 Task: Research and list exercises that can help develop an athletic physique.
Action: Mouse moved to (91, 21)
Screenshot: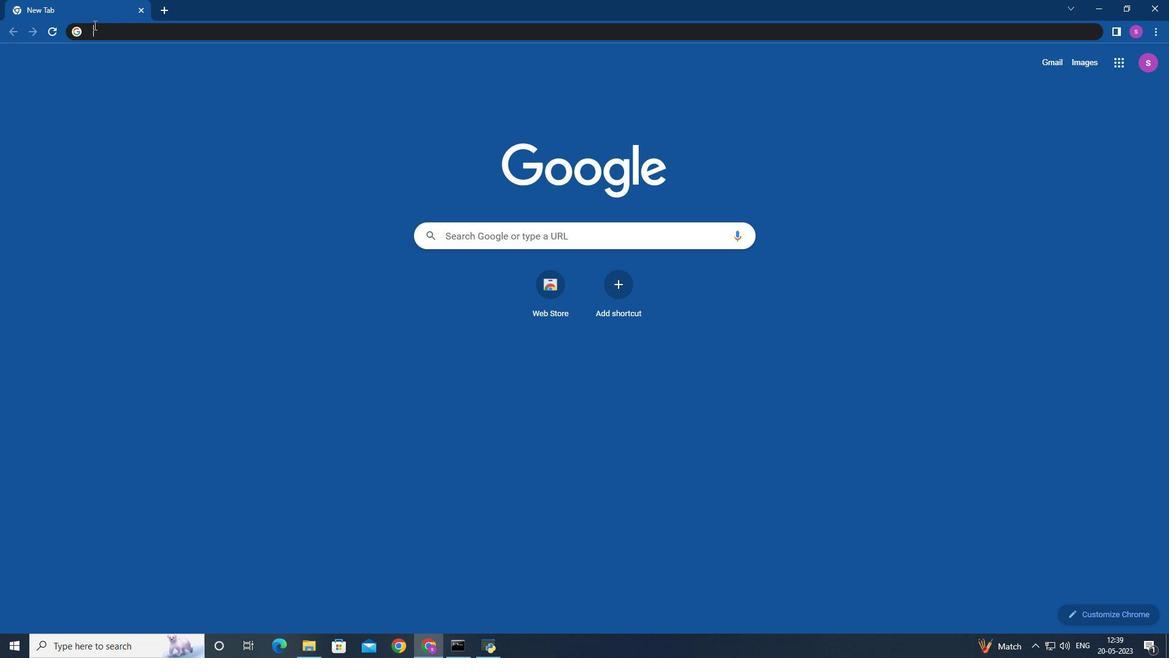 
Action: Mouse pressed left at (91, 21)
Screenshot: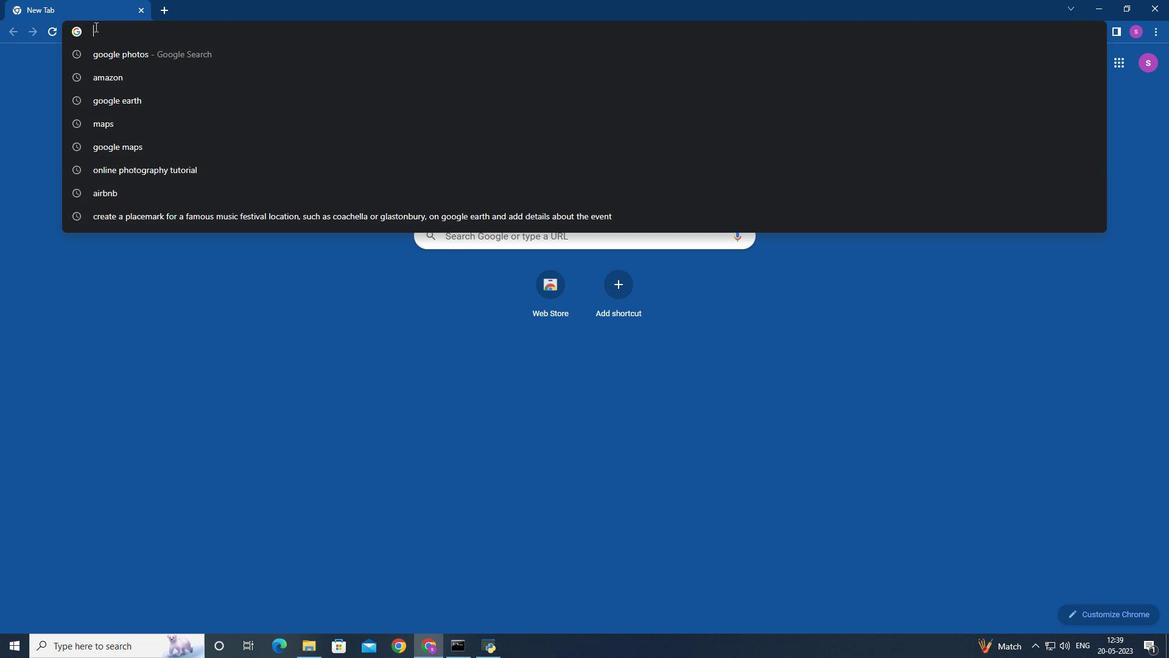 
Action: Mouse moved to (94, 27)
Screenshot: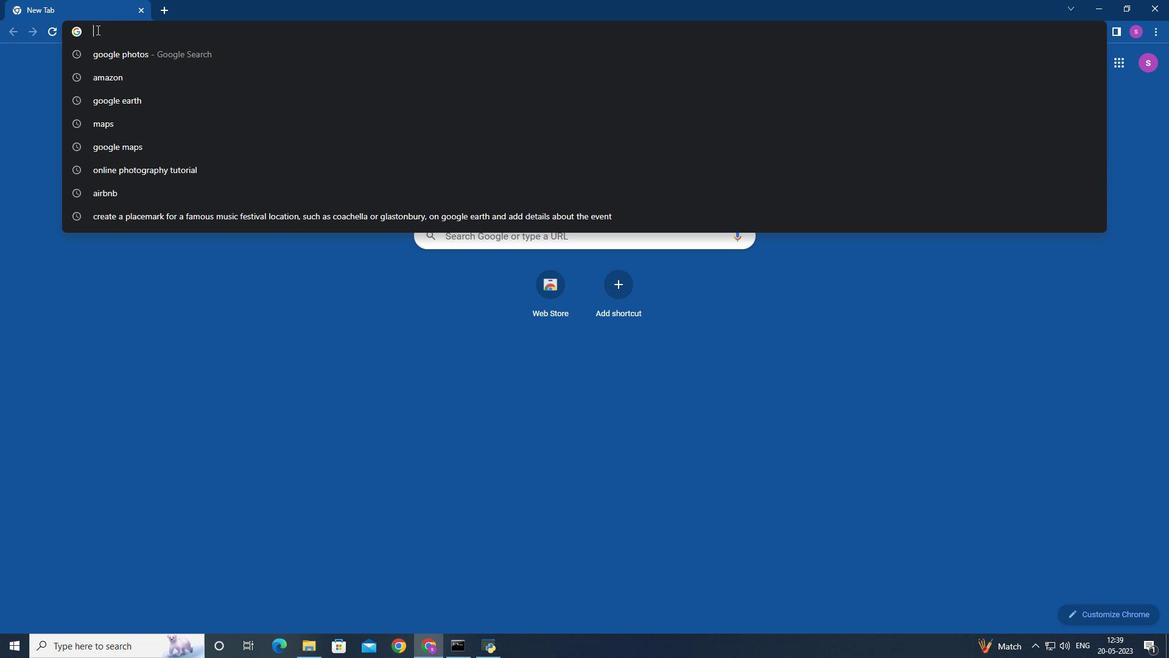 
Action: Key pressed exercises<Key.space>for<Key.space>developing<Key.space>
Screenshot: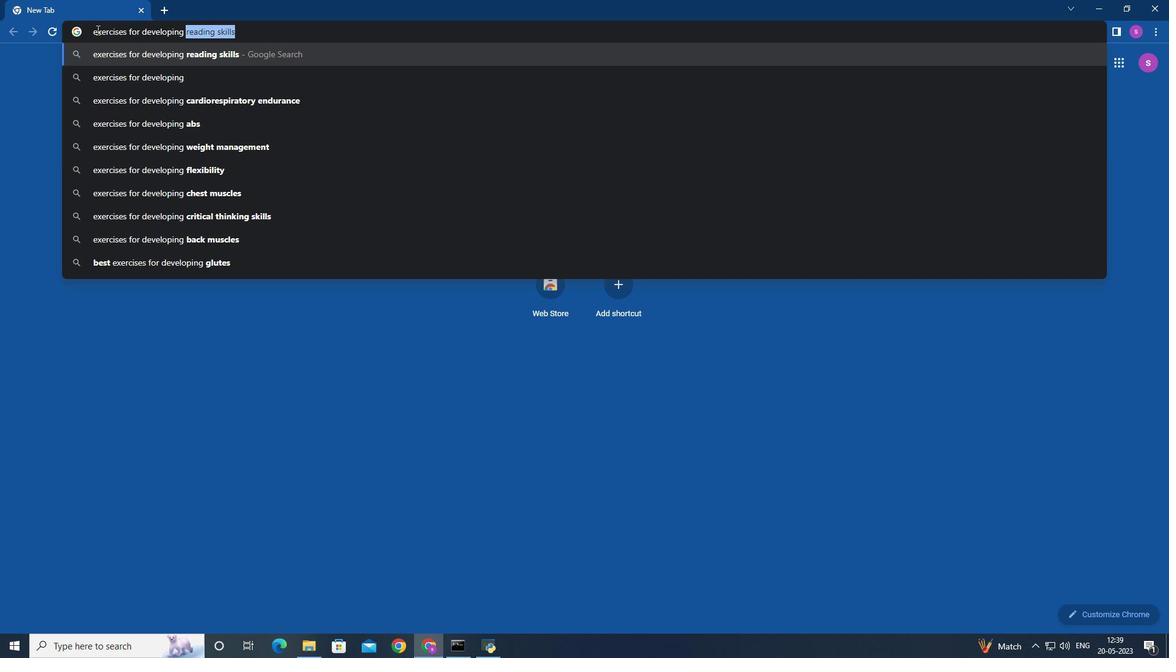 
Action: Mouse moved to (258, 26)
Screenshot: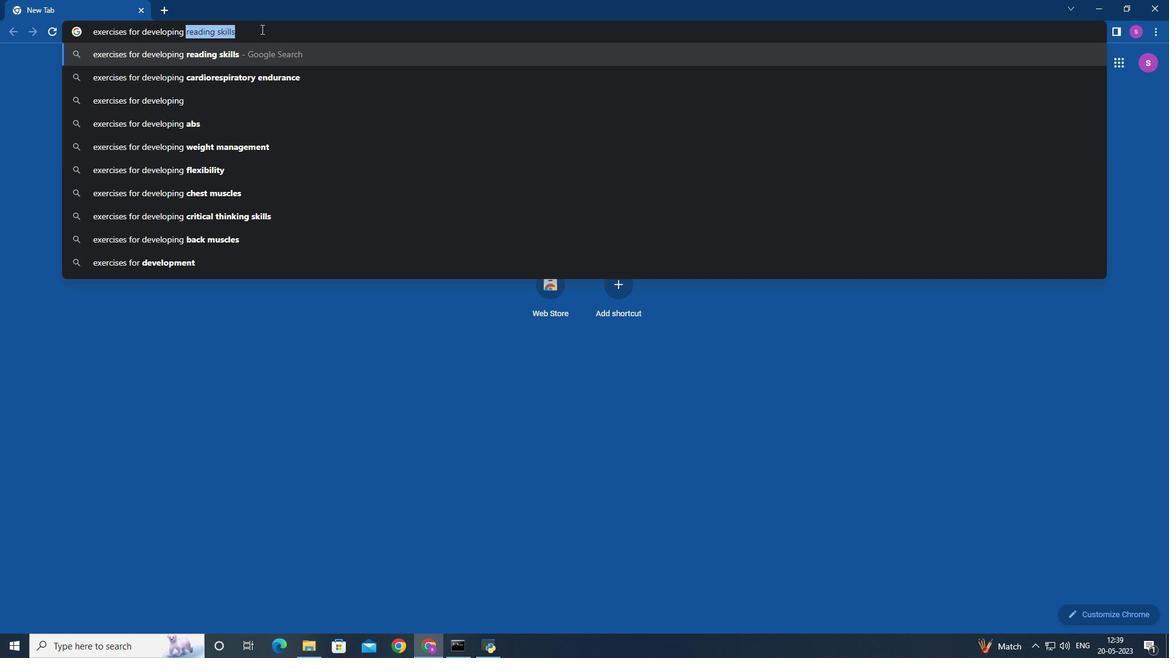 
Action: Key pressed <Key.backspace><Key.enter>
Screenshot: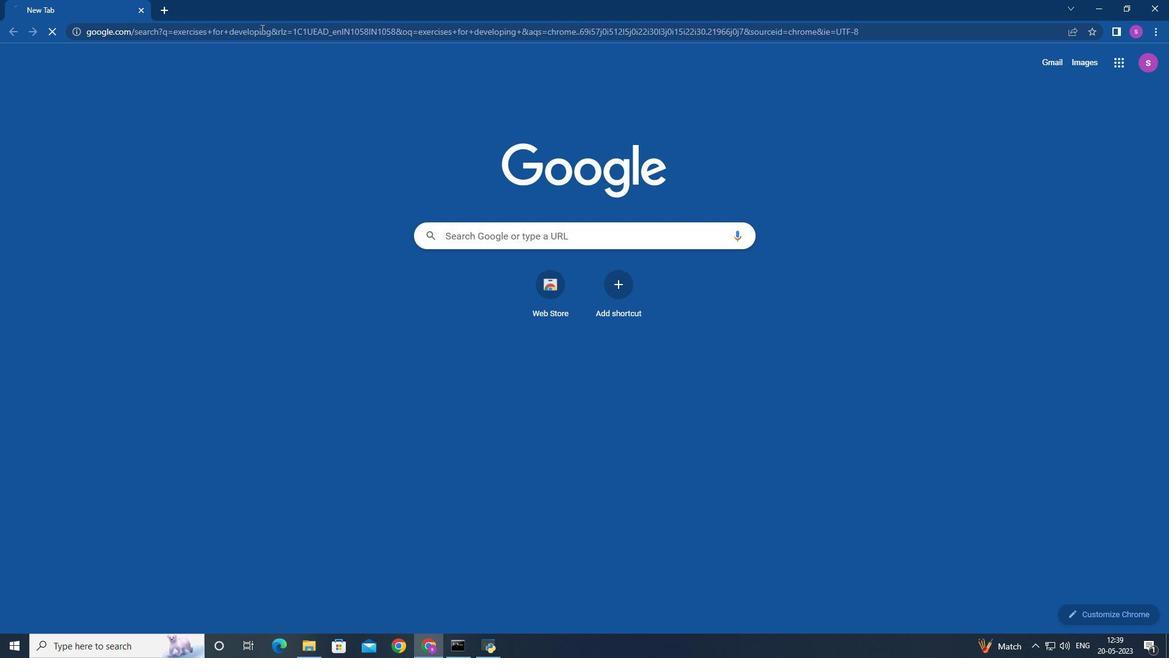 
Action: Mouse moved to (295, 190)
Screenshot: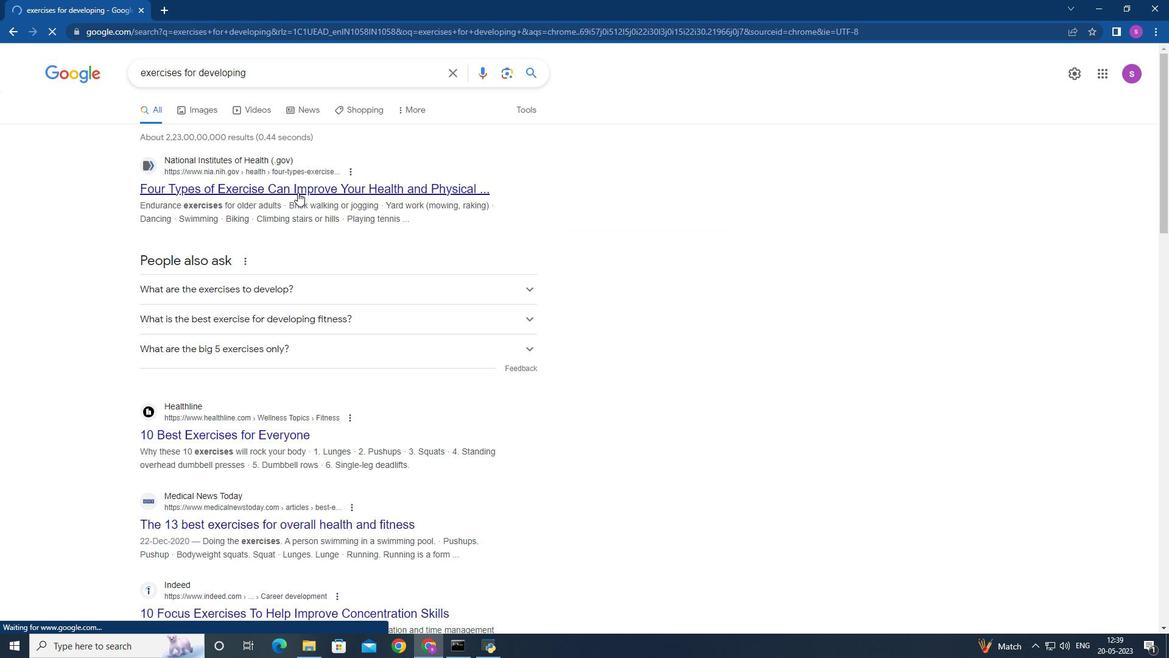 
Action: Mouse pressed left at (295, 190)
Screenshot: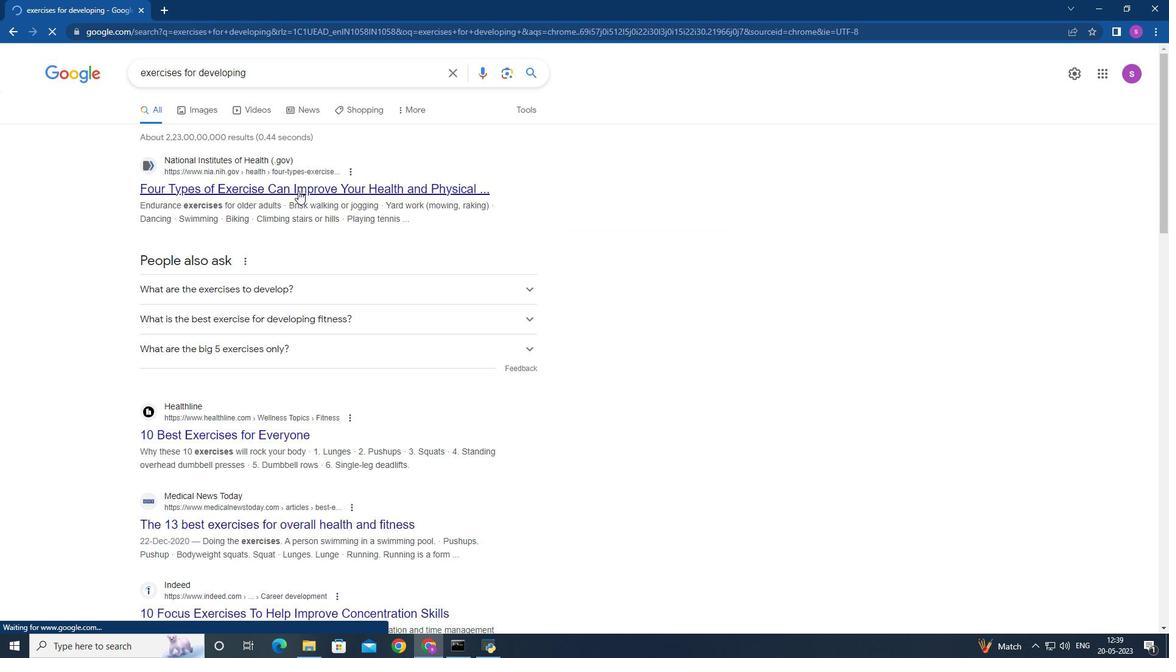 
Action: Mouse moved to (162, 190)
Screenshot: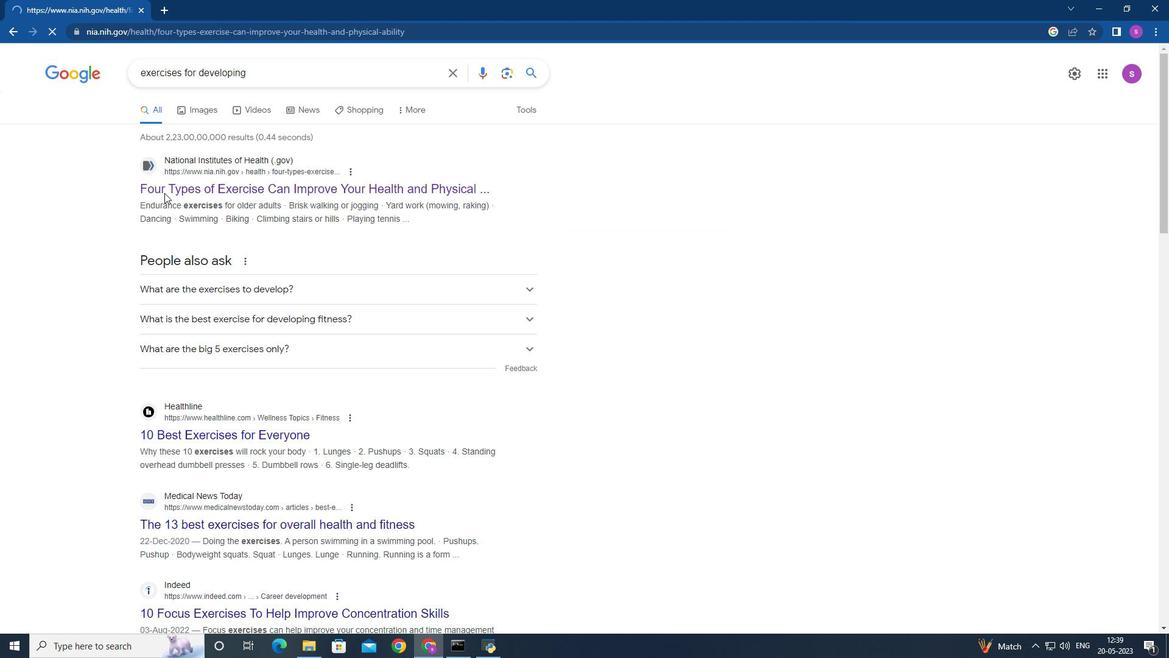 
Action: Mouse pressed left at (162, 190)
Screenshot: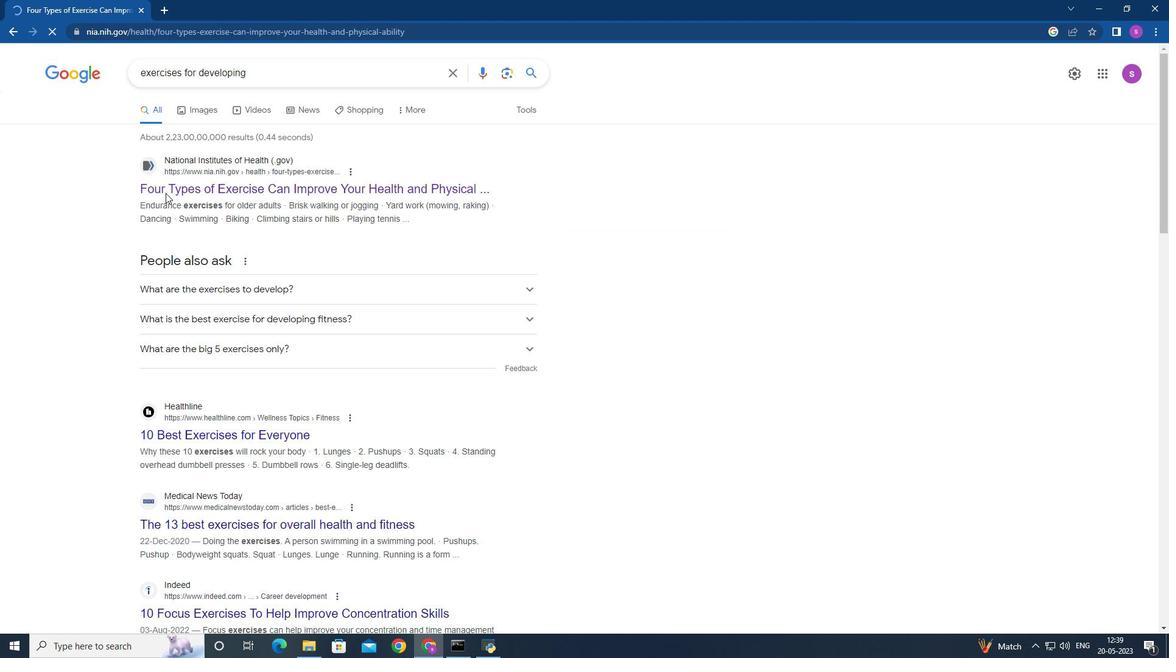 
Action: Mouse moved to (297, 307)
Screenshot: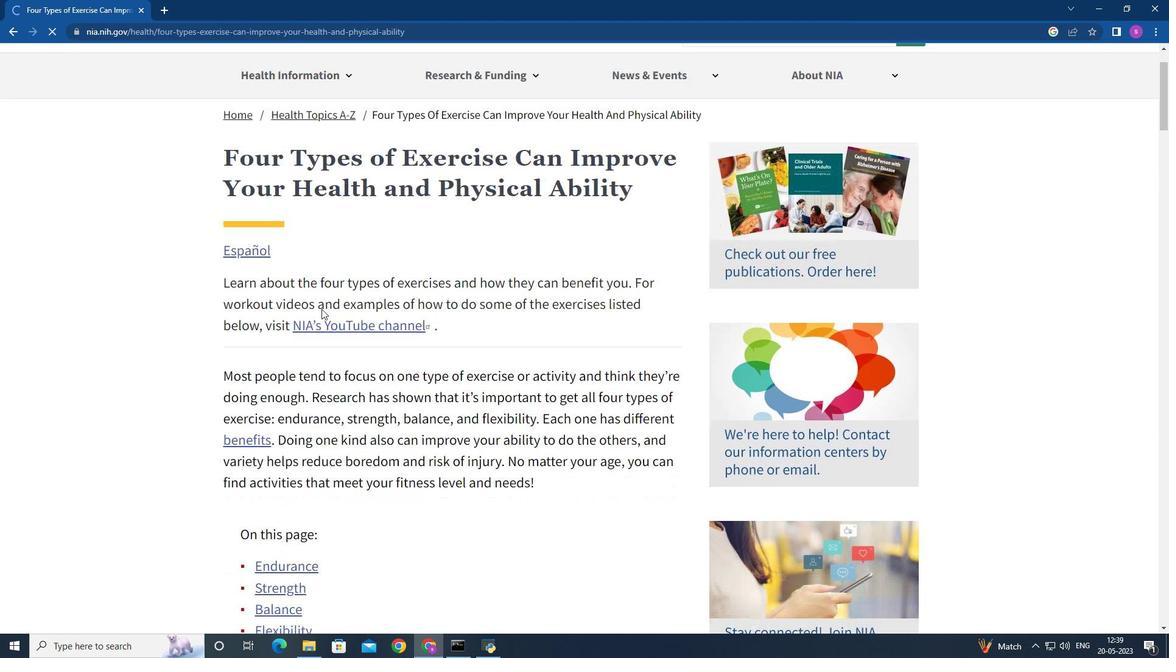 
Action: Mouse scrolled (297, 307) with delta (0, 0)
Screenshot: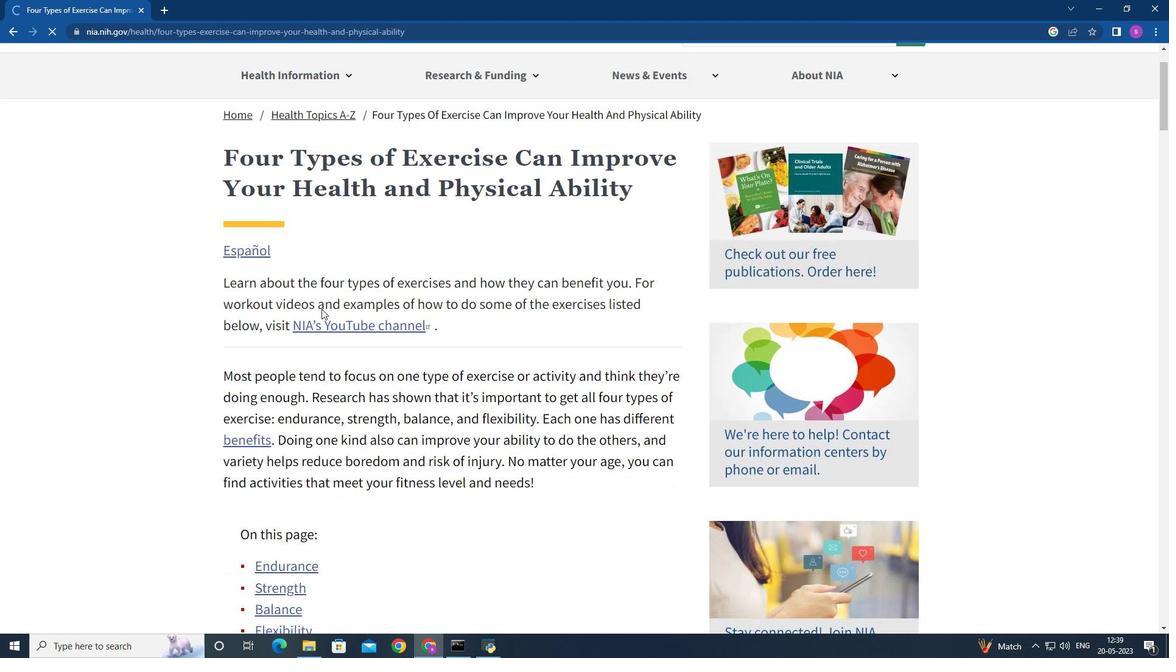 
Action: Mouse moved to (308, 310)
Screenshot: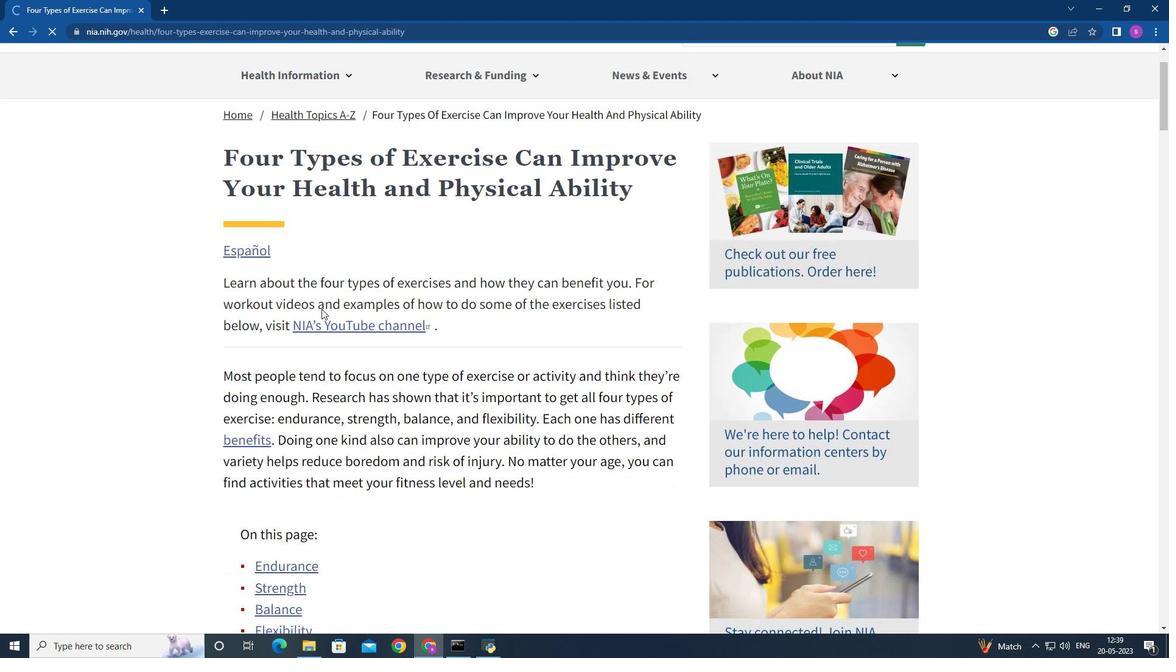 
Action: Mouse scrolled (308, 310) with delta (0, 0)
Screenshot: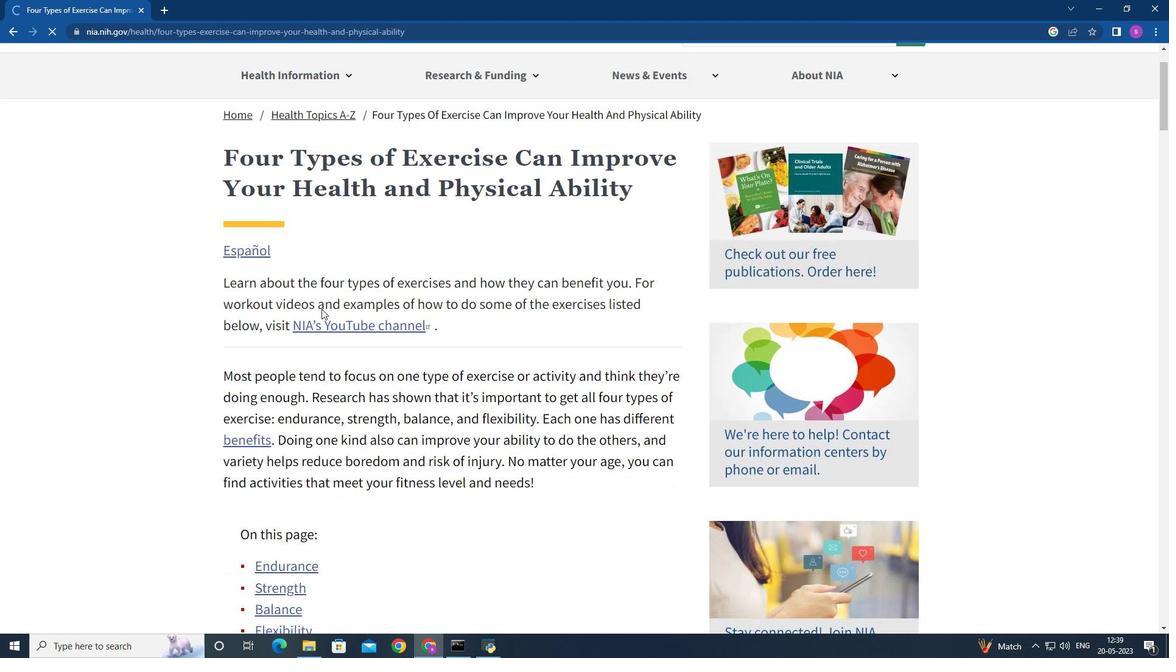 
Action: Mouse moved to (309, 310)
Screenshot: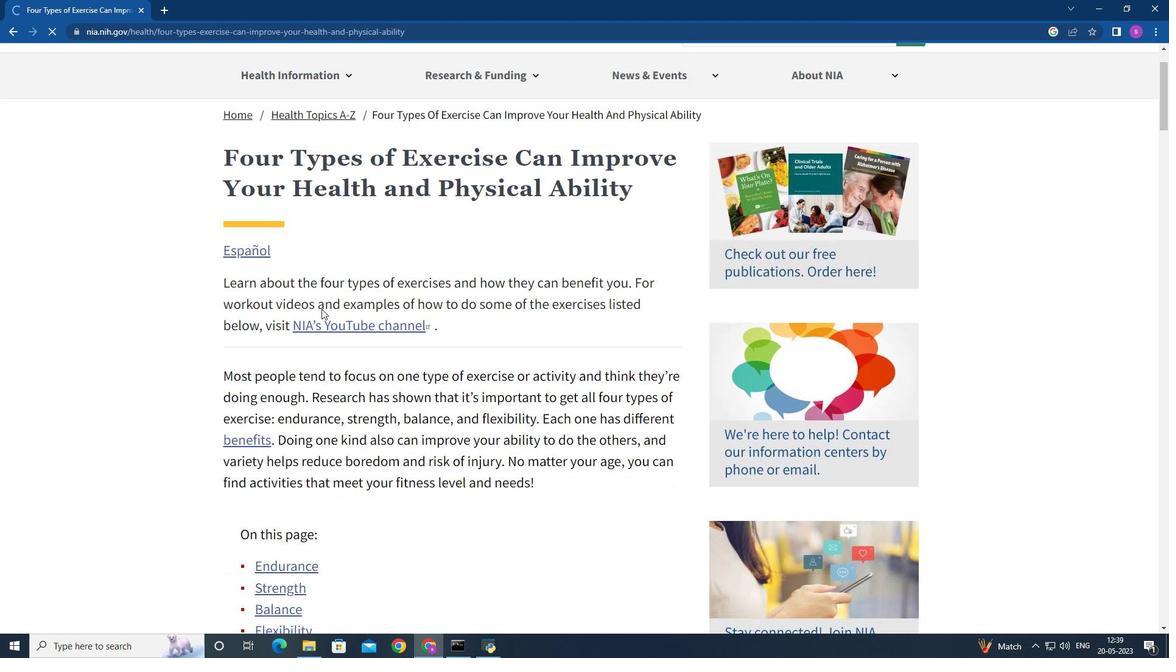 
Action: Mouse scrolled (309, 310) with delta (0, 0)
Screenshot: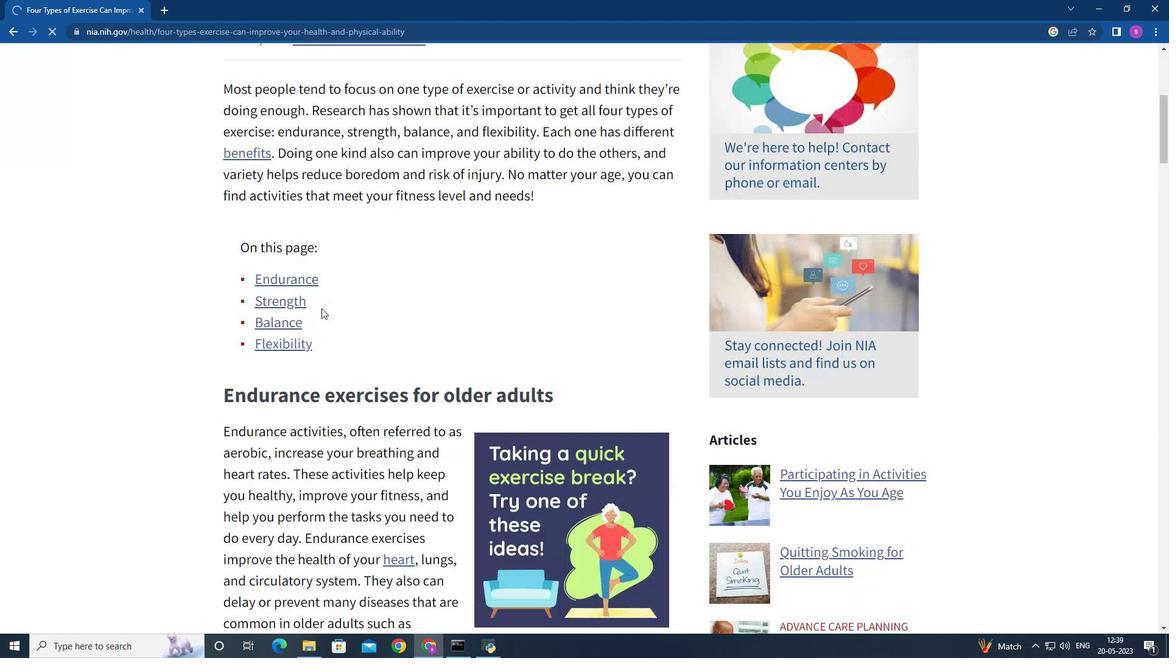 
Action: Mouse scrolled (309, 310) with delta (0, 0)
Screenshot: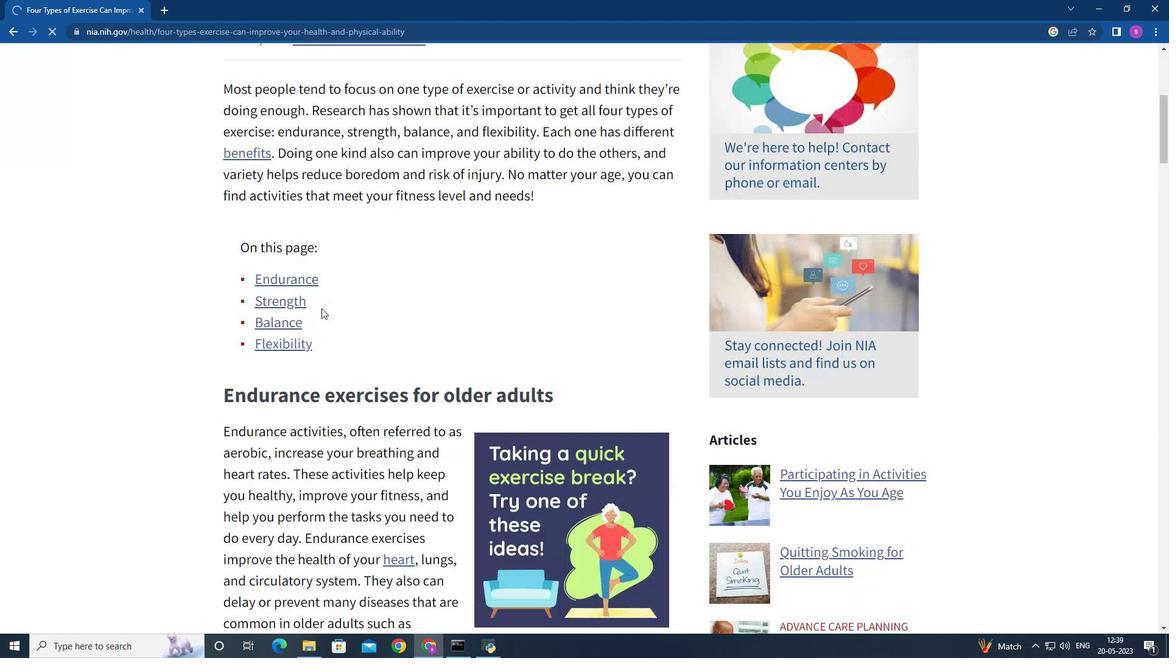 
Action: Mouse scrolled (309, 310) with delta (0, 0)
Screenshot: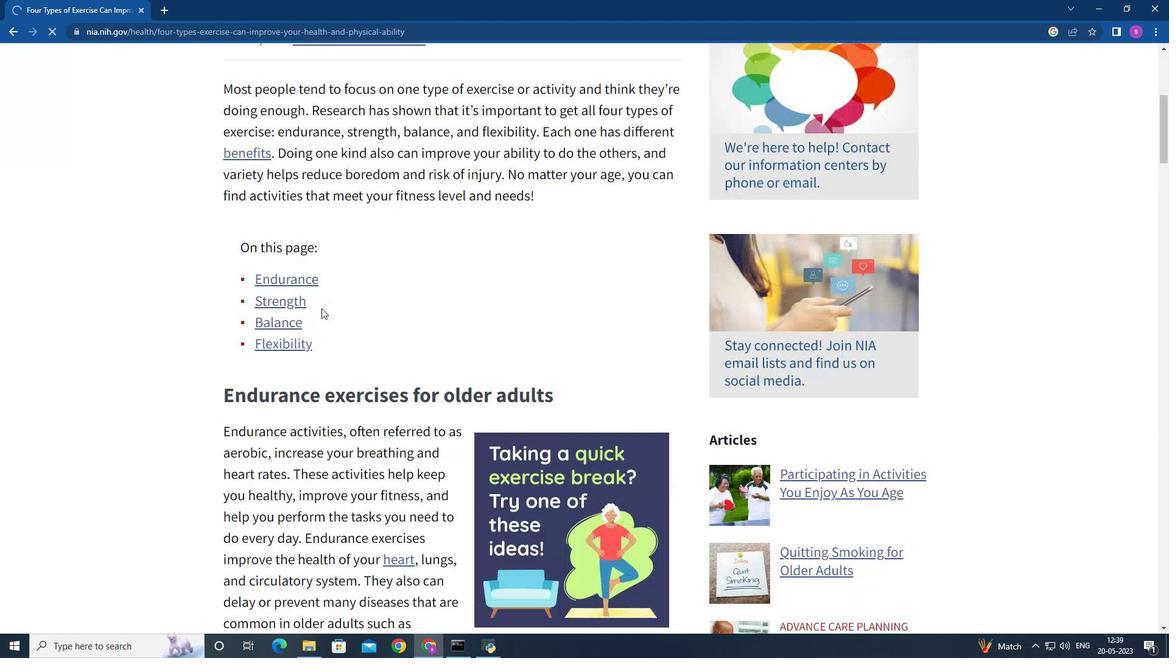 
Action: Mouse scrolled (309, 310) with delta (0, 0)
Screenshot: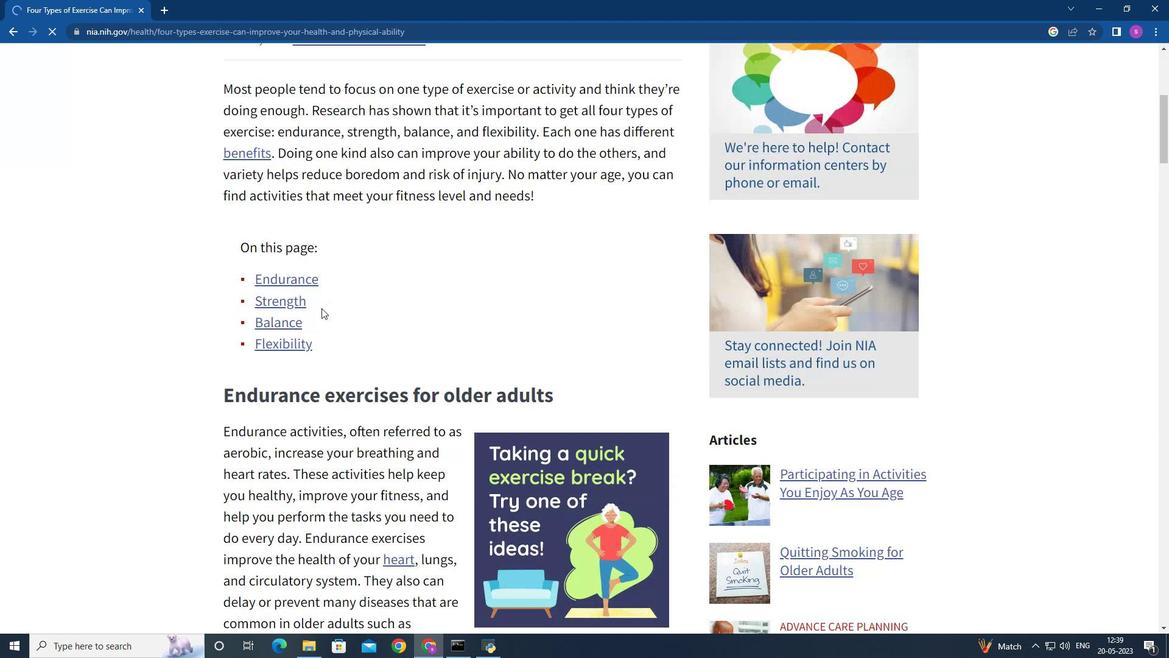 
Action: Mouse moved to (213, 368)
Screenshot: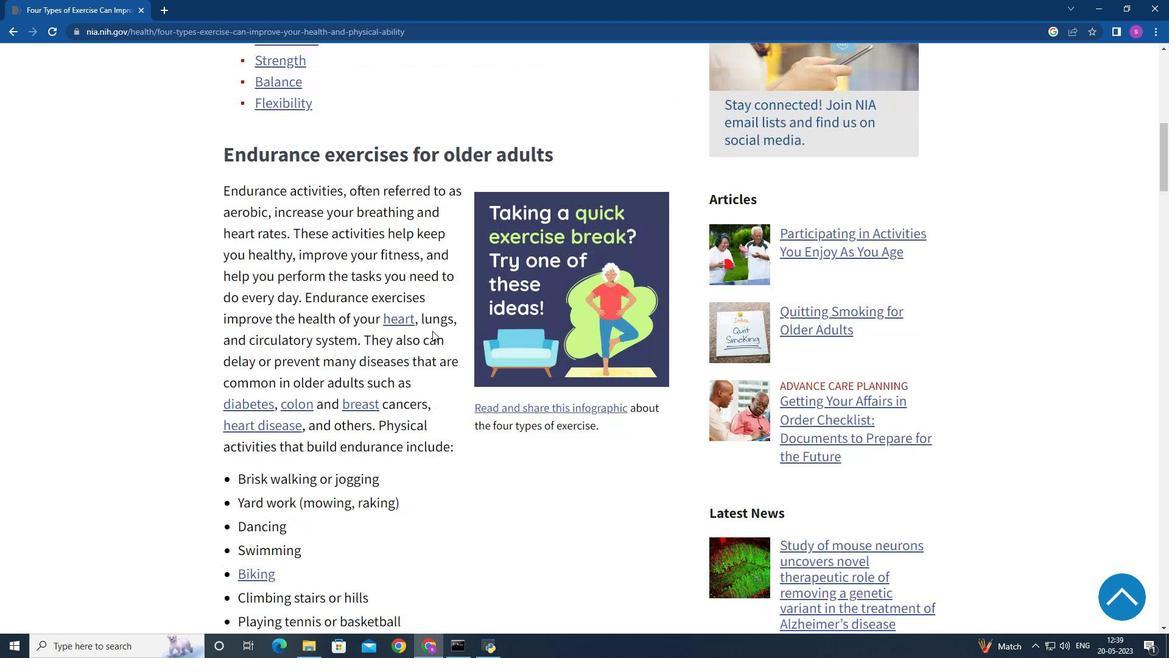 
Action: Mouse scrolled (213, 368) with delta (0, 0)
Screenshot: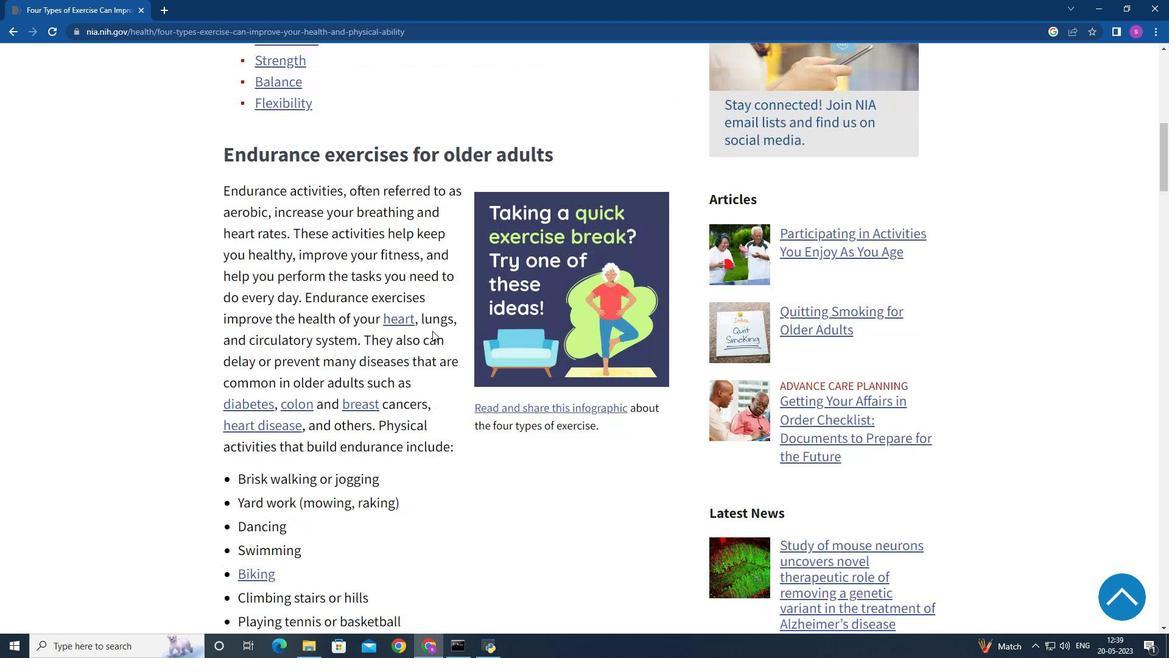 
Action: Mouse moved to (219, 368)
Screenshot: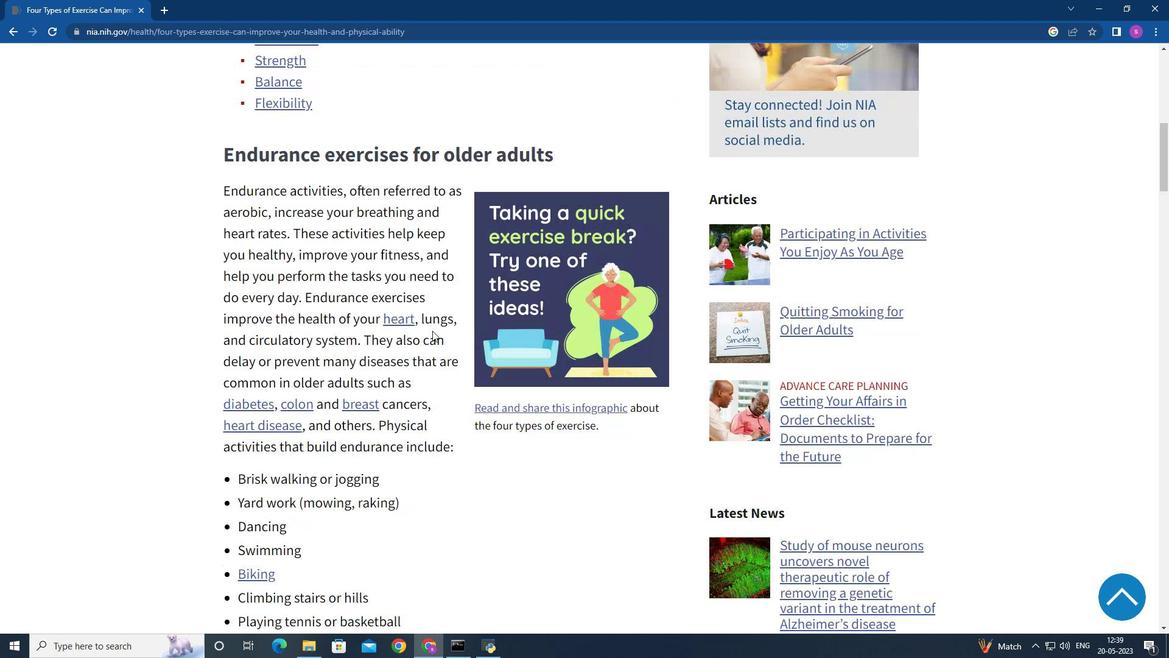 
Action: Mouse scrolled (219, 367) with delta (0, 0)
Screenshot: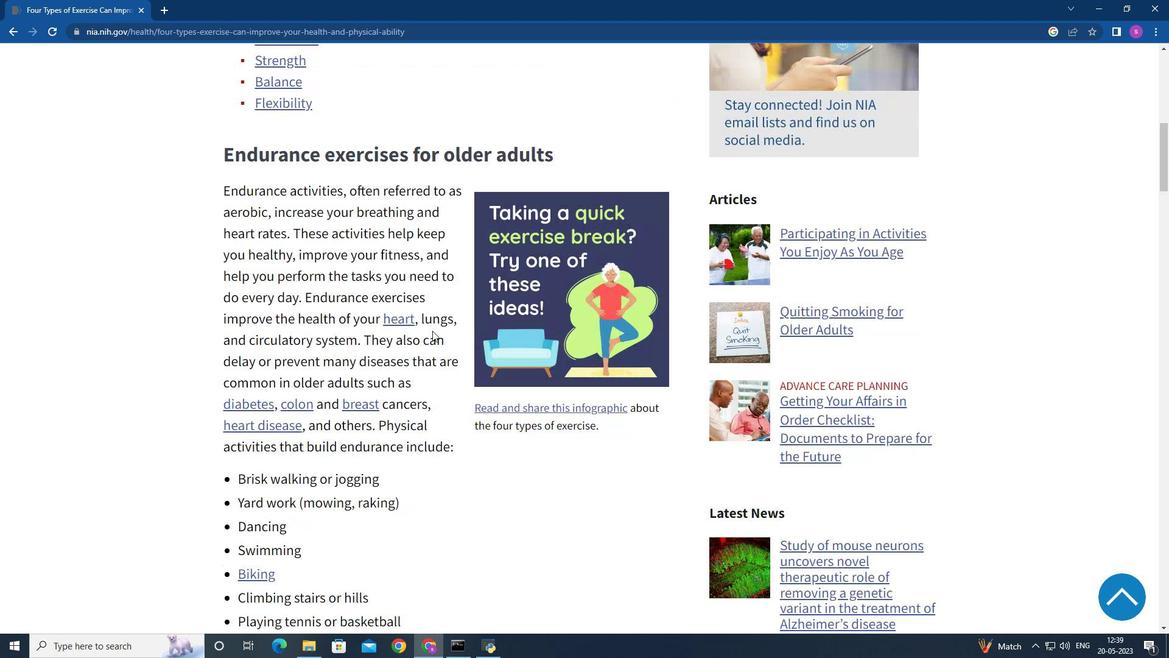 
Action: Mouse moved to (233, 367)
Screenshot: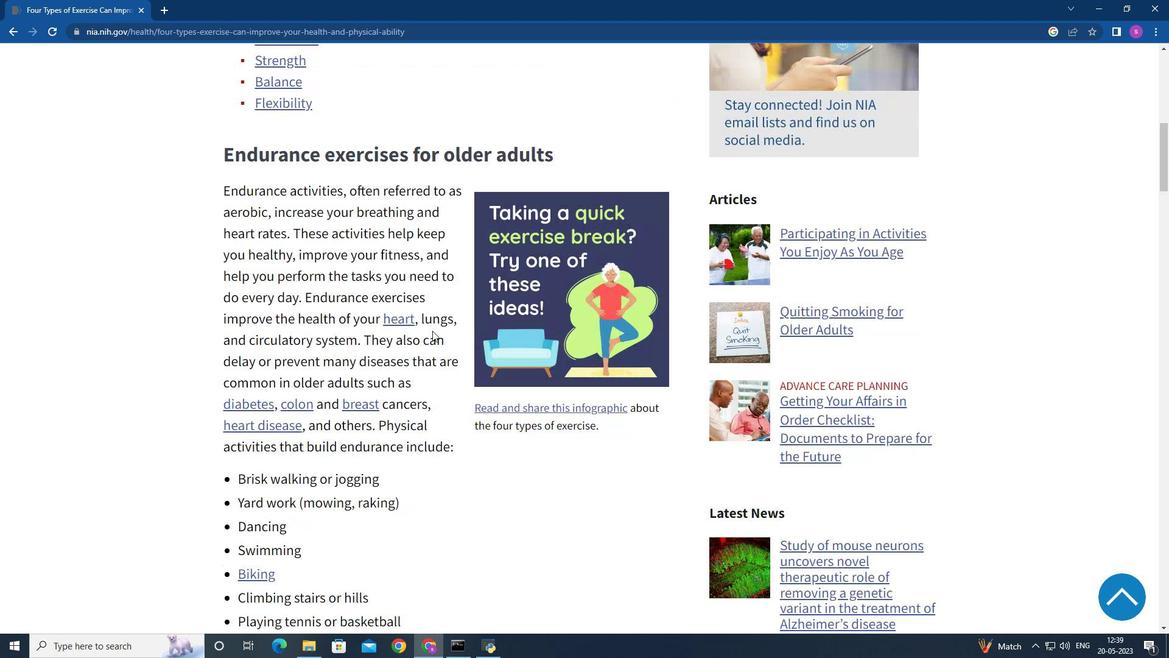 
Action: Mouse scrolled (233, 366) with delta (0, 0)
Screenshot: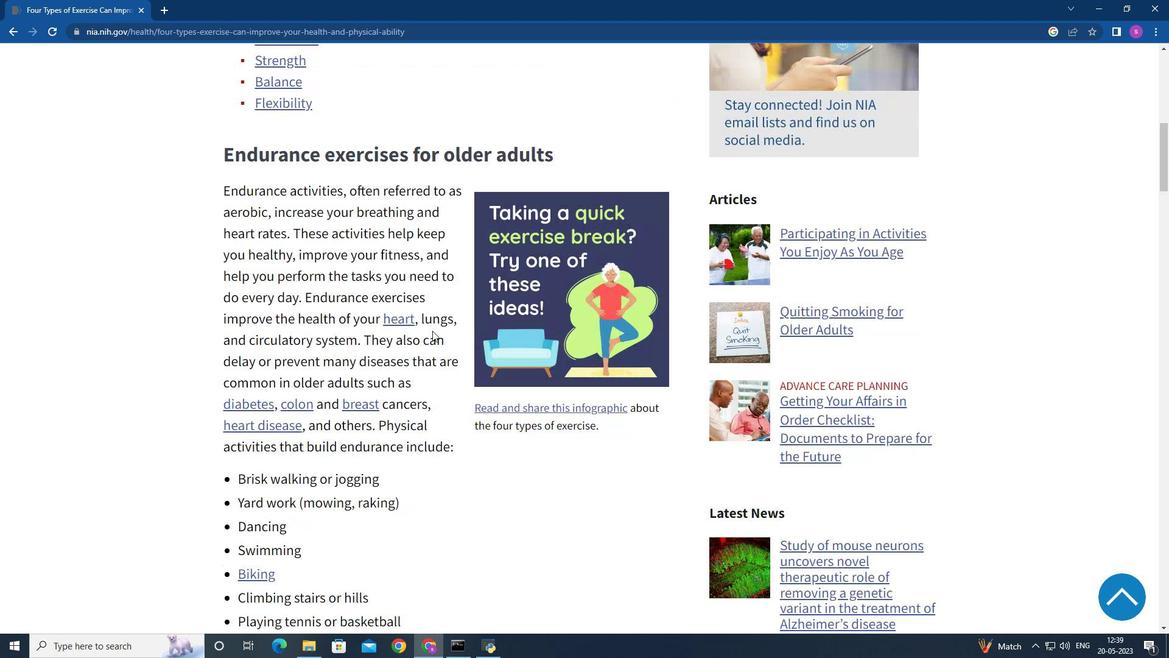 
Action: Mouse moved to (279, 363)
Screenshot: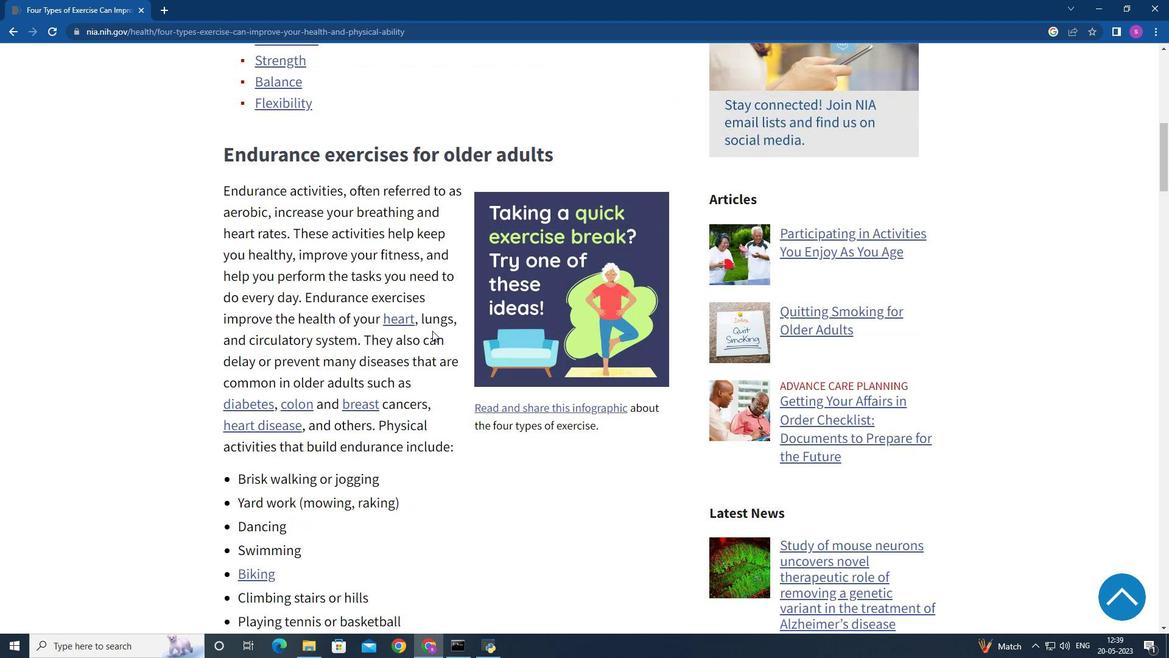 
Action: Mouse scrolled (260, 364) with delta (0, 0)
Screenshot: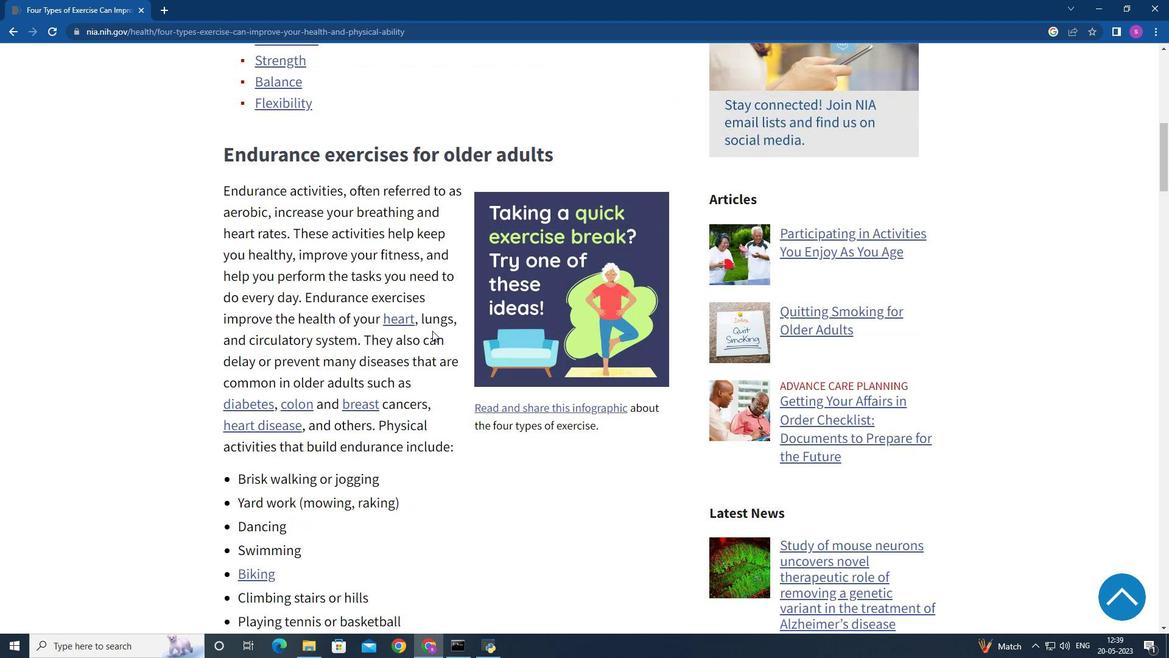 
Action: Mouse moved to (294, 362)
Screenshot: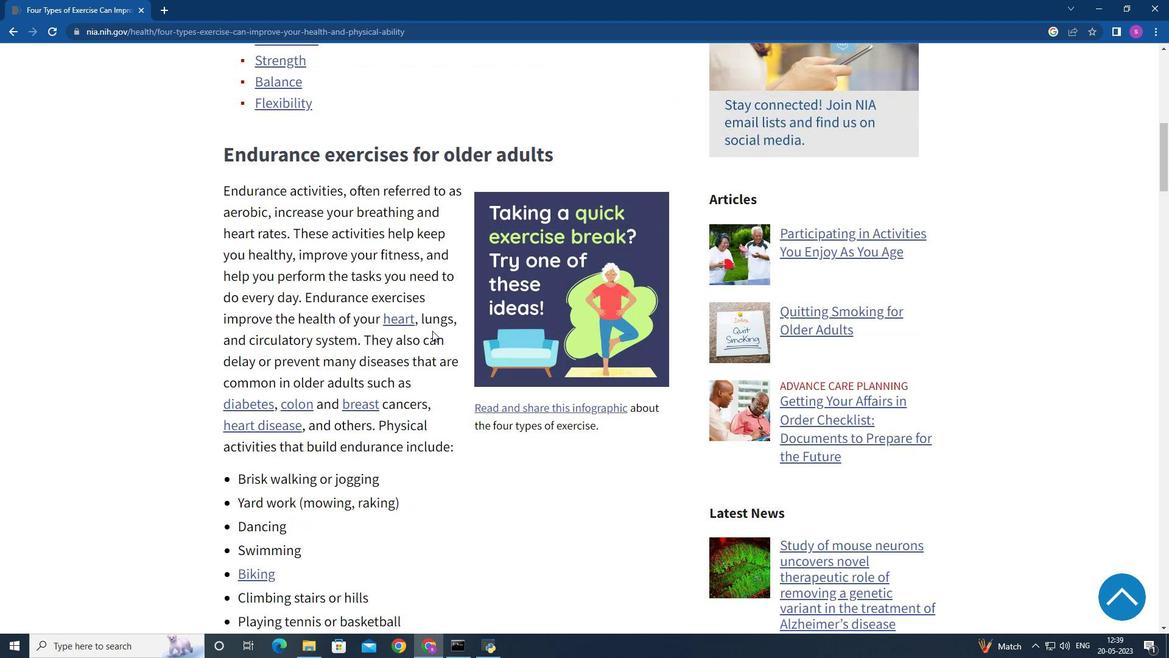 
Action: Mouse scrolled (294, 361) with delta (0, 0)
Screenshot: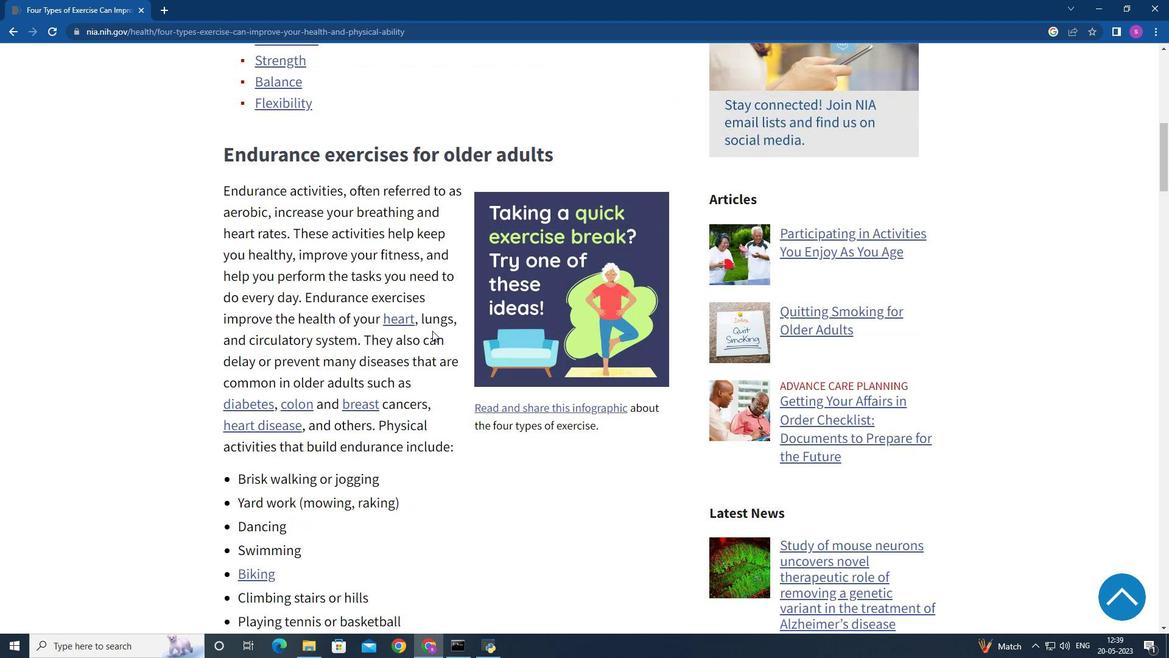 
Action: Mouse moved to (438, 325)
Screenshot: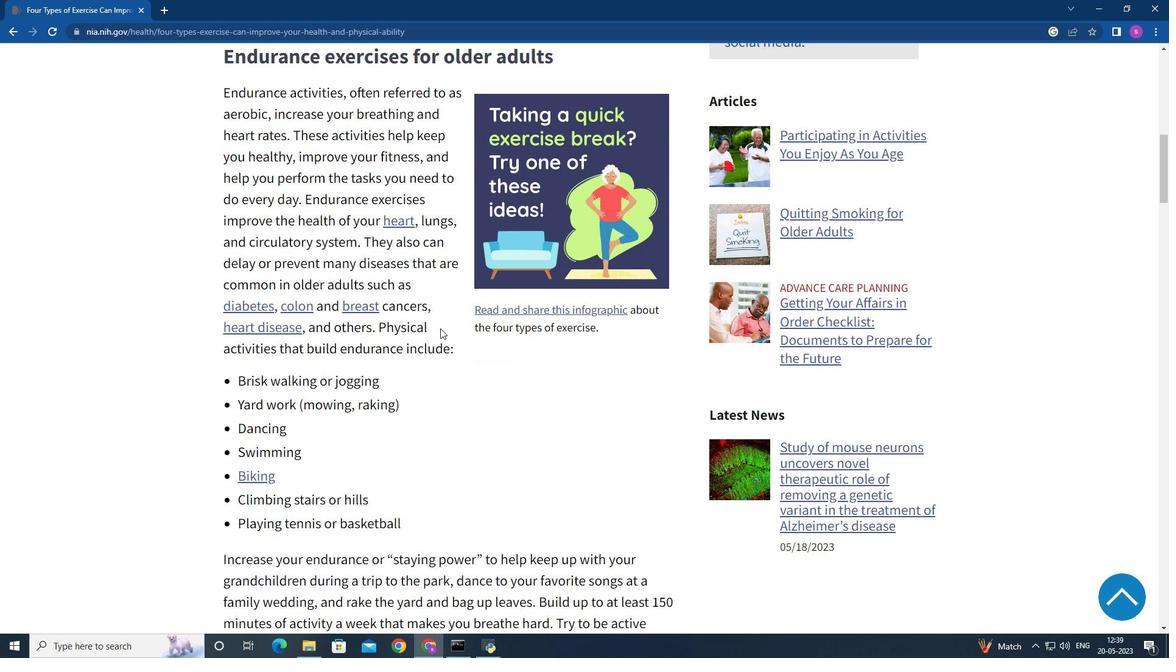 
Action: Mouse scrolled (438, 325) with delta (0, 0)
Screenshot: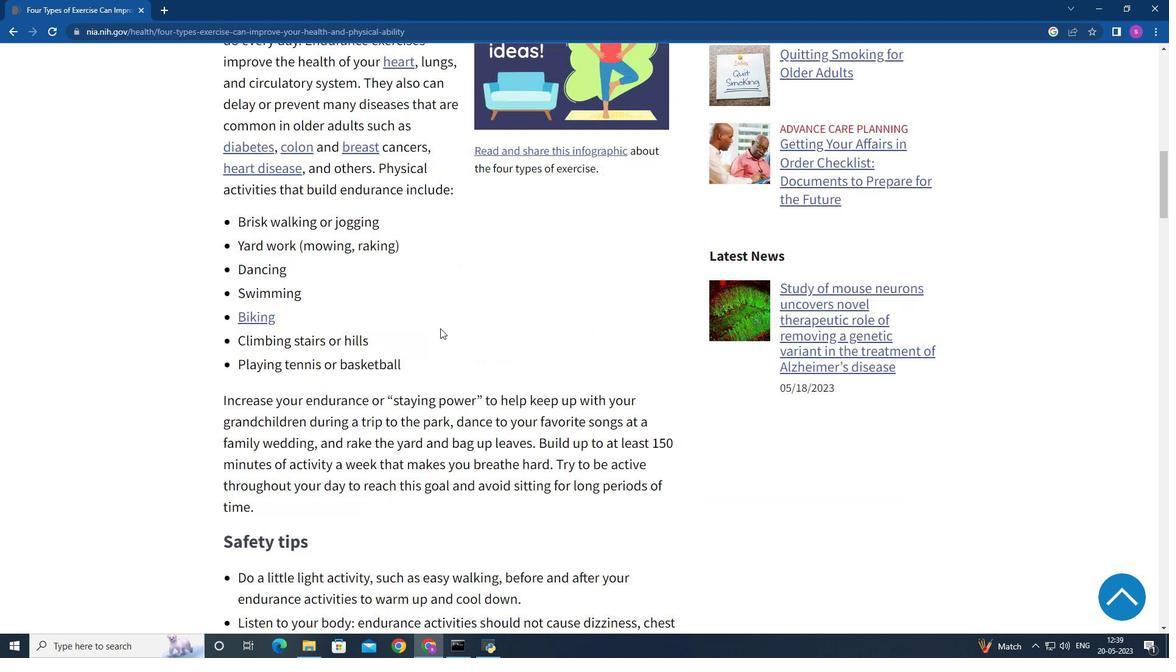 
Action: Mouse scrolled (438, 325) with delta (0, 0)
Screenshot: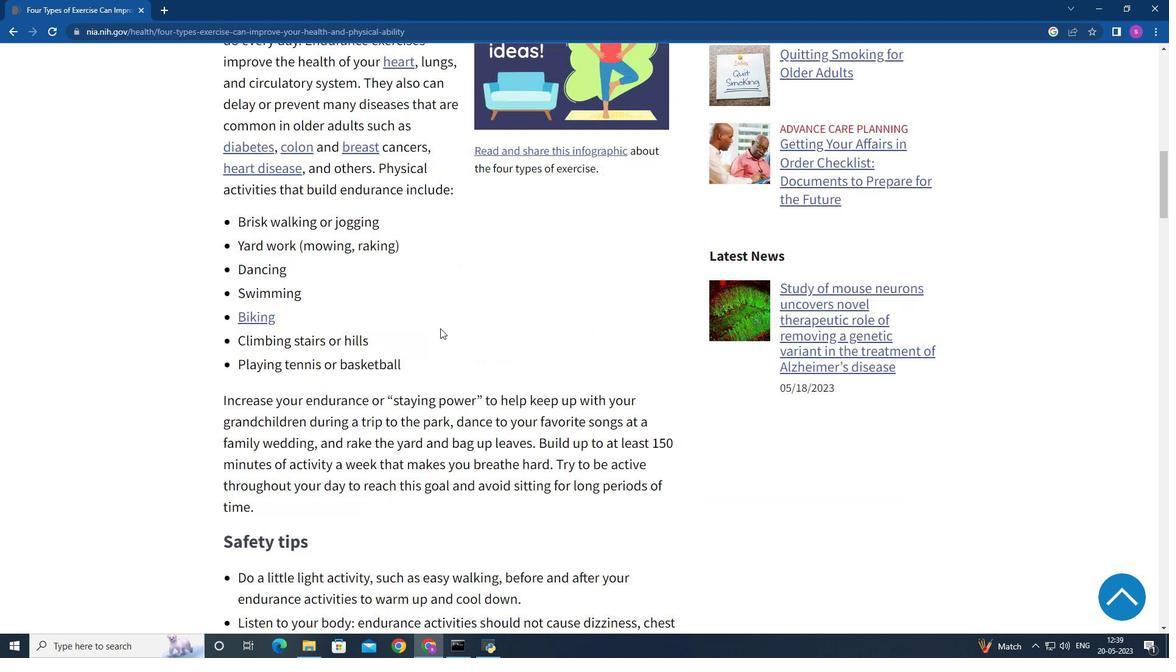 
Action: Mouse scrolled (438, 325) with delta (0, 0)
Screenshot: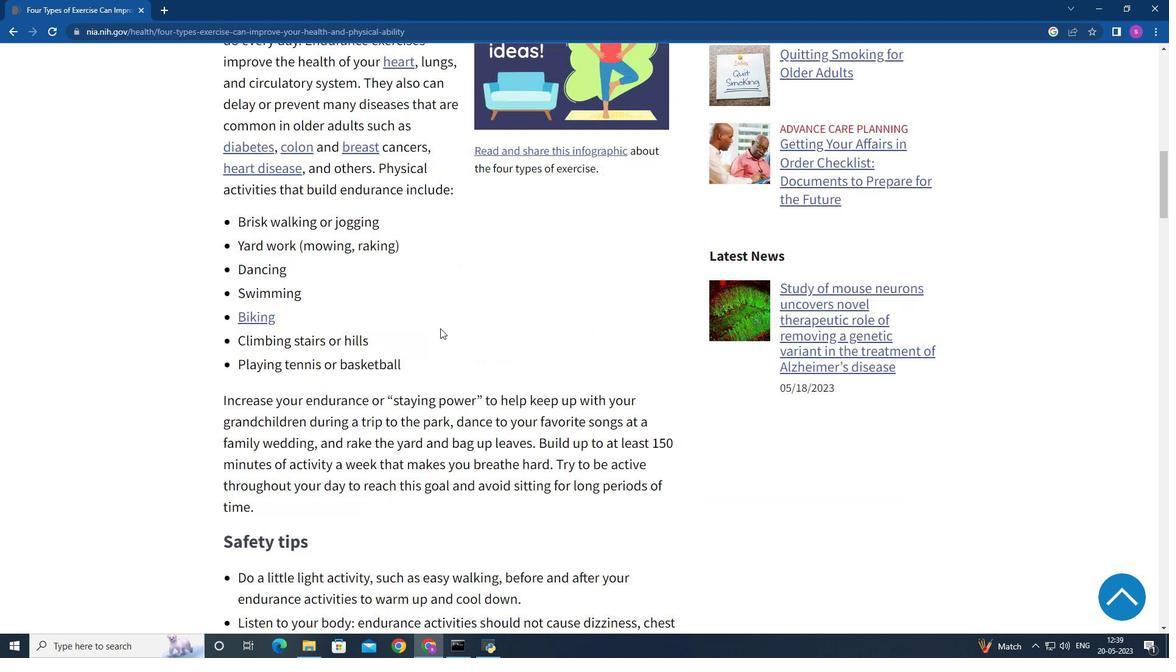 
Action: Mouse scrolled (438, 325) with delta (0, 0)
Screenshot: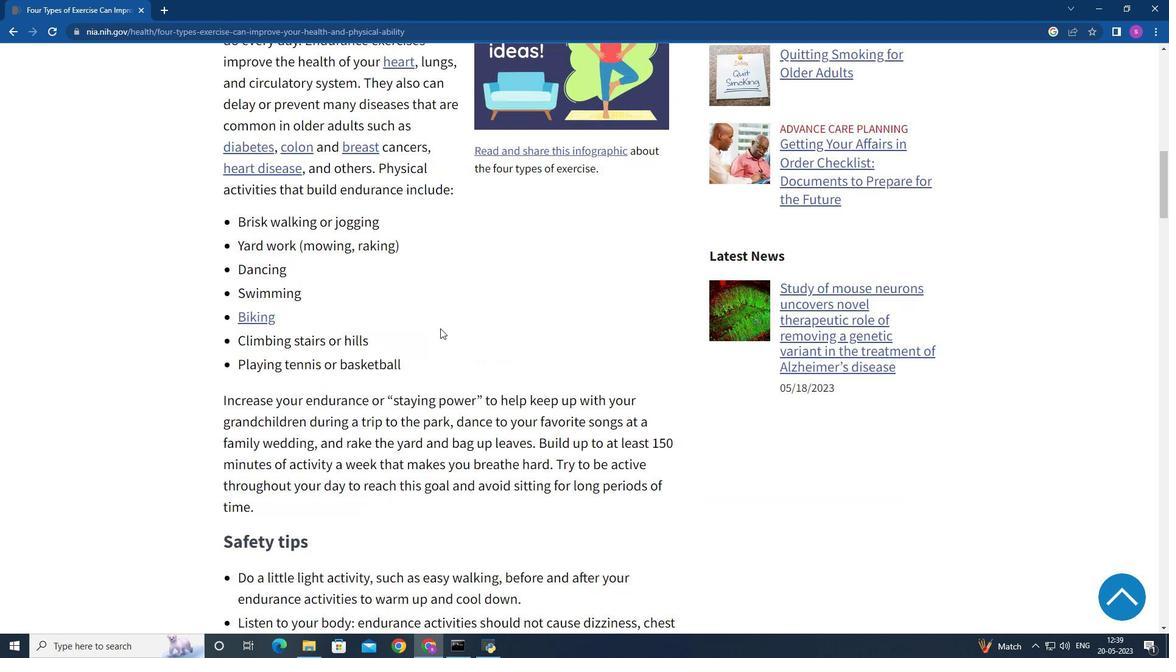 
Action: Mouse moved to (438, 324)
Screenshot: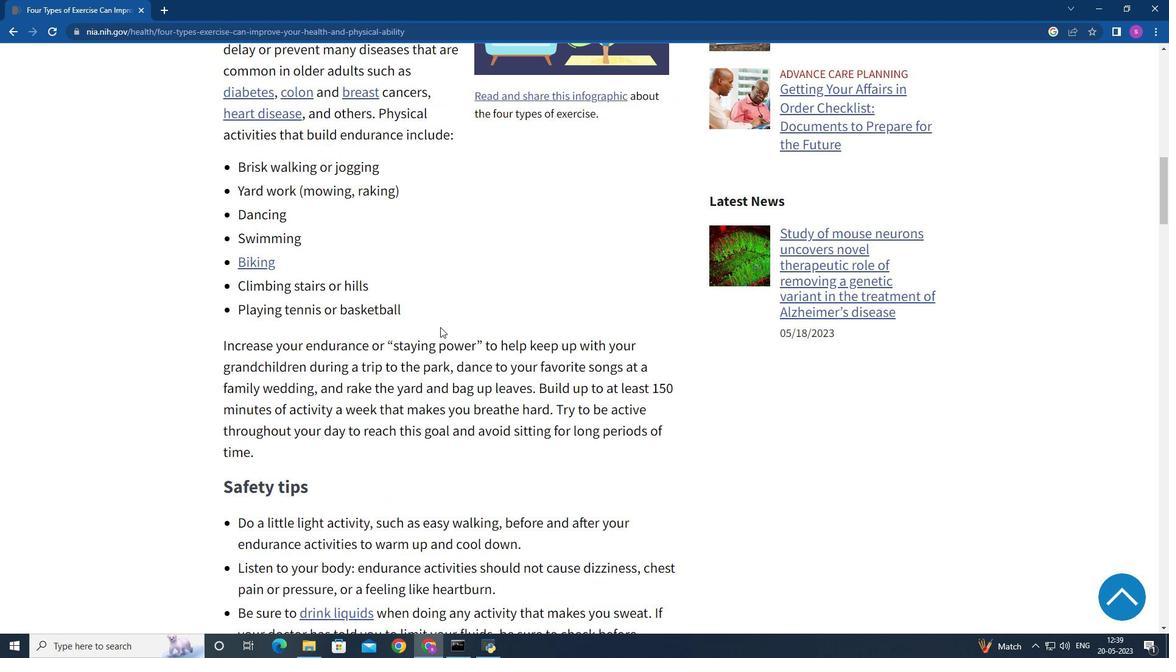 
Action: Mouse scrolled (438, 324) with delta (0, 0)
Screenshot: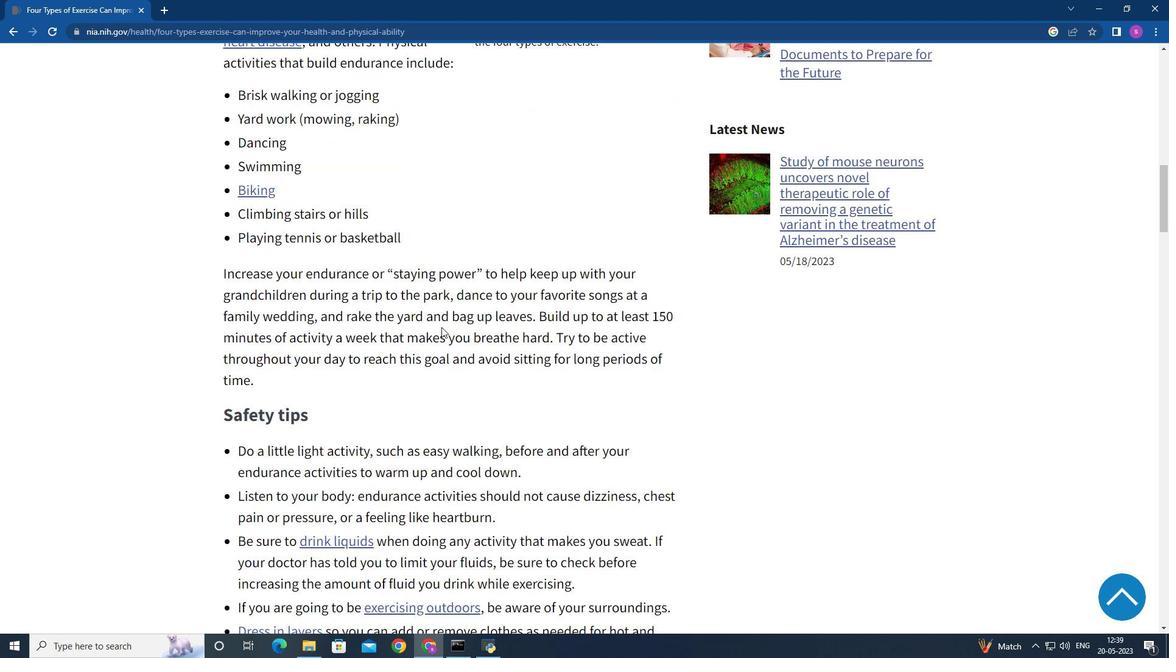 
Action: Mouse scrolled (438, 324) with delta (0, 0)
Screenshot: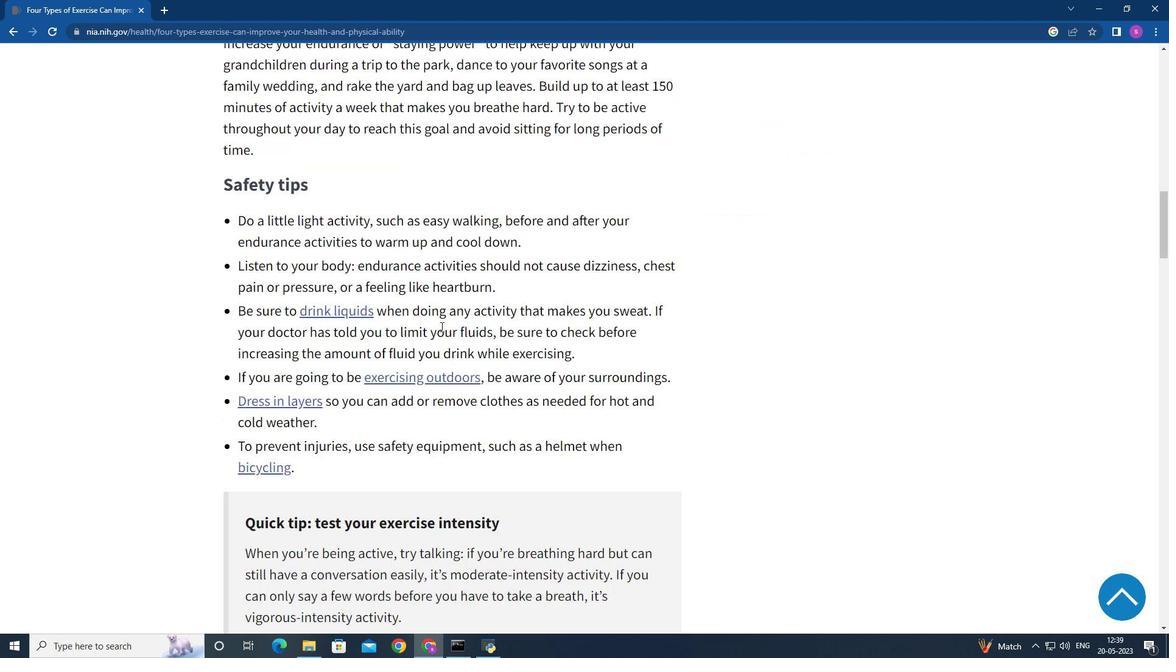 
Action: Mouse scrolled (438, 324) with delta (0, 0)
Screenshot: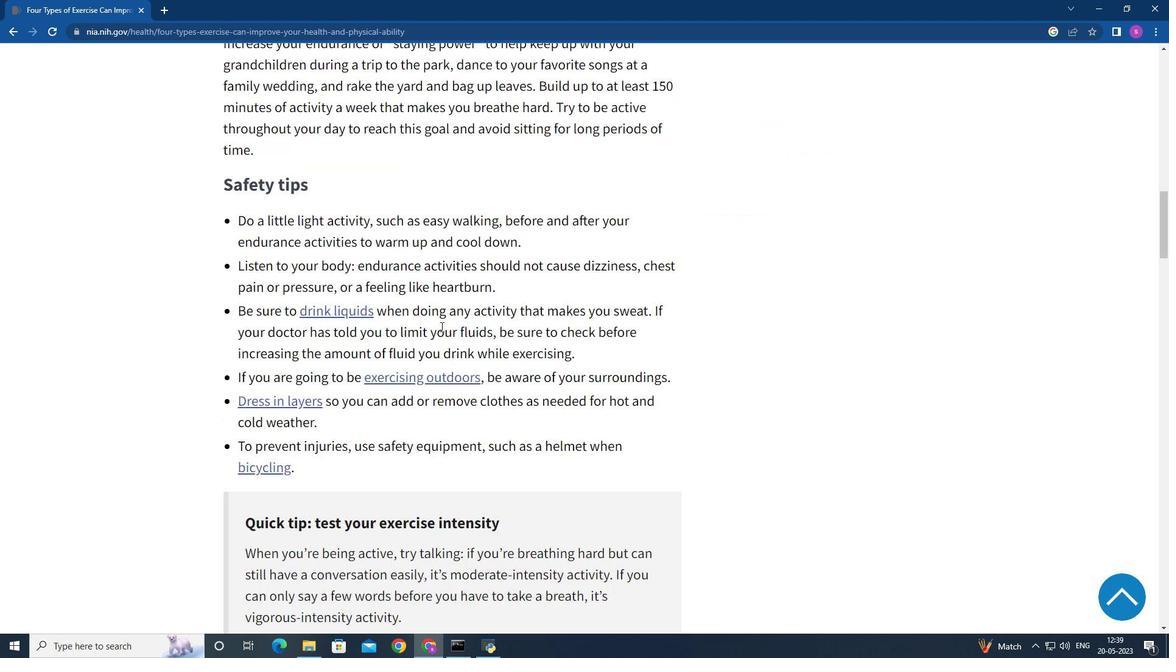 
Action: Mouse moved to (438, 324)
Screenshot: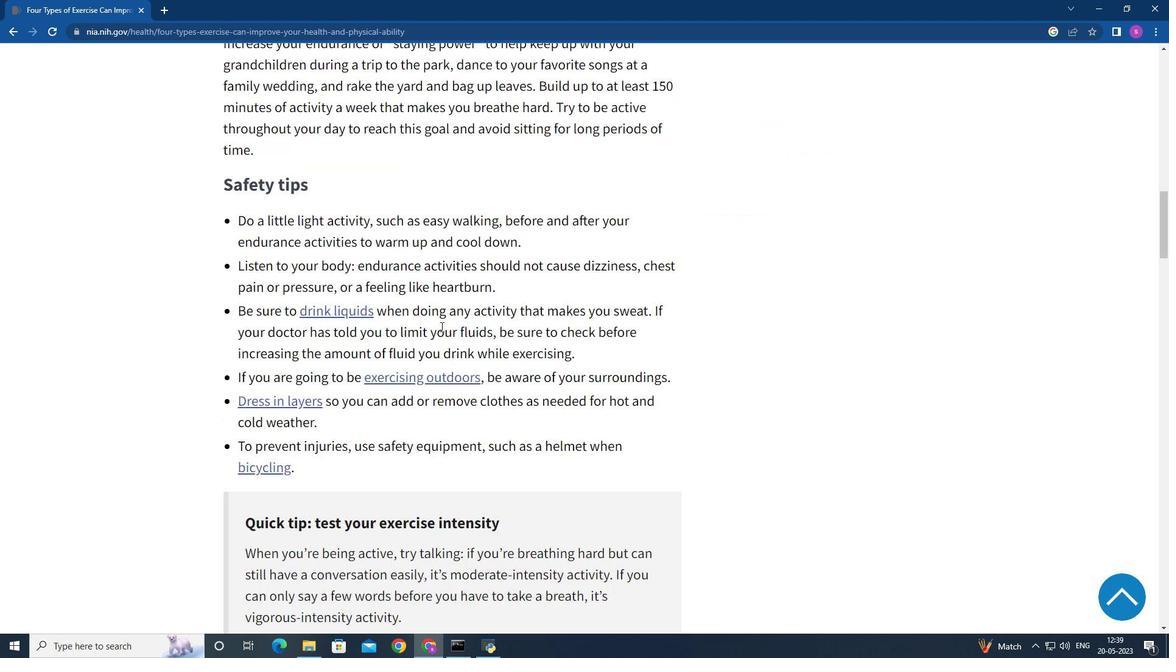 
Action: Mouse scrolled (438, 324) with delta (0, 0)
Screenshot: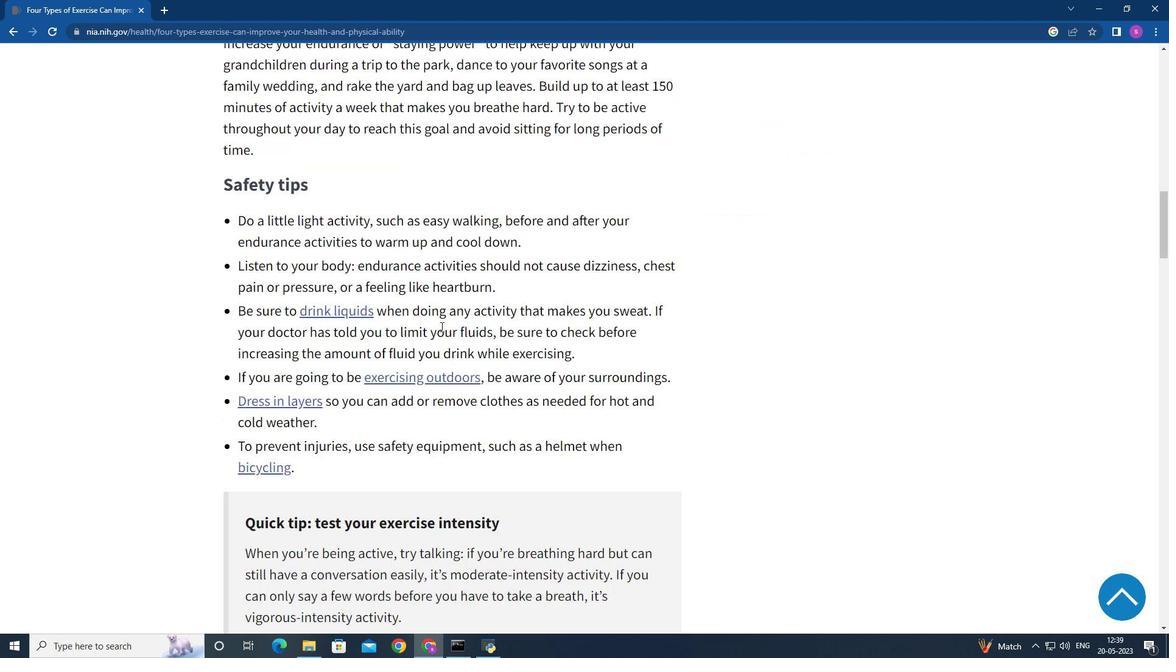 
Action: Mouse moved to (438, 324)
Screenshot: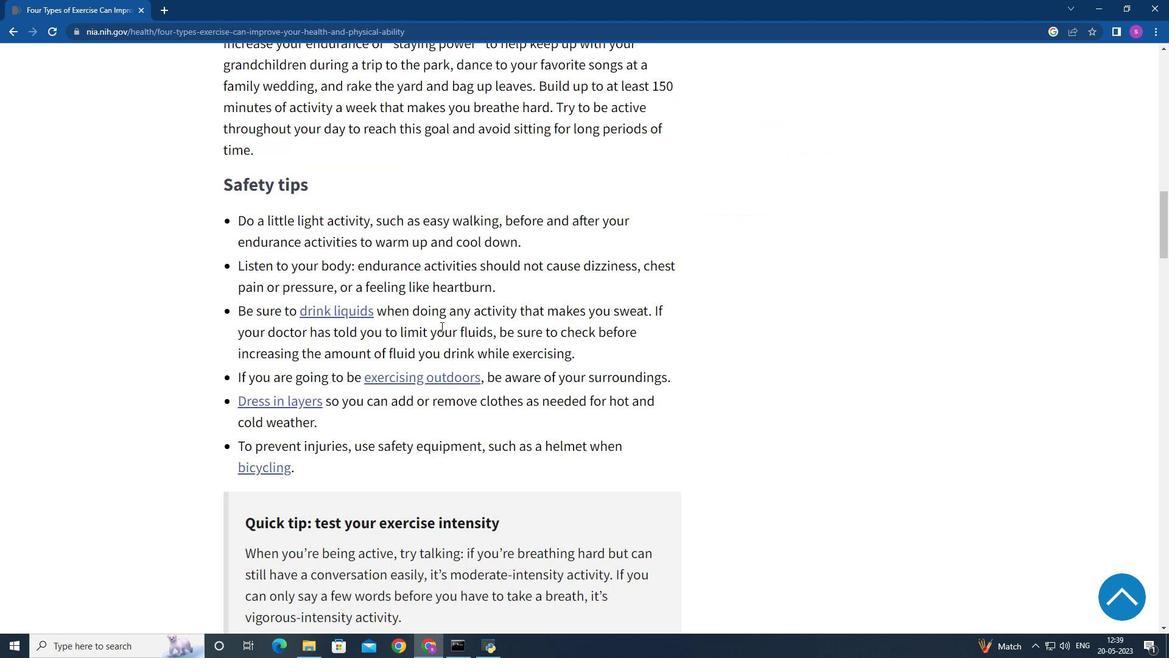 
Action: Mouse scrolled (438, 324) with delta (0, 0)
Screenshot: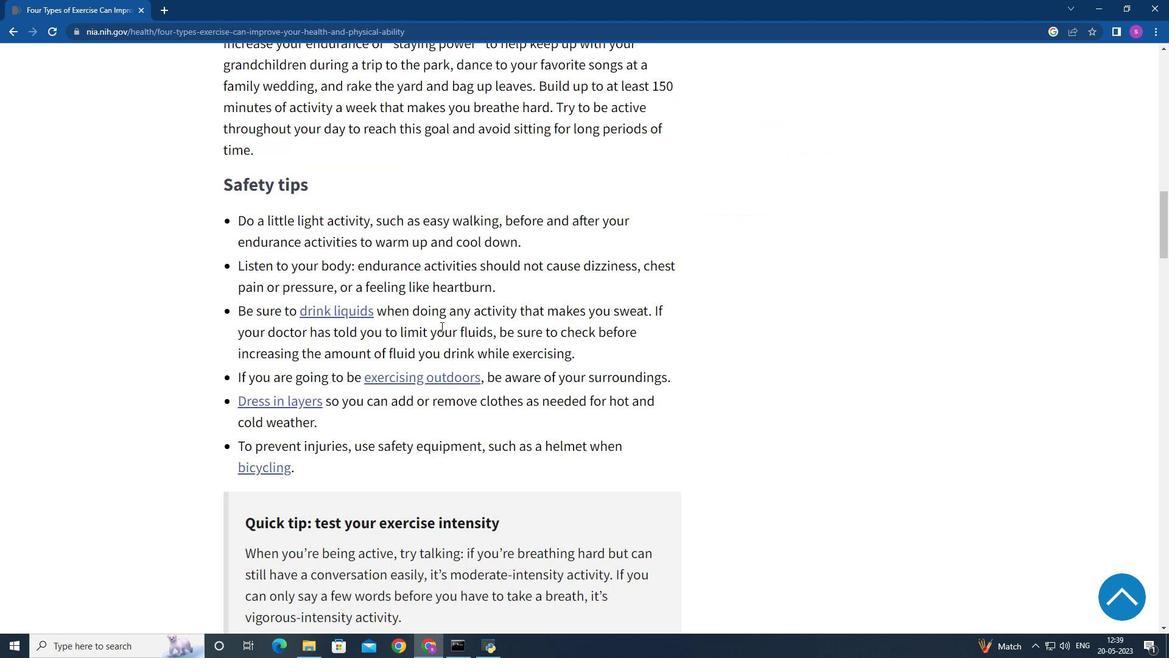 
Action: Mouse moved to (438, 324)
Screenshot: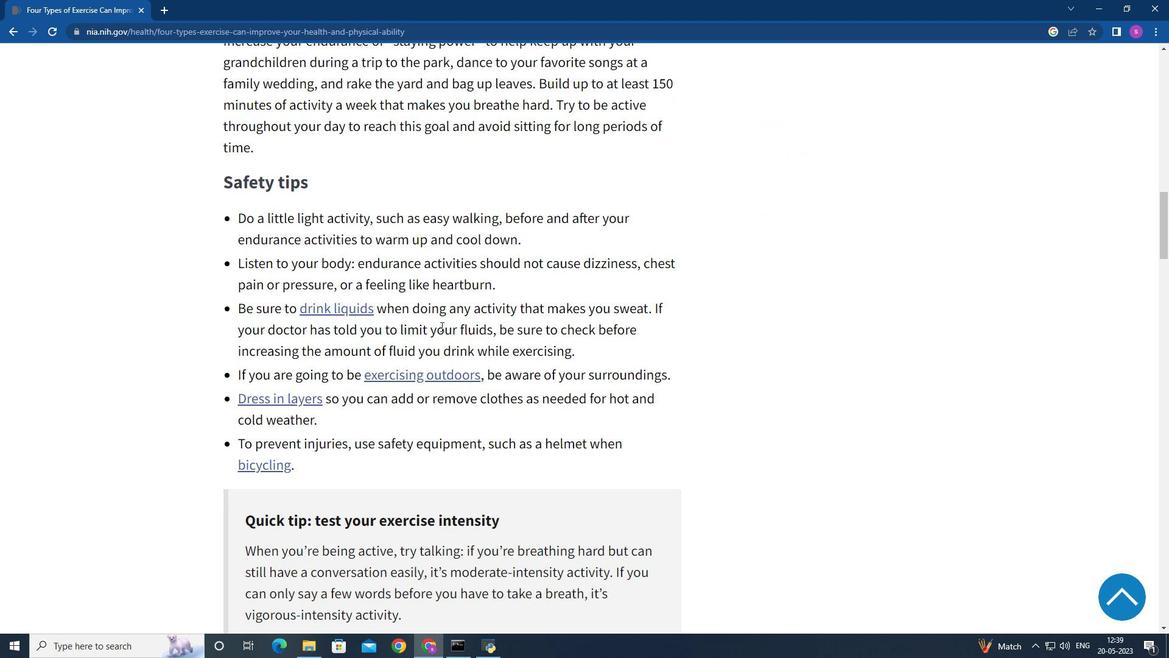 
Action: Mouse scrolled (438, 323) with delta (0, 0)
Screenshot: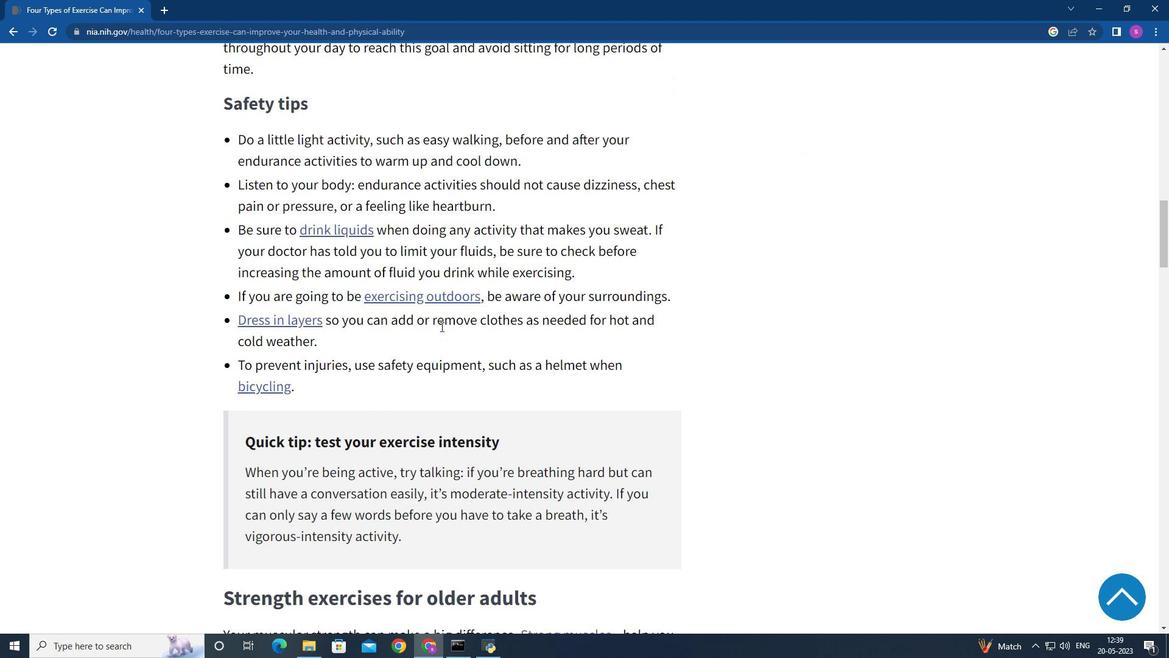 
Action: Mouse scrolled (438, 323) with delta (0, 0)
Screenshot: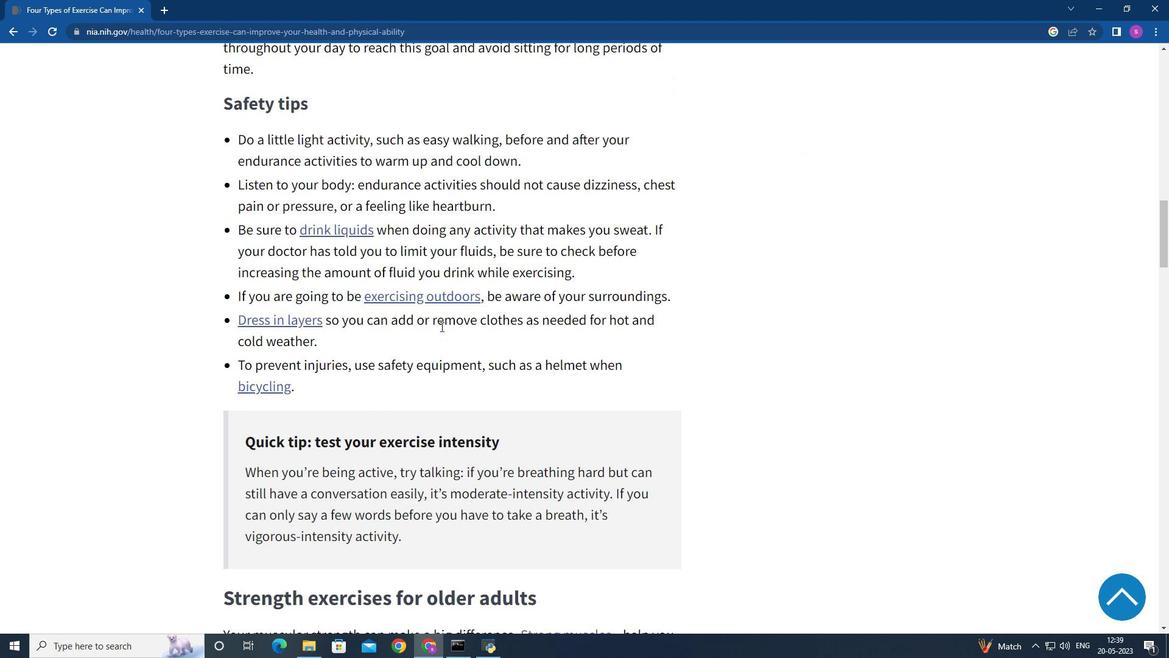 
Action: Mouse scrolled (438, 323) with delta (0, 0)
Screenshot: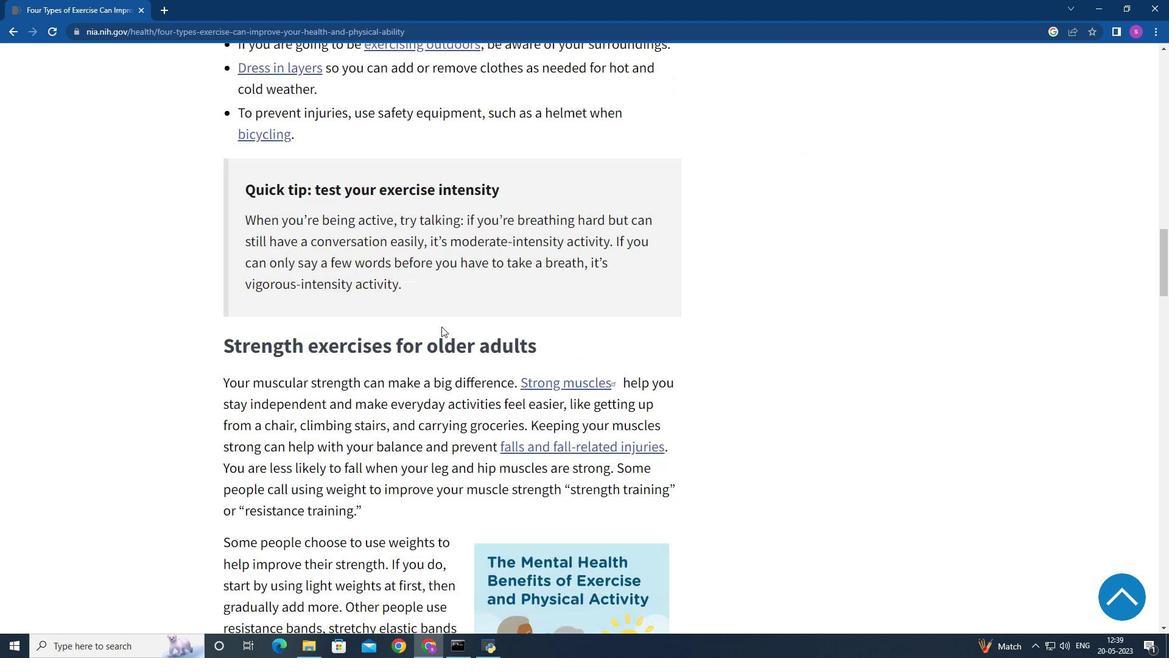 
Action: Mouse scrolled (438, 323) with delta (0, 0)
Screenshot: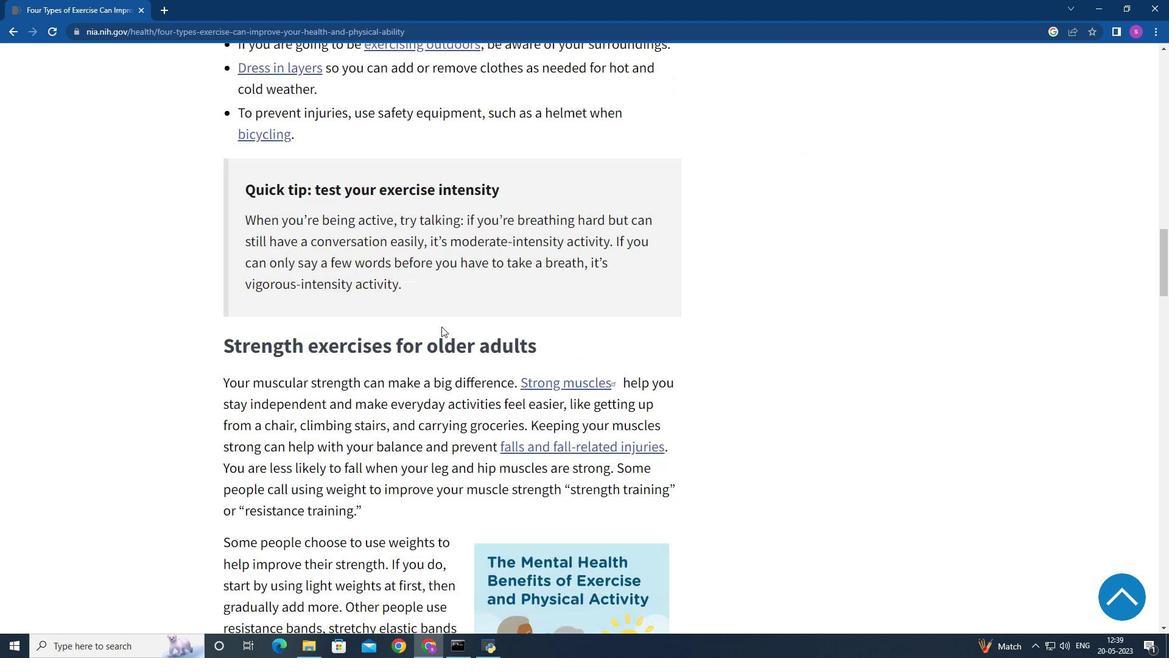 
Action: Mouse scrolled (438, 323) with delta (0, 0)
Screenshot: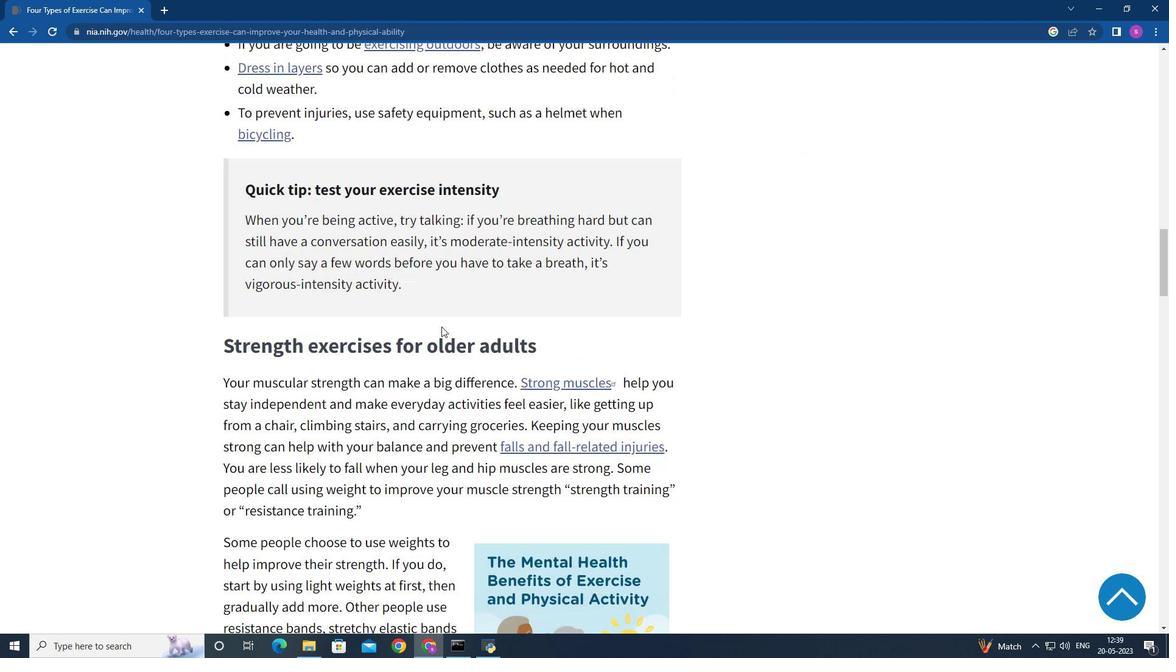 
Action: Mouse scrolled (438, 323) with delta (0, 0)
Screenshot: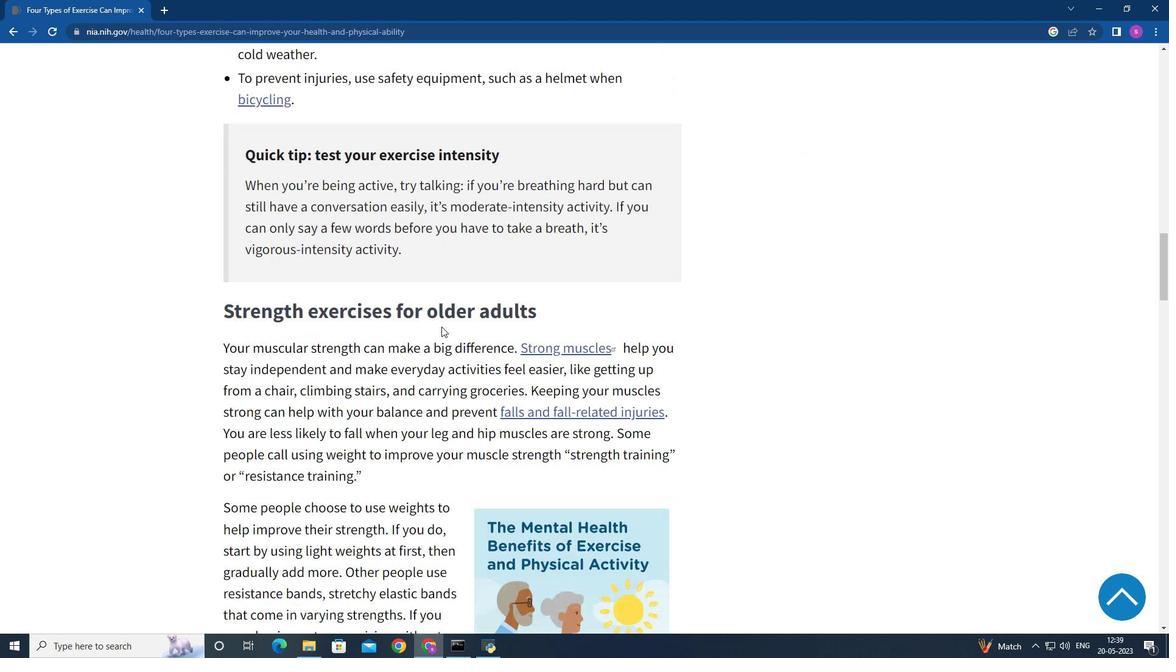 
Action: Mouse moved to (439, 324)
Screenshot: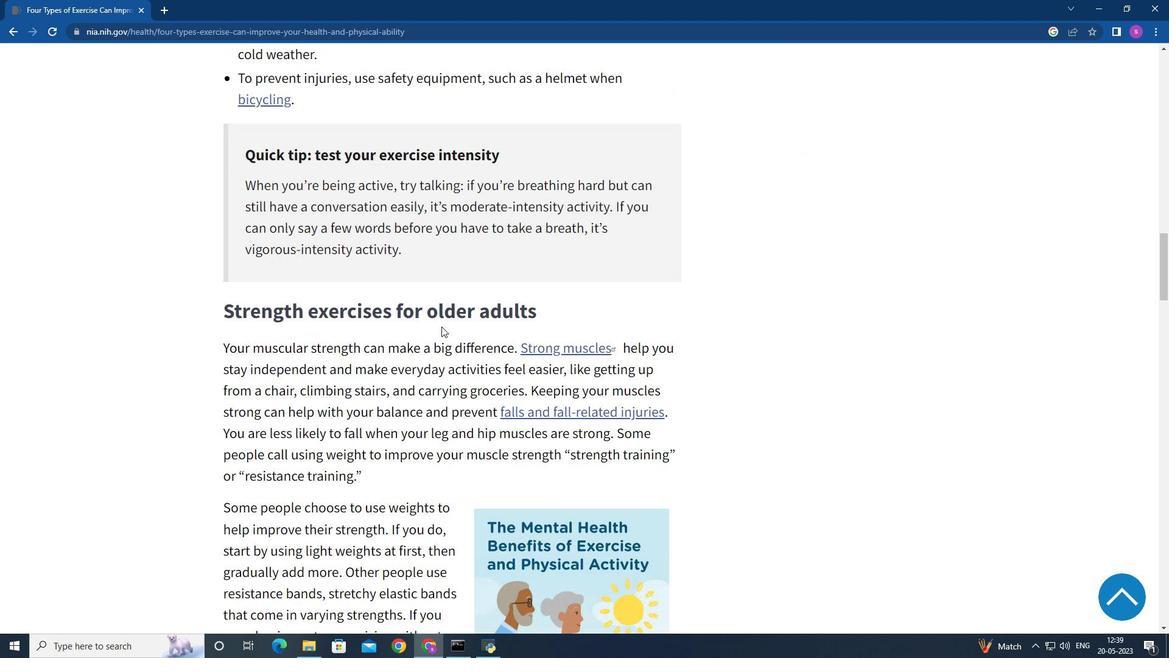 
Action: Mouse scrolled (439, 323) with delta (0, 0)
Screenshot: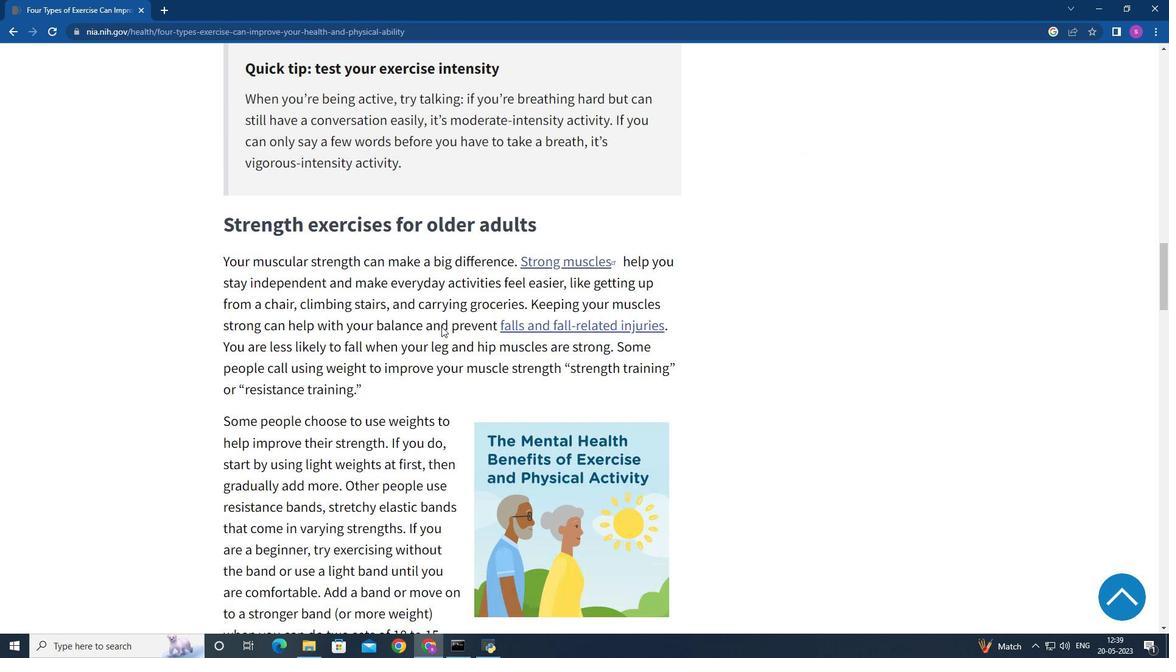
Action: Mouse scrolled (439, 323) with delta (0, 0)
Screenshot: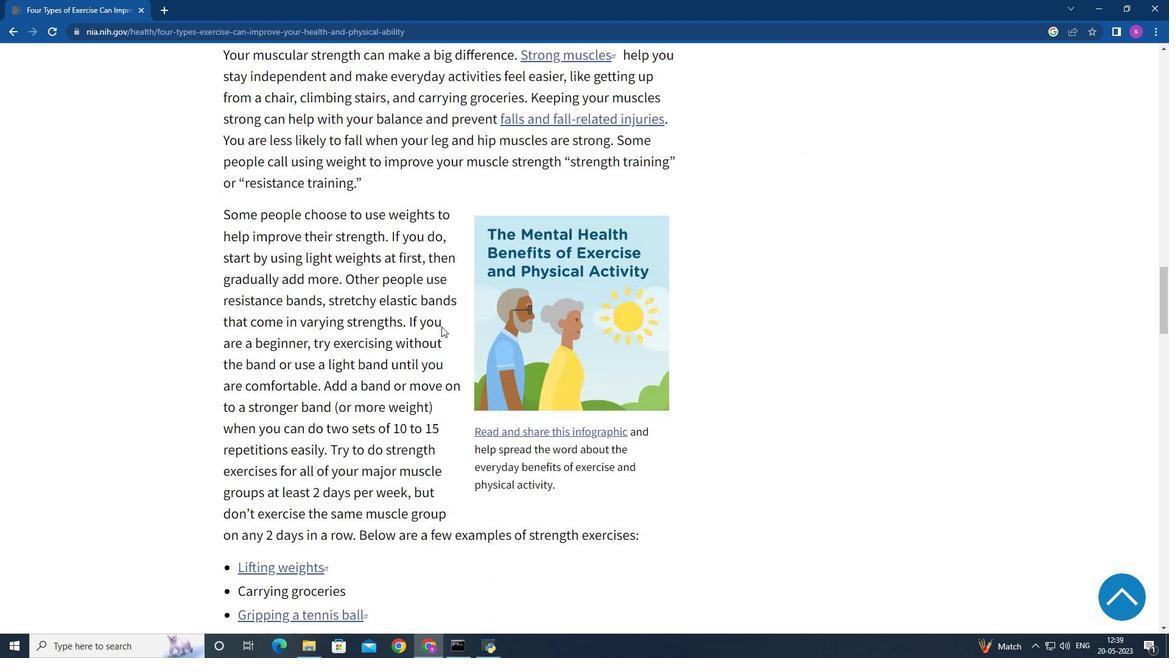 
Action: Mouse scrolled (439, 323) with delta (0, 0)
Screenshot: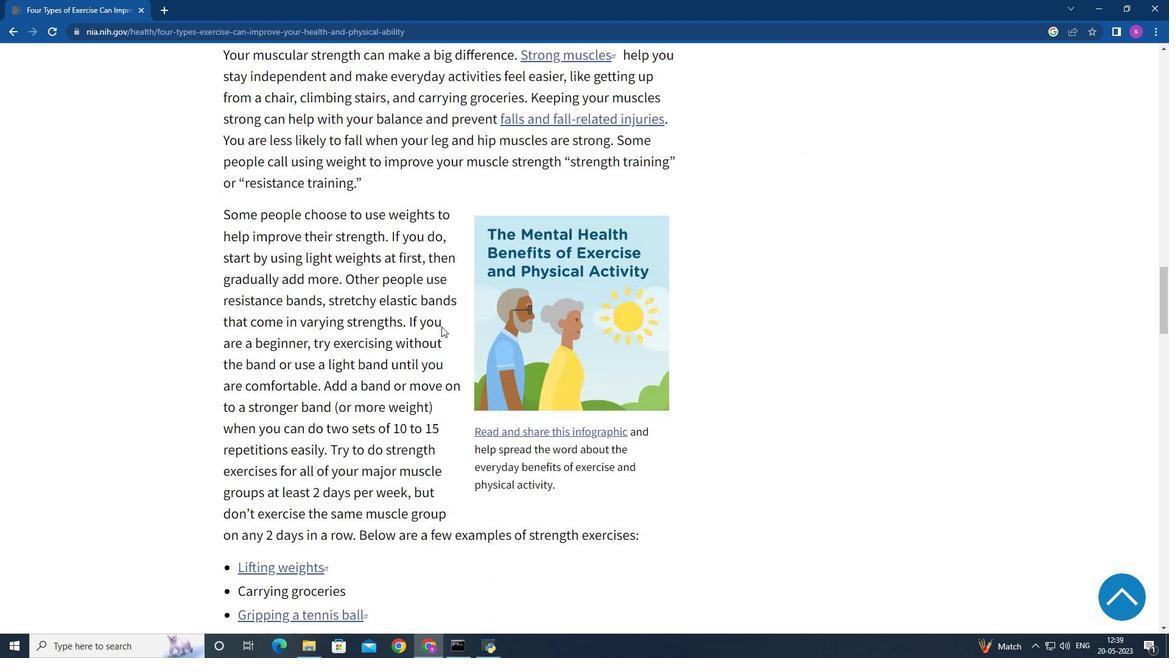 
Action: Mouse scrolled (439, 323) with delta (0, 0)
Screenshot: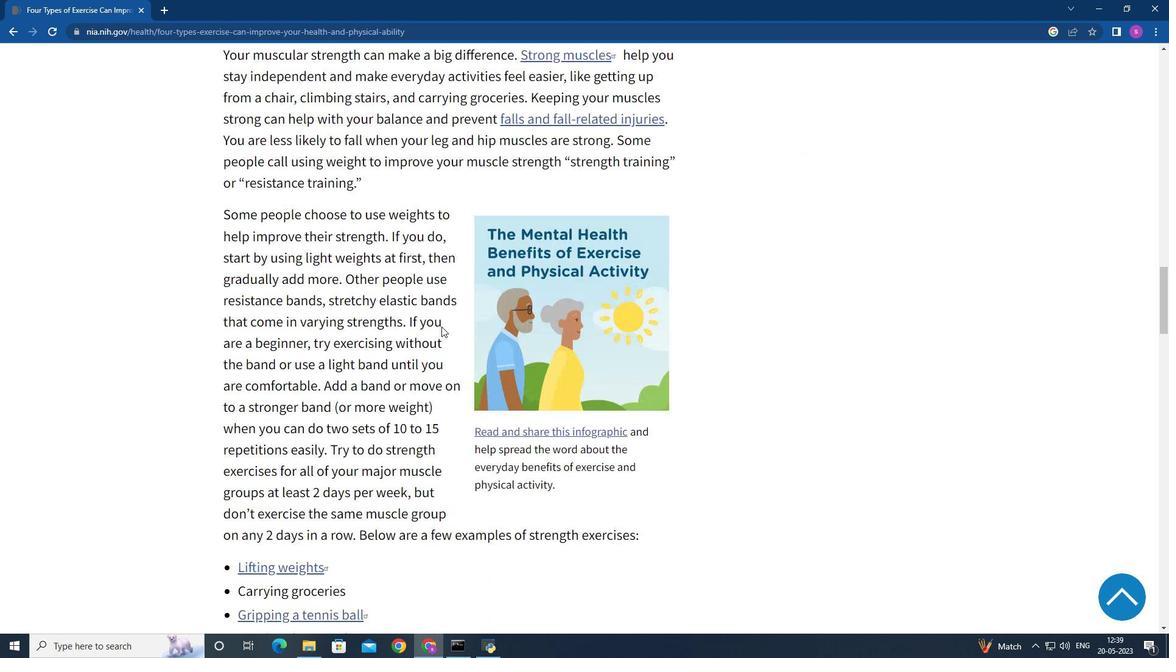 
Action: Mouse scrolled (439, 323) with delta (0, 0)
Screenshot: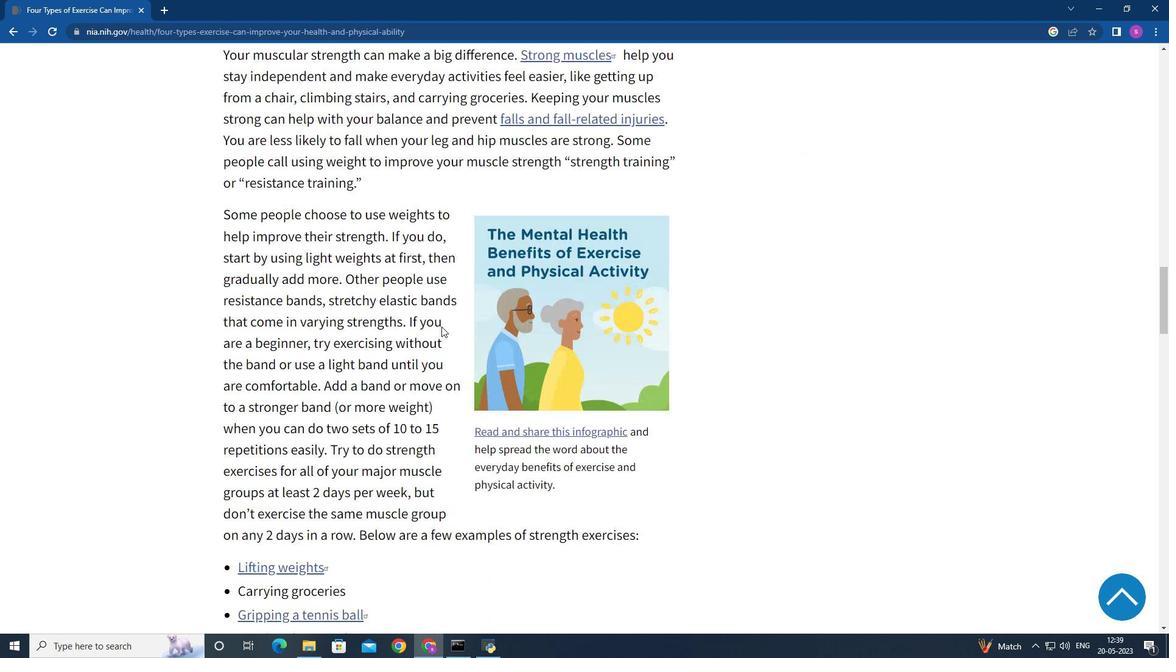 
Action: Mouse moved to (439, 325)
Screenshot: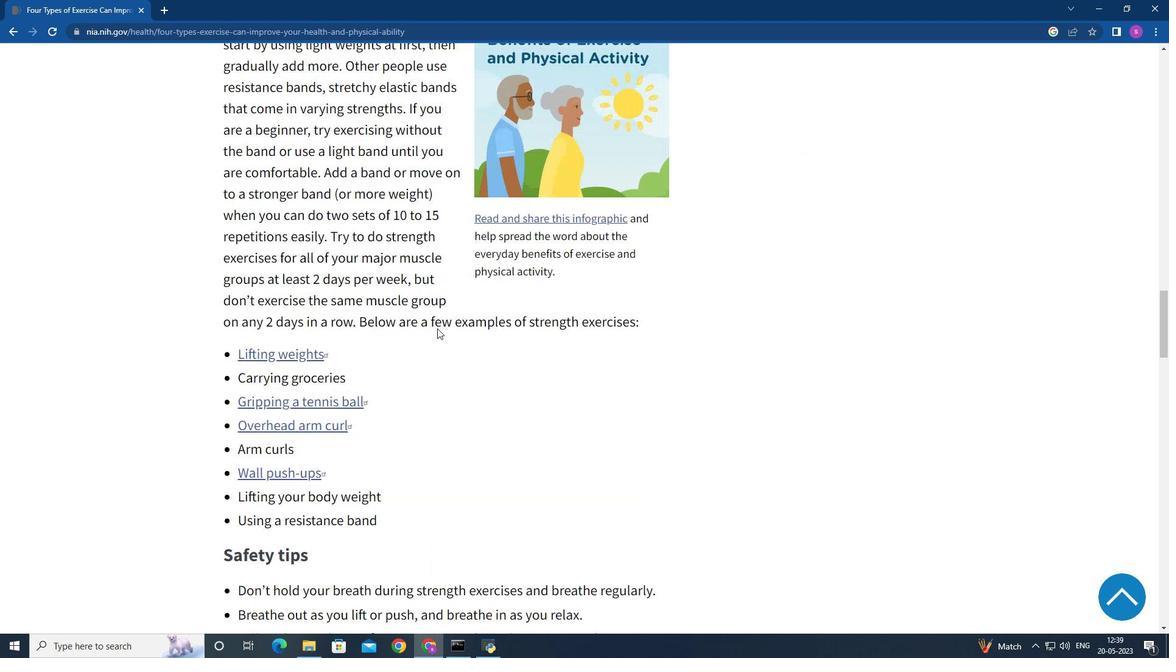 
Action: Mouse scrolled (439, 325) with delta (0, 0)
Screenshot: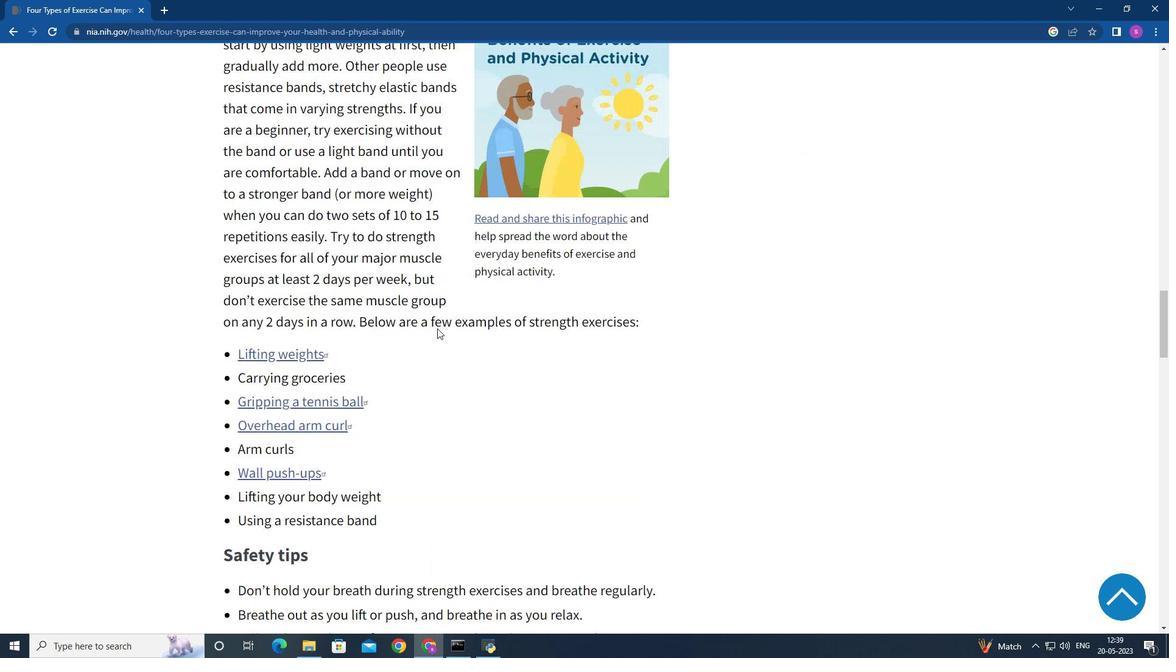 
Action: Mouse moved to (438, 327)
Screenshot: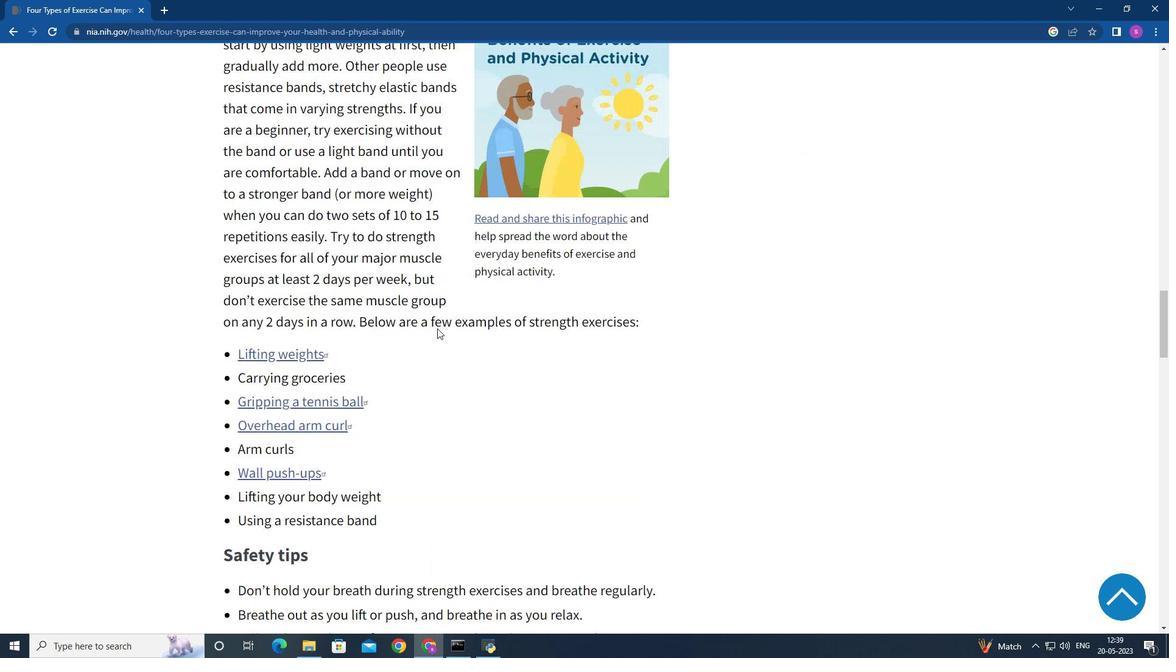
Action: Mouse scrolled (438, 326) with delta (0, 0)
Screenshot: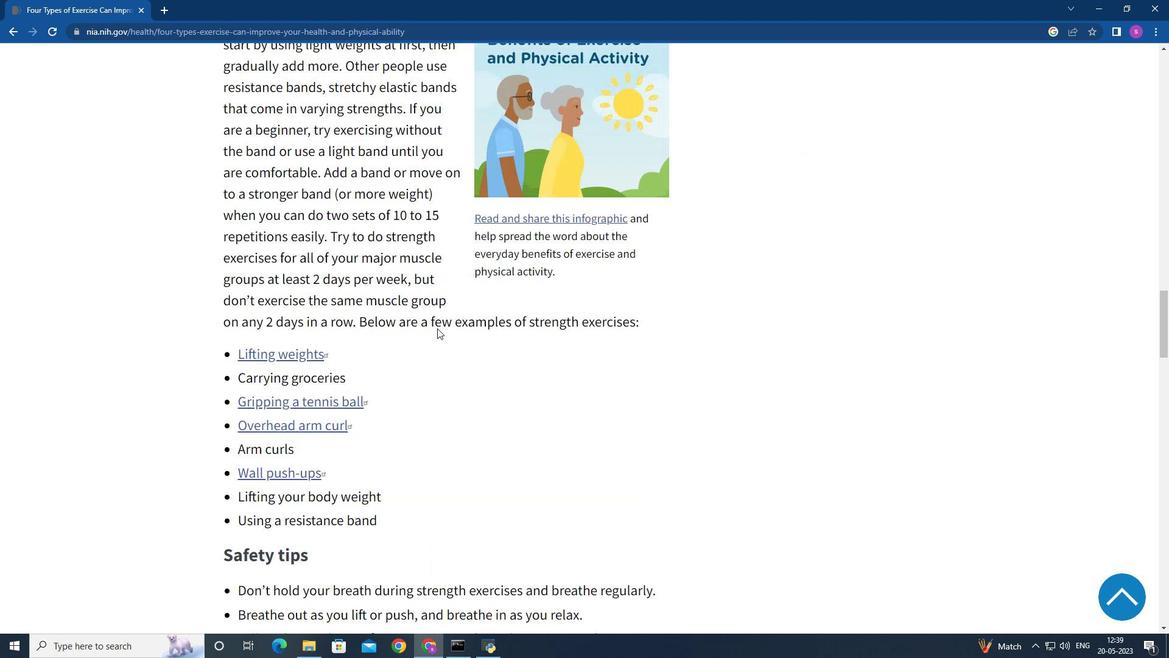 
Action: Mouse moved to (438, 327)
Screenshot: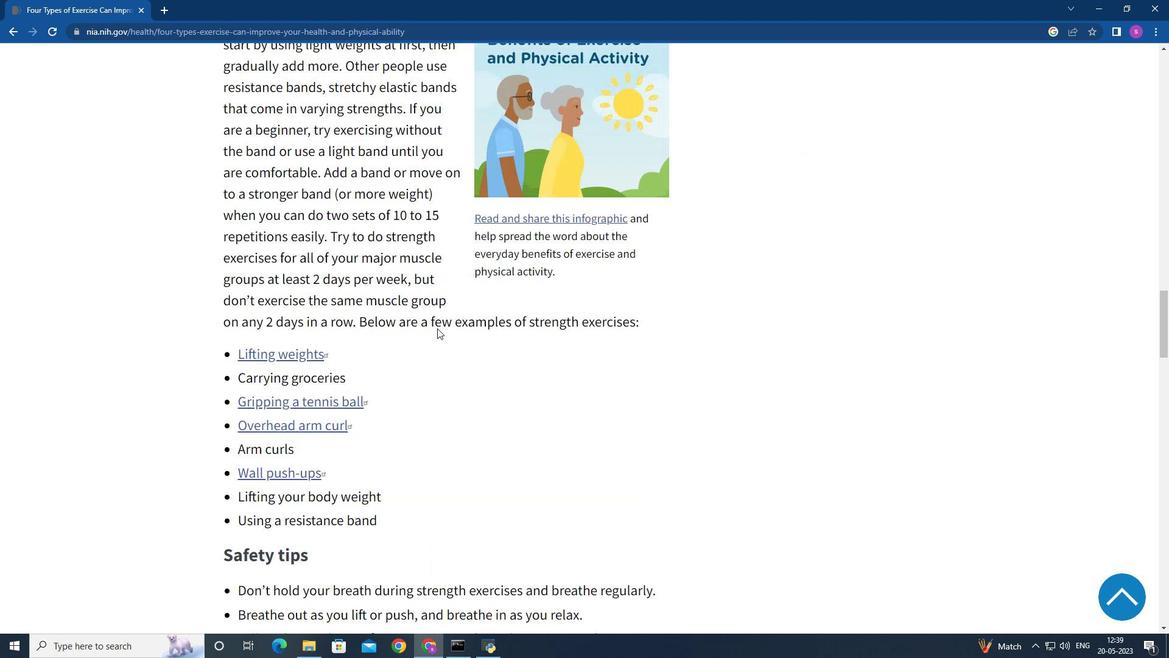 
Action: Mouse scrolled (438, 327) with delta (0, 0)
Screenshot: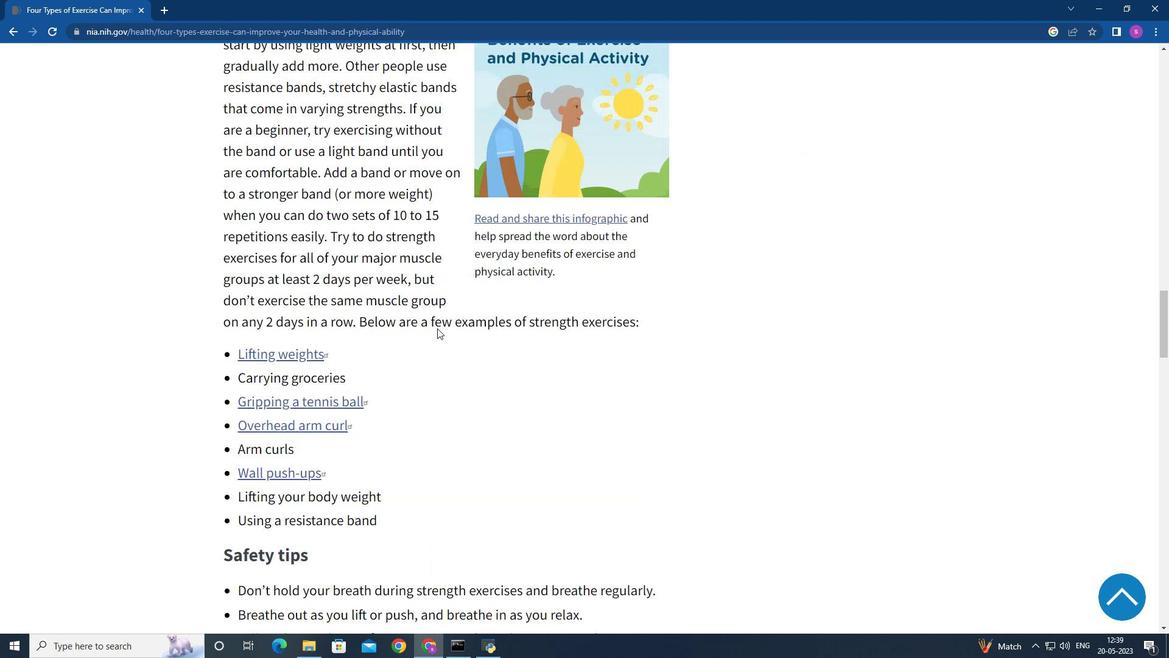 
Action: Mouse moved to (438, 327)
Screenshot: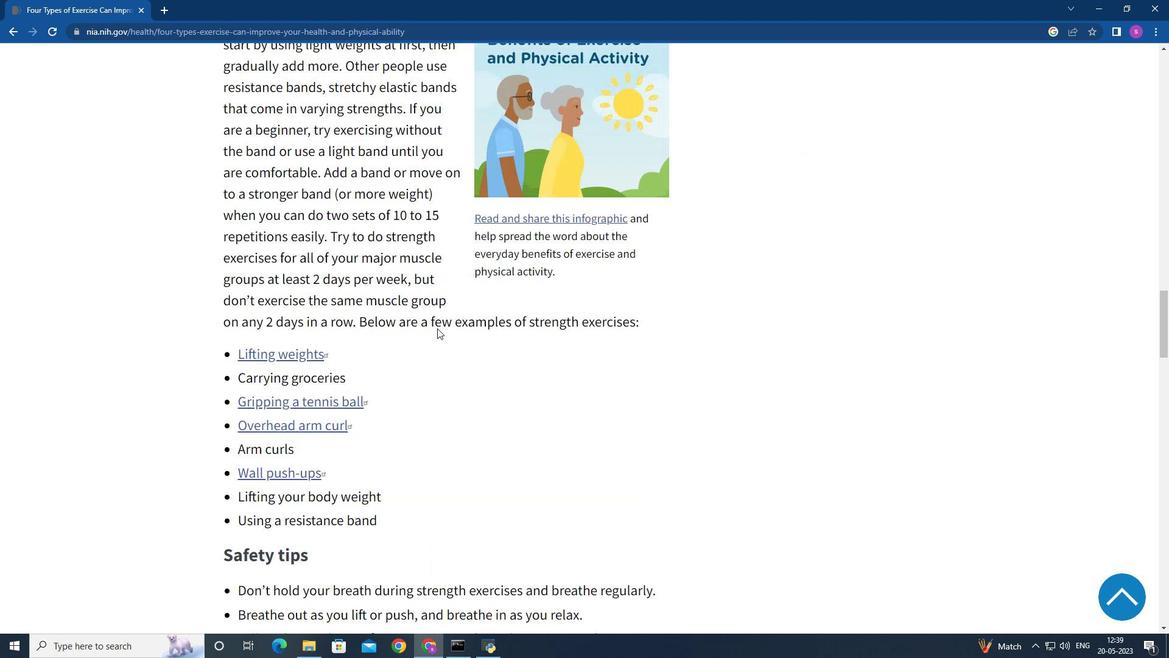 
Action: Mouse scrolled (438, 327) with delta (0, 0)
Screenshot: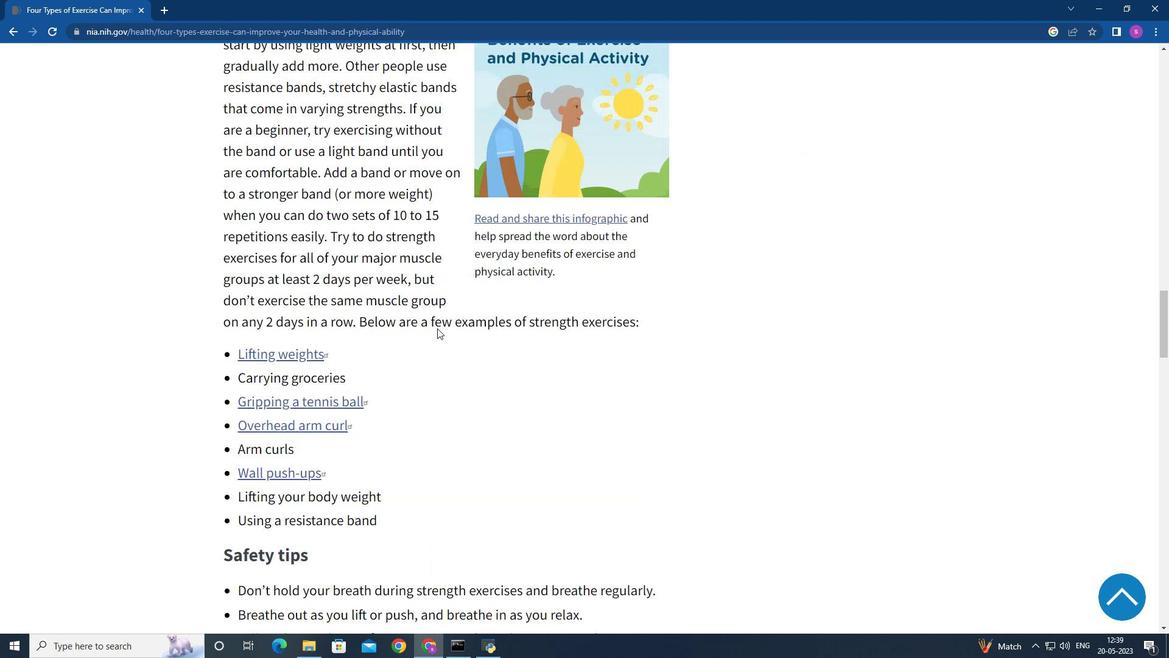 
Action: Mouse scrolled (438, 327) with delta (0, 0)
Screenshot: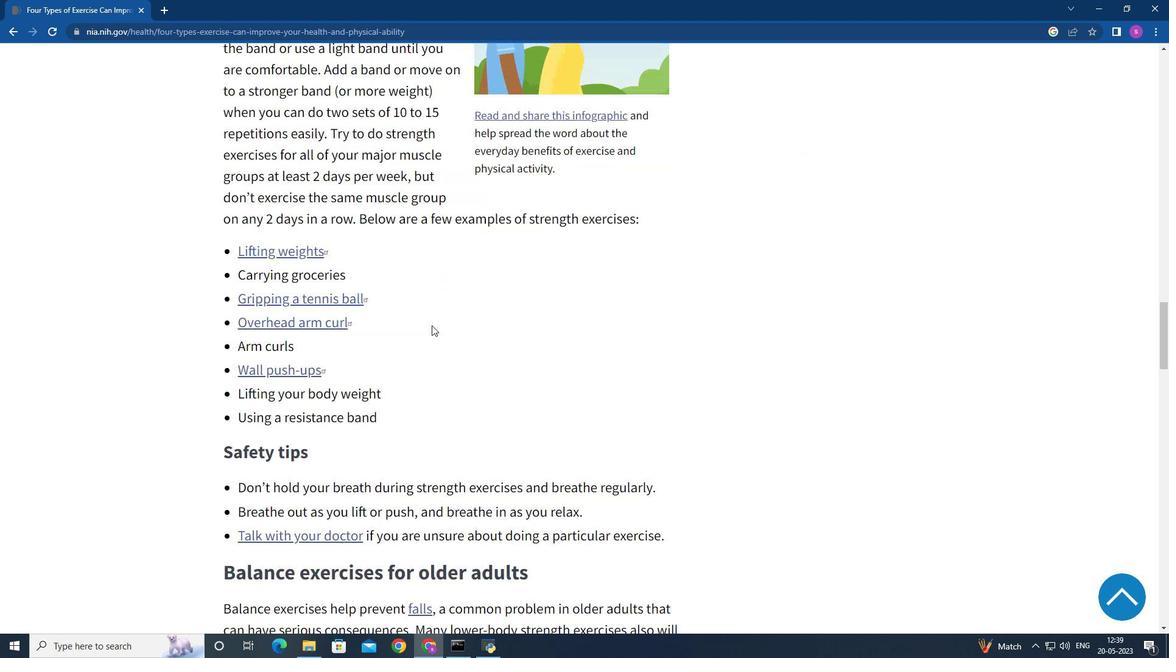 
Action: Mouse moved to (424, 334)
Screenshot: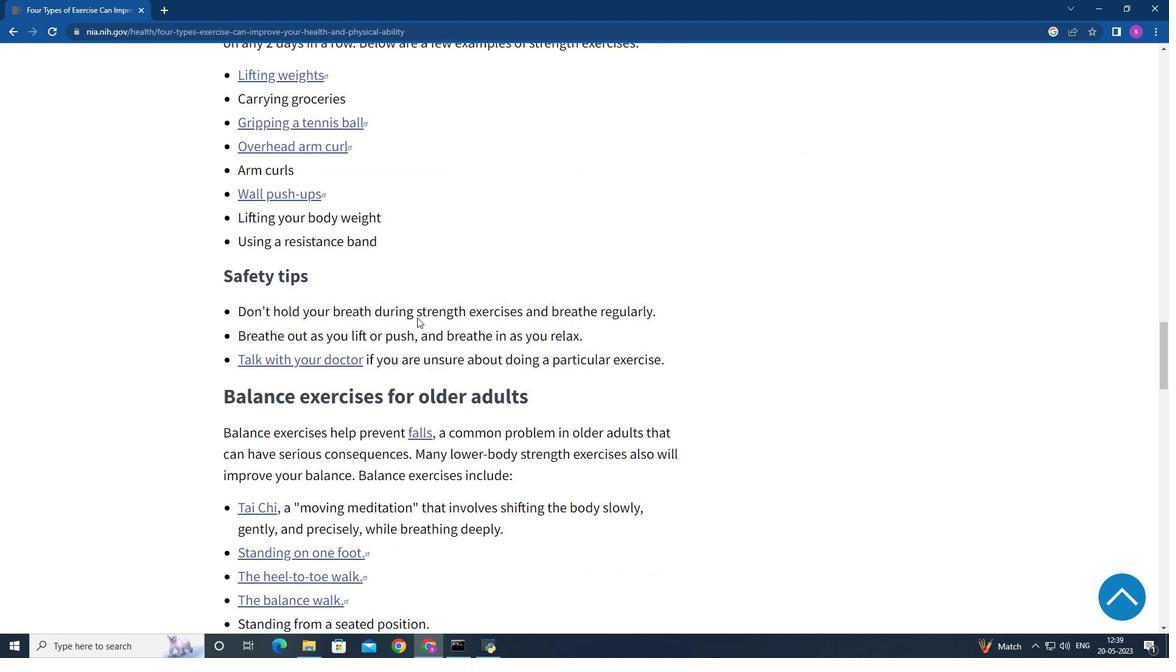 
Action: Mouse scrolled (424, 333) with delta (0, 0)
Screenshot: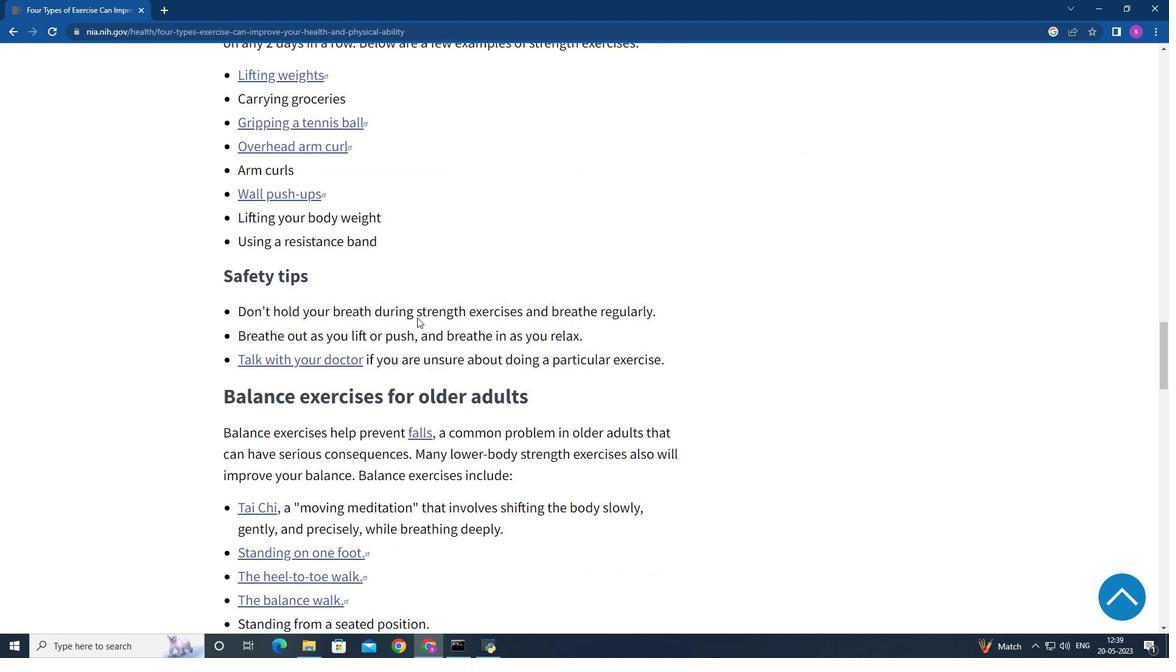 
Action: Mouse moved to (424, 334)
Screenshot: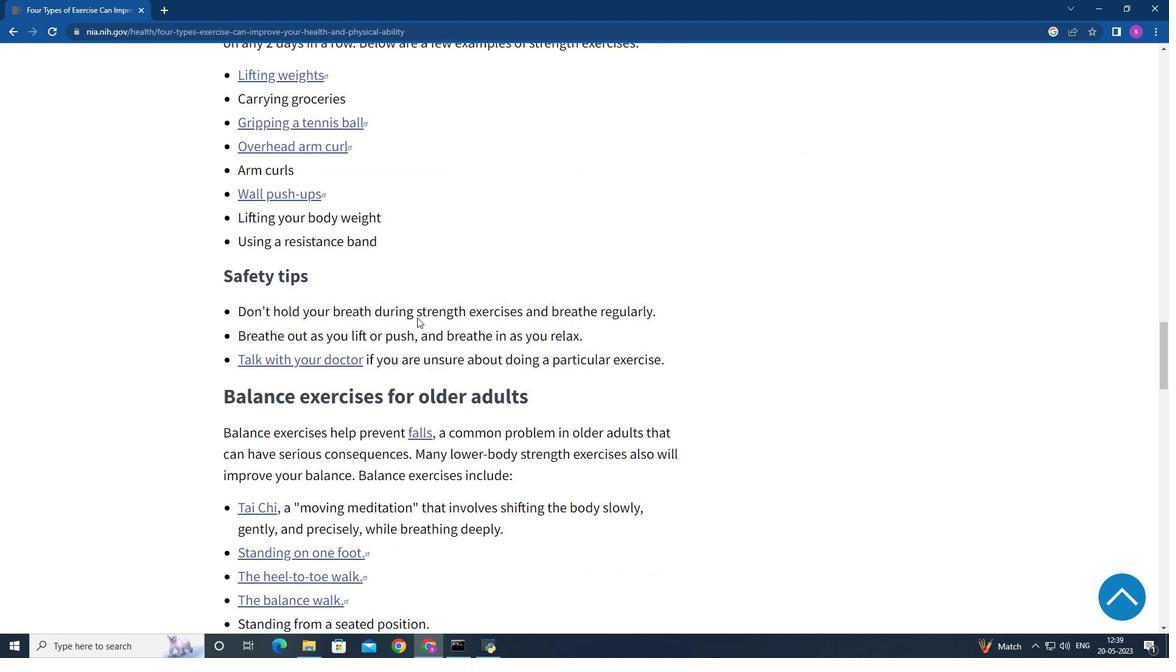 
Action: Mouse scrolled (424, 333) with delta (0, 0)
Screenshot: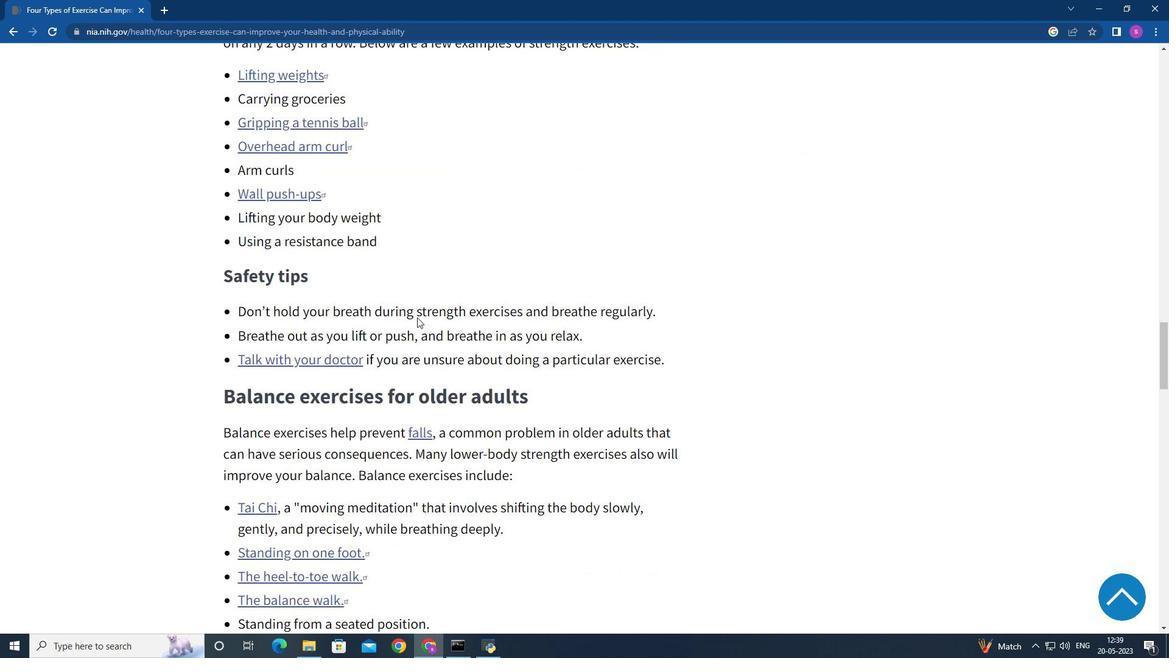 
Action: Mouse moved to (424, 332)
Screenshot: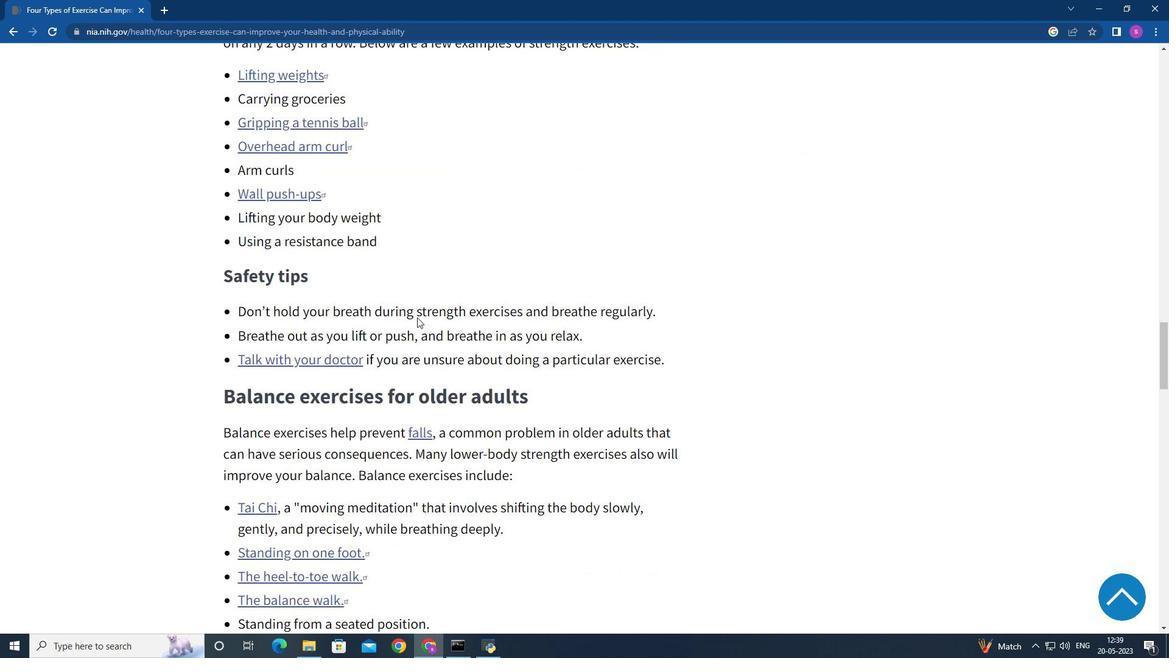 
Action: Mouse scrolled (424, 333) with delta (0, 0)
Screenshot: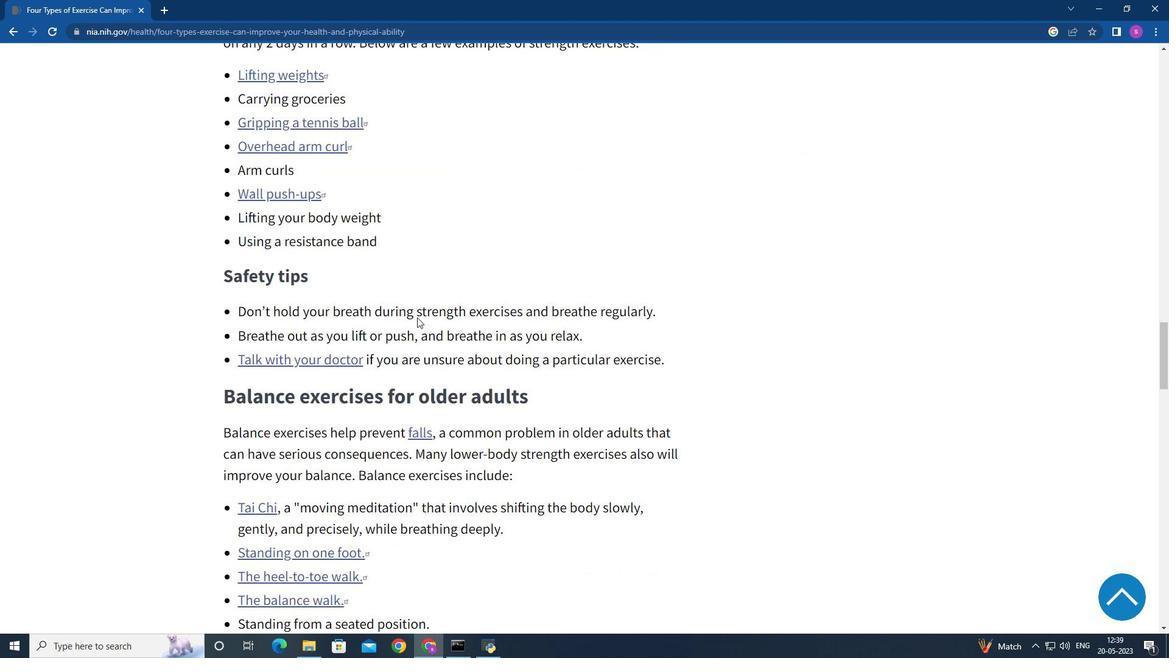 
Action: Mouse moved to (422, 327)
Screenshot: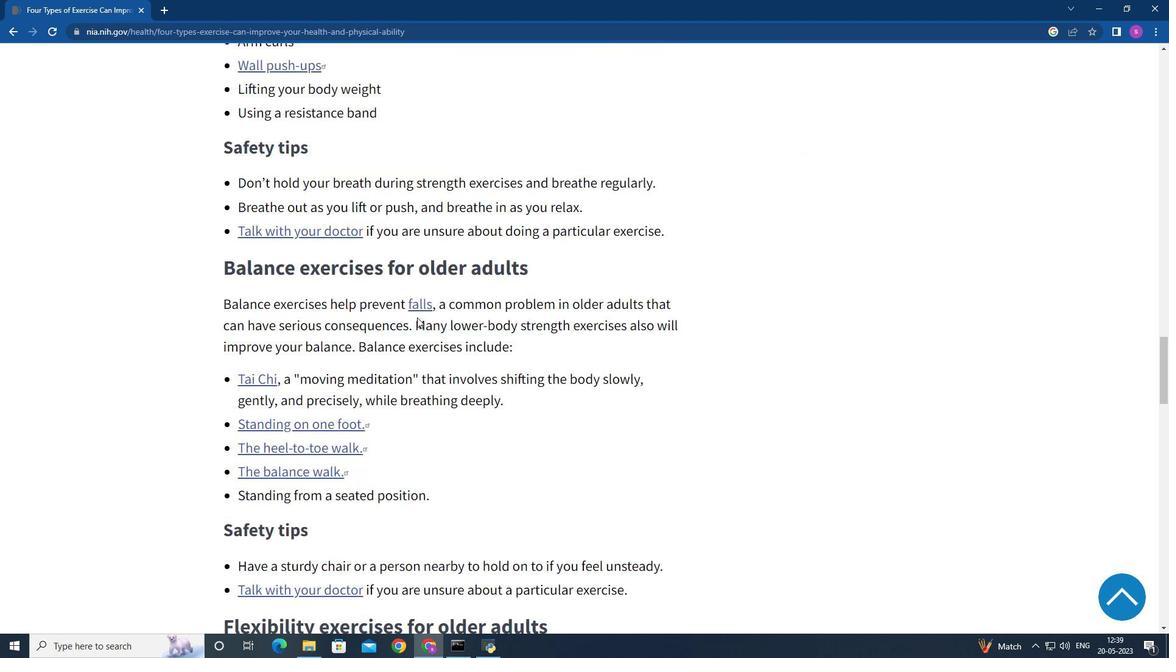 
Action: Mouse scrolled (423, 330) with delta (0, 0)
Screenshot: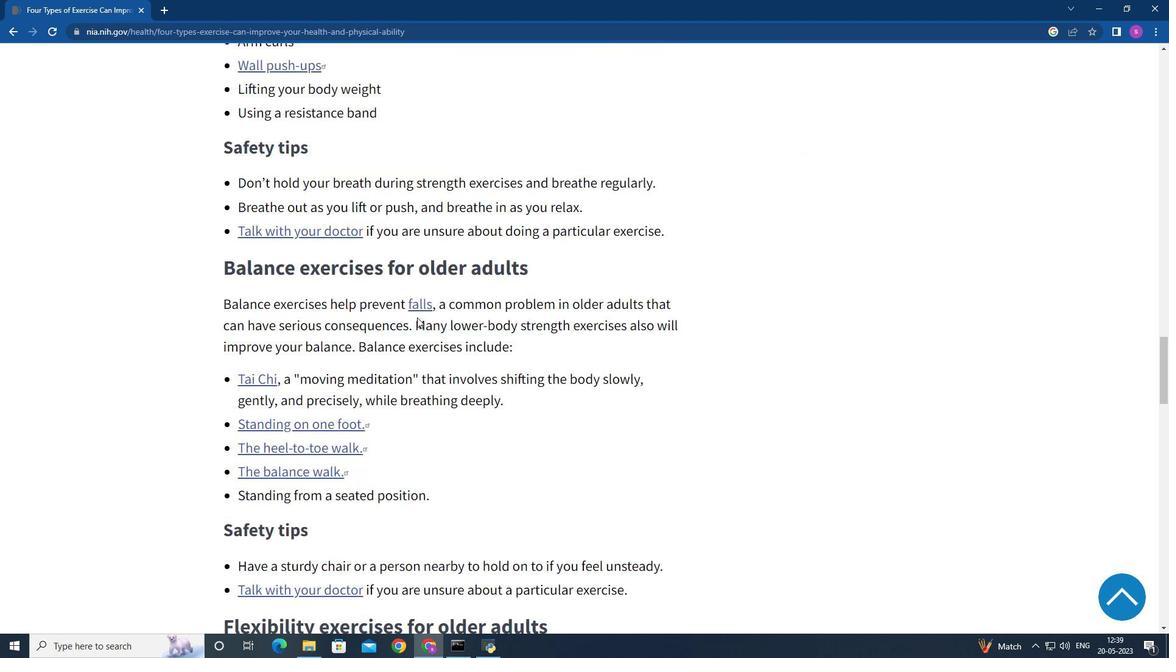
Action: Mouse moved to (419, 322)
Screenshot: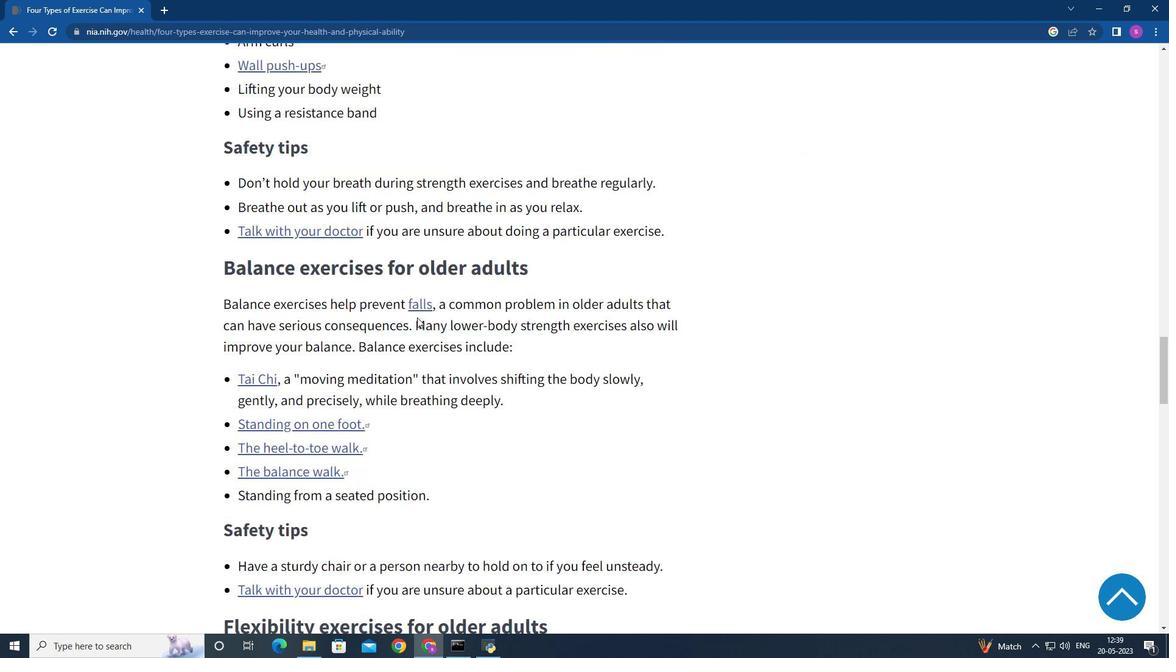 
Action: Mouse scrolled (419, 322) with delta (0, 0)
Screenshot: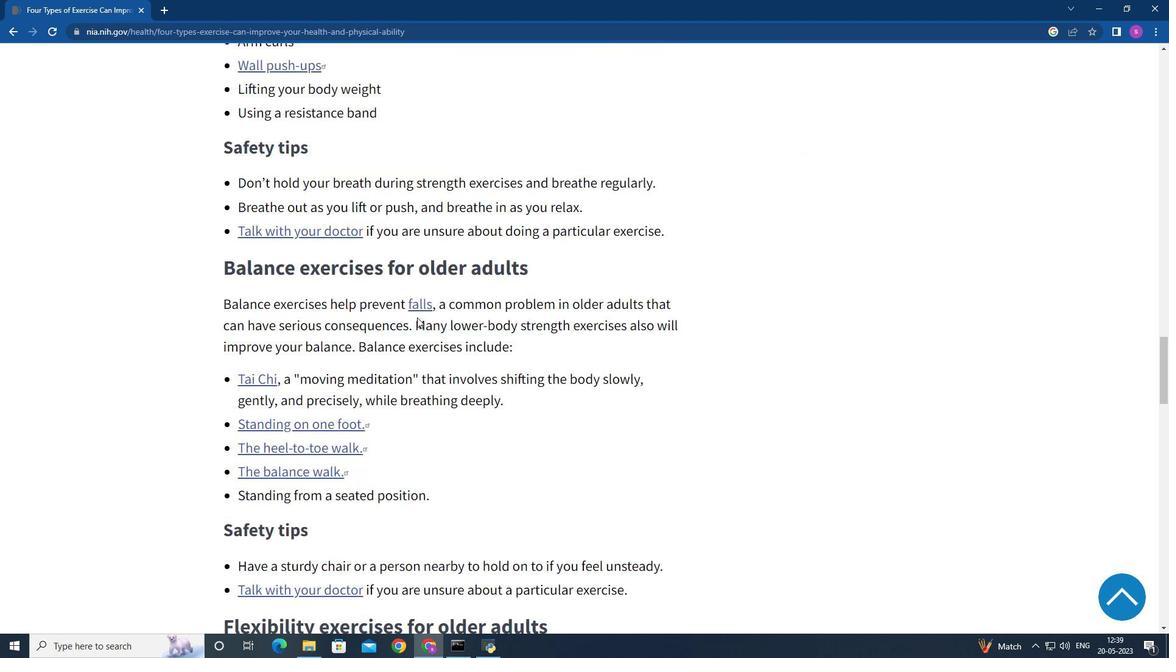 
Action: Mouse moved to (414, 315)
Screenshot: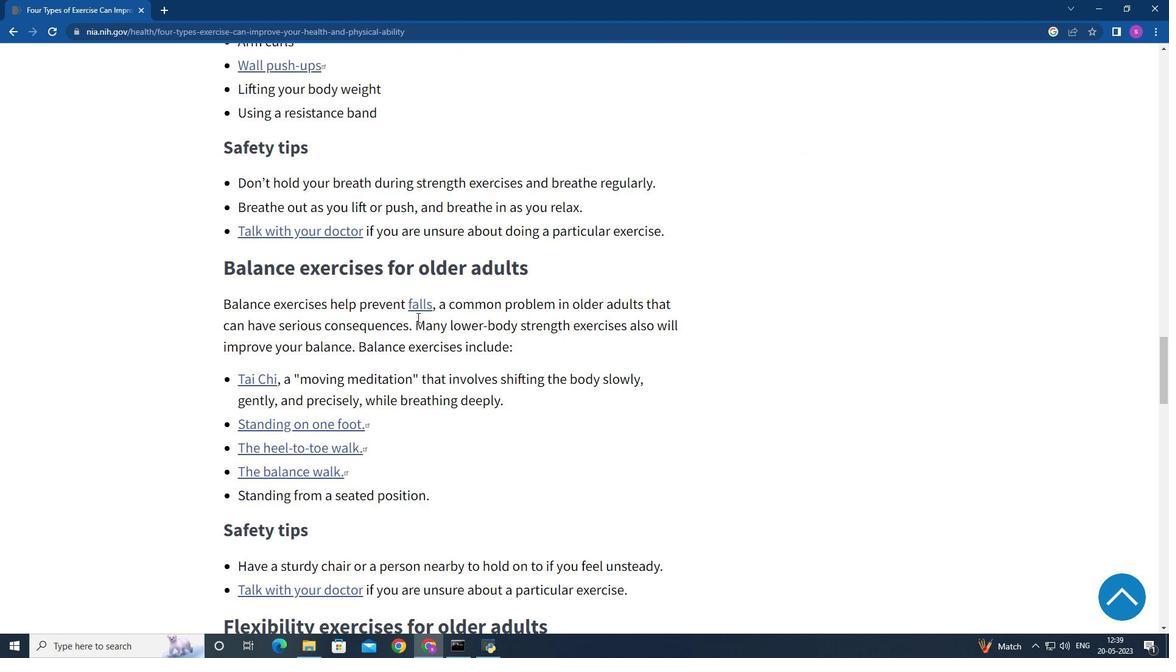 
Action: Mouse scrolled (414, 314) with delta (0, 0)
Screenshot: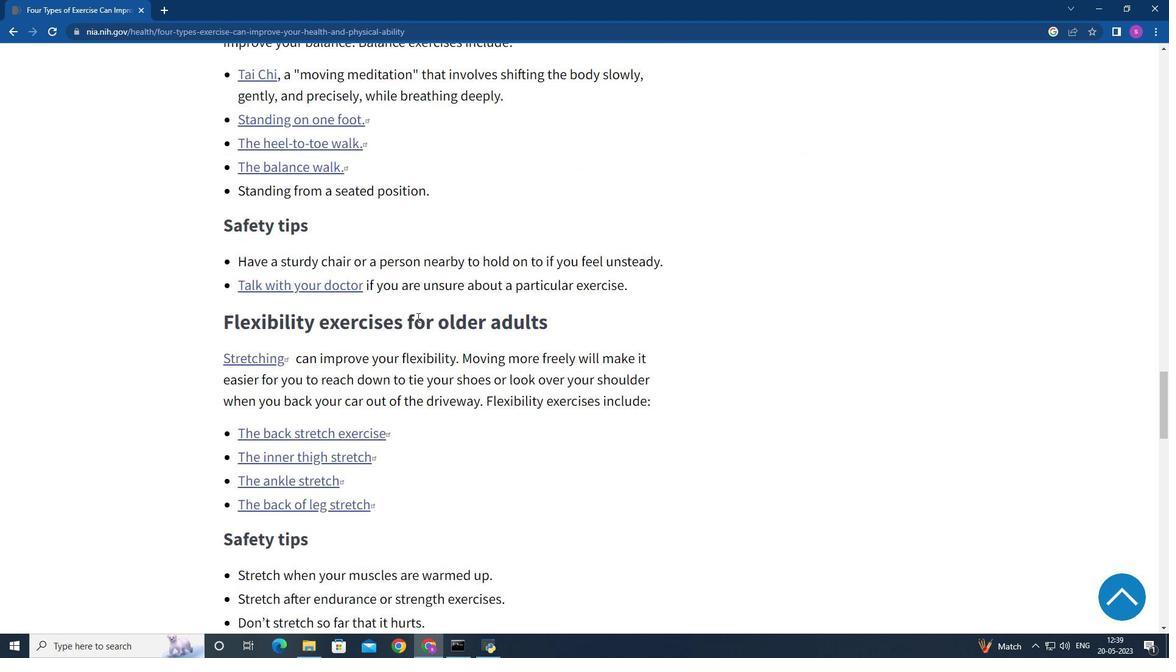 
Action: Mouse scrolled (414, 314) with delta (0, 0)
Screenshot: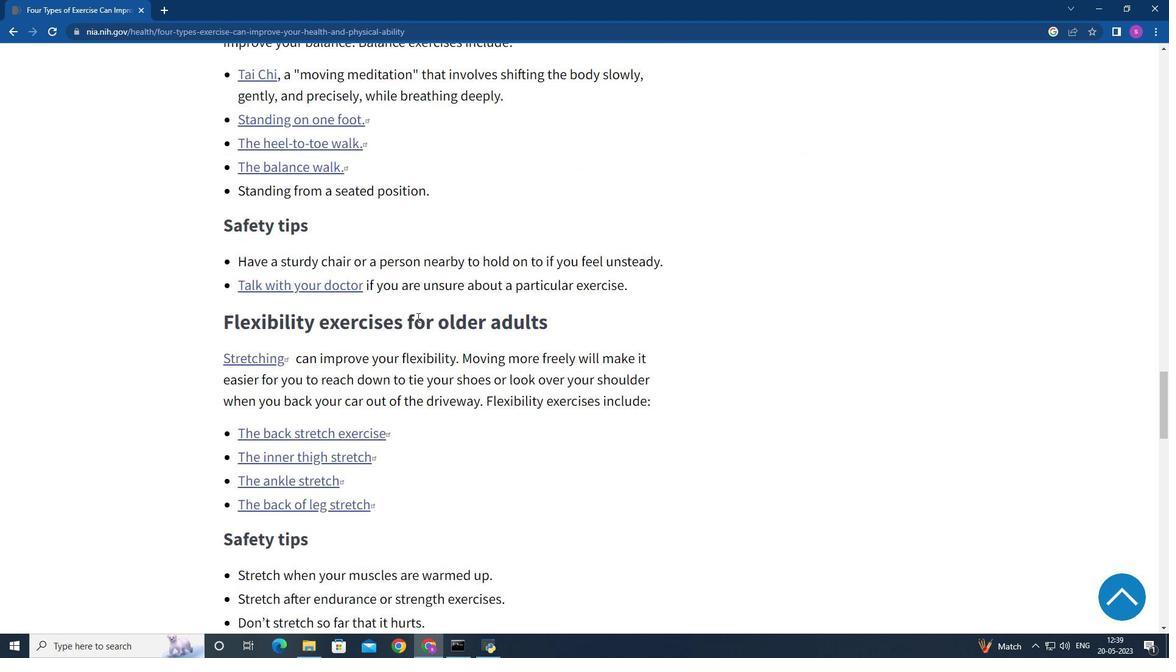 
Action: Mouse scrolled (414, 314) with delta (0, 0)
Screenshot: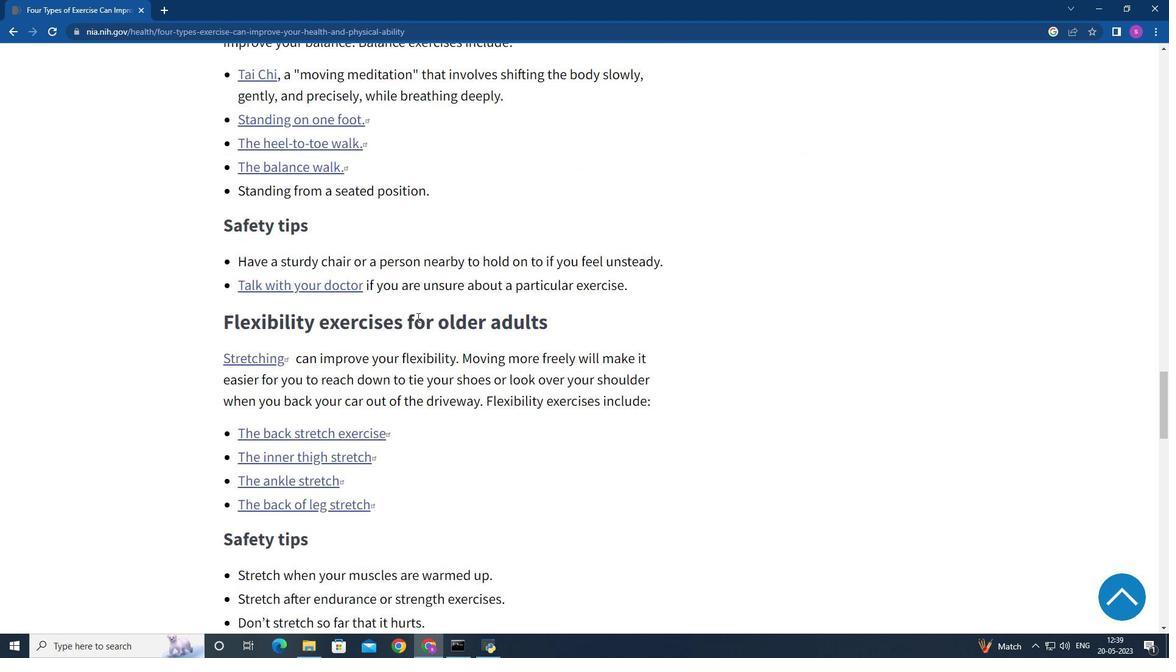 
Action: Mouse scrolled (414, 314) with delta (0, 0)
Screenshot: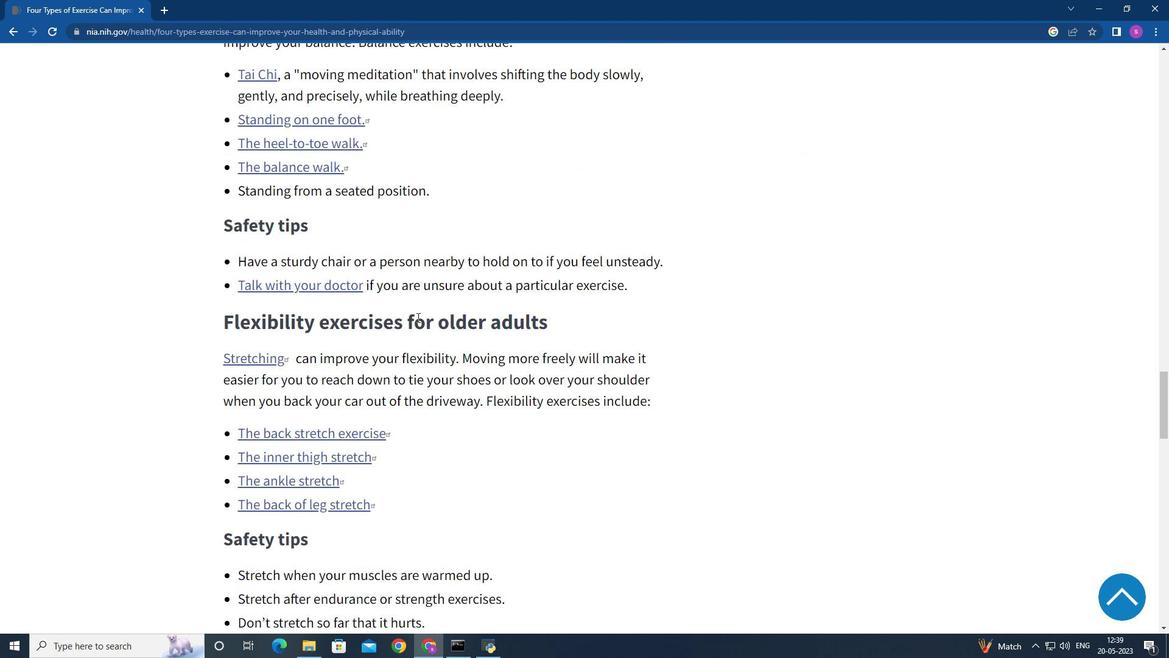 
Action: Mouse scrolled (414, 314) with delta (0, 0)
Screenshot: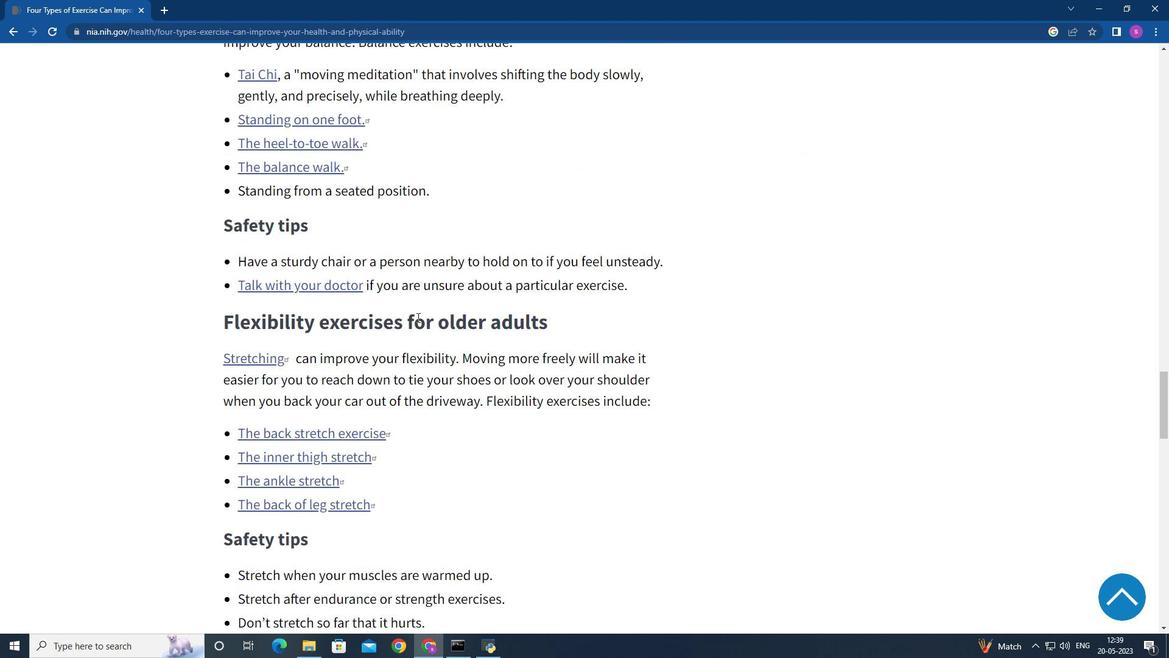 
Action: Mouse moved to (417, 317)
Screenshot: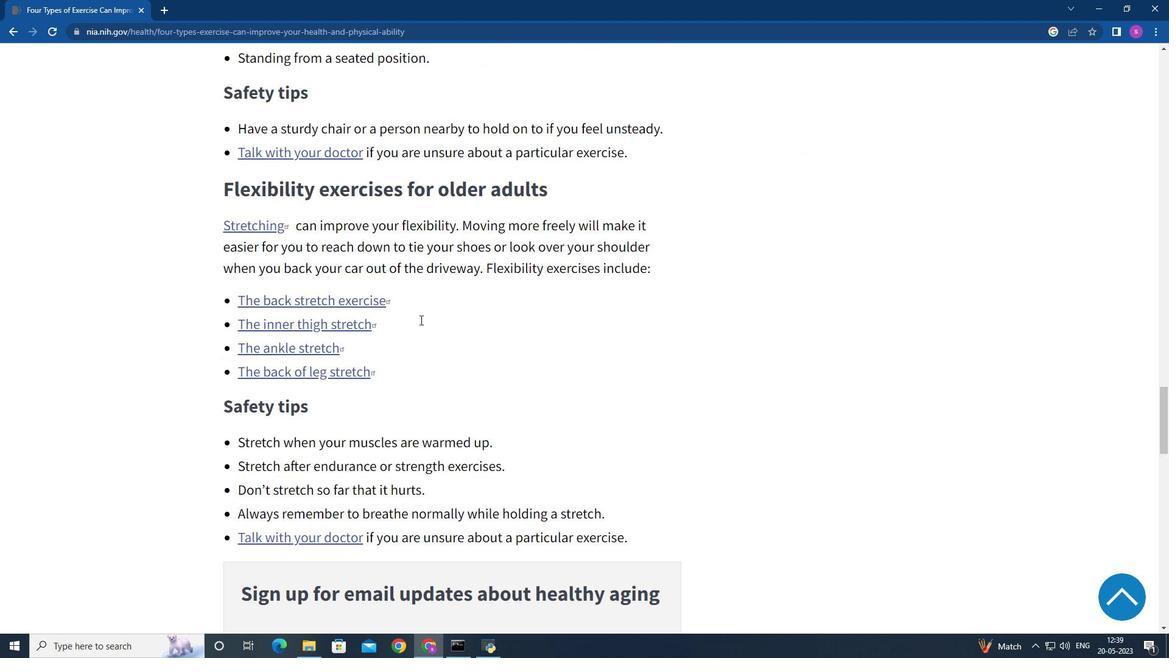 
Action: Mouse scrolled (417, 316) with delta (0, 0)
Screenshot: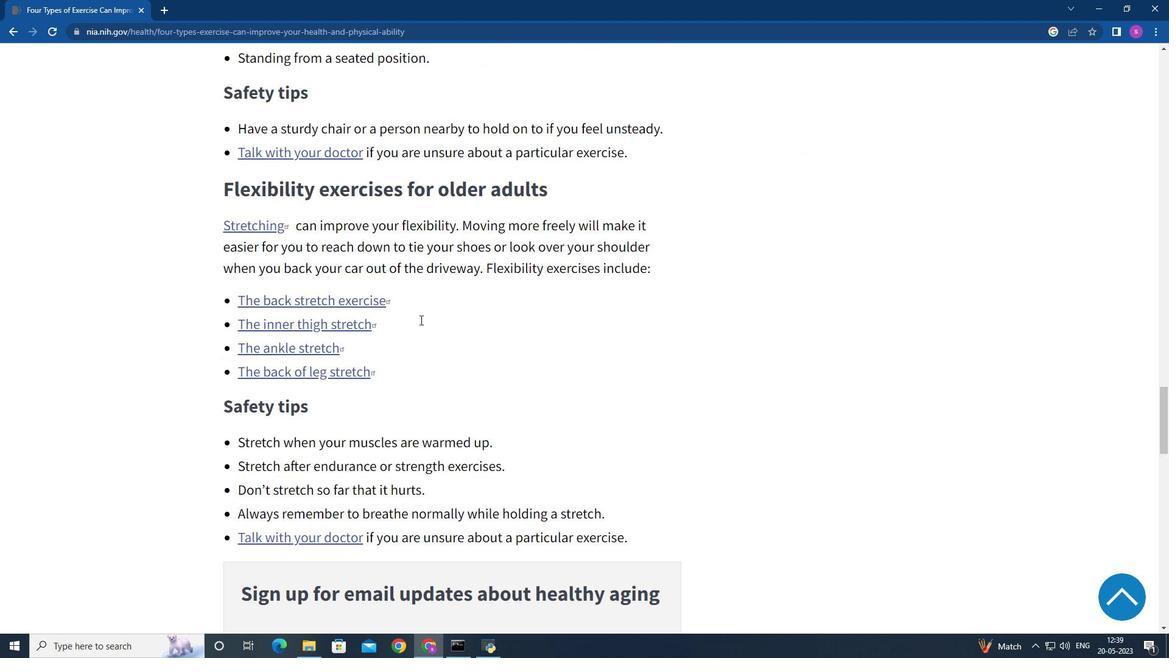 
Action: Mouse moved to (417, 317)
Screenshot: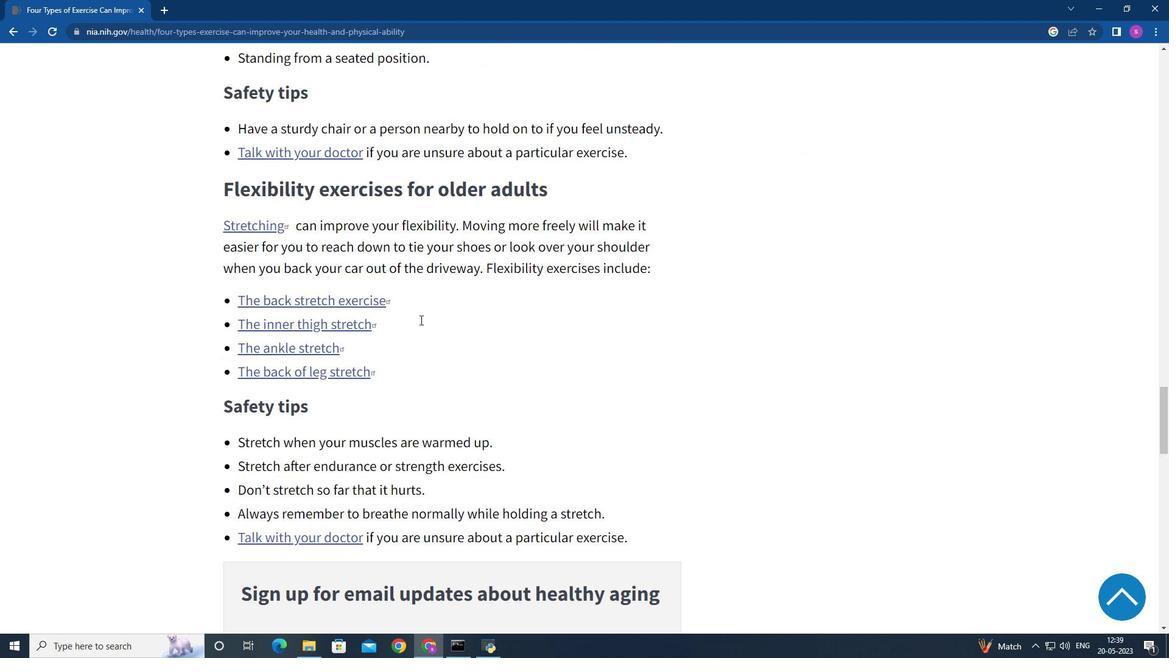 
Action: Mouse scrolled (417, 316) with delta (0, 0)
Screenshot: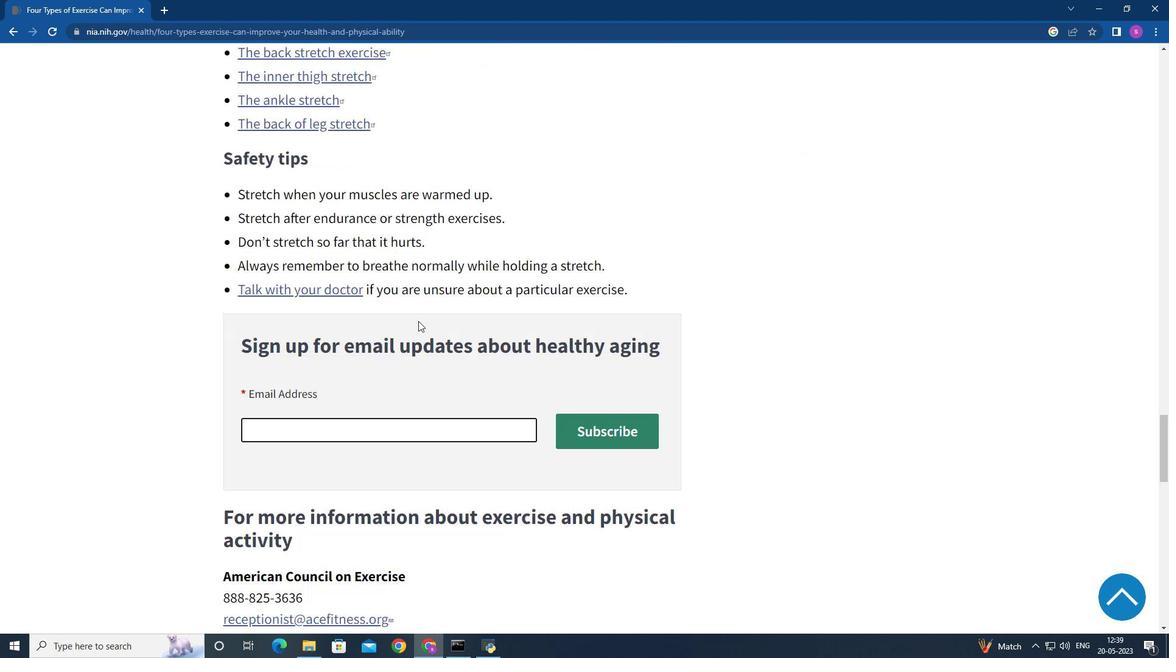 
Action: Mouse scrolled (417, 316) with delta (0, 0)
Screenshot: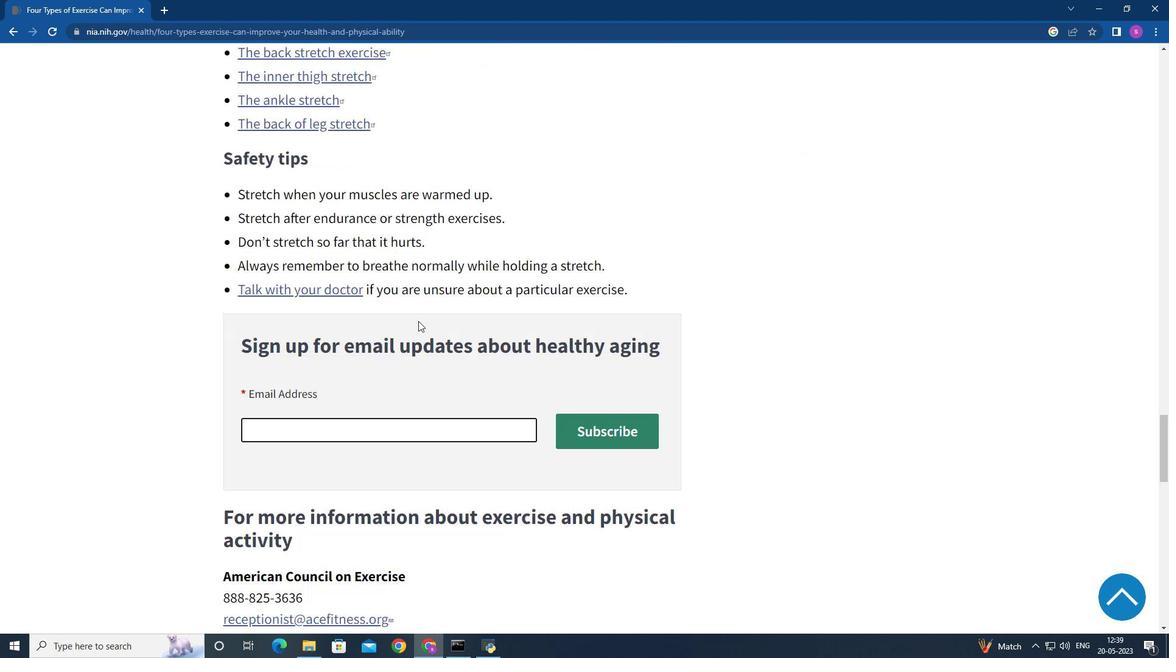 
Action: Mouse scrolled (417, 316) with delta (0, 0)
Screenshot: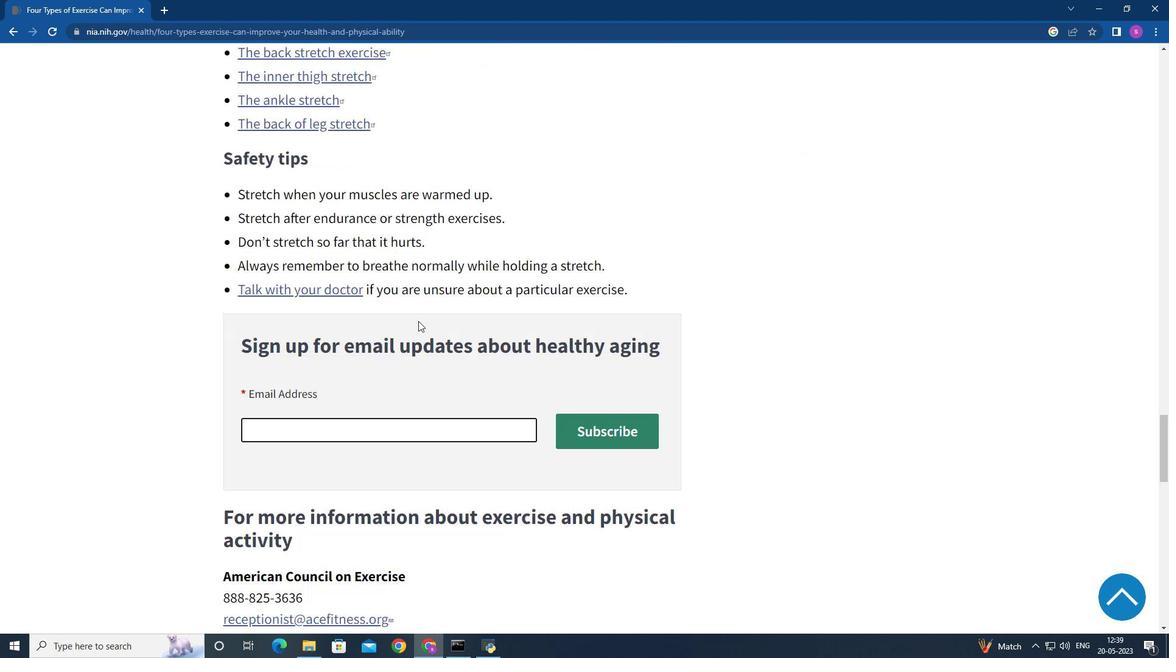 
Action: Mouse scrolled (417, 316) with delta (0, 0)
Screenshot: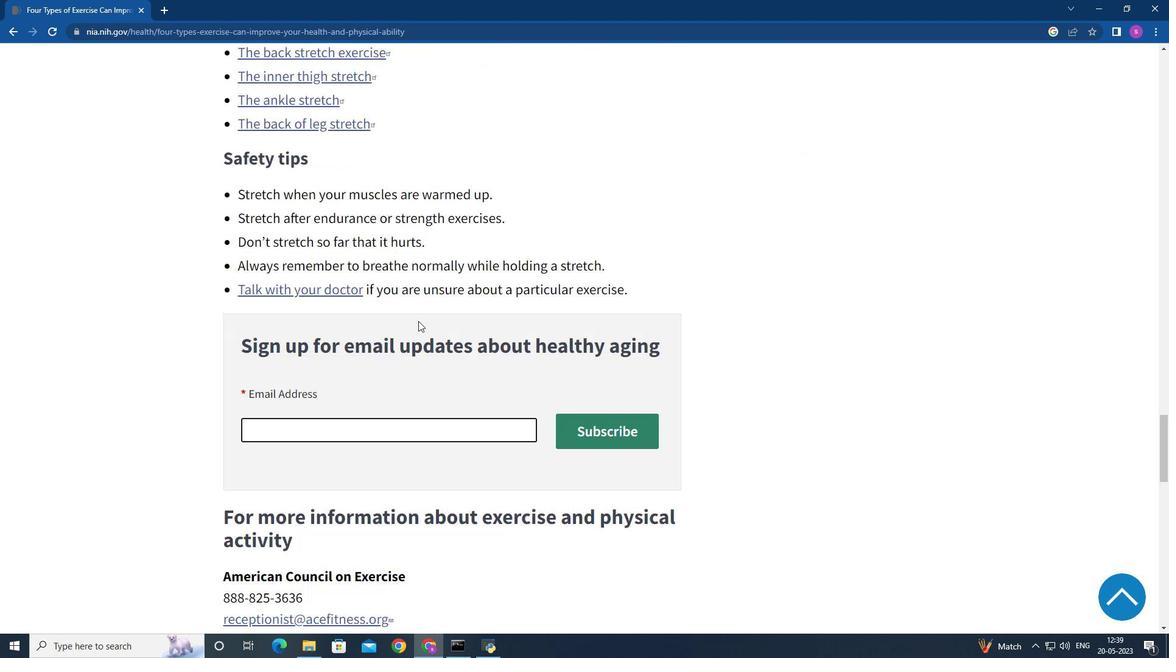 
Action: Mouse scrolled (417, 316) with delta (0, 0)
Screenshot: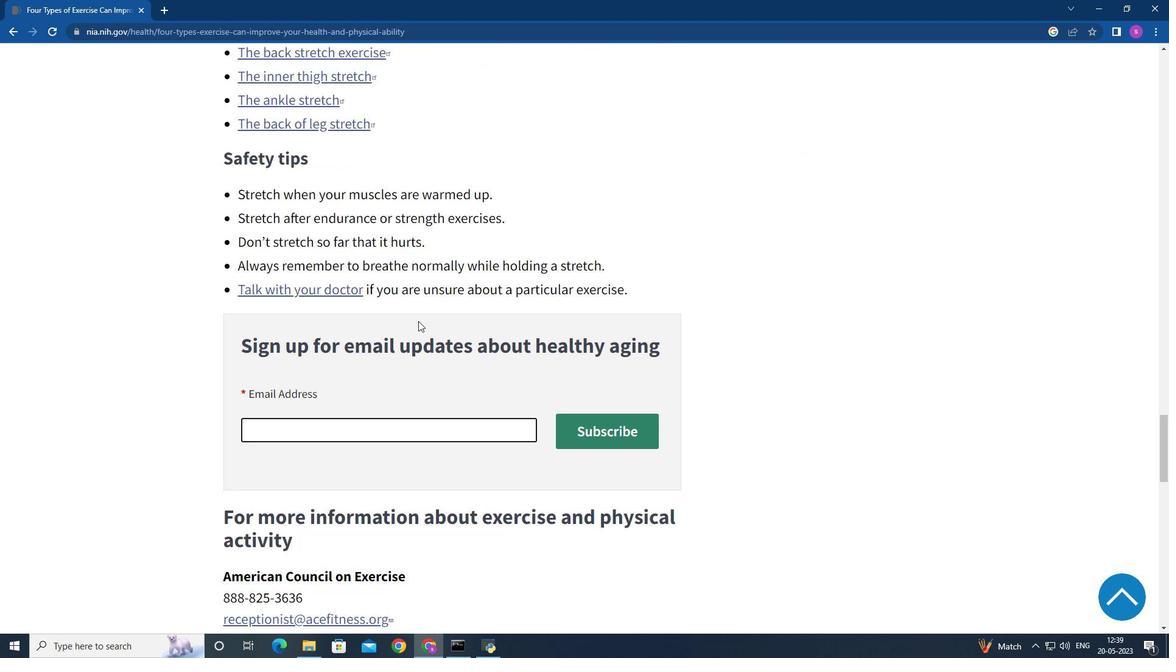 
Action: Mouse scrolled (417, 316) with delta (0, 0)
Screenshot: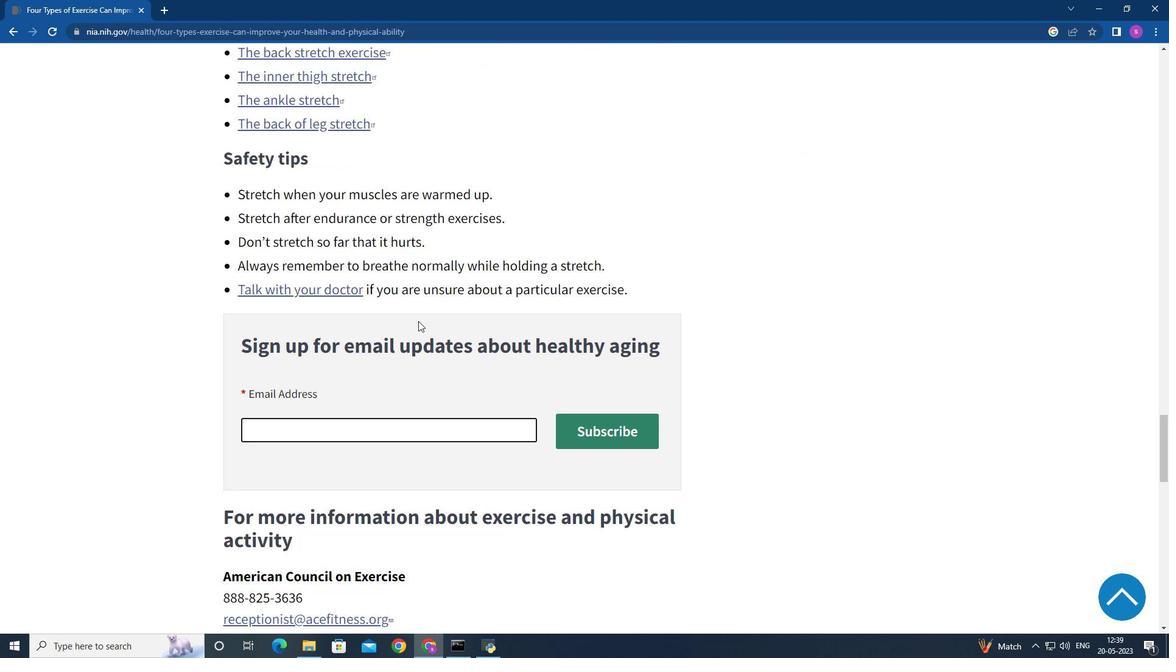 
Action: Mouse moved to (428, 283)
Screenshot: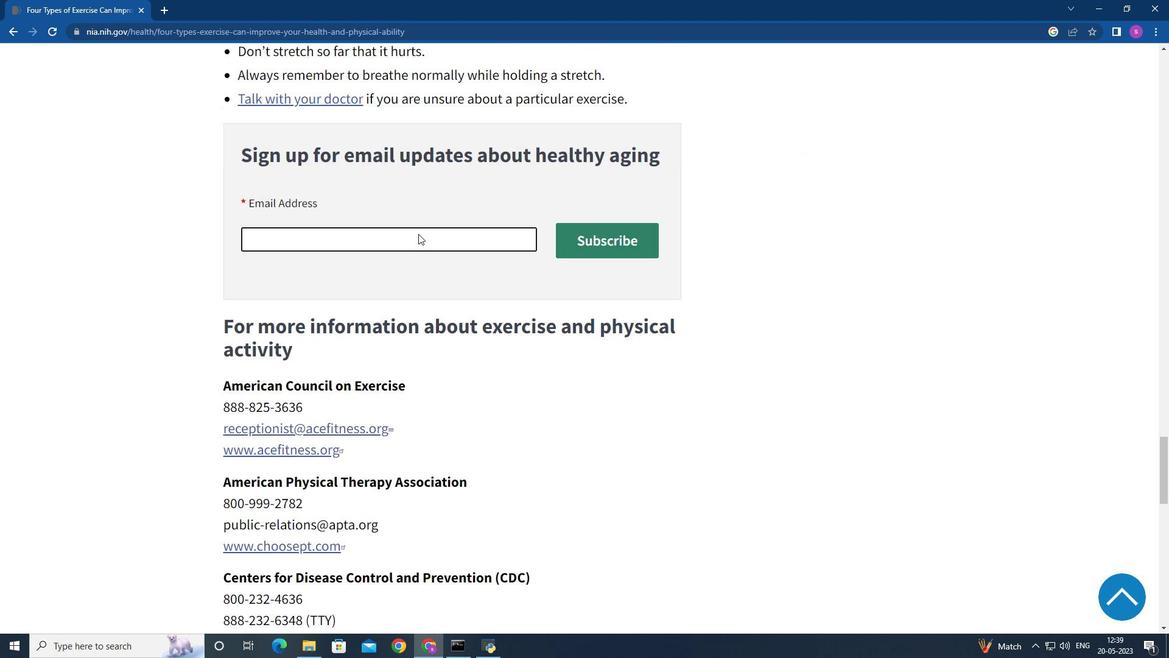 
Action: Mouse scrolled (428, 282) with delta (0, 0)
Screenshot: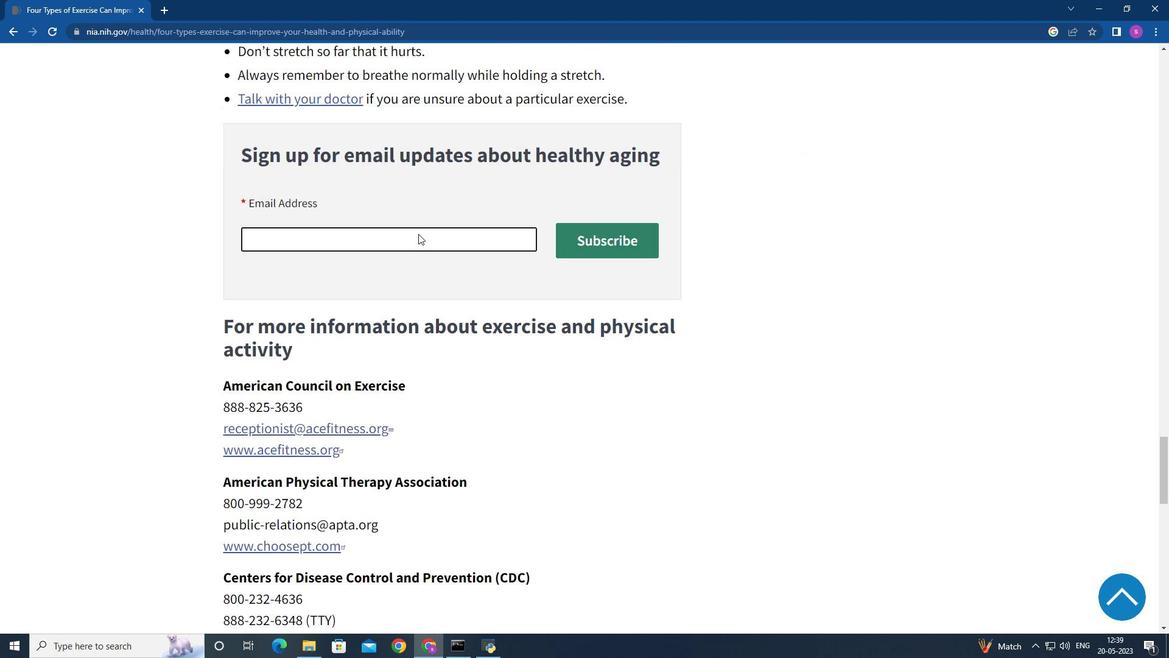 
Action: Mouse moved to (428, 283)
Screenshot: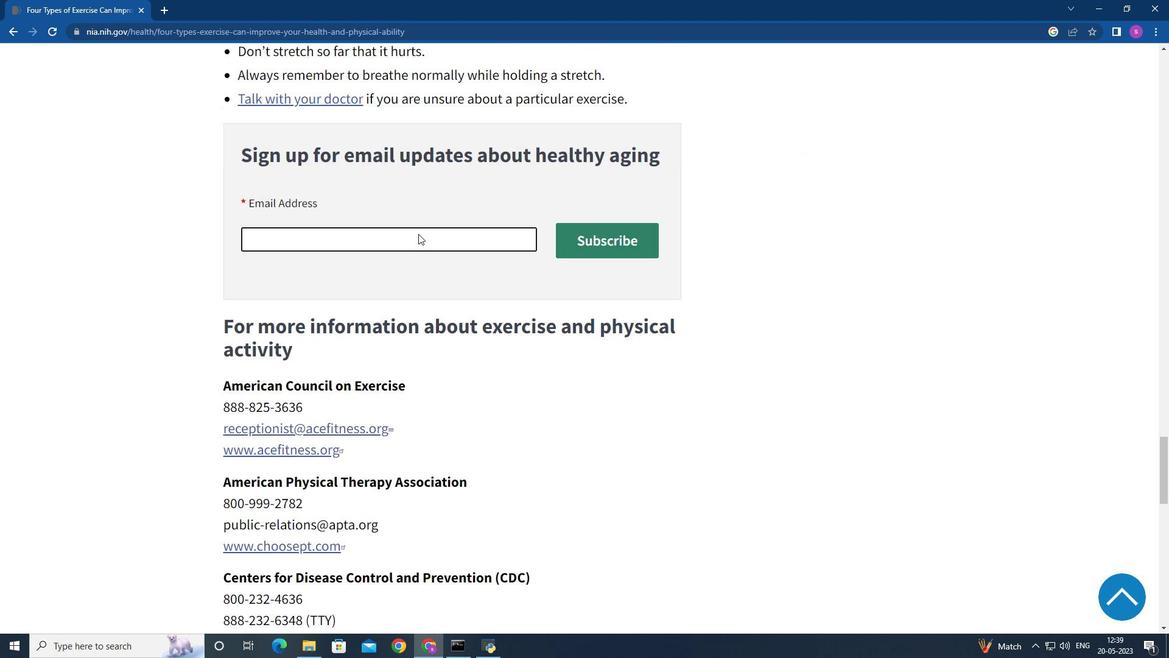 
Action: Mouse scrolled (428, 283) with delta (0, 0)
Screenshot: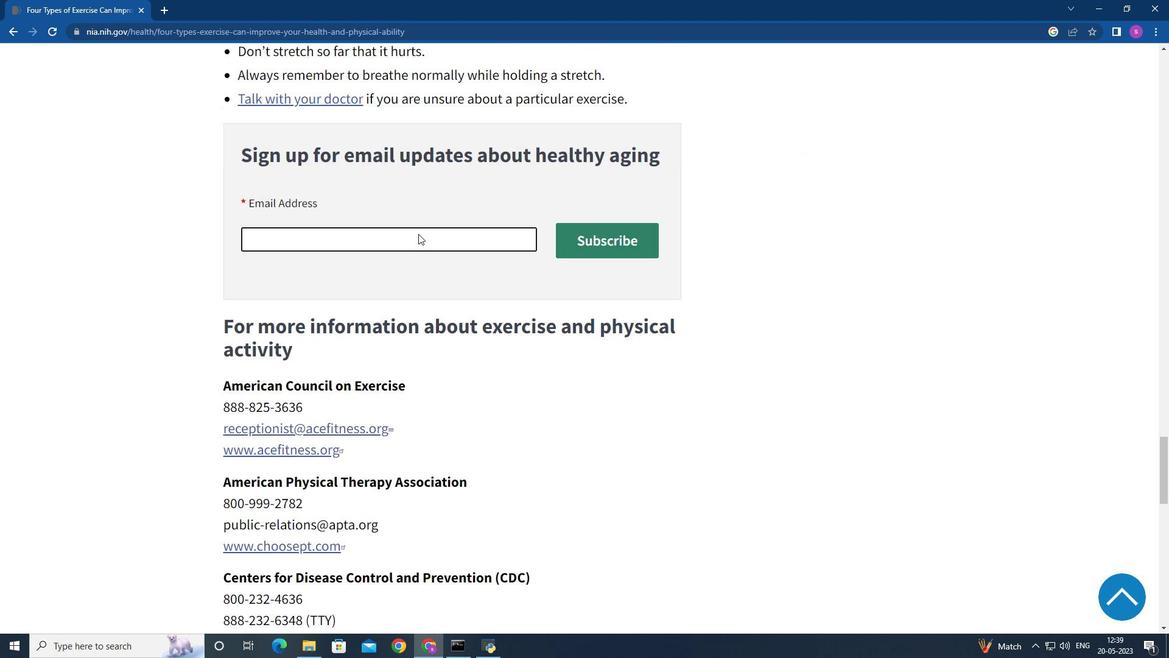 
Action: Mouse scrolled (428, 283) with delta (0, 0)
Screenshot: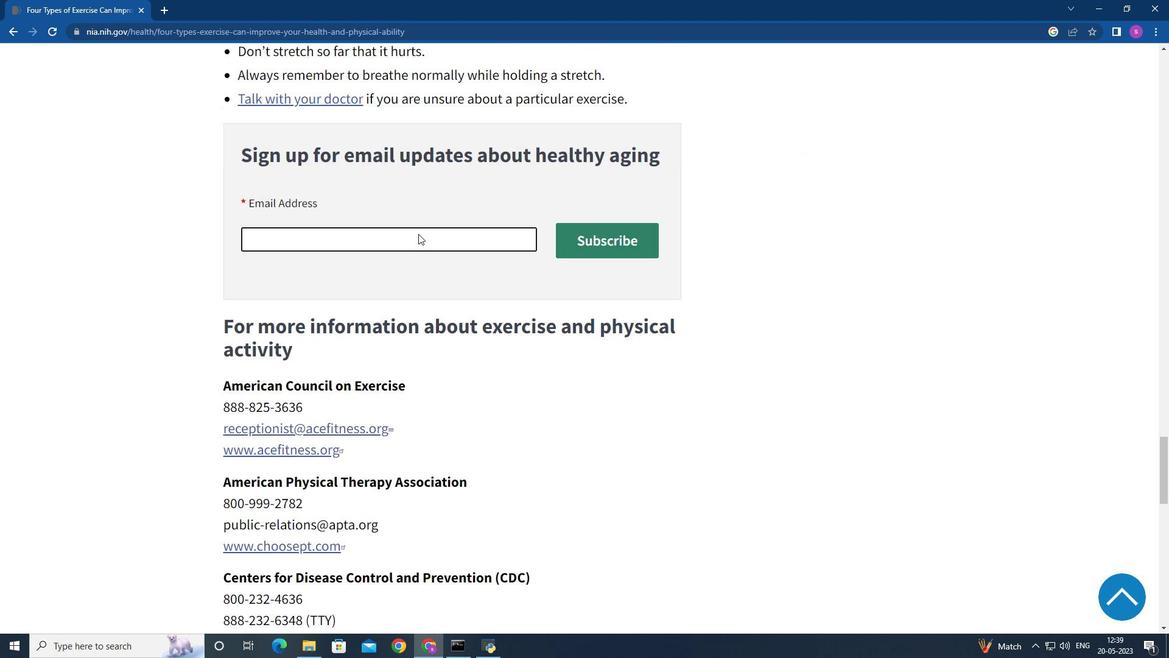 
Action: Mouse moved to (428, 282)
Screenshot: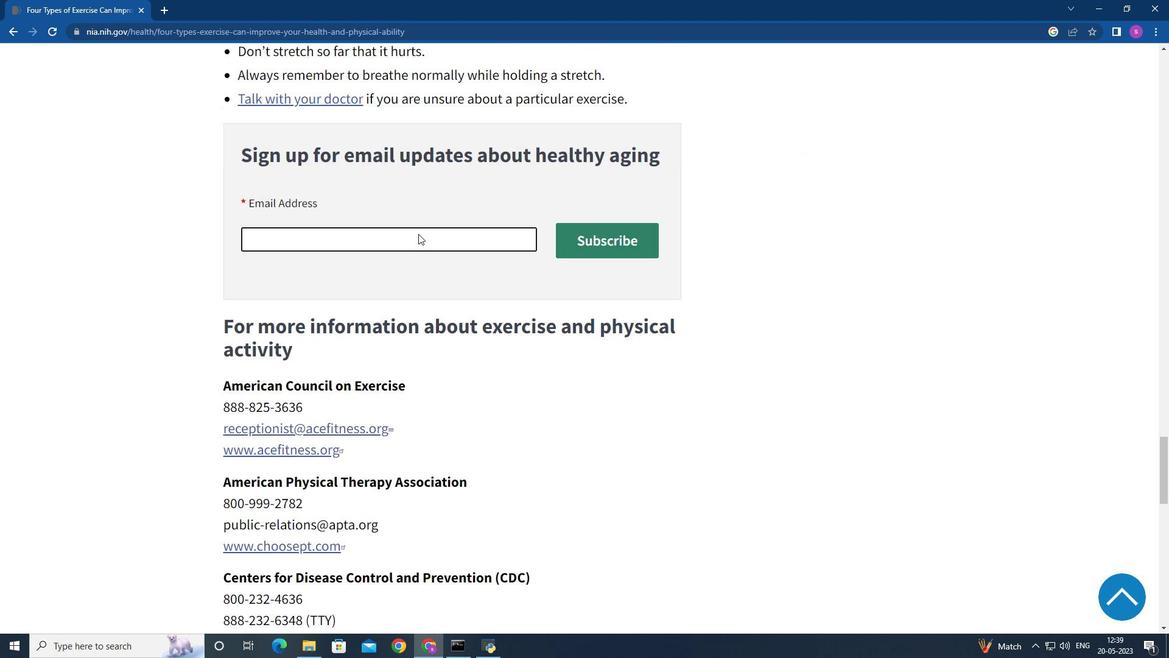 
Action: Mouse scrolled (428, 282) with delta (0, 0)
Screenshot: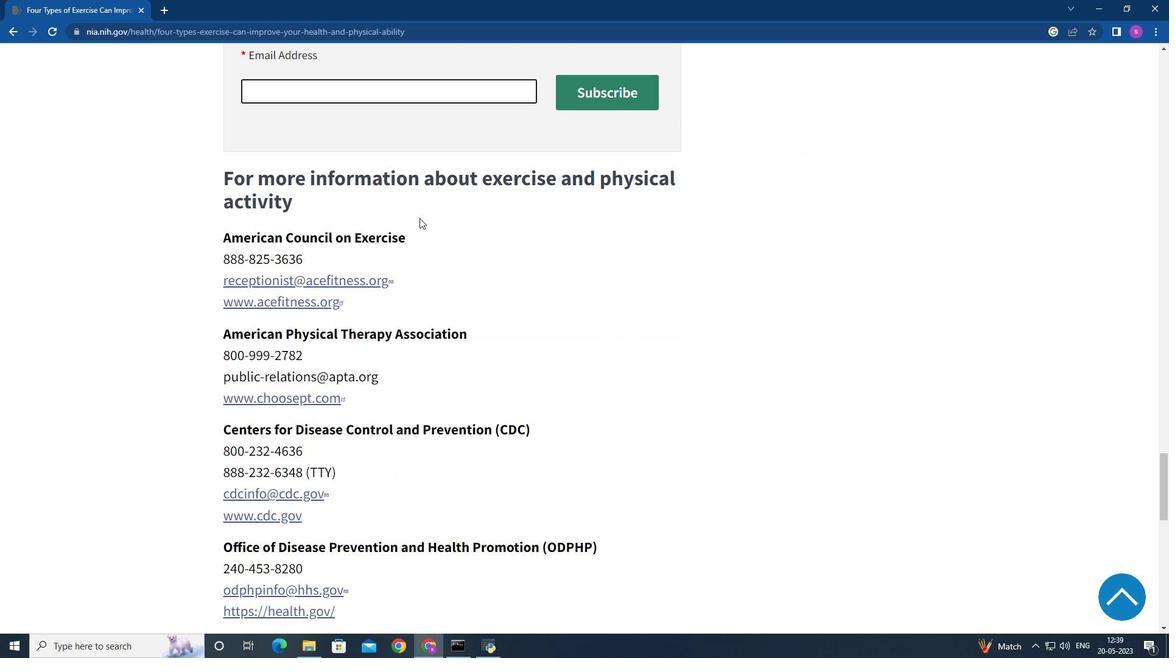 
Action: Mouse moved to (427, 274)
Screenshot: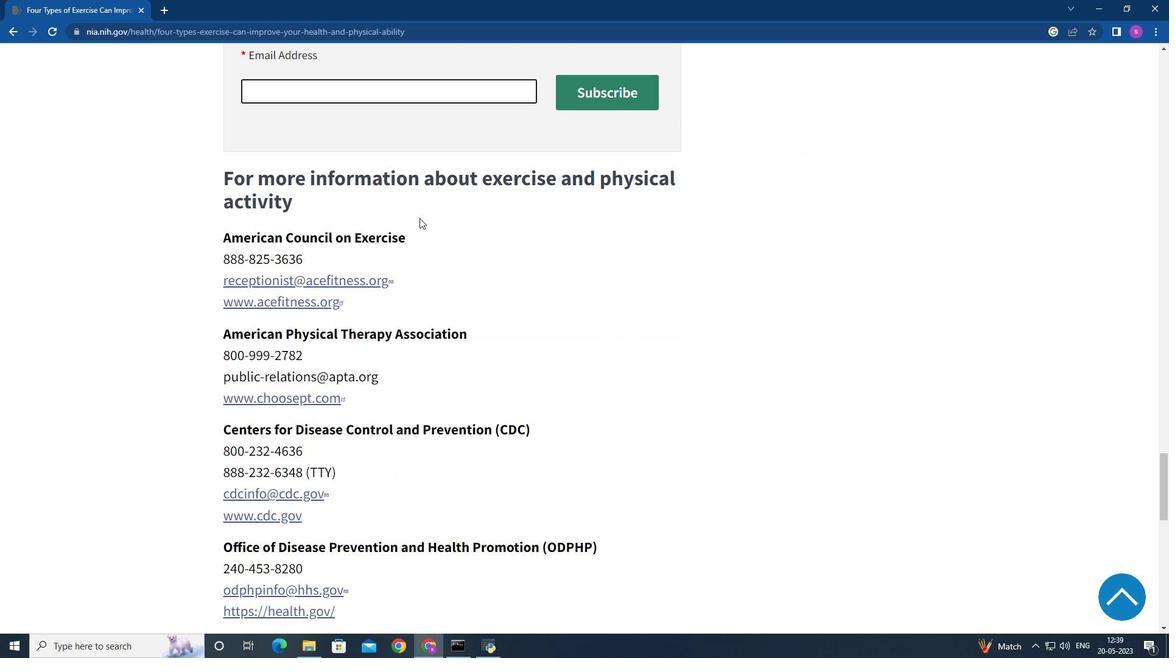 
Action: Mouse scrolled (427, 277) with delta (0, 0)
Screenshot: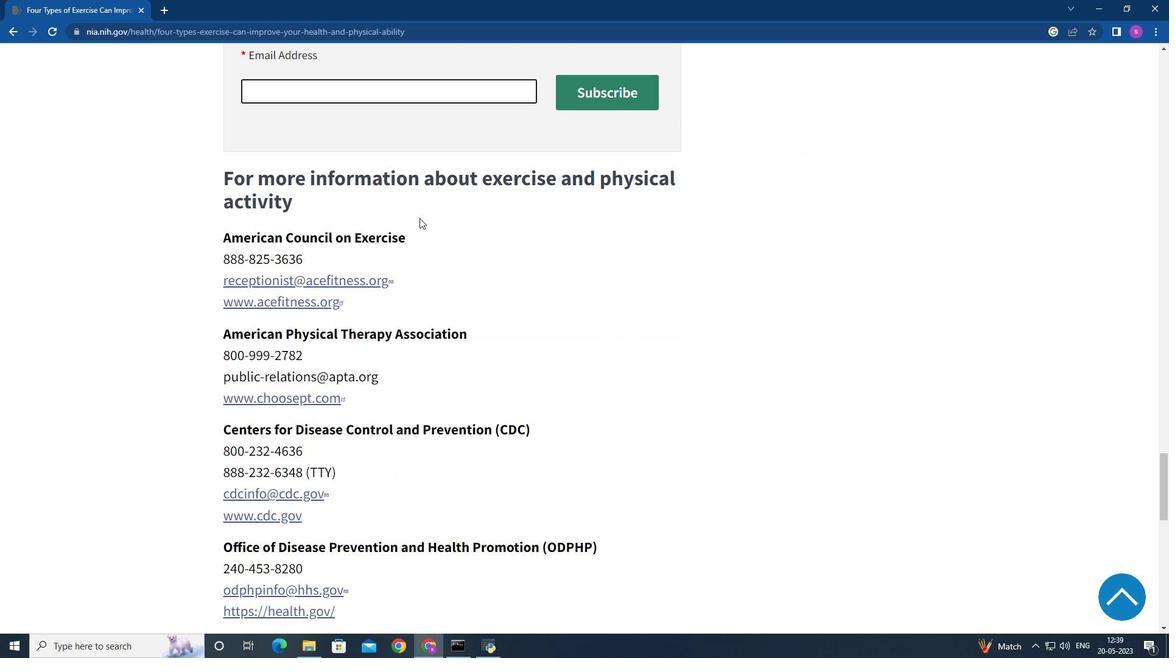 
Action: Mouse moved to (411, 212)
Screenshot: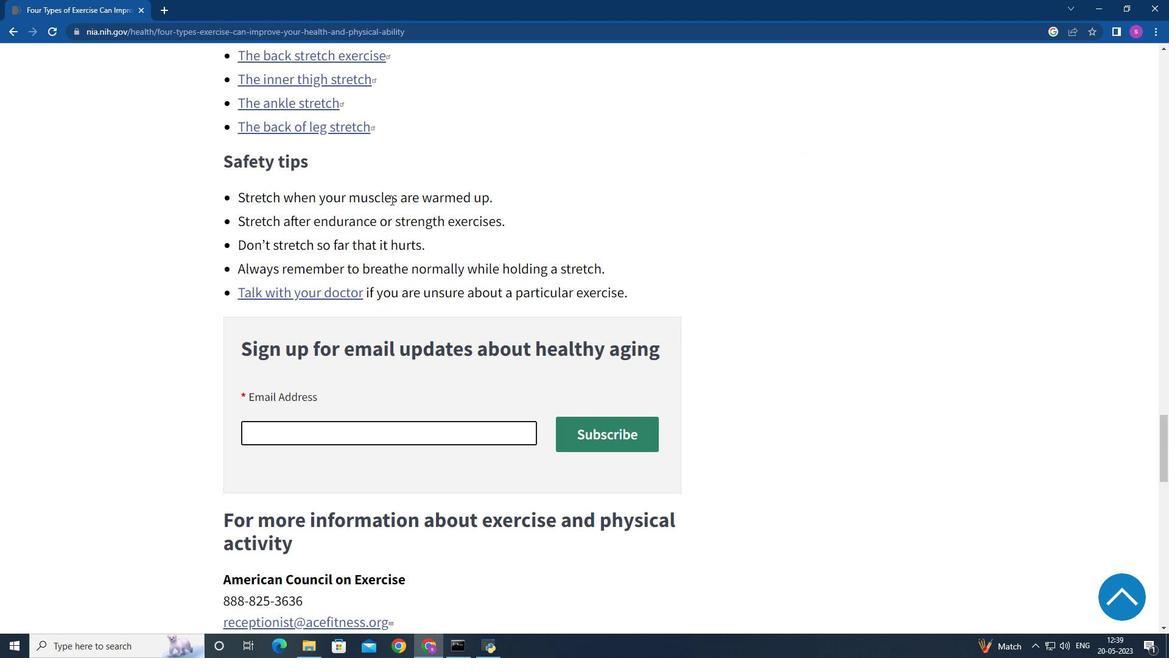 
Action: Mouse scrolled (411, 212) with delta (0, 0)
Screenshot: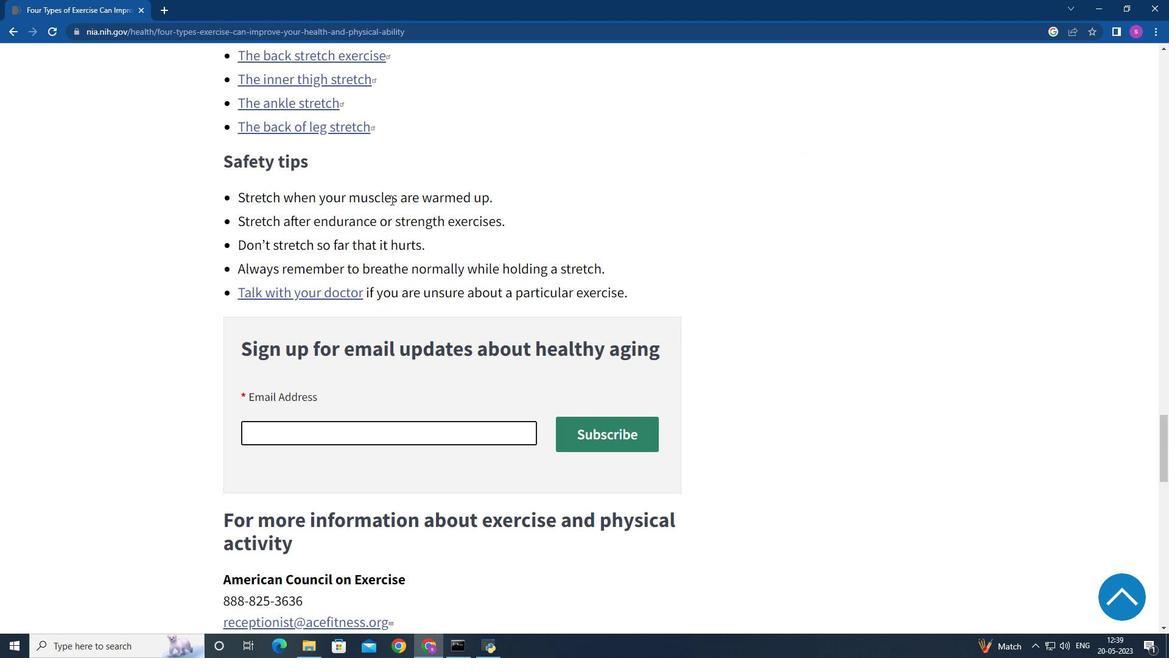 
Action: Mouse moved to (411, 212)
Screenshot: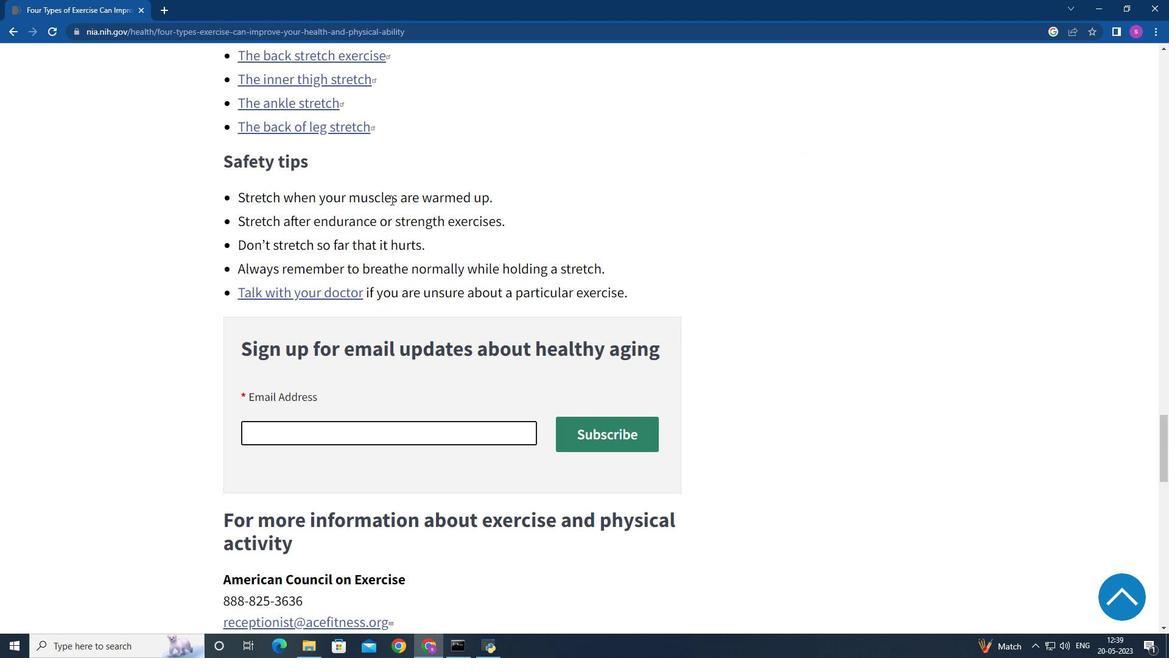 
Action: Mouse scrolled (411, 213) with delta (0, 1)
Screenshot: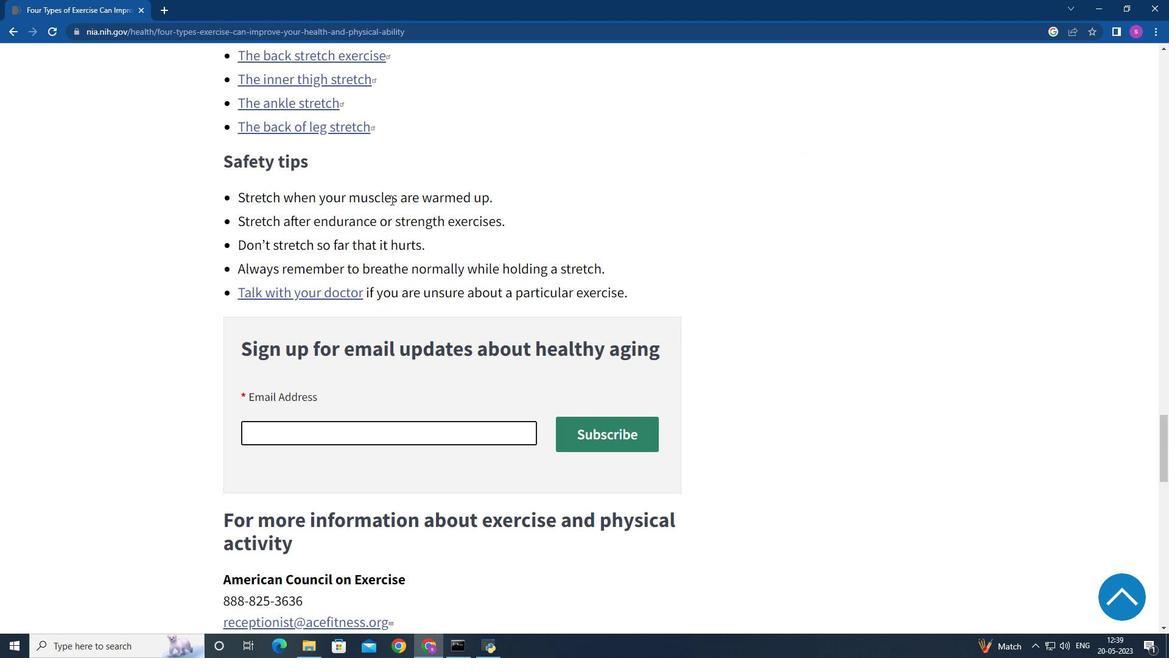 
Action: Mouse scrolled (411, 212) with delta (0, 0)
Screenshot: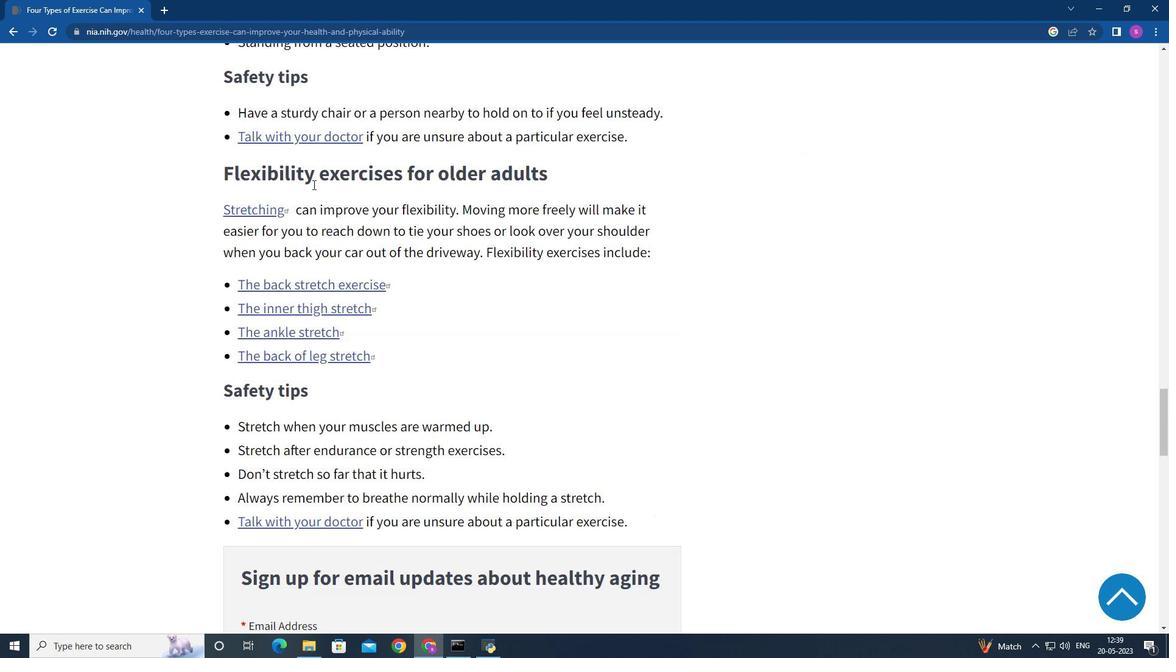 
Action: Mouse scrolled (411, 213) with delta (0, 1)
Screenshot: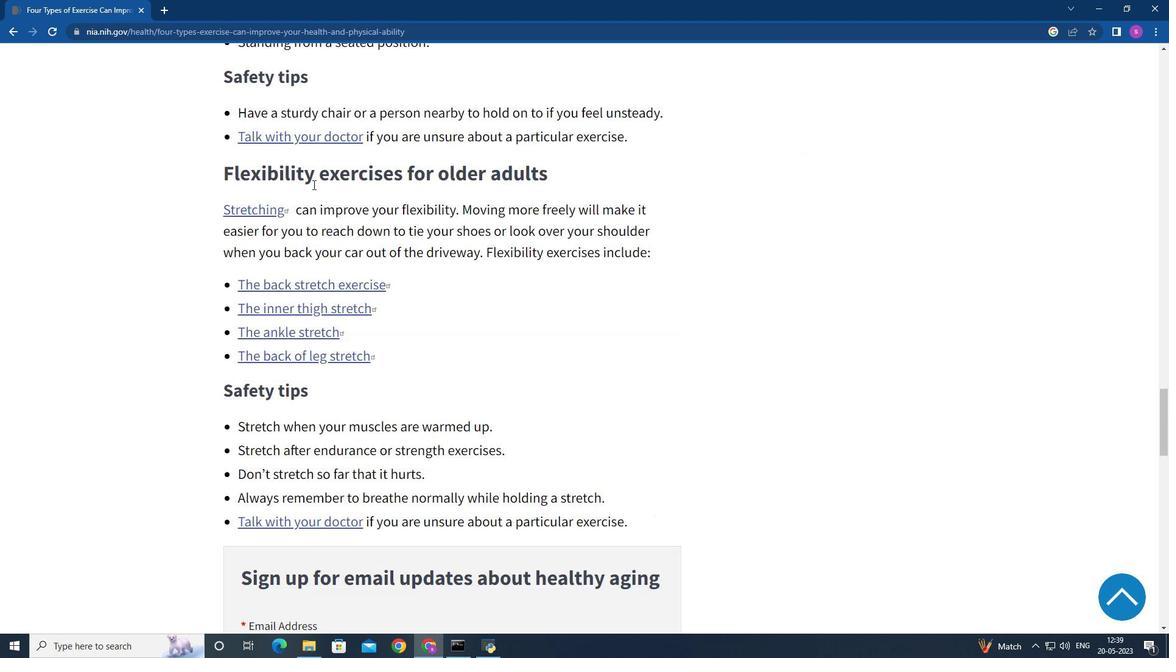 
Action: Mouse scrolled (411, 212) with delta (0, 0)
Screenshot: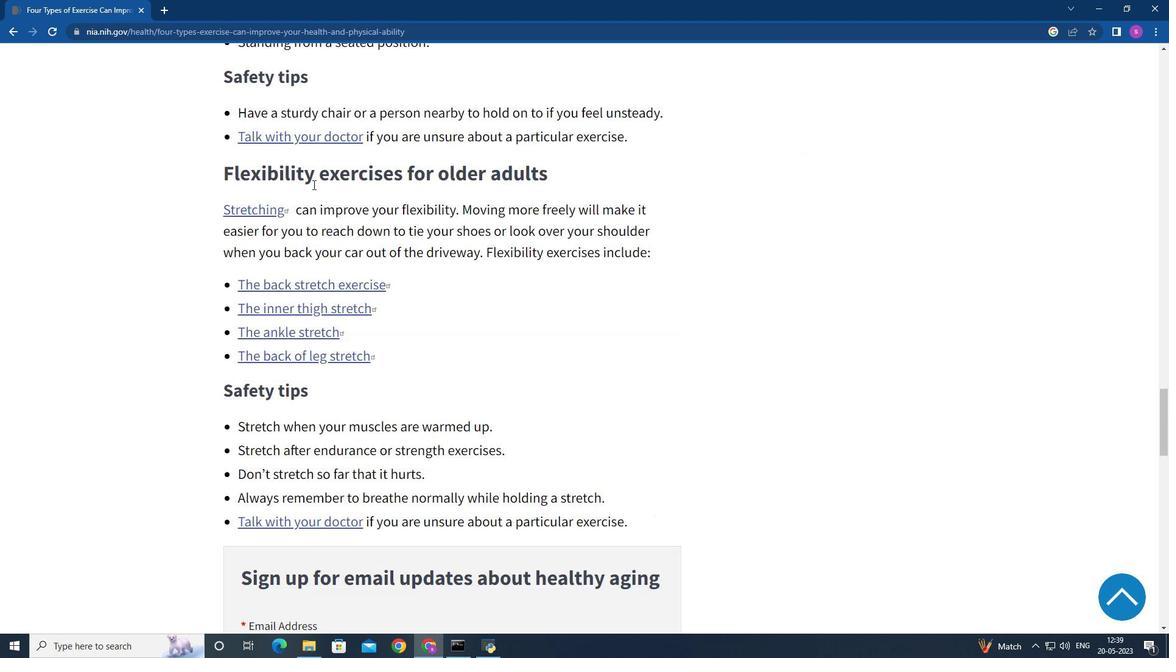 
Action: Mouse scrolled (411, 212) with delta (0, 0)
Screenshot: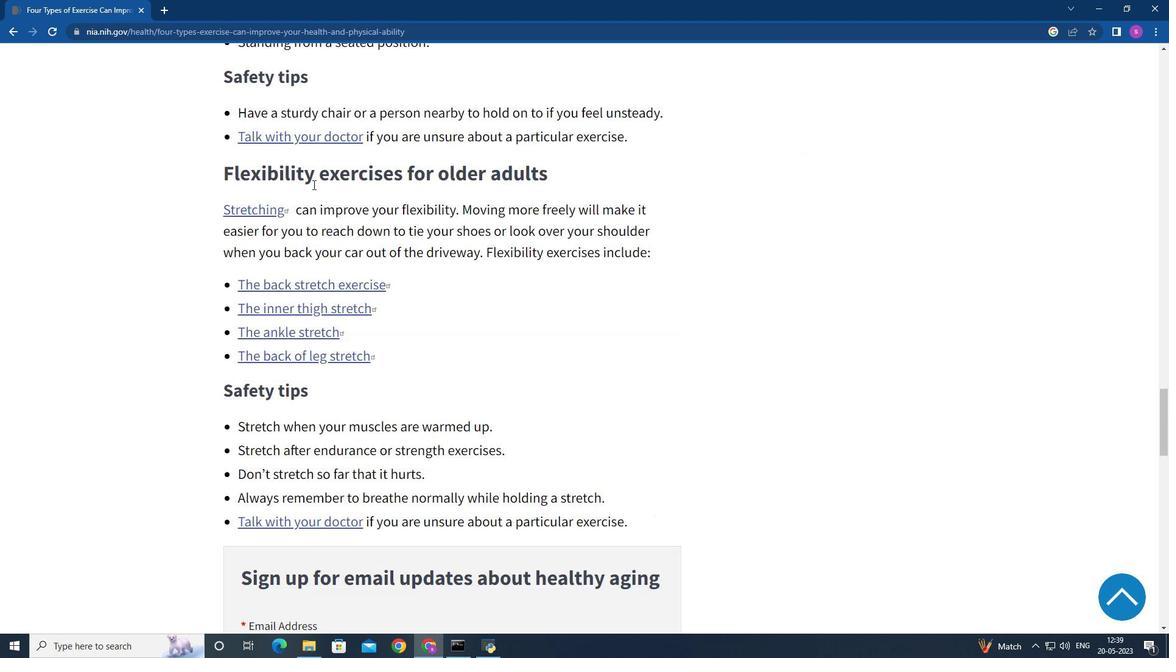
Action: Mouse scrolled (411, 212) with delta (0, 0)
Screenshot: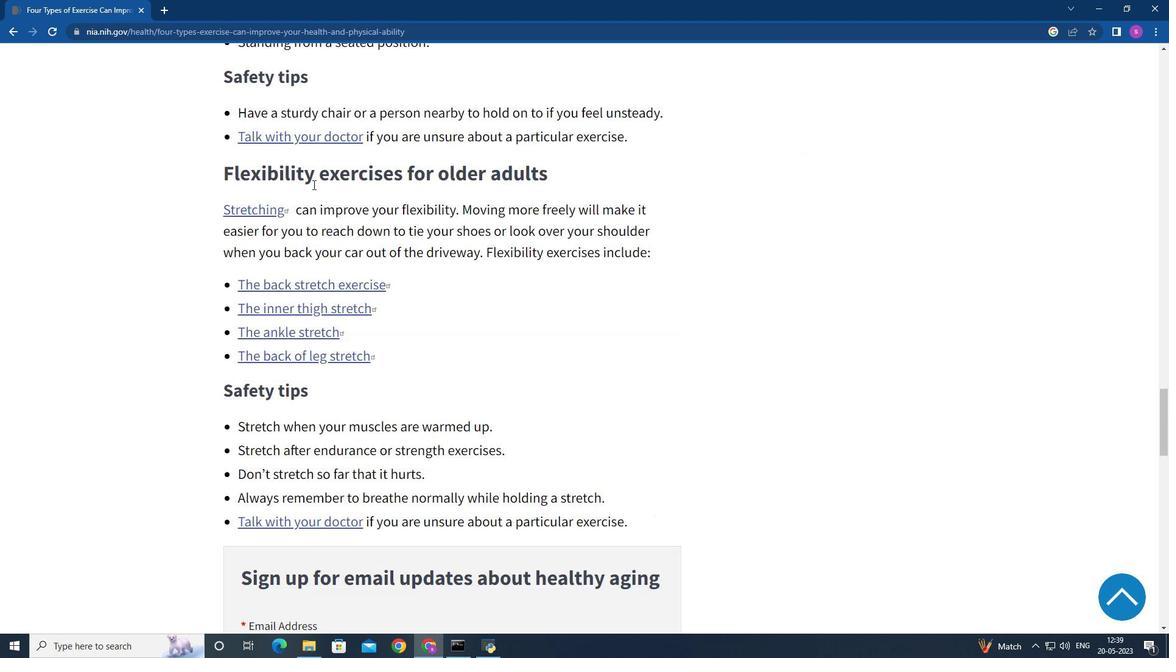
Action: Mouse moved to (407, 206)
Screenshot: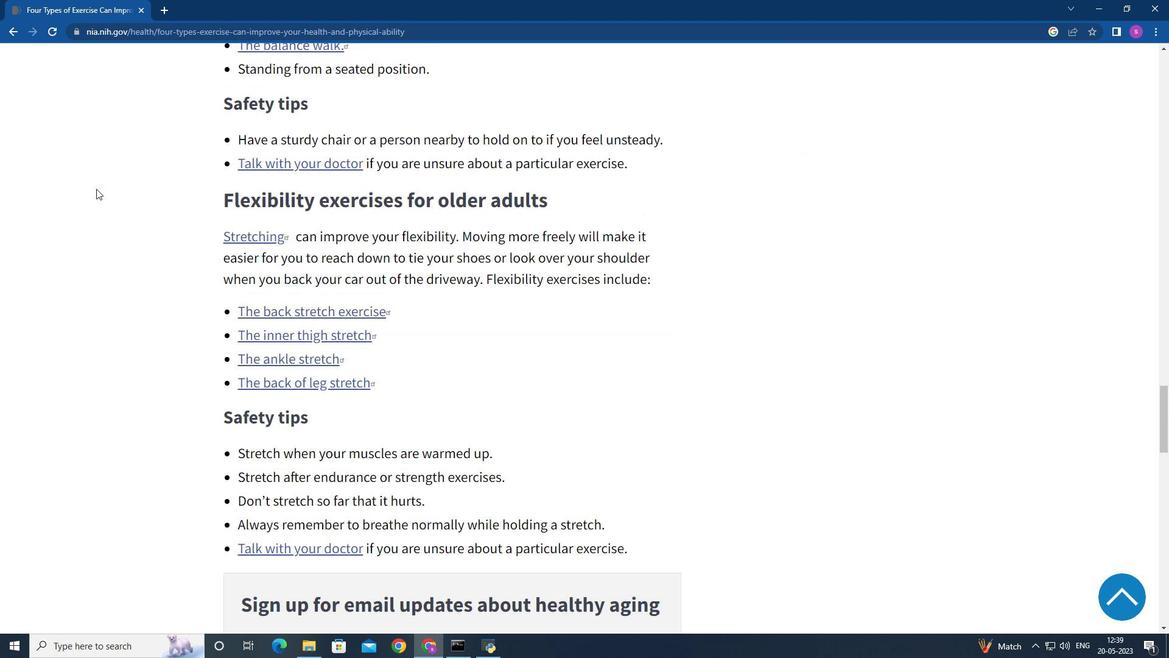 
Action: Mouse scrolled (407, 207) with delta (0, 0)
Screenshot: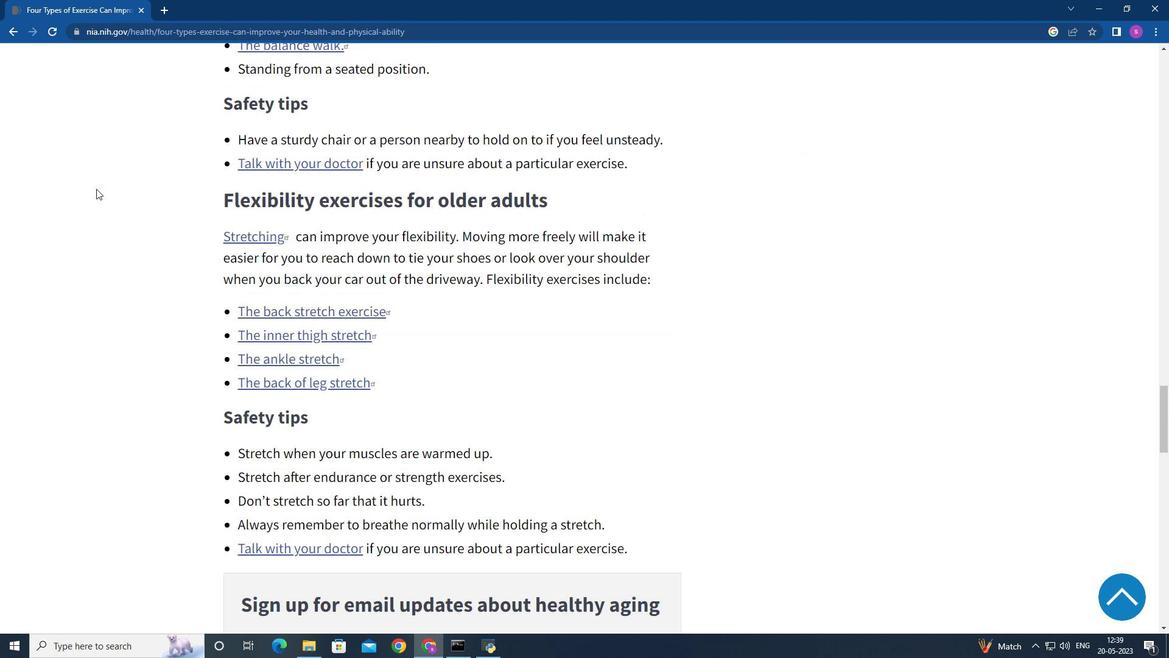 
Action: Mouse moved to (6, 25)
Screenshot: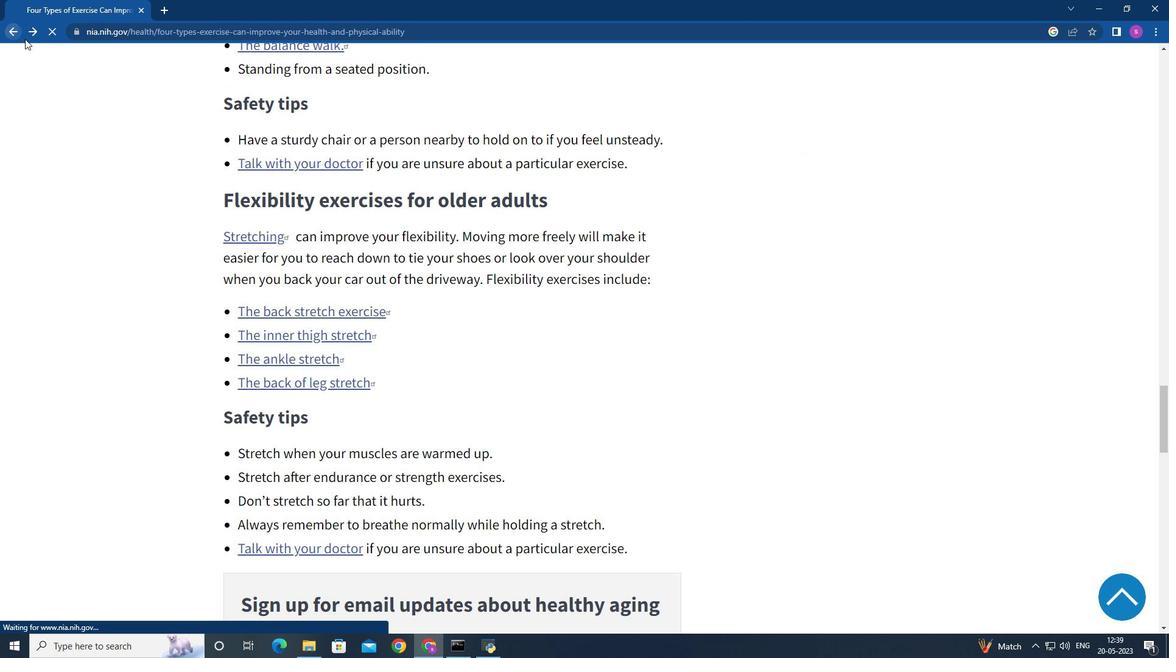 
Action: Mouse pressed left at (6, 25)
Screenshot: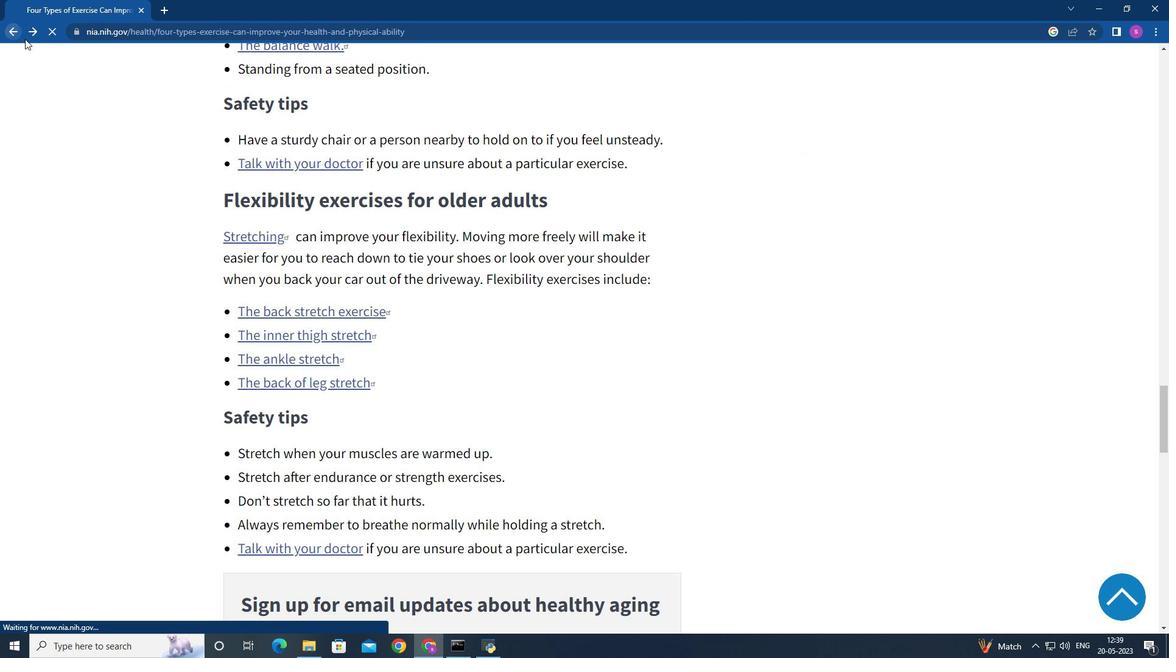 
Action: Mouse moved to (184, 513)
Screenshot: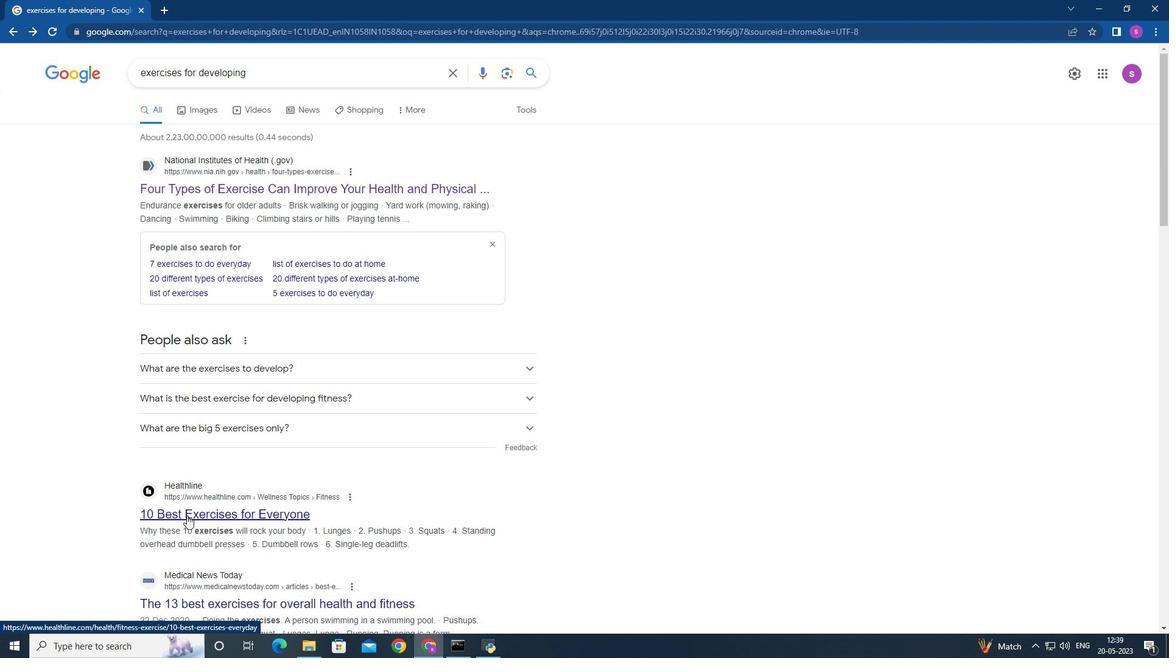 
Action: Mouse pressed left at (184, 513)
Screenshot: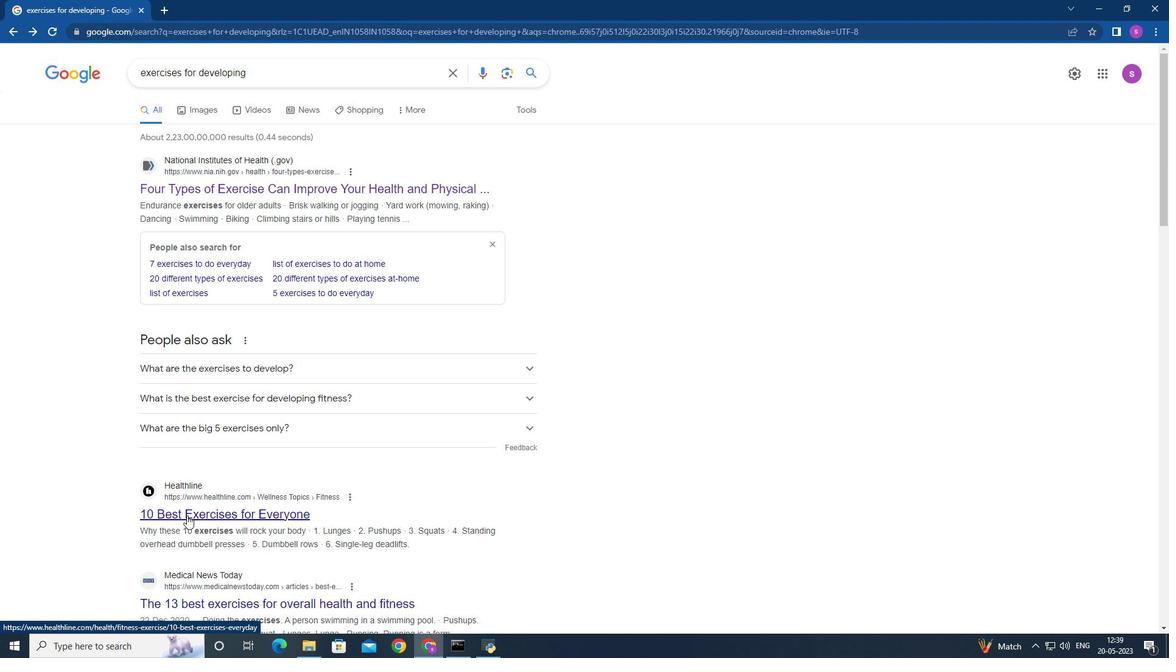 
Action: Mouse moved to (310, 264)
Screenshot: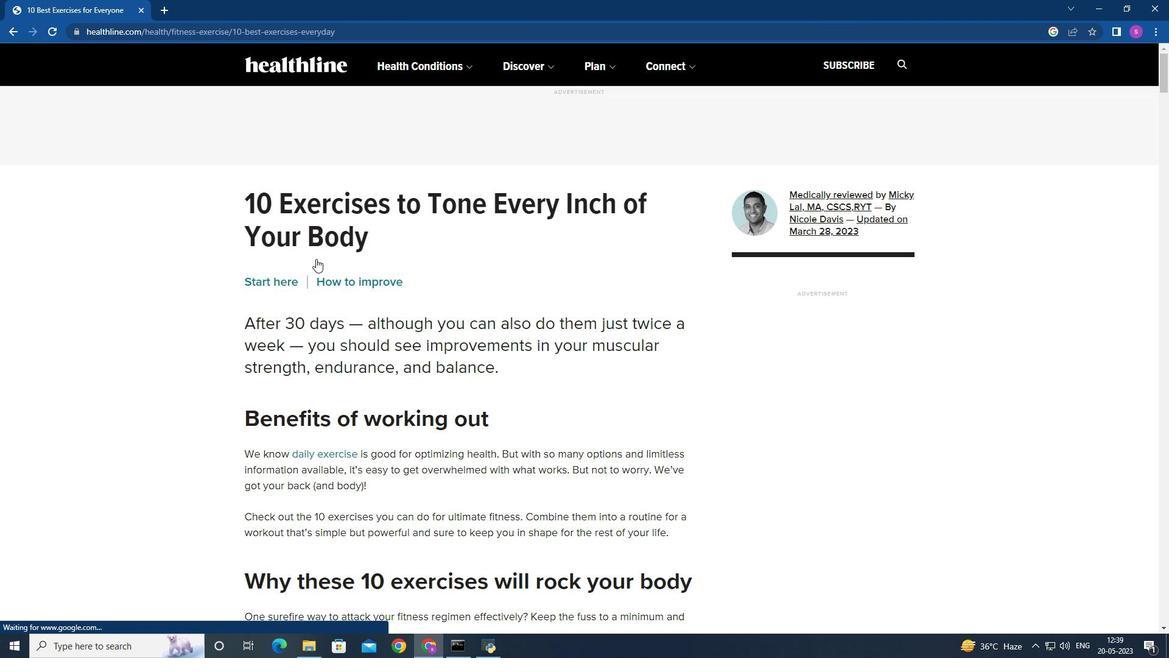 
Action: Mouse scrolled (310, 263) with delta (0, 0)
Screenshot: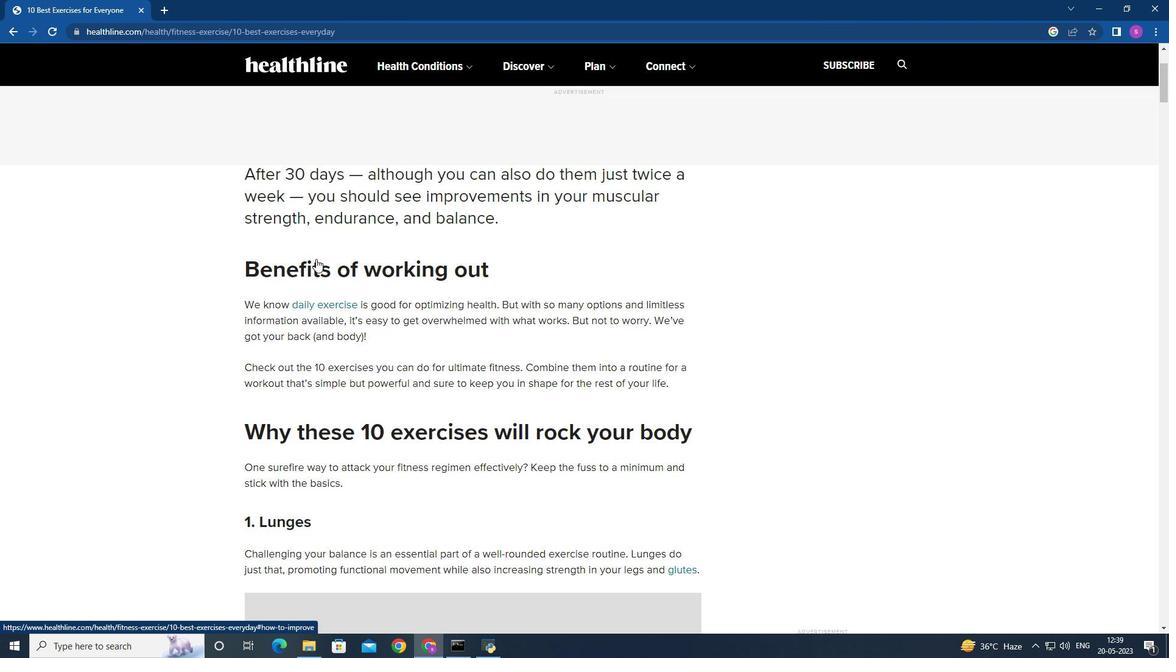 
Action: Mouse moved to (311, 263)
Screenshot: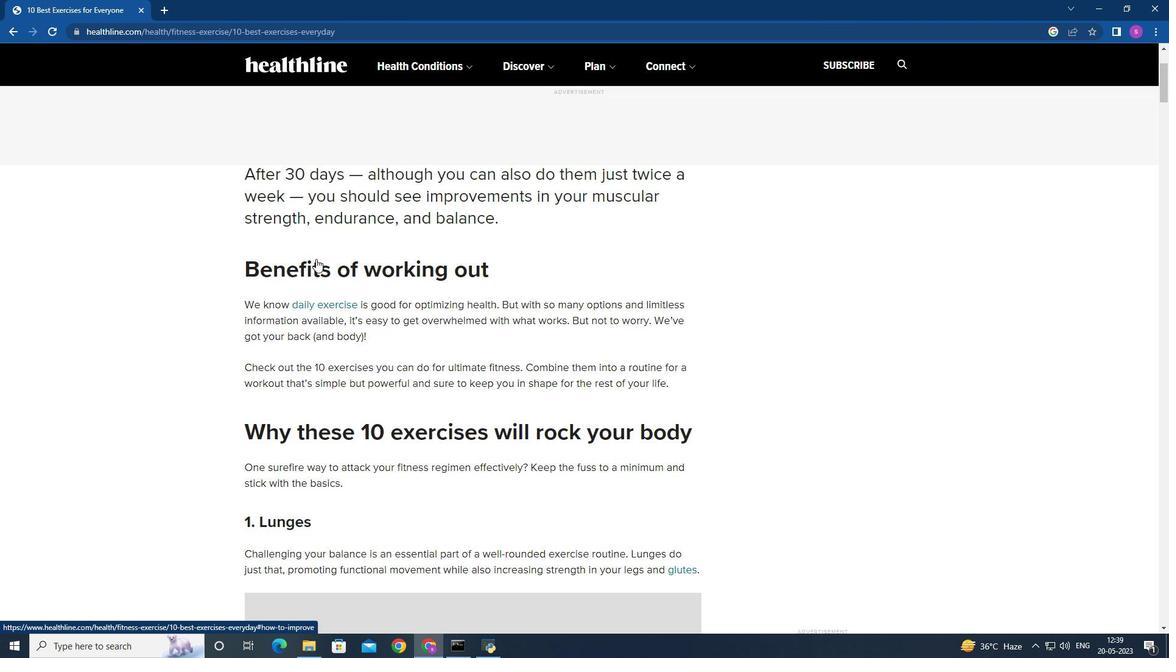 
Action: Mouse scrolled (311, 262) with delta (0, 0)
Screenshot: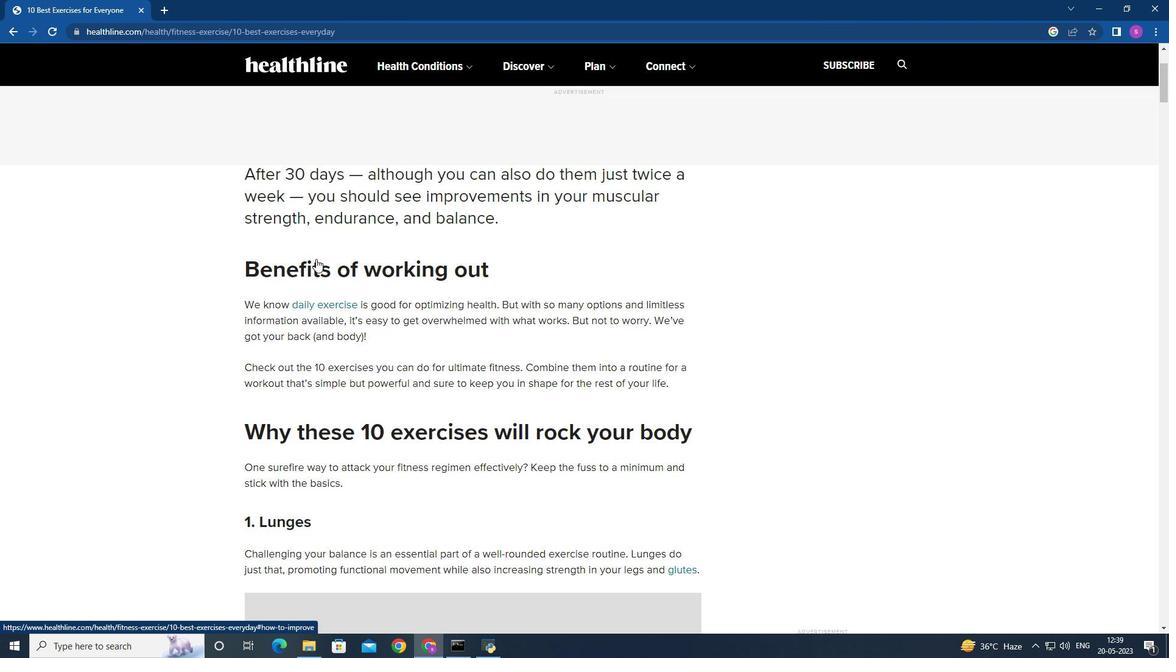 
Action: Mouse moved to (312, 258)
Screenshot: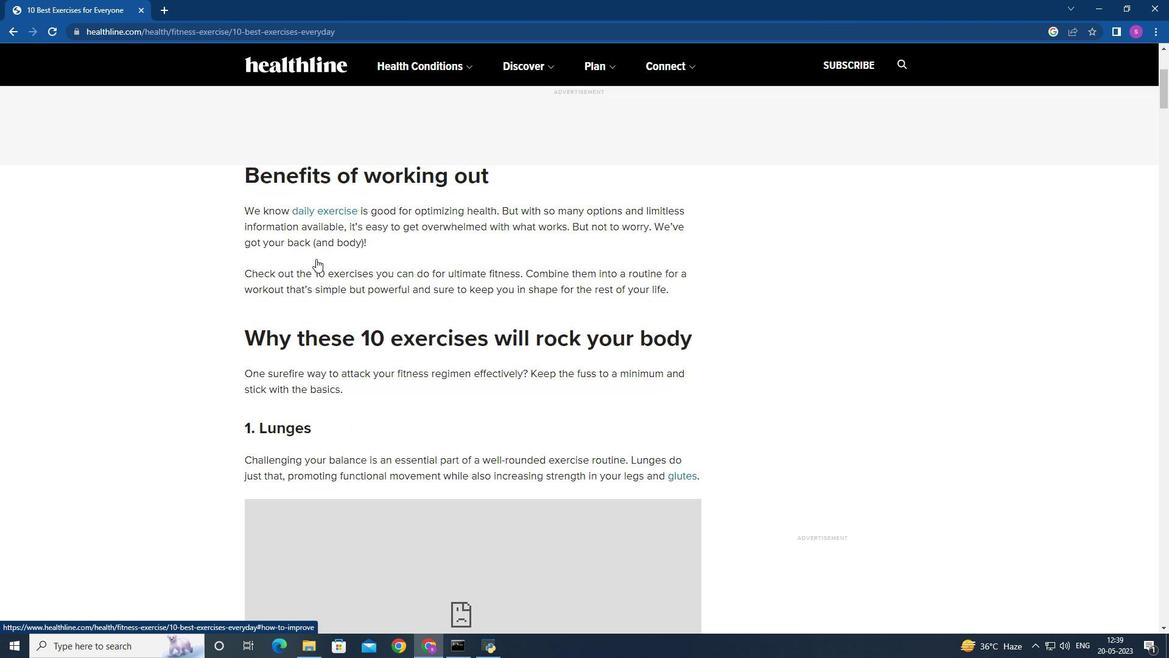
Action: Mouse scrolled (311, 260) with delta (0, 0)
Screenshot: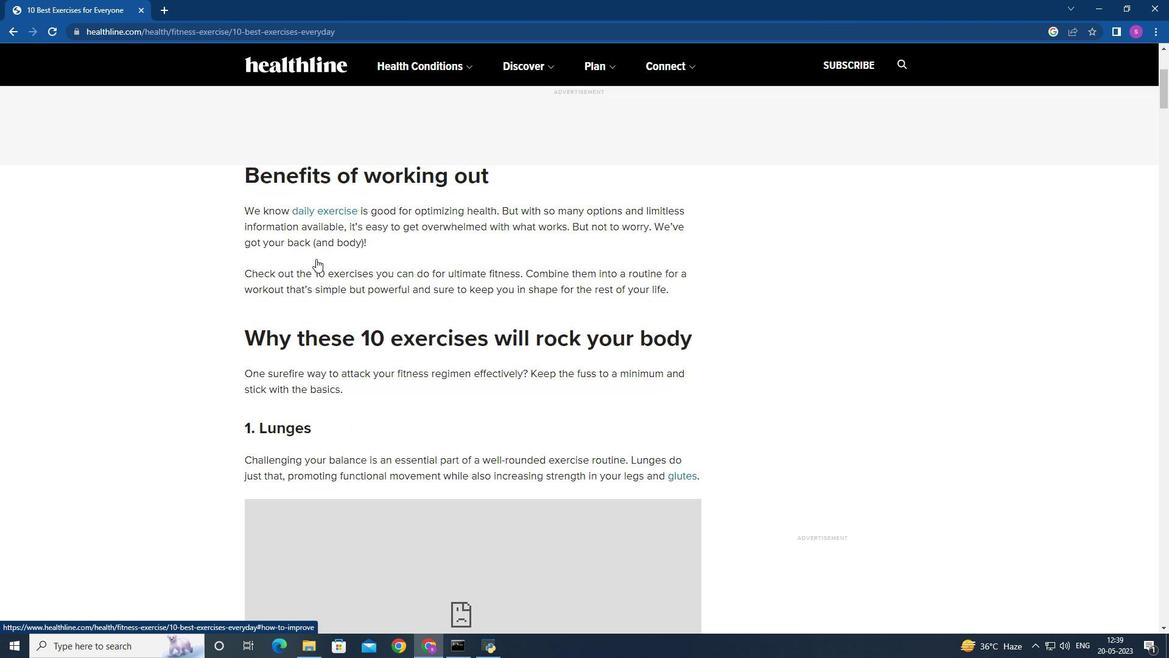 
Action: Mouse moved to (313, 256)
Screenshot: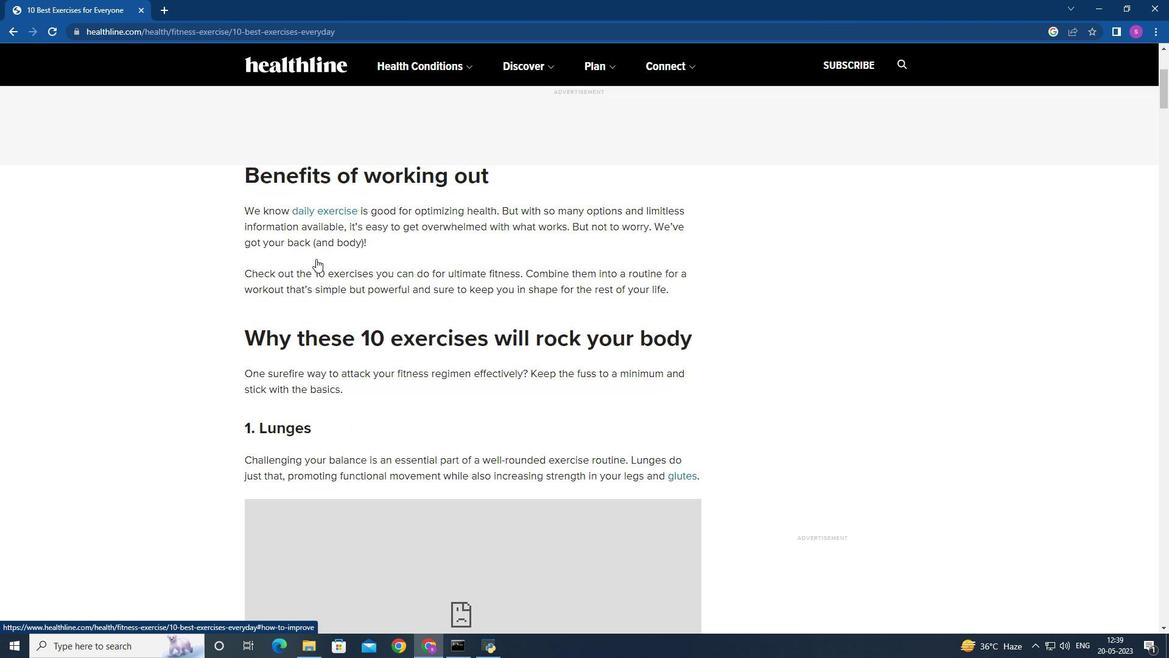 
Action: Mouse scrolled (313, 256) with delta (0, 0)
Screenshot: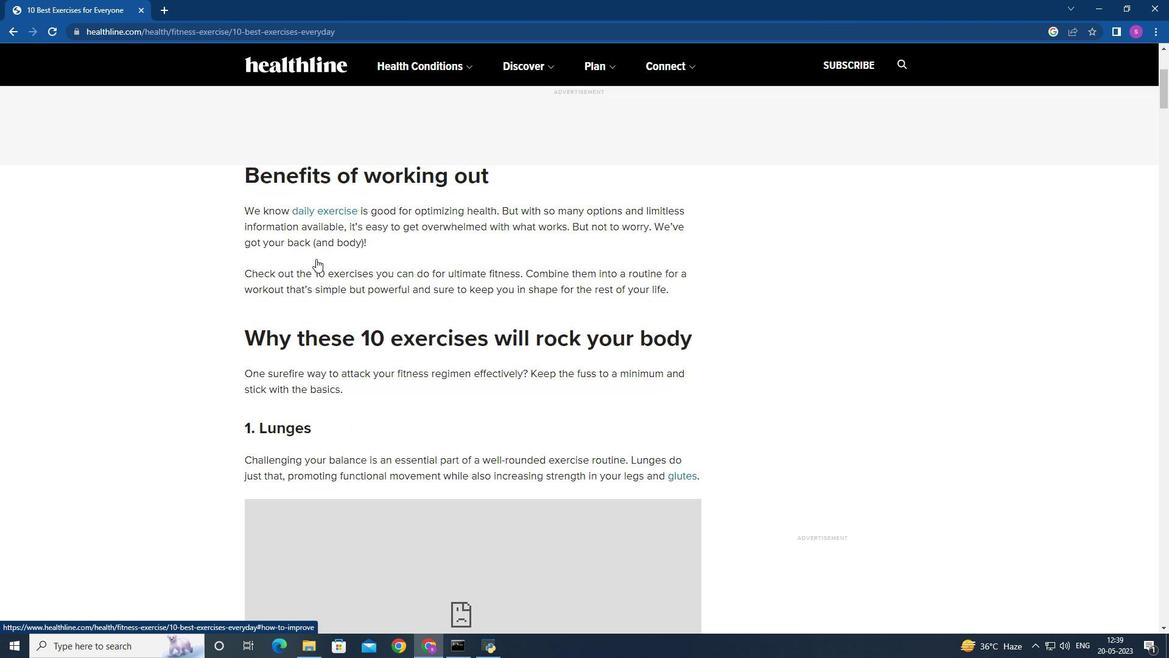 
Action: Mouse moved to (299, 251)
Screenshot: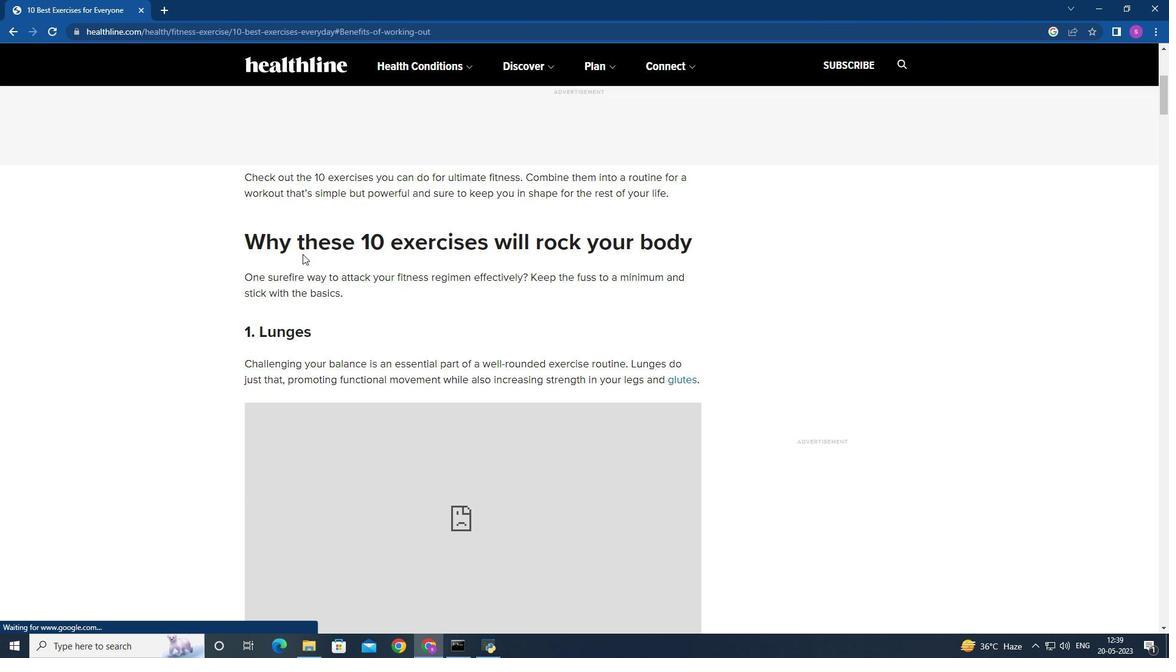 
Action: Mouse scrolled (299, 251) with delta (0, 0)
Screenshot: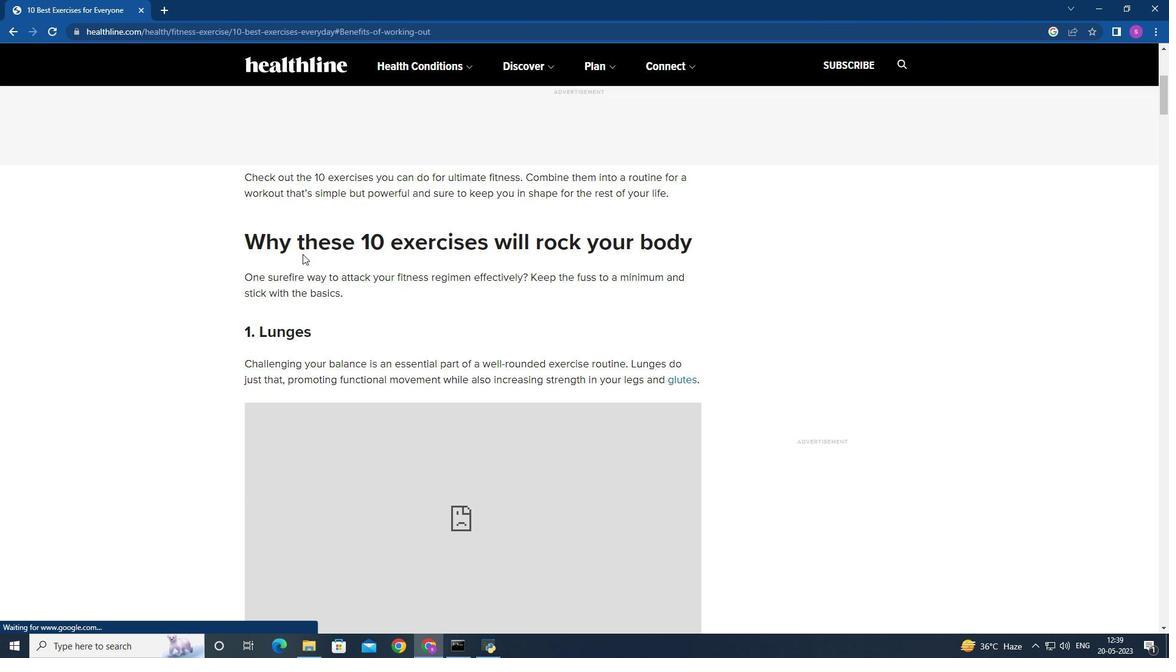 
Action: Mouse scrolled (299, 251) with delta (0, 0)
Screenshot: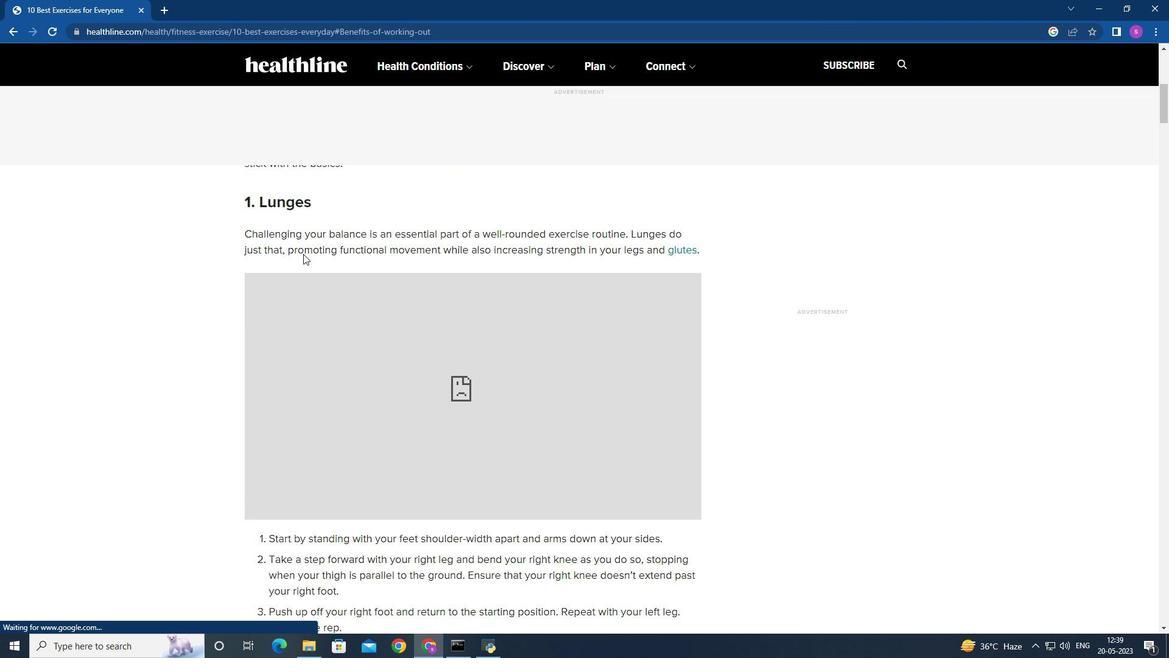 
Action: Mouse scrolled (299, 251) with delta (0, 0)
Screenshot: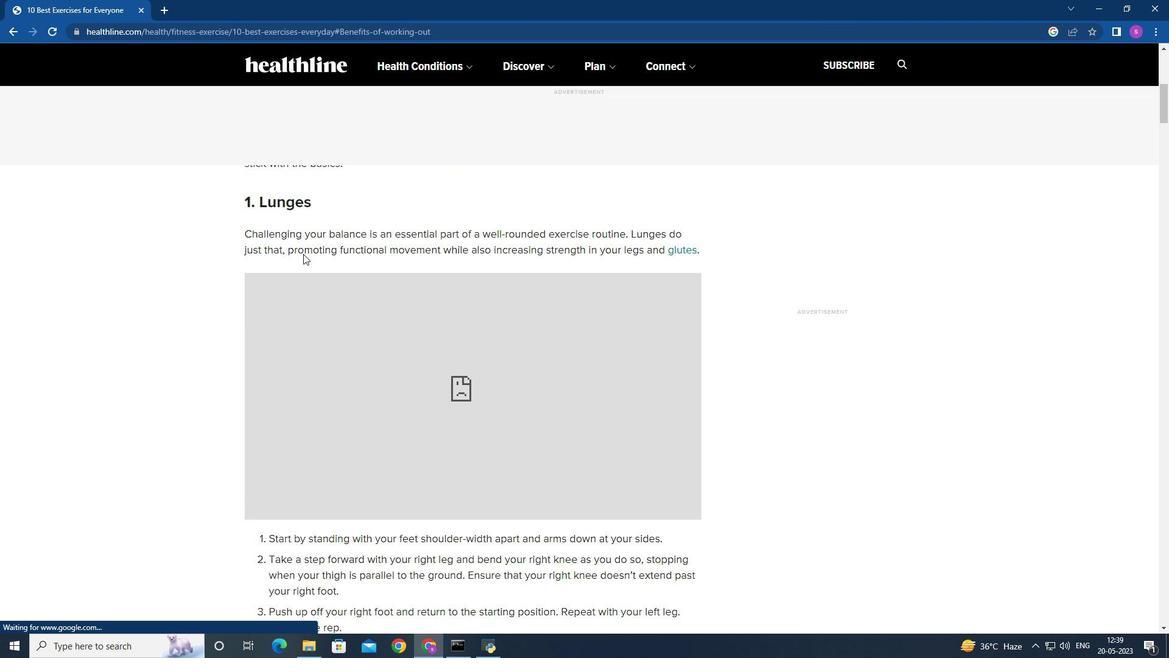
Action: Mouse scrolled (299, 251) with delta (0, 0)
Screenshot: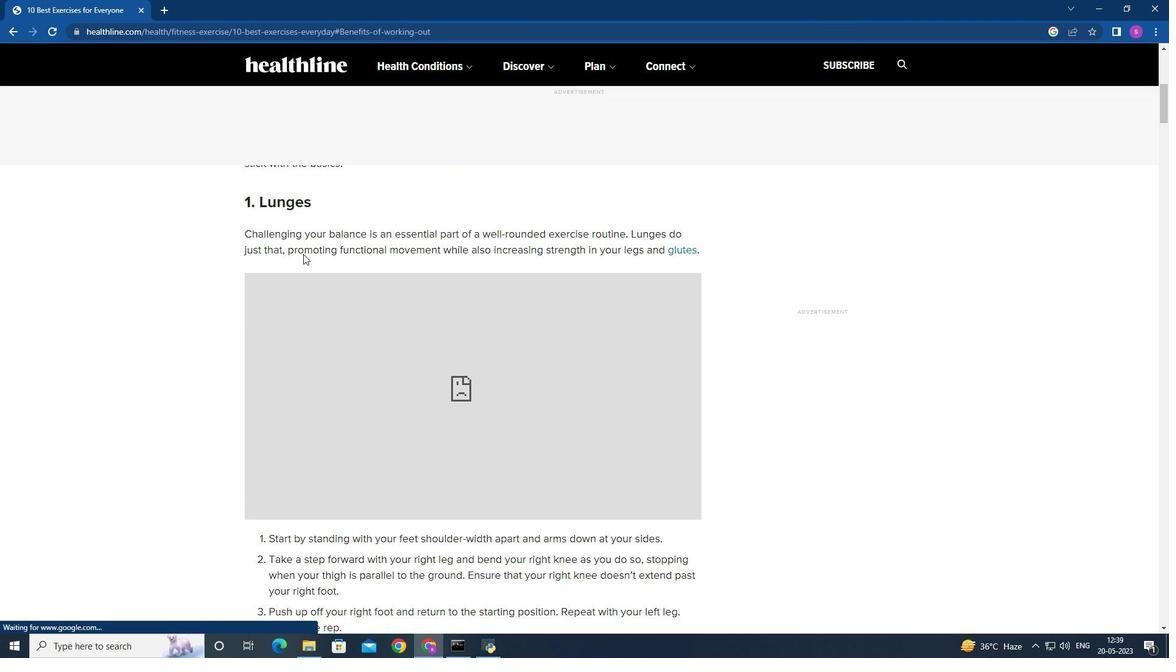 
Action: Mouse moved to (455, 458)
Screenshot: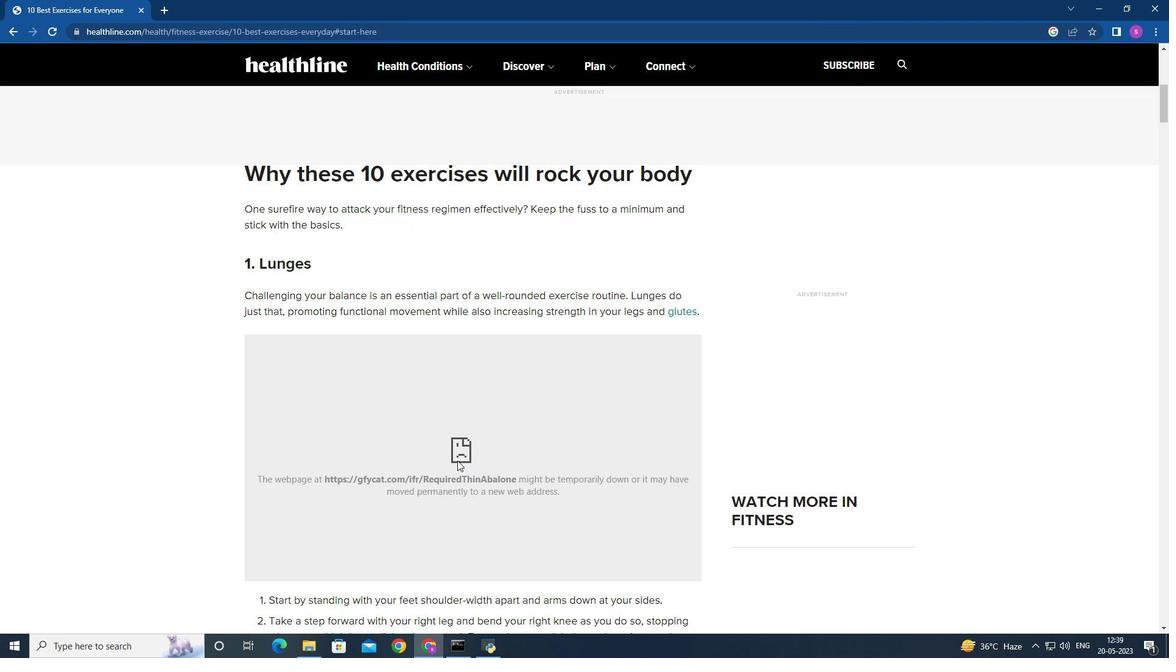 
Action: Mouse pressed left at (455, 458)
Screenshot: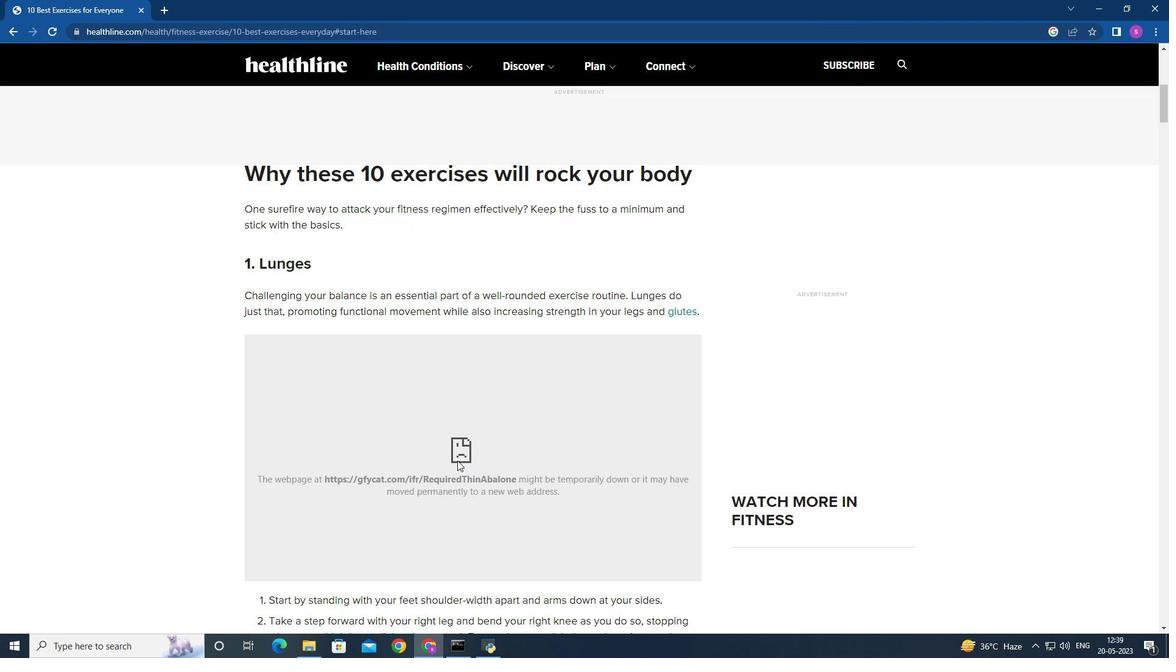 
Action: Mouse moved to (424, 371)
Screenshot: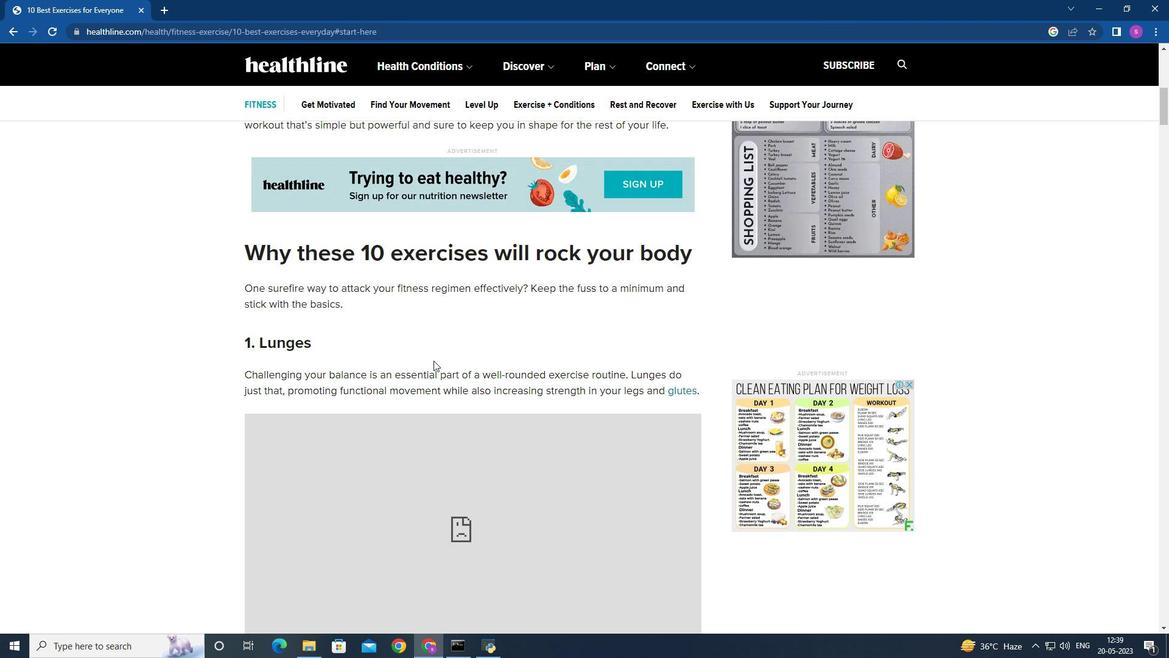 
Action: Mouse scrolled (424, 371) with delta (0, 0)
Screenshot: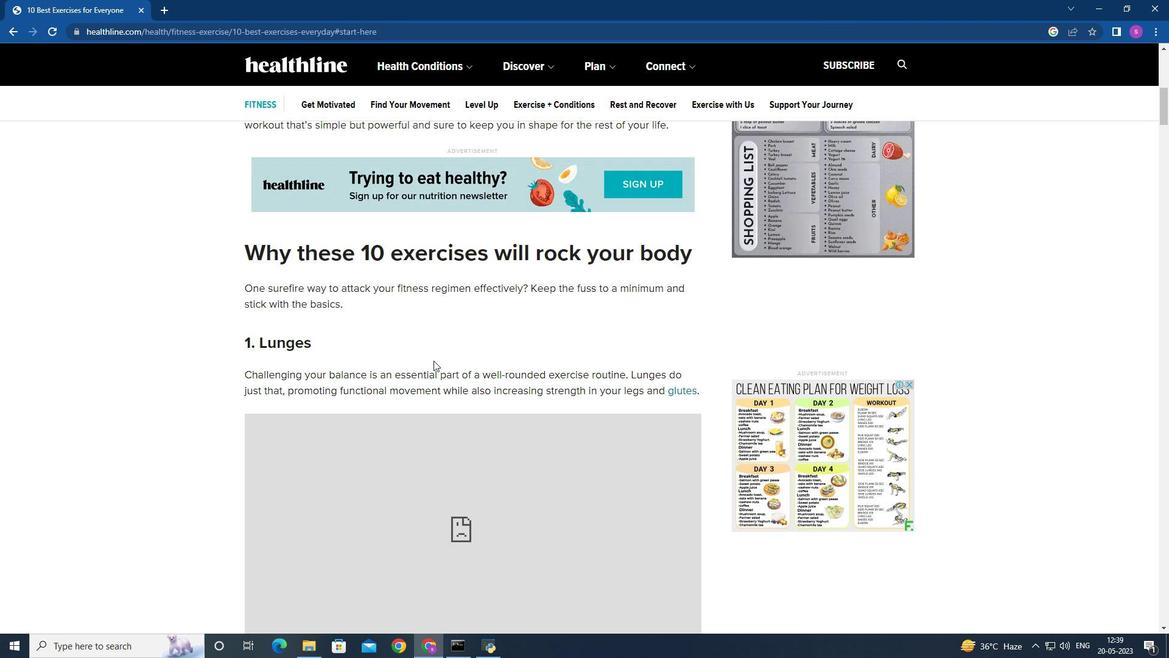 
Action: Mouse moved to (425, 371)
Screenshot: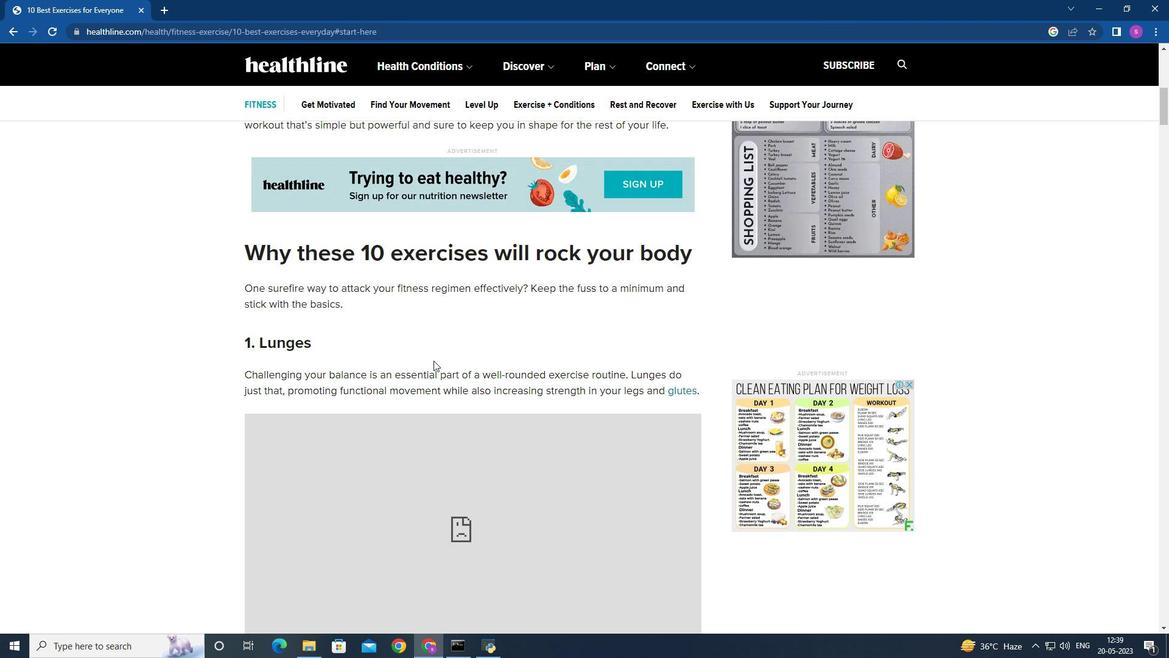 
Action: Mouse scrolled (425, 370) with delta (0, 0)
Screenshot: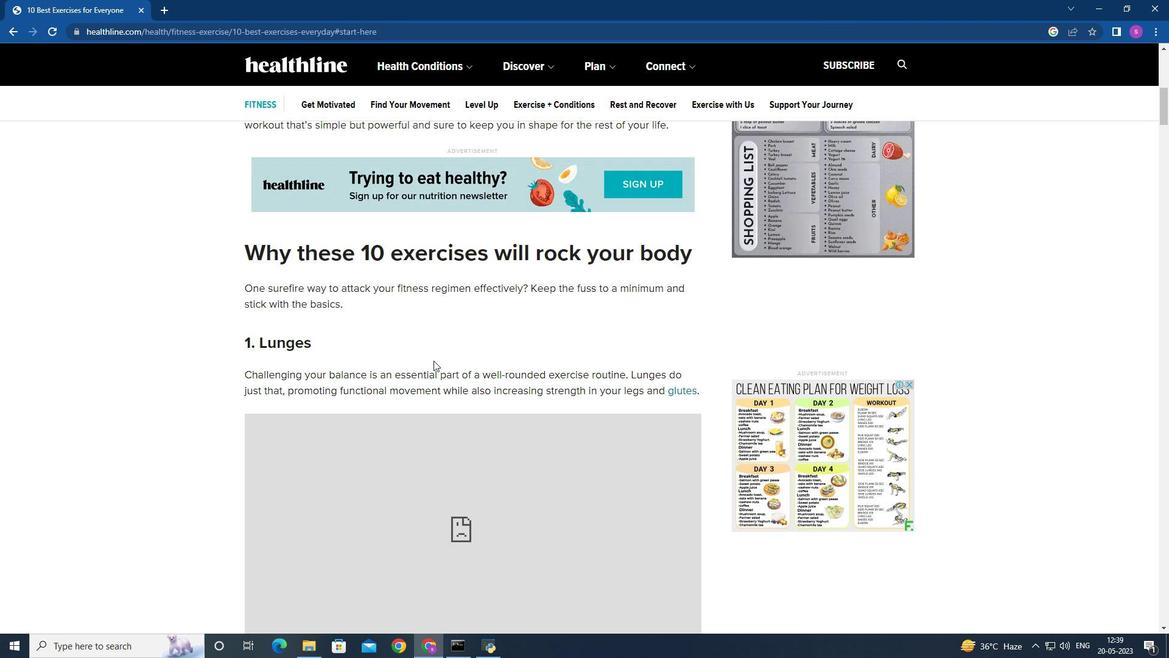 
Action: Mouse moved to (425, 370)
Screenshot: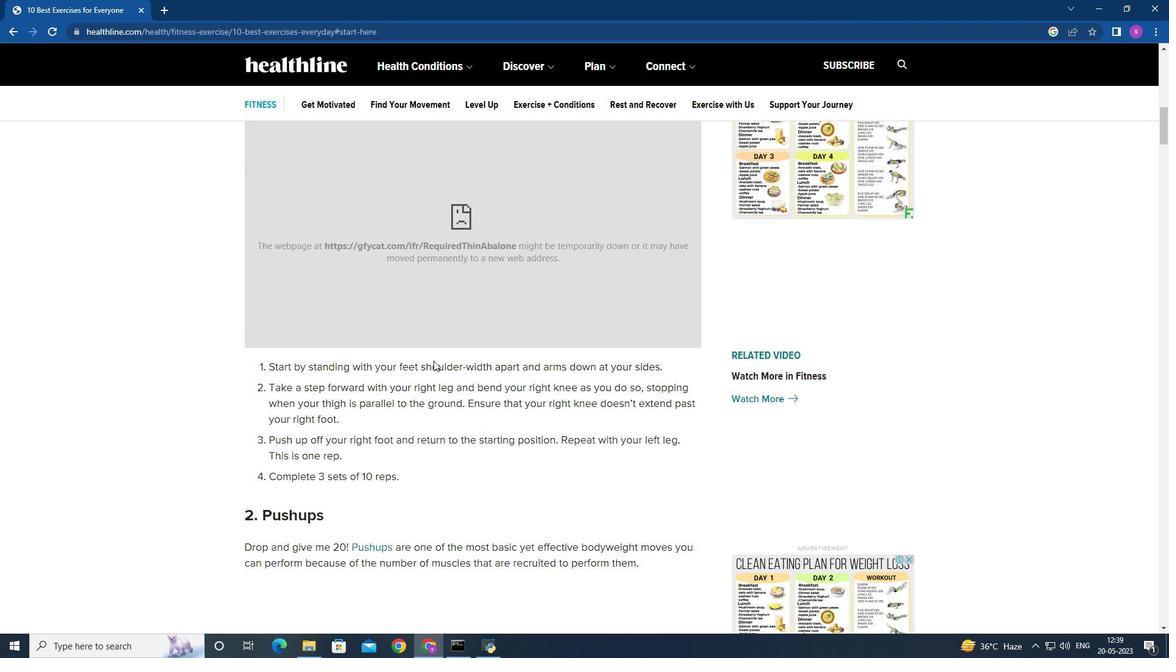
Action: Mouse scrolled (425, 369) with delta (0, 0)
Screenshot: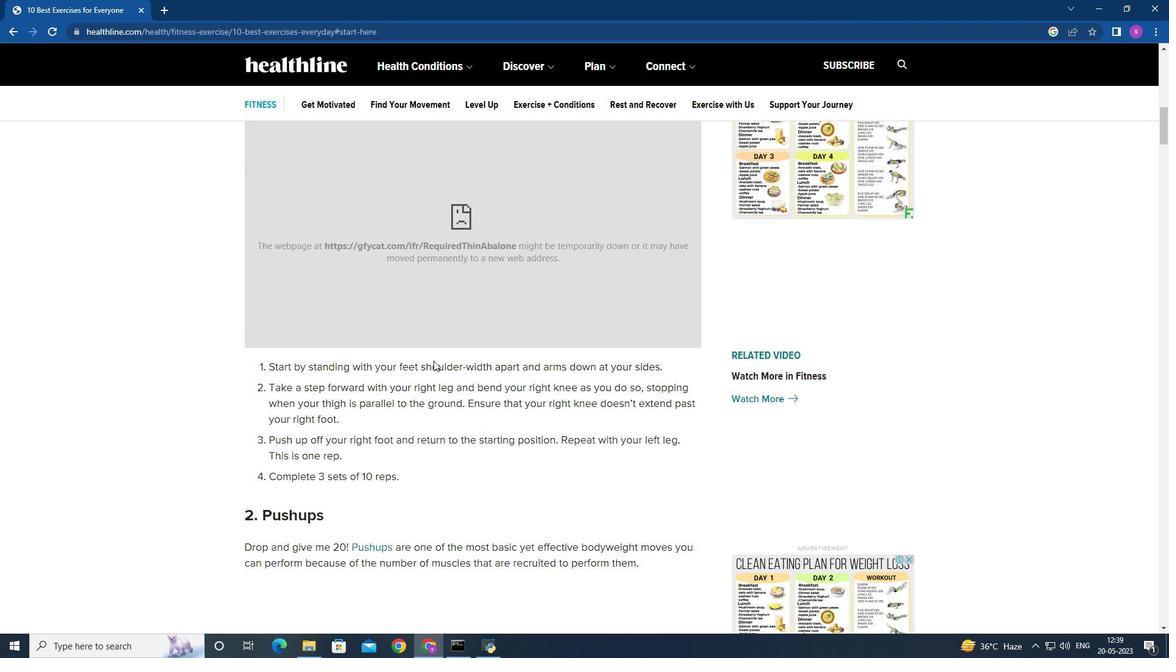 
Action: Mouse moved to (425, 369)
Screenshot: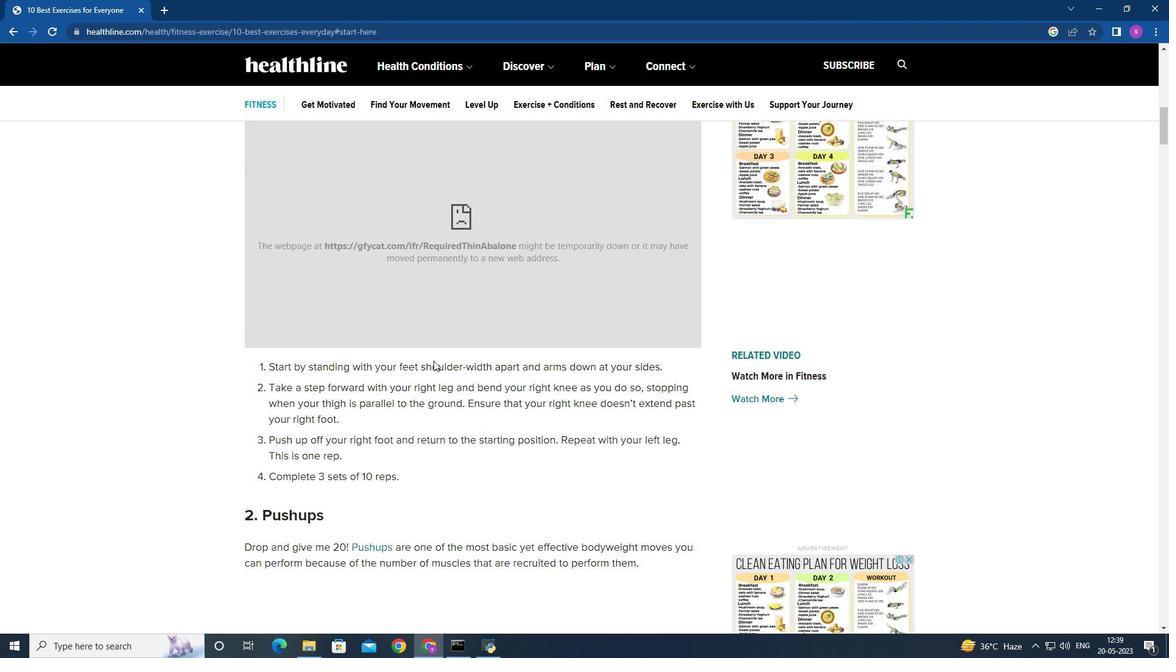 
Action: Mouse scrolled (425, 369) with delta (0, 0)
Screenshot: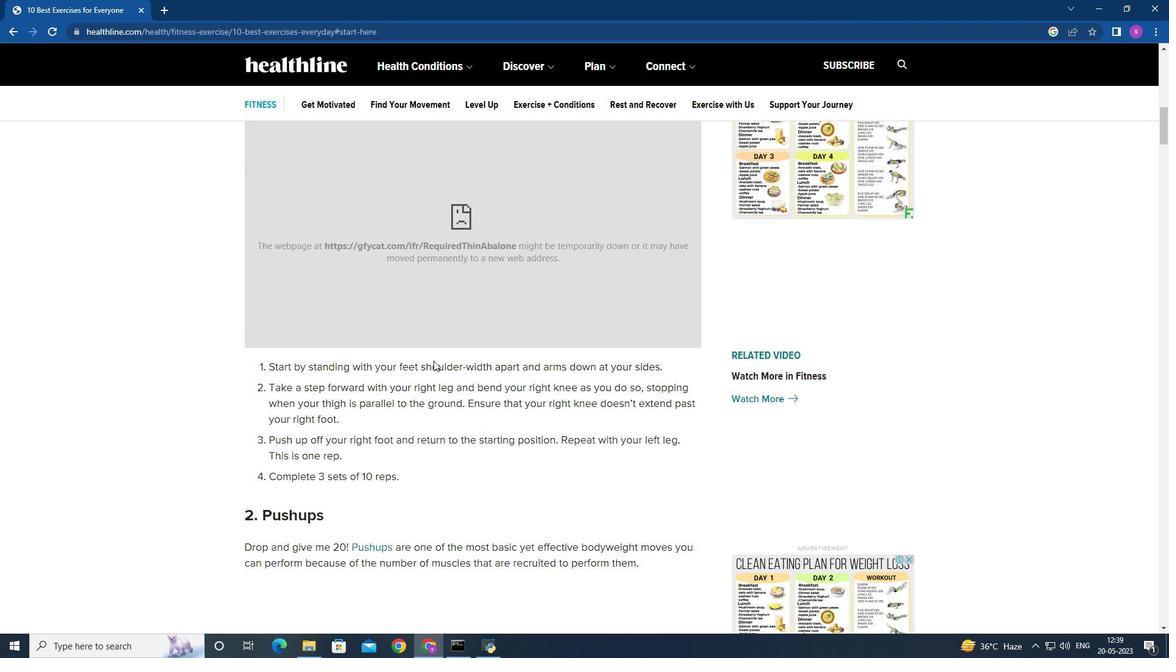 
Action: Mouse moved to (427, 368)
Screenshot: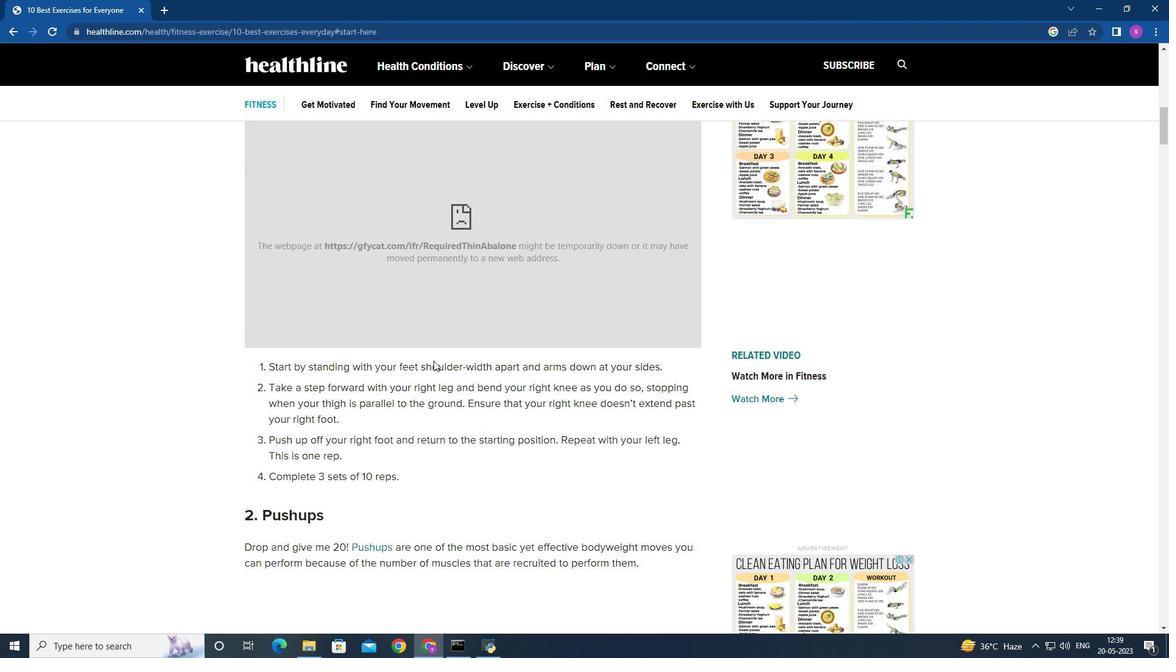
Action: Mouse scrolled (427, 367) with delta (0, 0)
Screenshot: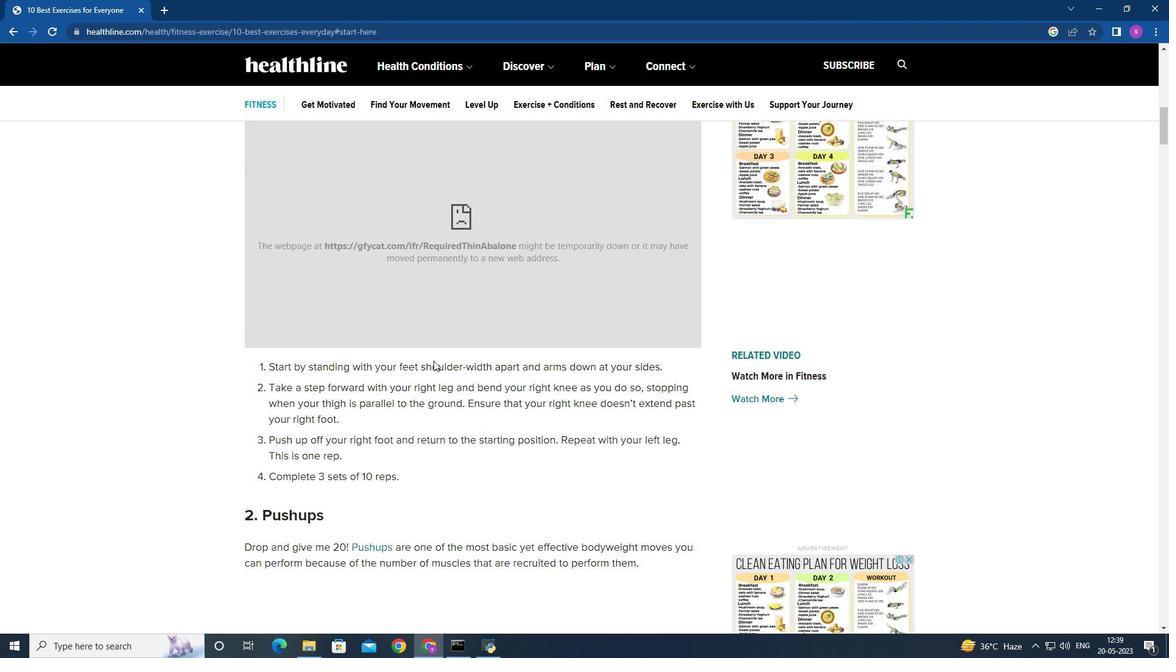
Action: Mouse moved to (429, 361)
Screenshot: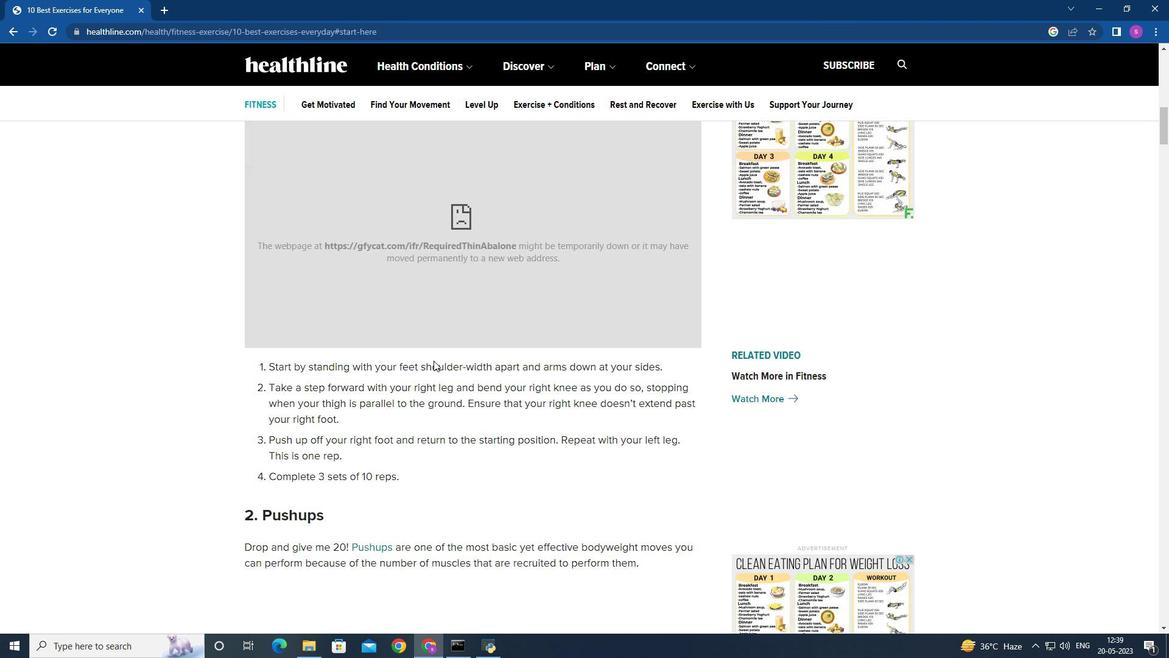 
Action: Mouse scrolled (429, 361) with delta (0, 0)
Screenshot: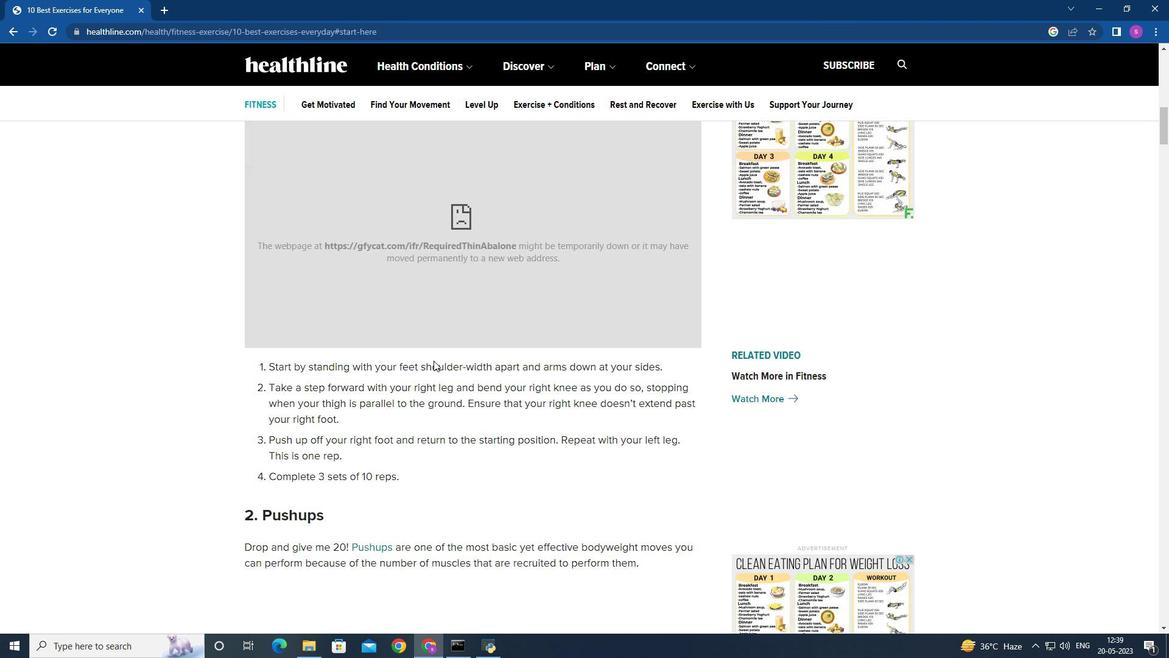 
Action: Mouse moved to (567, 311)
Screenshot: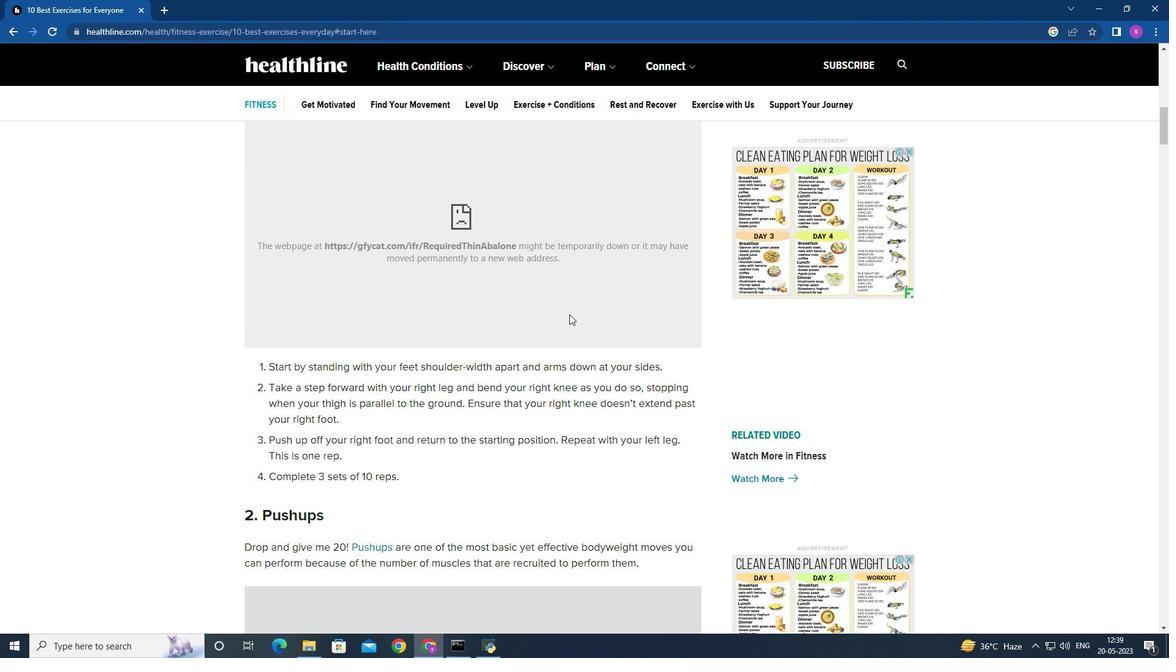 
Action: Mouse scrolled (567, 311) with delta (0, 0)
Screenshot: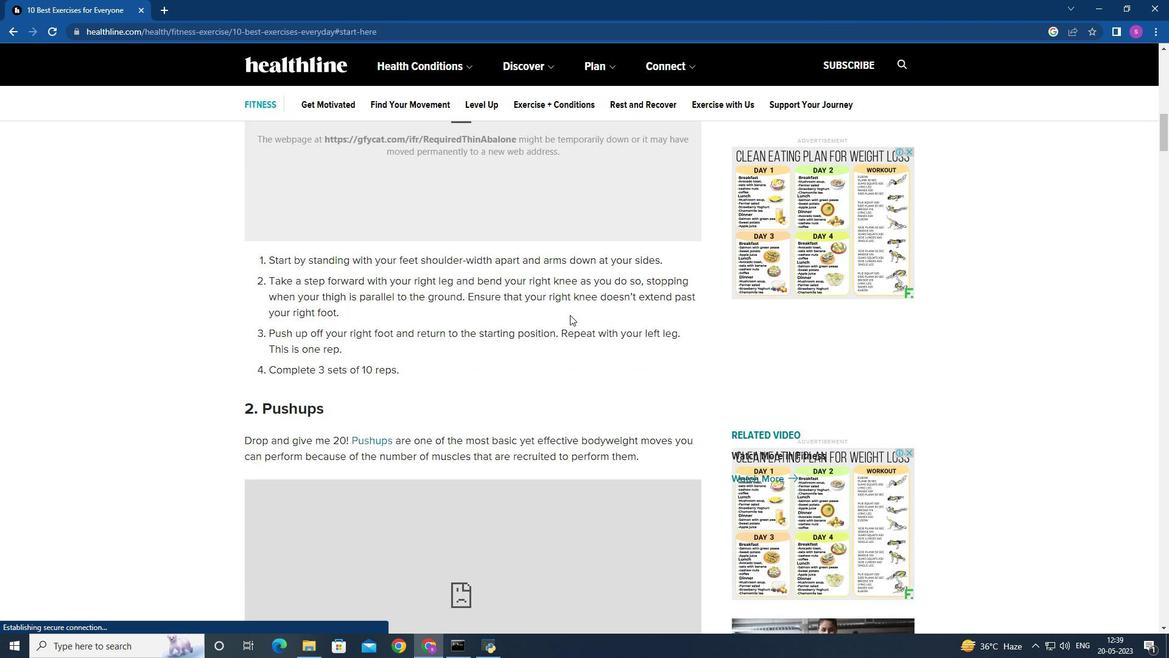 
Action: Mouse scrolled (567, 311) with delta (0, 0)
Screenshot: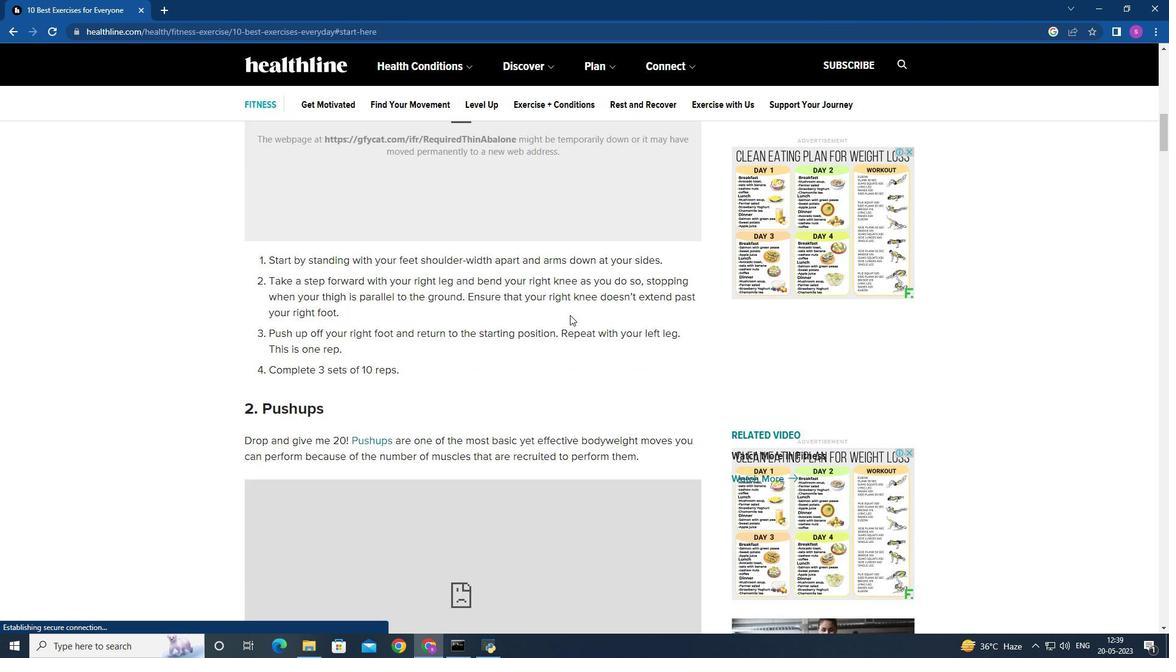 
Action: Mouse scrolled (567, 311) with delta (0, 0)
Screenshot: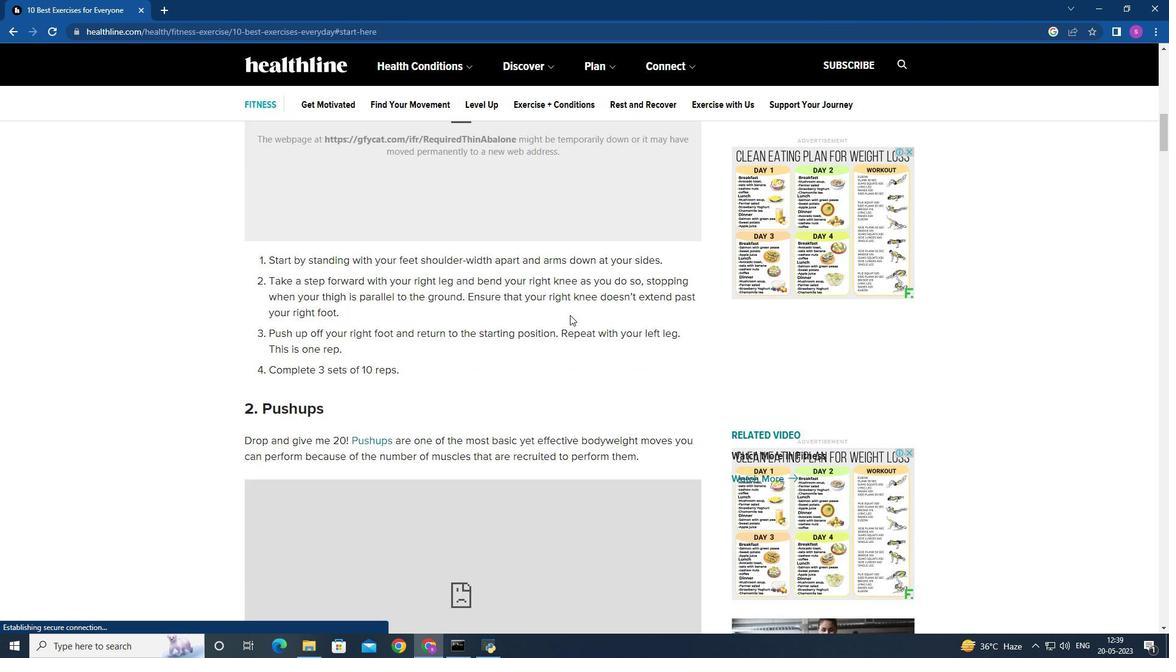 
Action: Mouse scrolled (567, 311) with delta (0, 0)
Screenshot: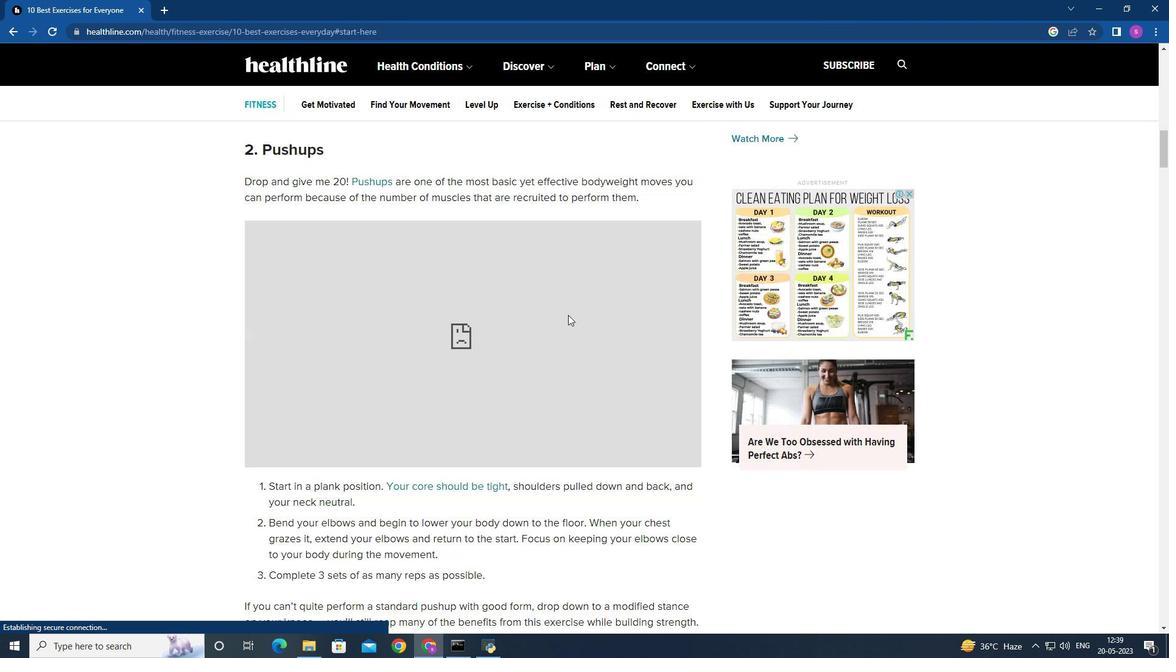 
Action: Mouse moved to (567, 311)
Screenshot: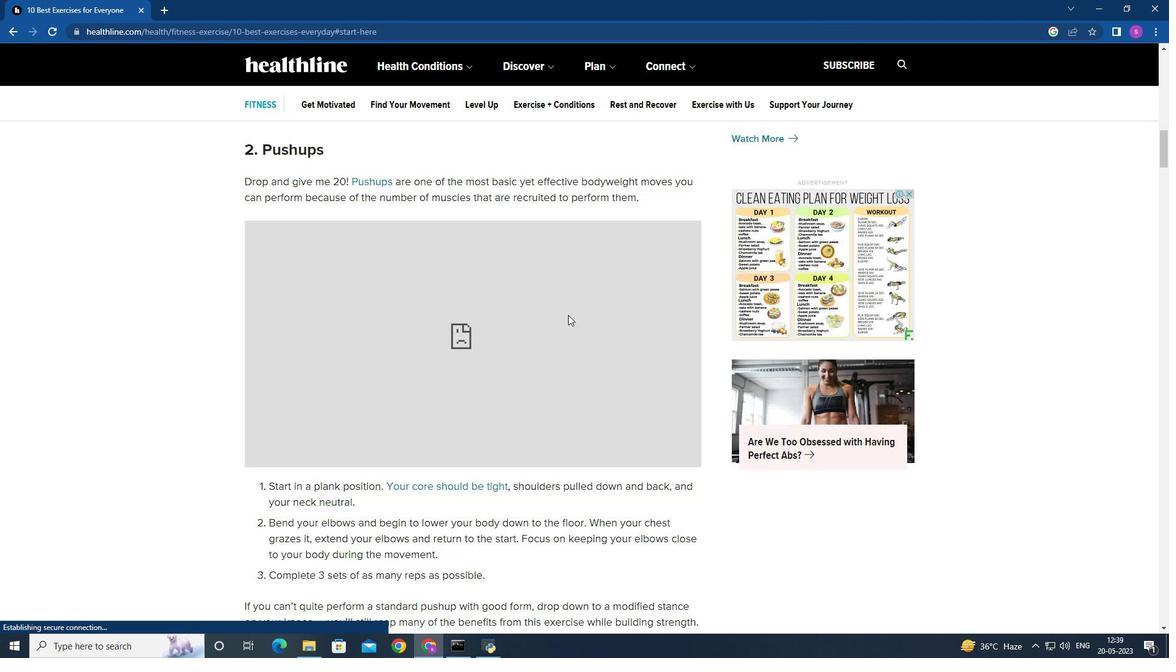 
Action: Mouse scrolled (567, 311) with delta (0, 0)
Screenshot: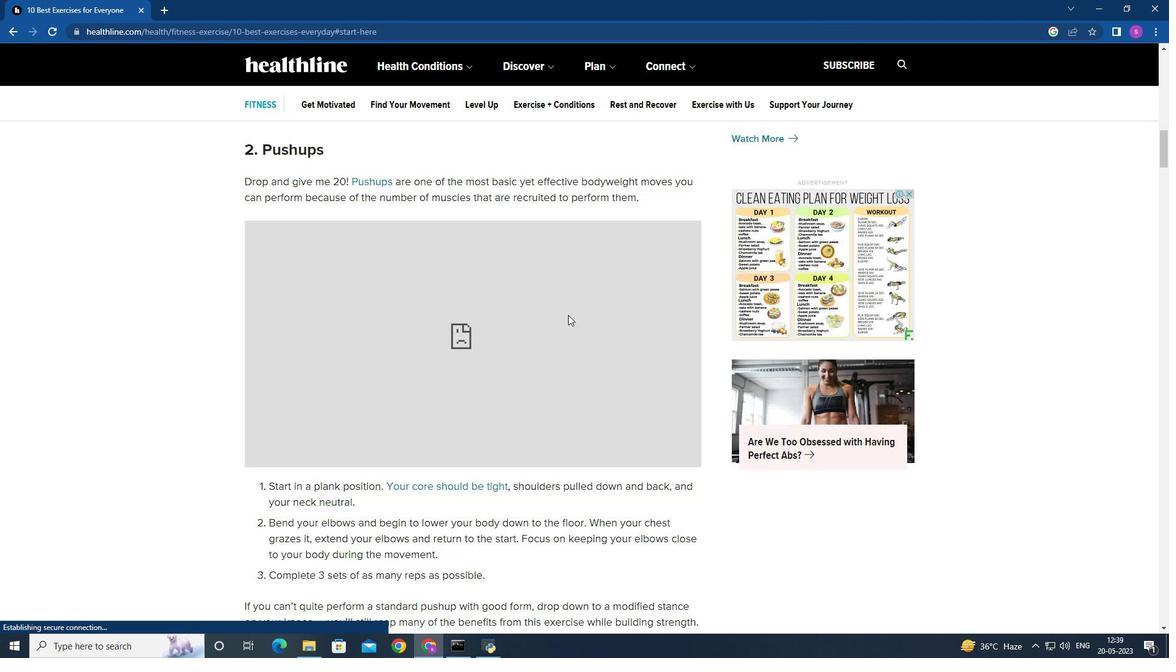 
Action: Mouse scrolled (567, 311) with delta (0, 0)
Screenshot: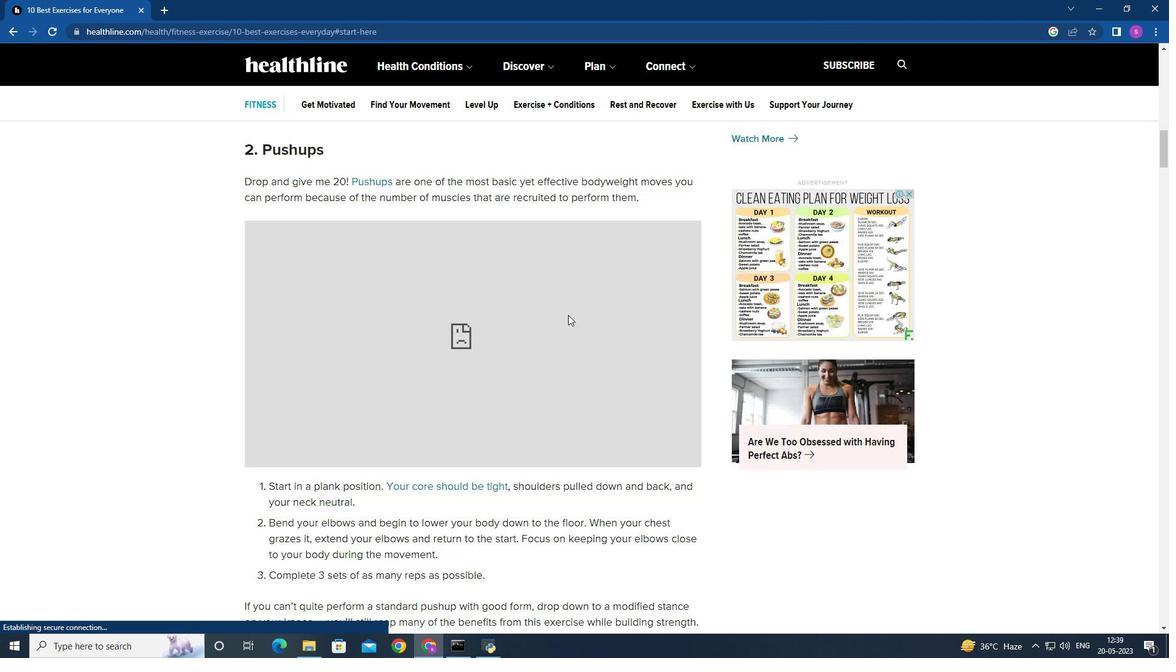 
Action: Mouse moved to (474, 302)
Screenshot: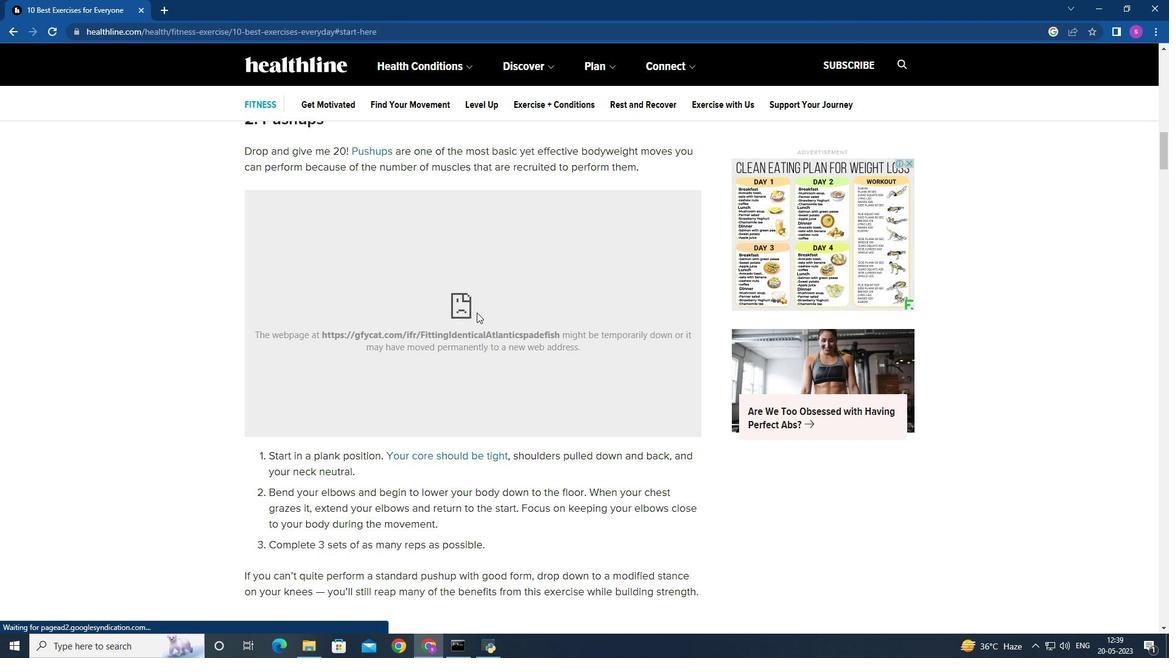 
Action: Mouse scrolled (474, 302) with delta (0, 0)
Screenshot: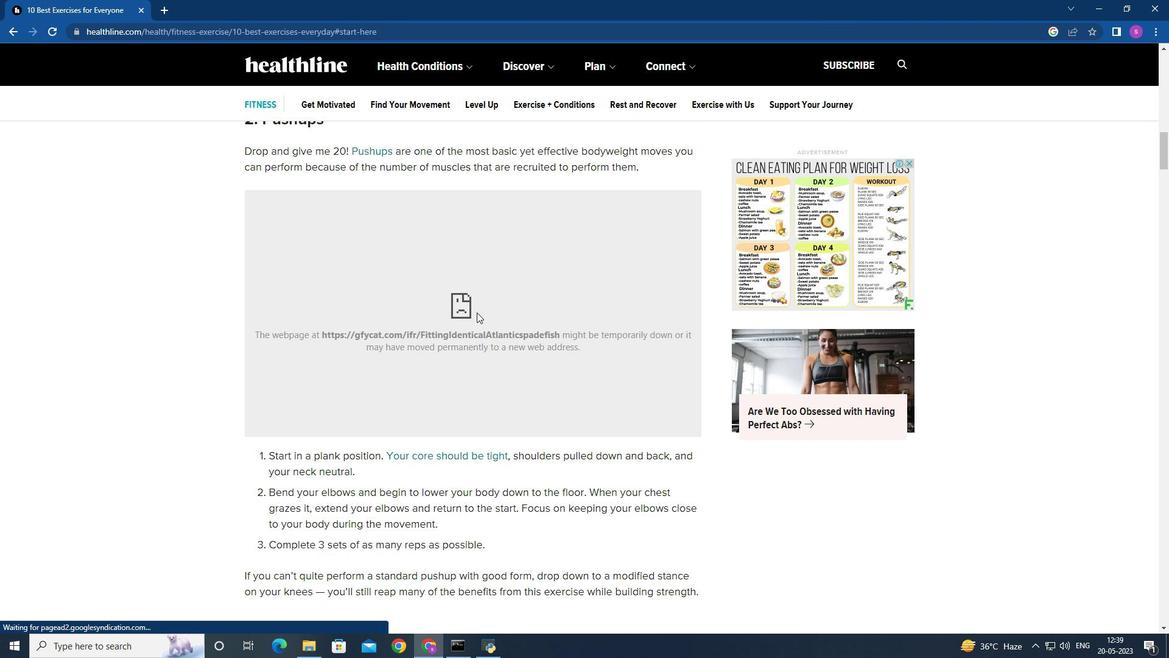 
Action: Mouse moved to (469, 268)
Screenshot: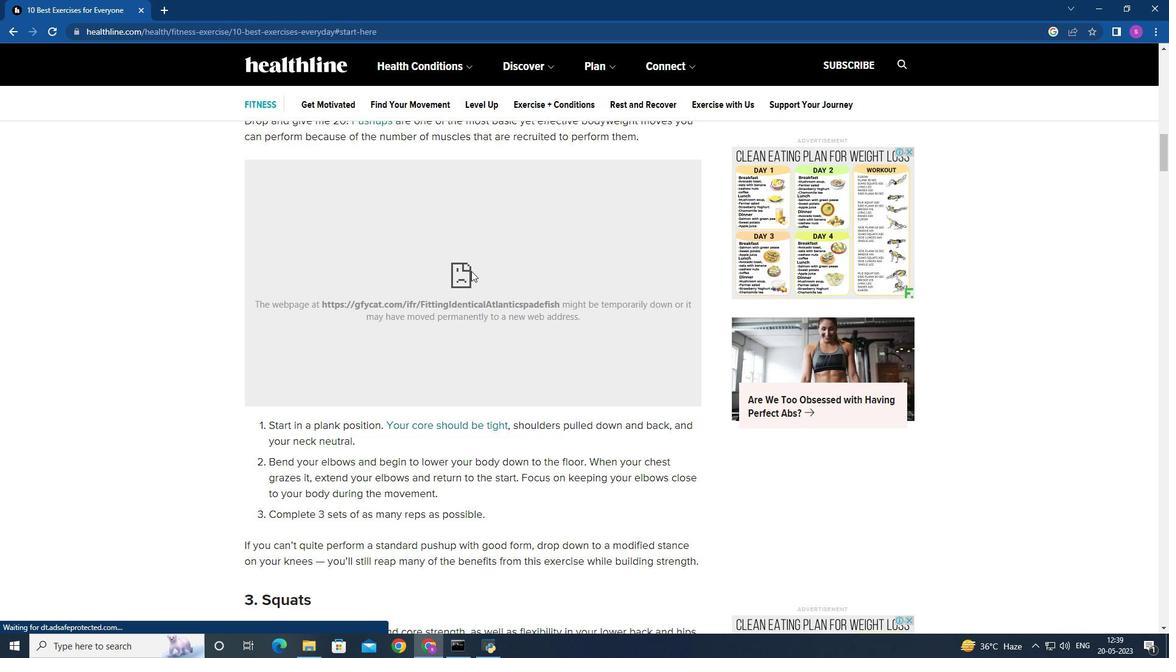 
Action: Mouse pressed left at (469, 268)
Screenshot: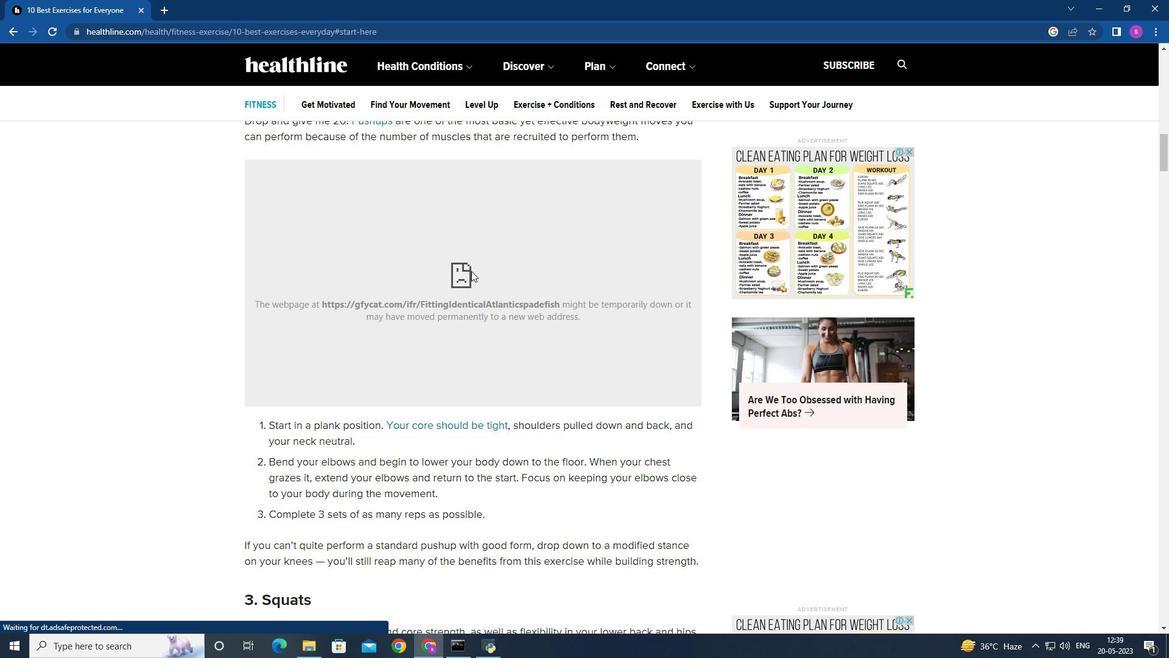 
Action: Mouse scrolled (469, 268) with delta (0, 0)
Screenshot: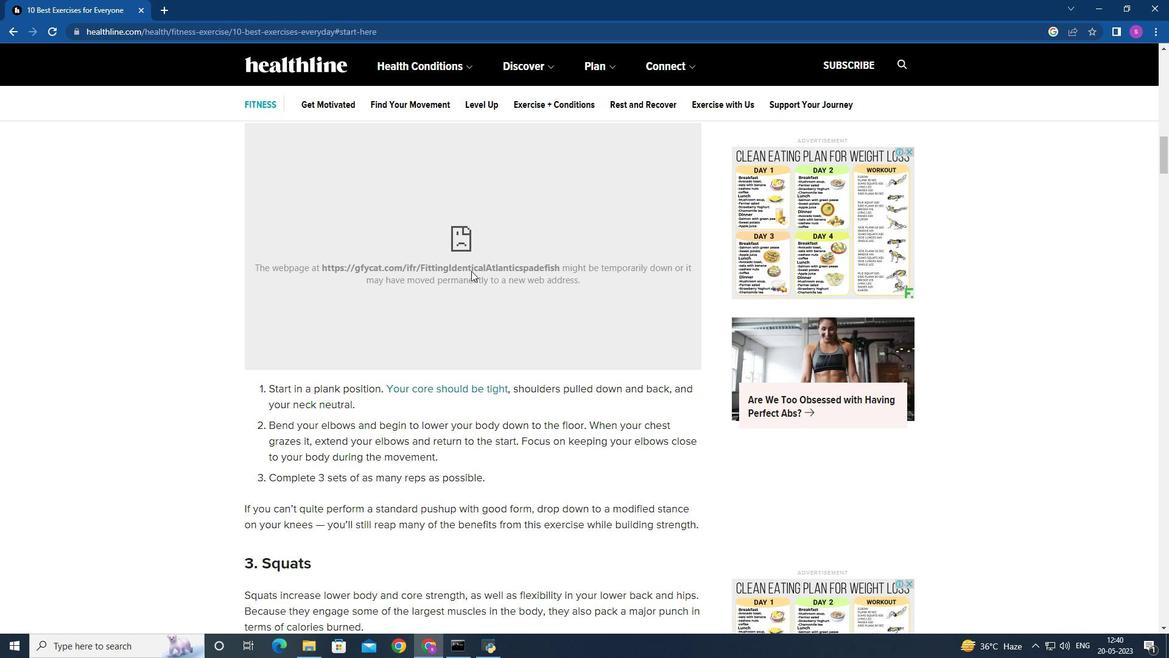 
Action: Mouse scrolled (469, 268) with delta (0, 0)
Screenshot: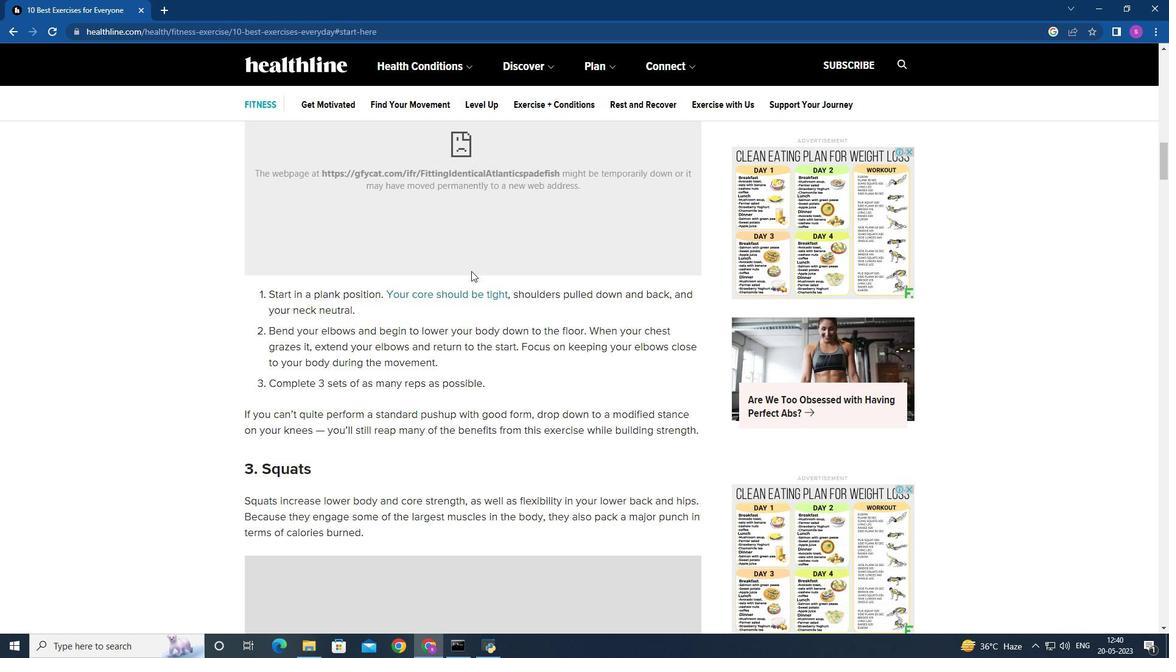 
Action: Mouse scrolled (469, 268) with delta (0, 0)
Screenshot: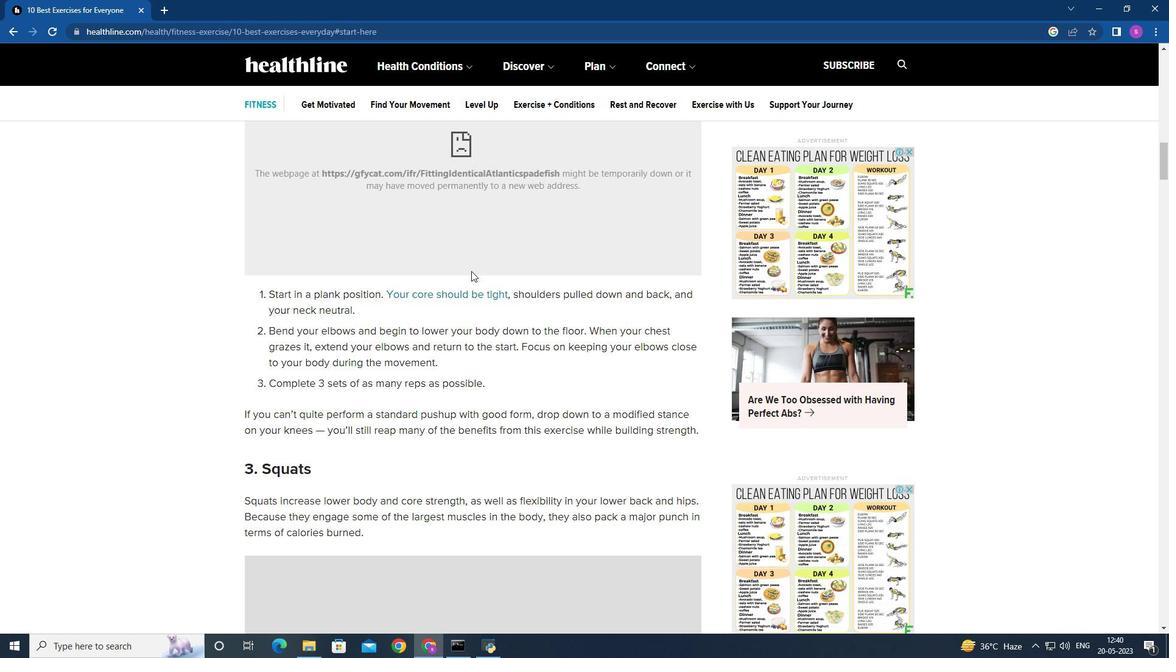 
Action: Mouse scrolled (469, 268) with delta (0, 0)
Screenshot: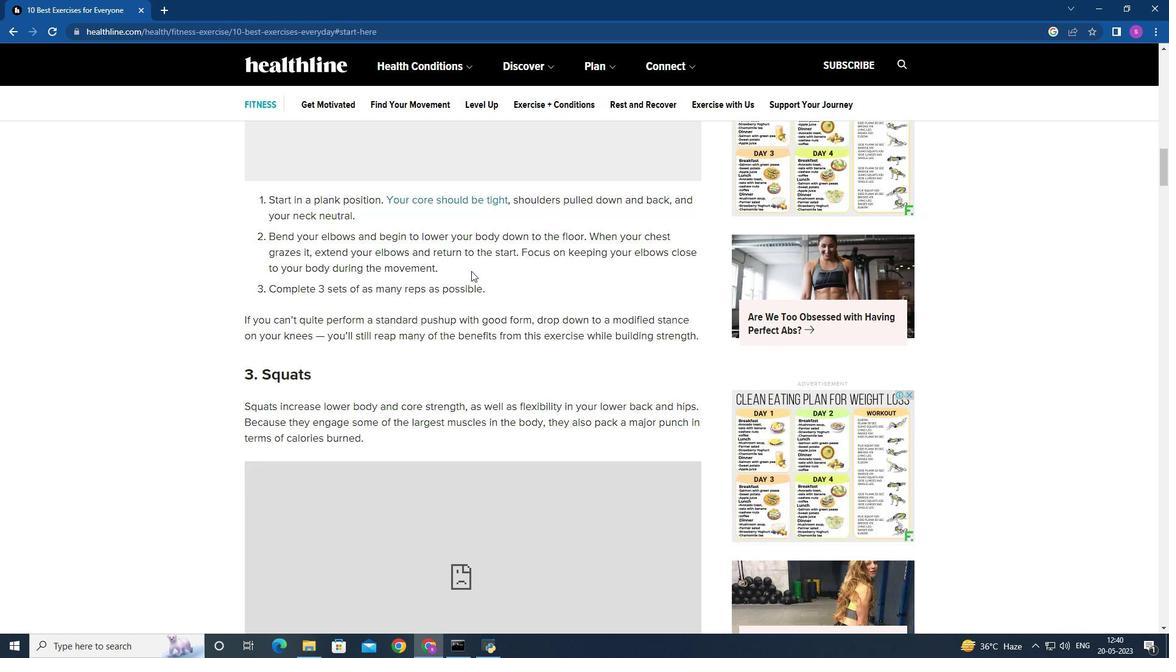 
Action: Mouse scrolled (469, 268) with delta (0, 0)
Screenshot: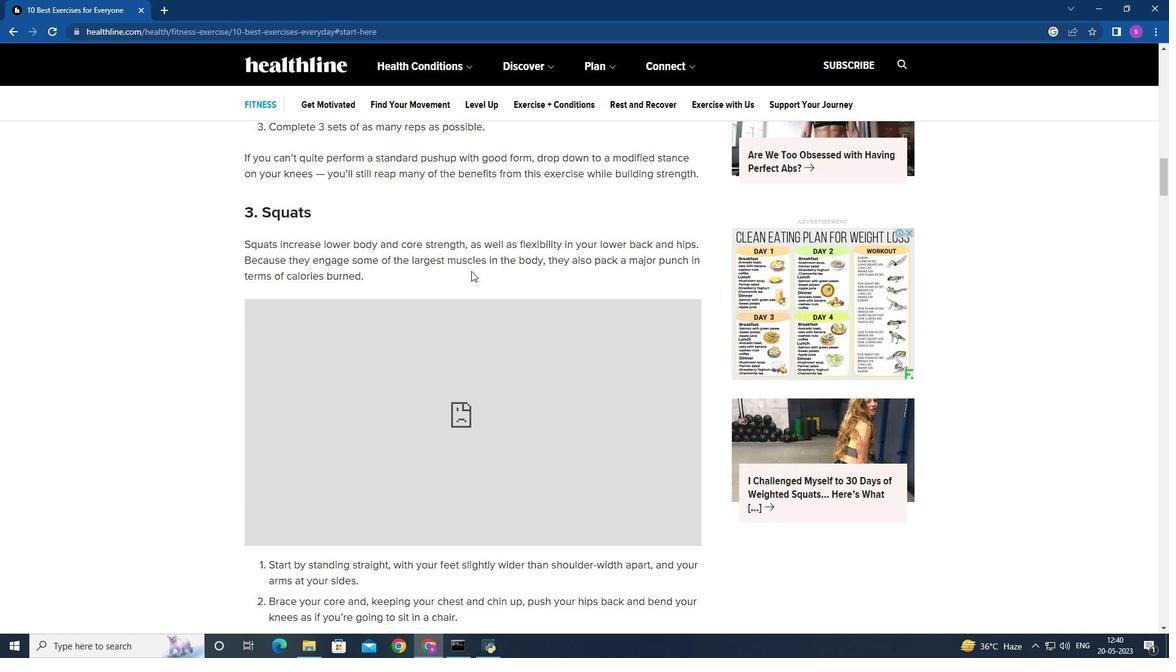 
Action: Mouse scrolled (469, 268) with delta (0, 0)
Screenshot: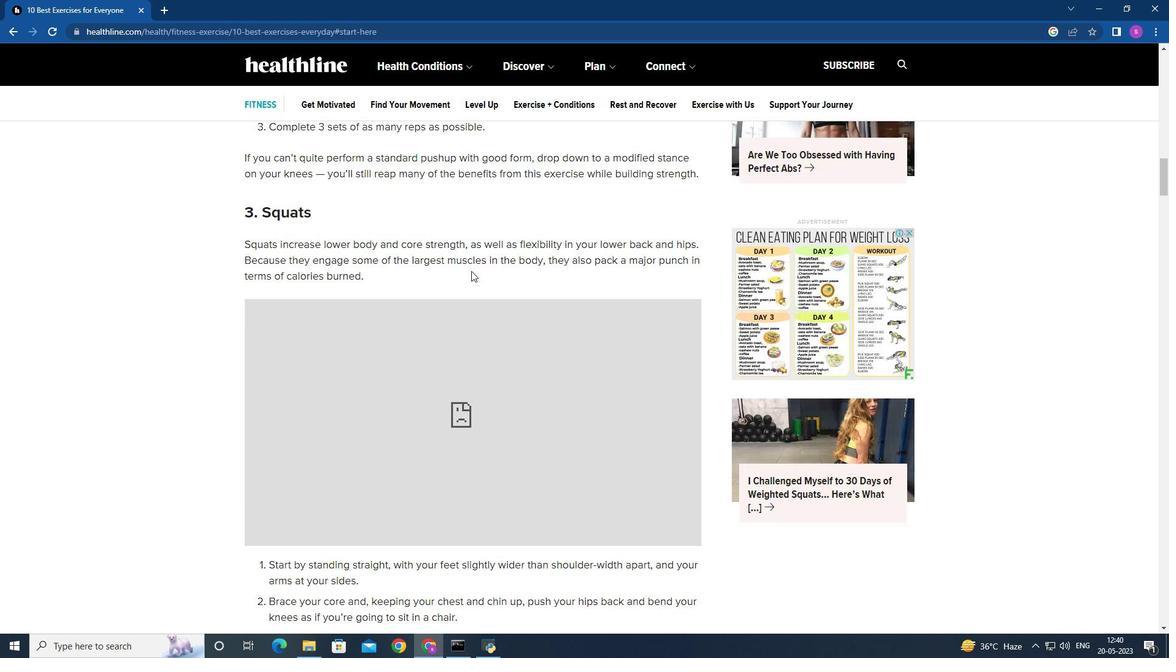 
Action: Mouse scrolled (469, 268) with delta (0, 0)
Screenshot: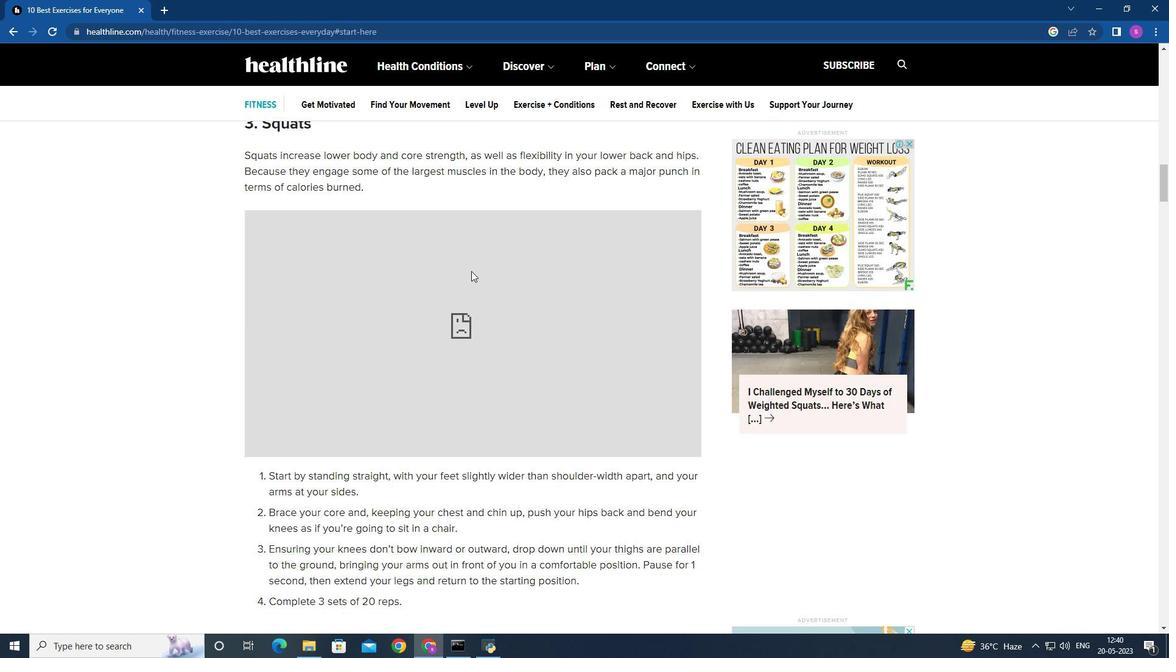 
Action: Mouse scrolled (469, 268) with delta (0, 0)
Screenshot: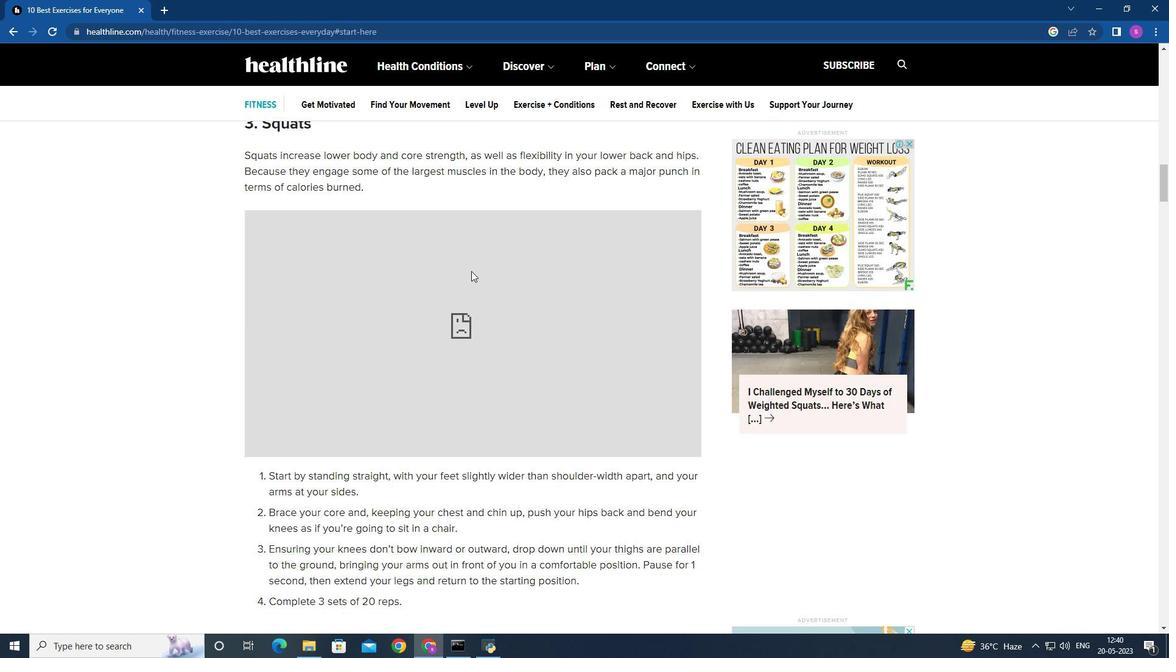 
Action: Mouse scrolled (469, 268) with delta (0, 0)
Screenshot: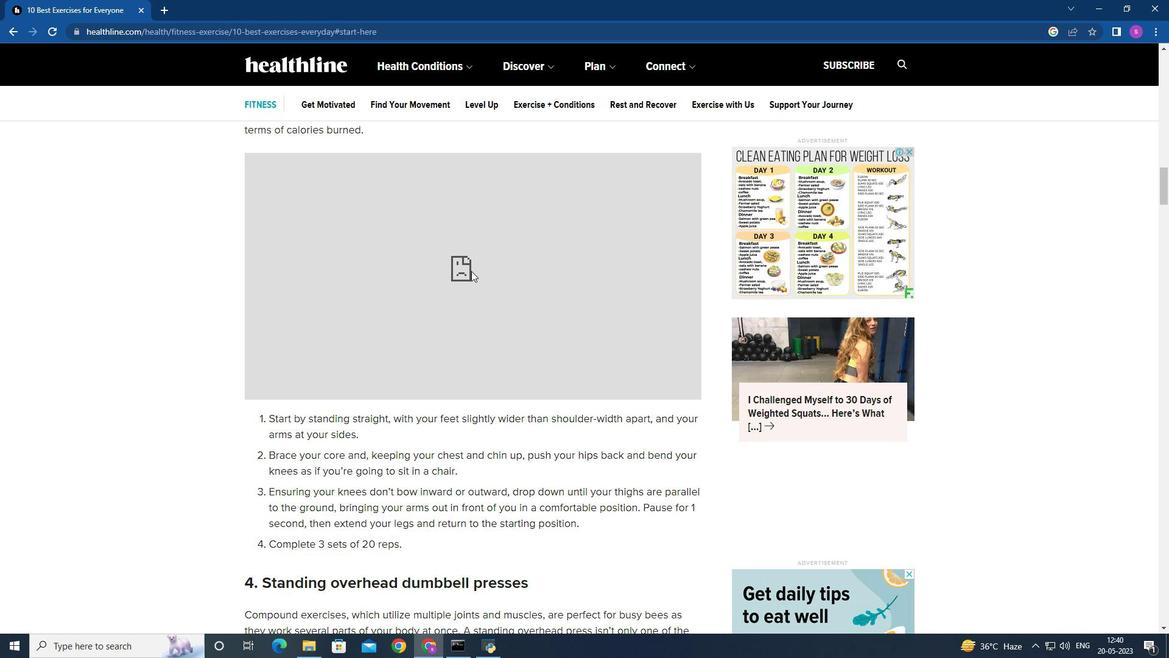 
Action: Mouse scrolled (469, 268) with delta (0, 0)
Screenshot: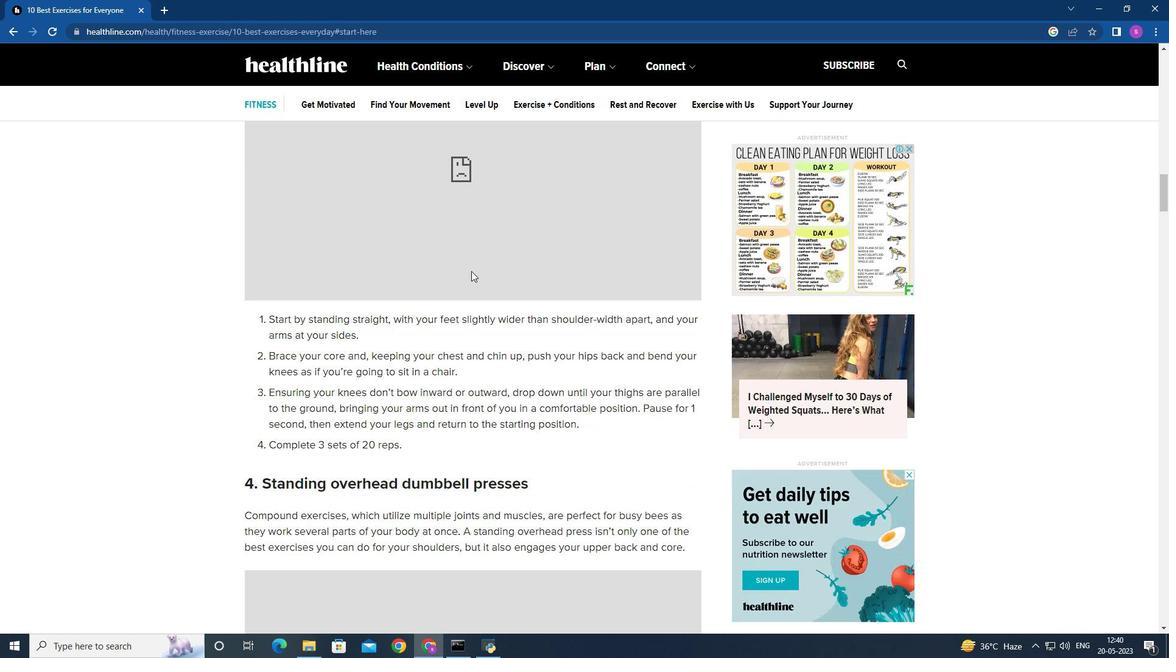 
Action: Mouse scrolled (469, 268) with delta (0, 0)
Screenshot: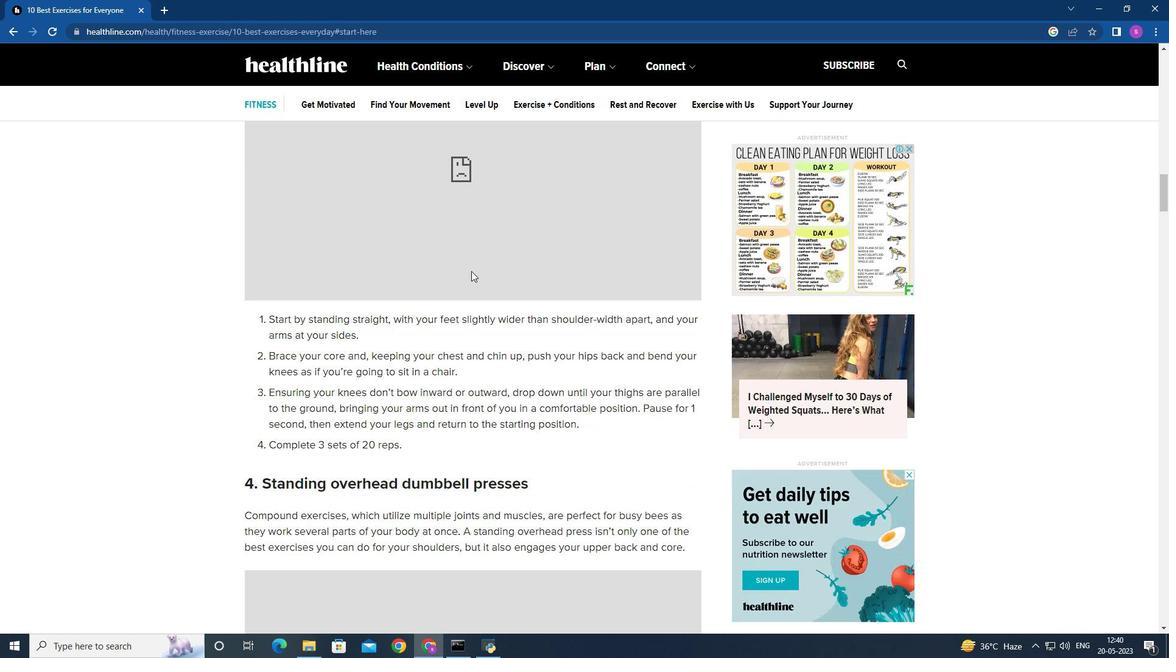 
Action: Mouse scrolled (469, 268) with delta (0, 0)
Screenshot: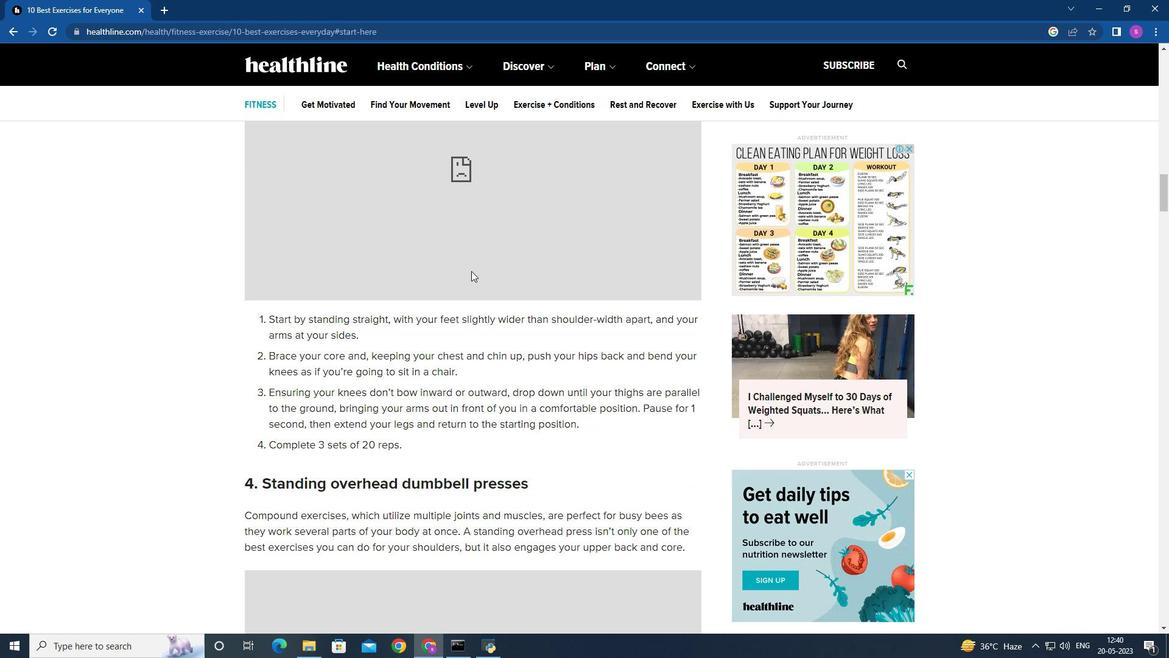 
Action: Mouse scrolled (469, 268) with delta (0, 0)
Screenshot: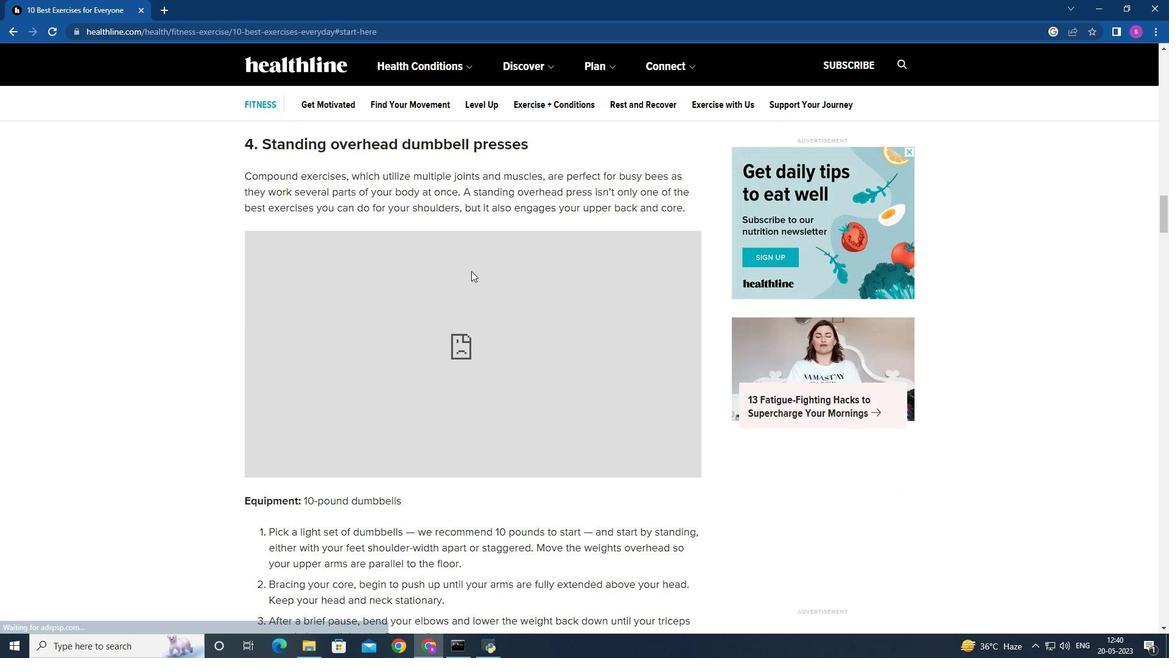 
Action: Mouse scrolled (469, 268) with delta (0, 0)
Screenshot: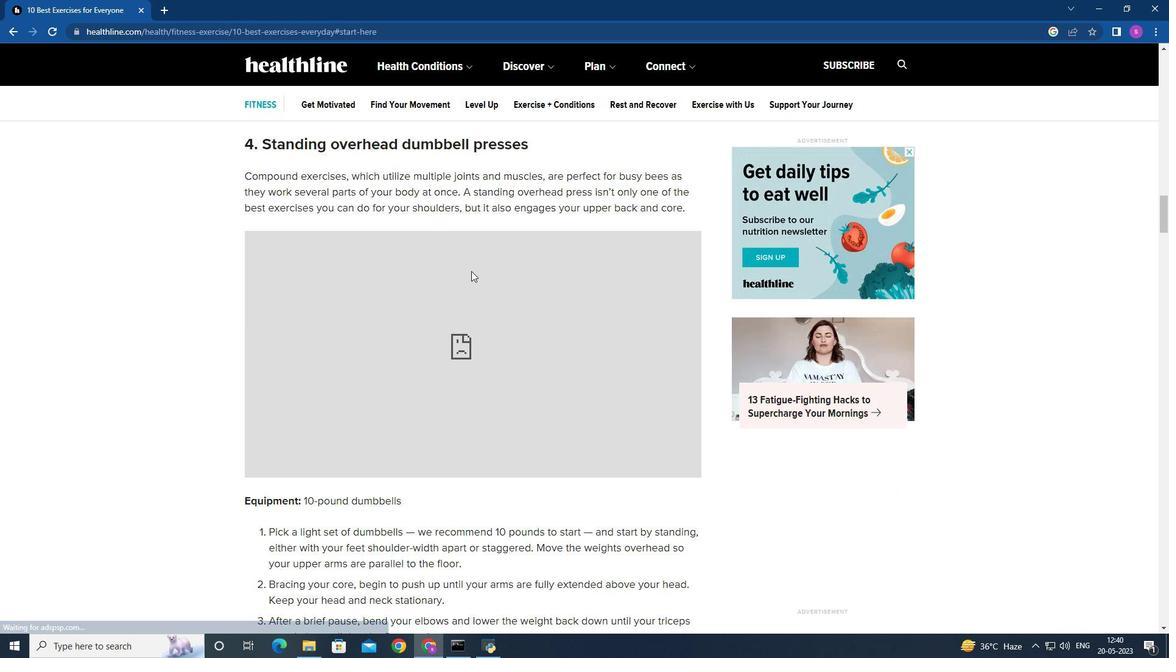 
Action: Mouse scrolled (469, 268) with delta (0, 0)
Screenshot: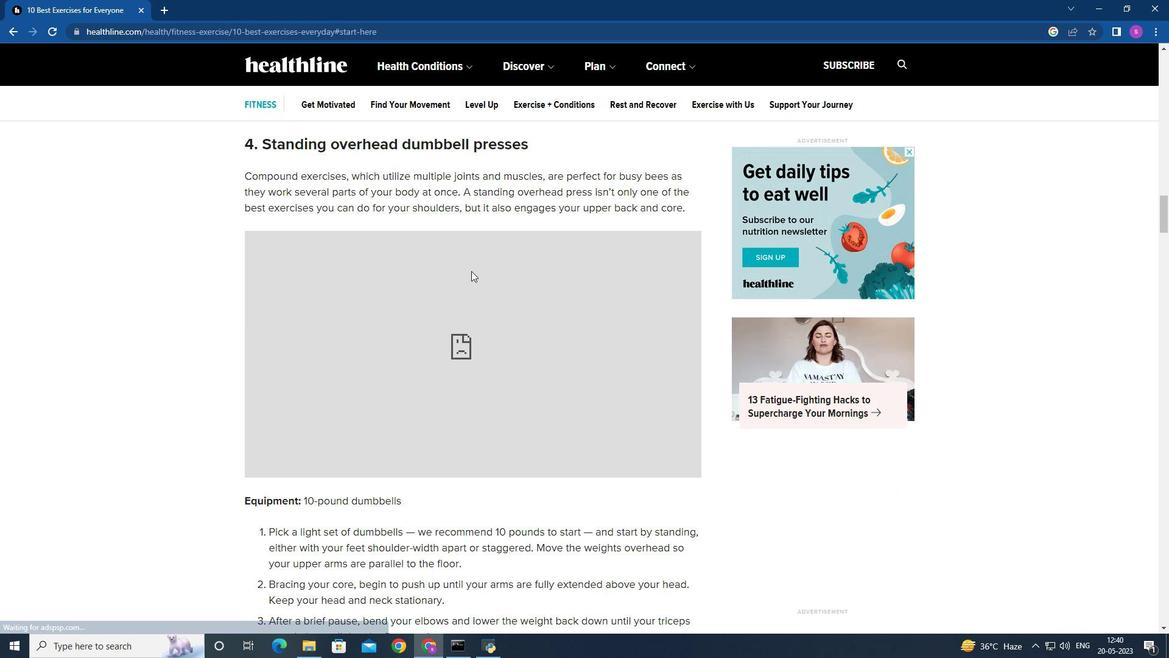 
Action: Mouse scrolled (469, 268) with delta (0, 0)
Screenshot: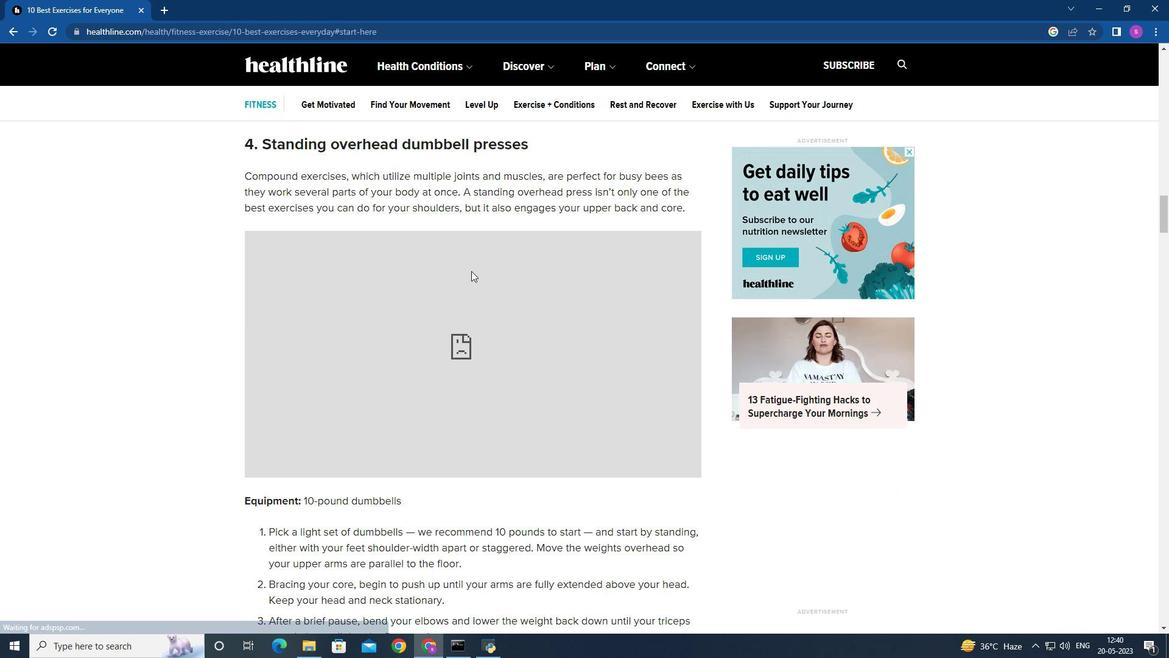 
Action: Mouse scrolled (469, 268) with delta (0, 0)
Screenshot: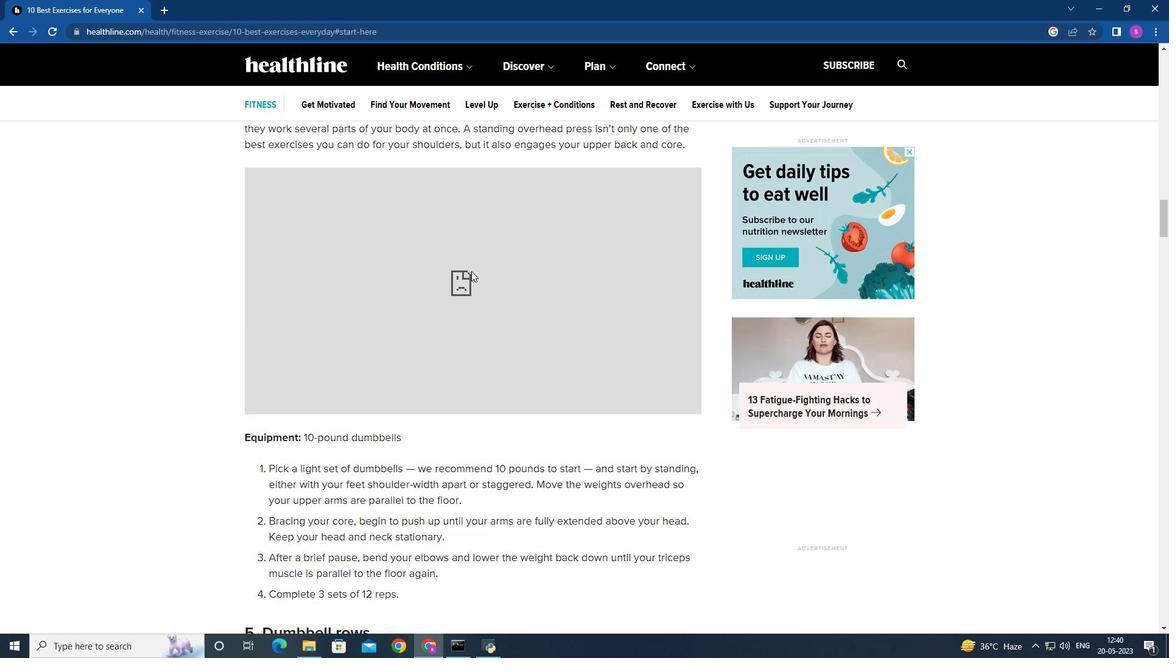 
Action: Mouse scrolled (469, 268) with delta (0, 0)
Screenshot: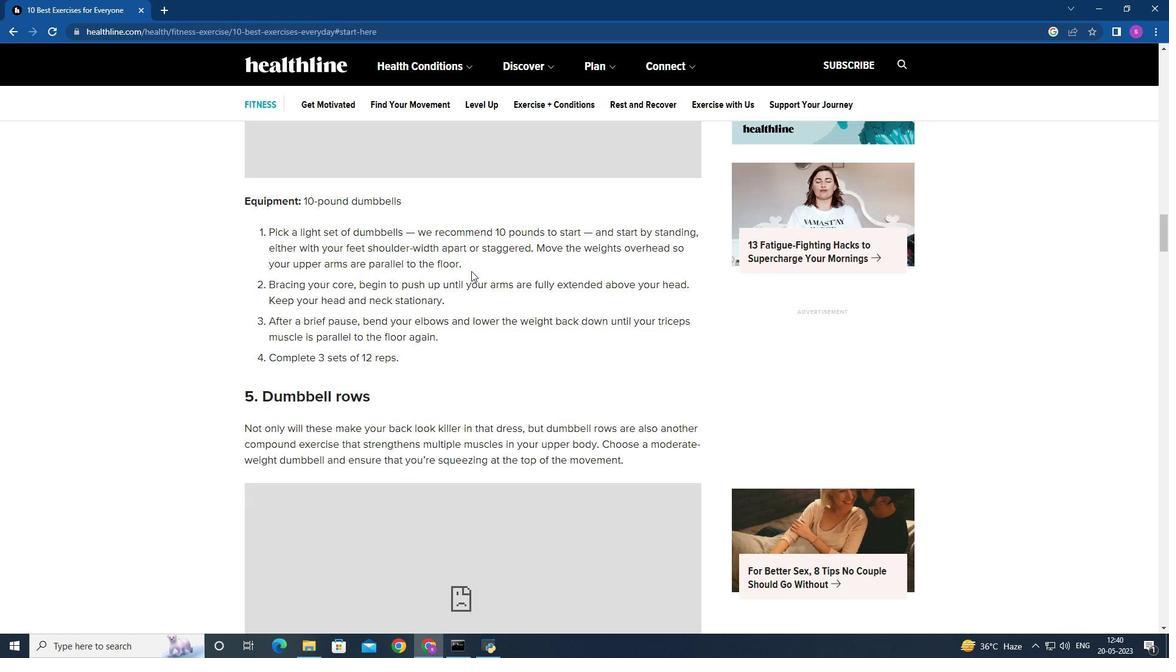 
Action: Mouse scrolled (469, 268) with delta (0, 0)
Screenshot: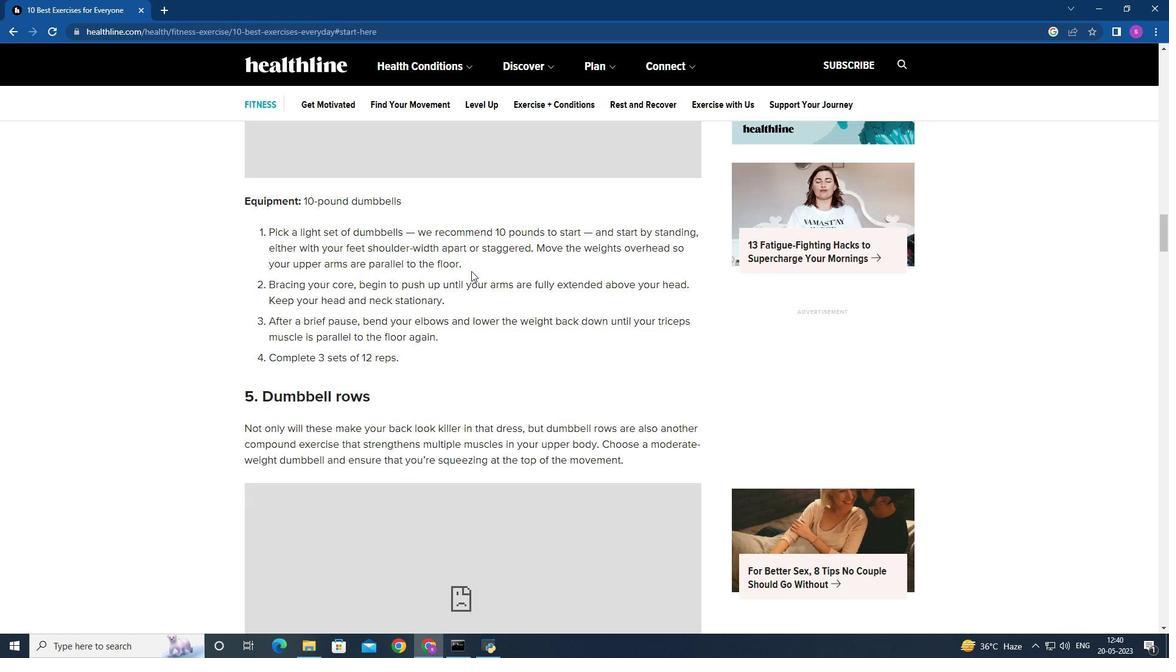 
Action: Mouse scrolled (469, 268) with delta (0, 0)
Screenshot: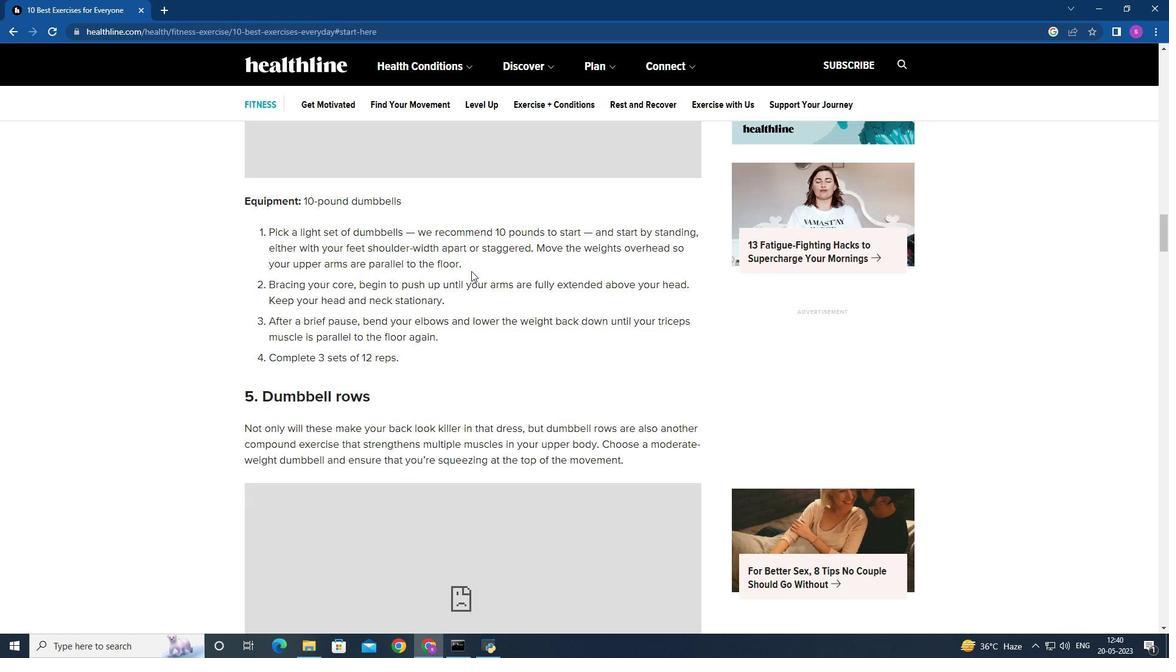 
Action: Mouse scrolled (469, 268) with delta (0, 0)
Screenshot: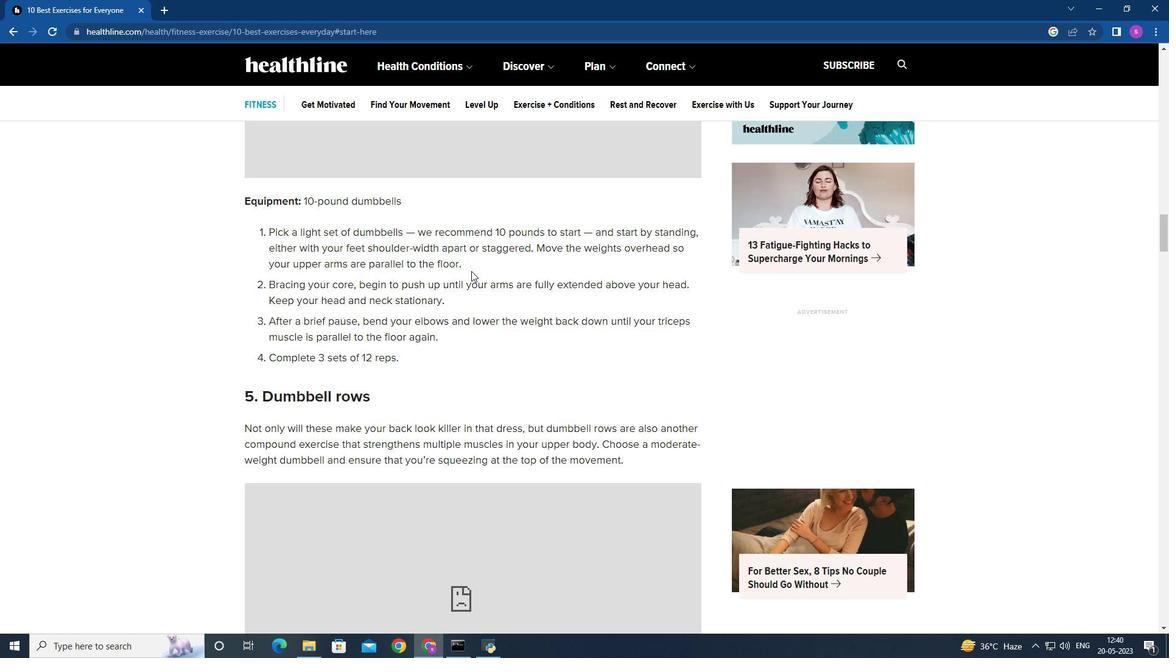 
Action: Mouse scrolled (469, 268) with delta (0, 0)
Screenshot: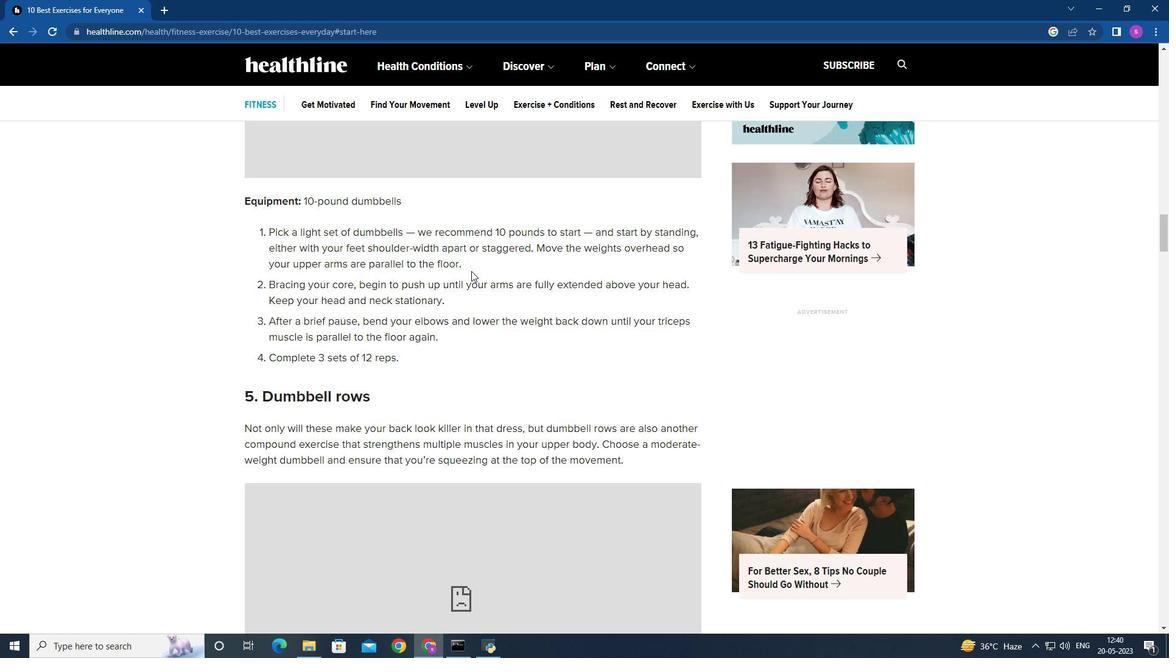 
Action: Mouse scrolled (469, 268) with delta (0, 0)
Screenshot: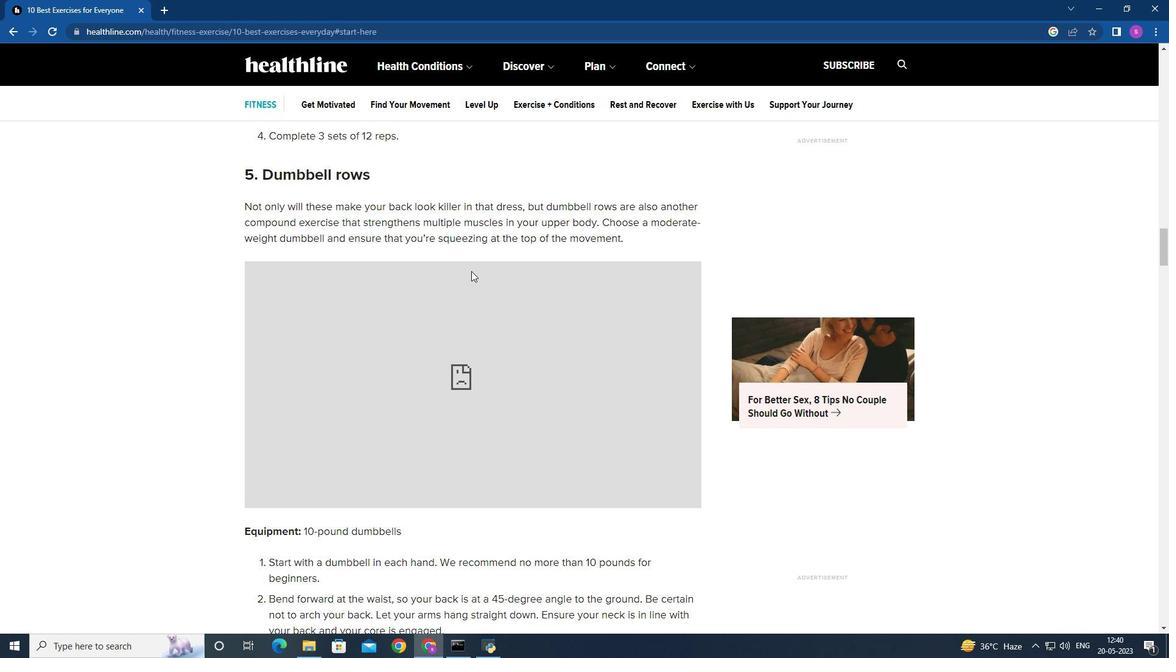 
Action: Mouse scrolled (469, 268) with delta (0, 0)
Screenshot: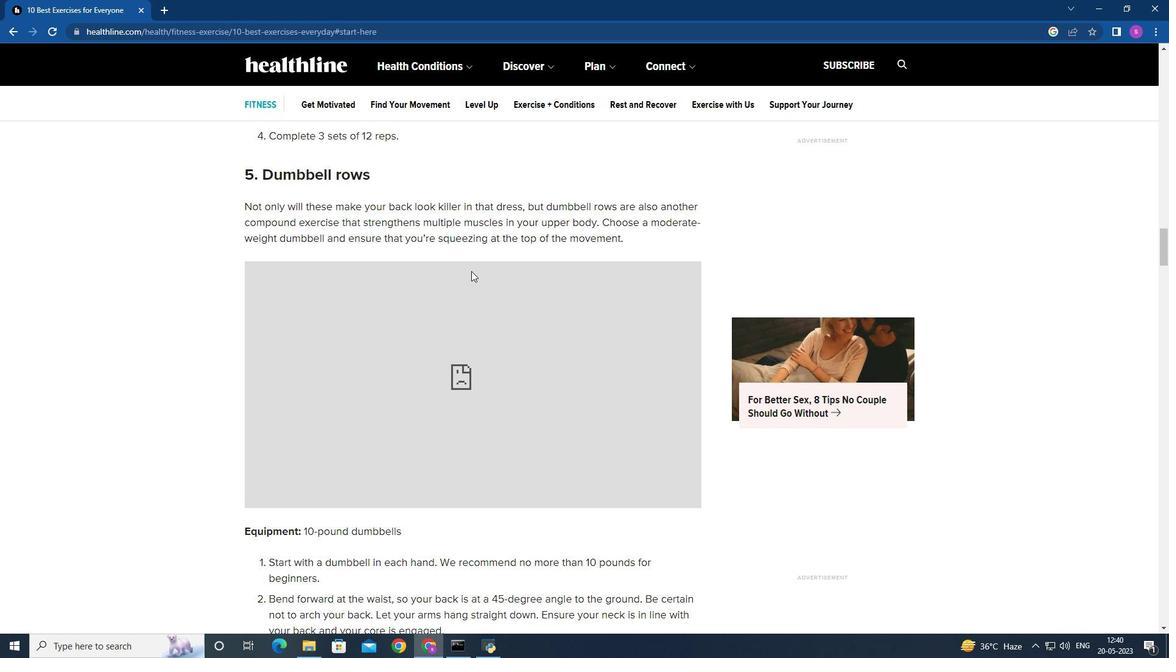 
Action: Mouse scrolled (469, 268) with delta (0, 0)
Screenshot: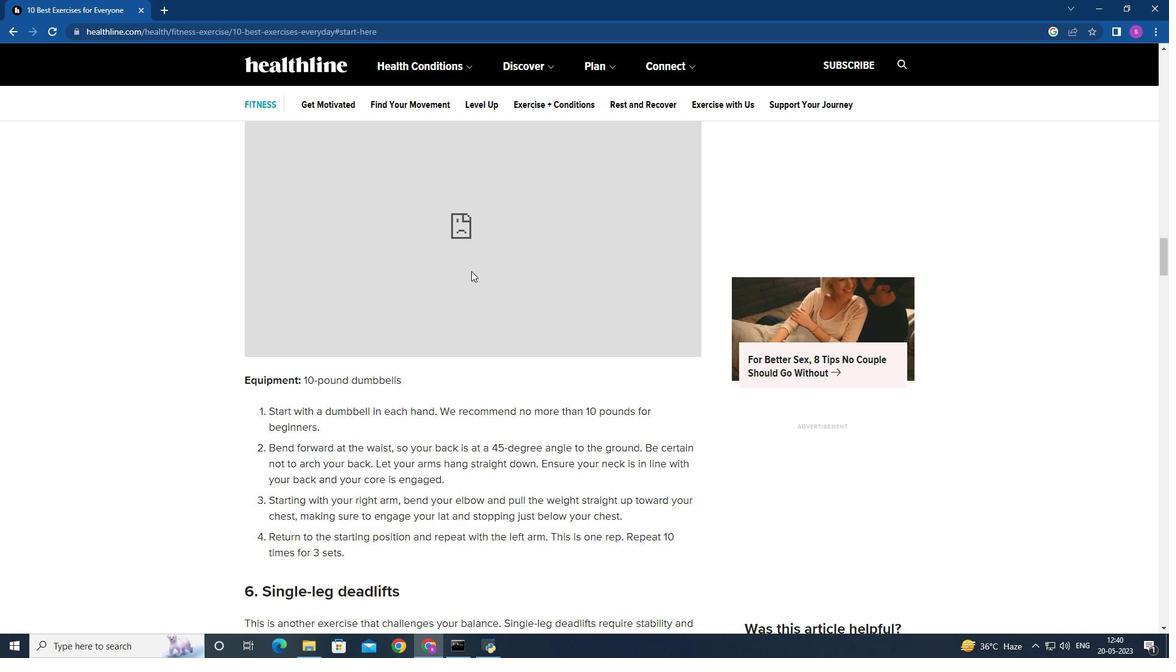 
Action: Mouse scrolled (469, 268) with delta (0, 0)
Screenshot: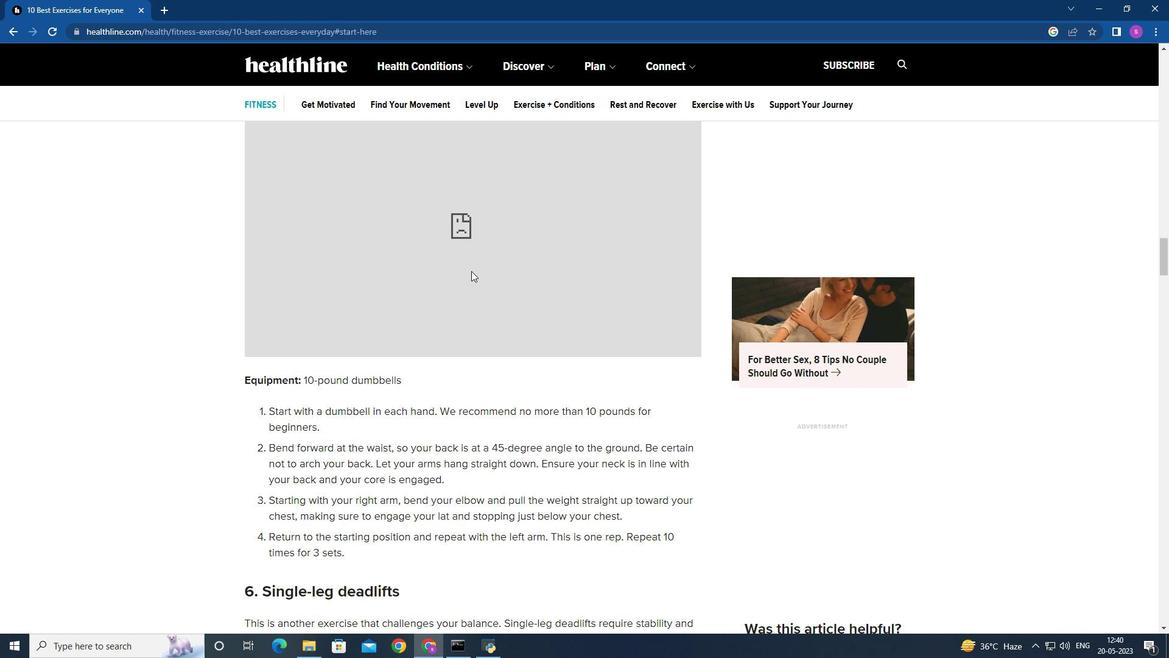 
Action: Mouse scrolled (469, 268) with delta (0, 0)
Screenshot: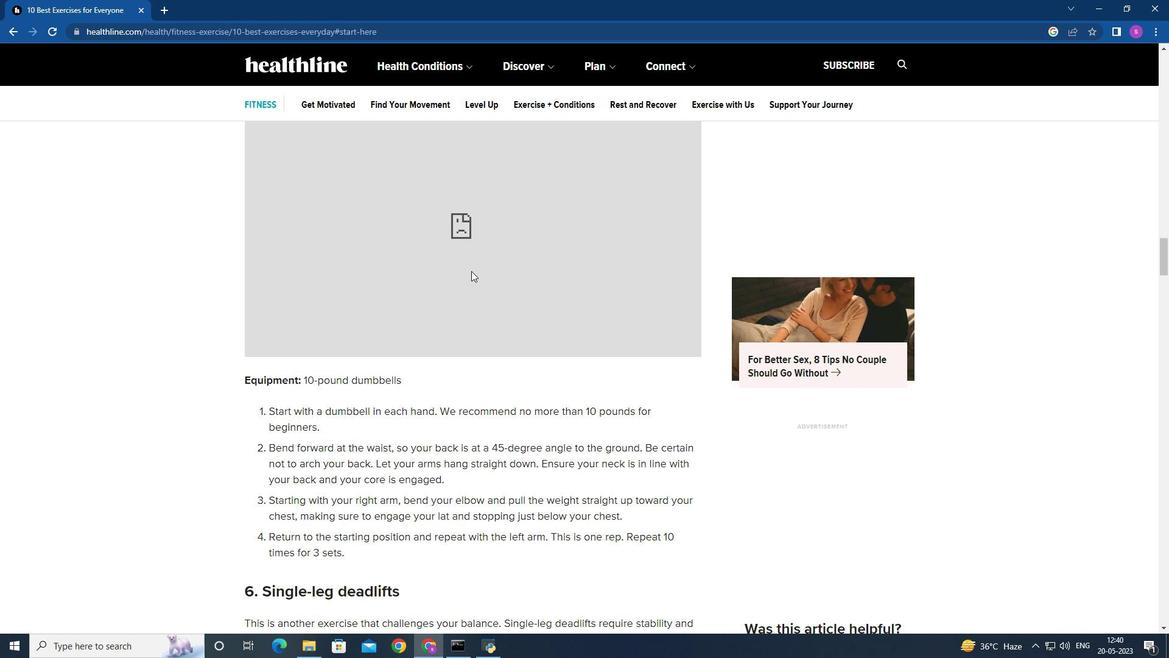 
Action: Mouse moved to (469, 268)
Screenshot: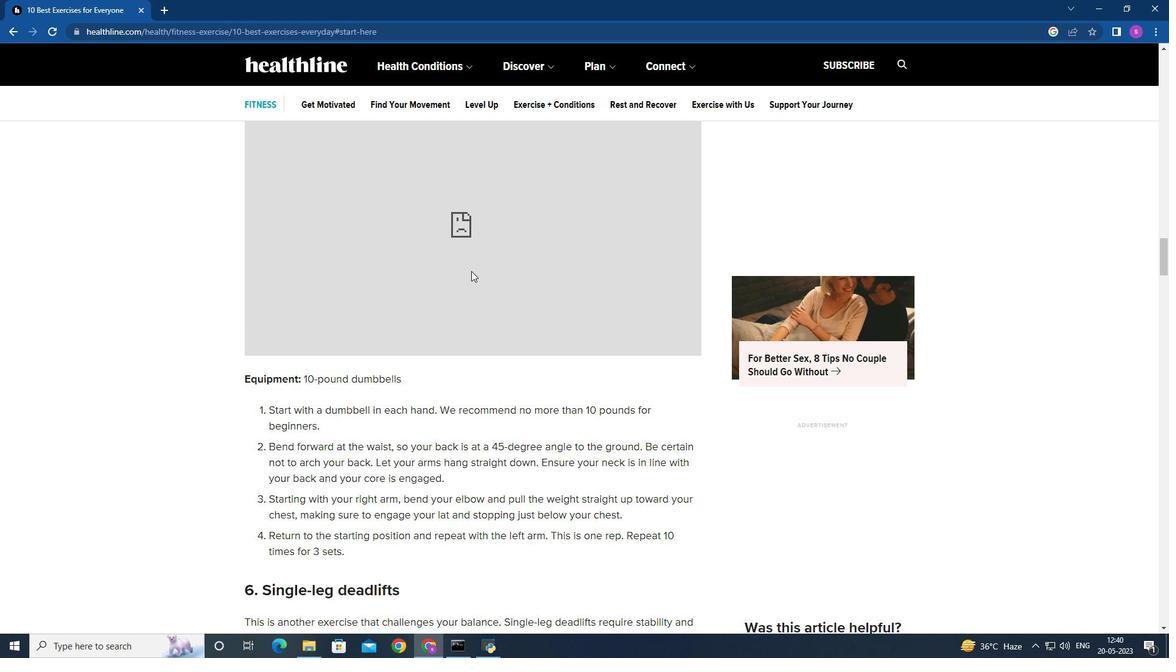 
Action: Mouse scrolled (469, 268) with delta (0, 0)
Screenshot: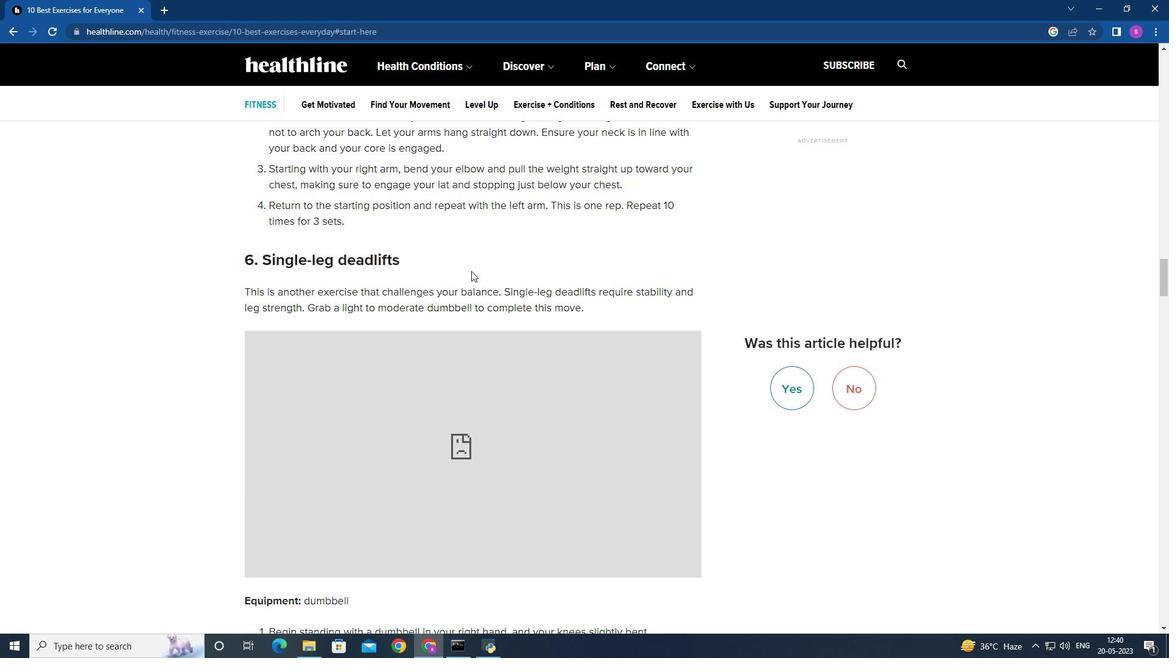 
Action: Mouse scrolled (469, 268) with delta (0, 0)
Screenshot: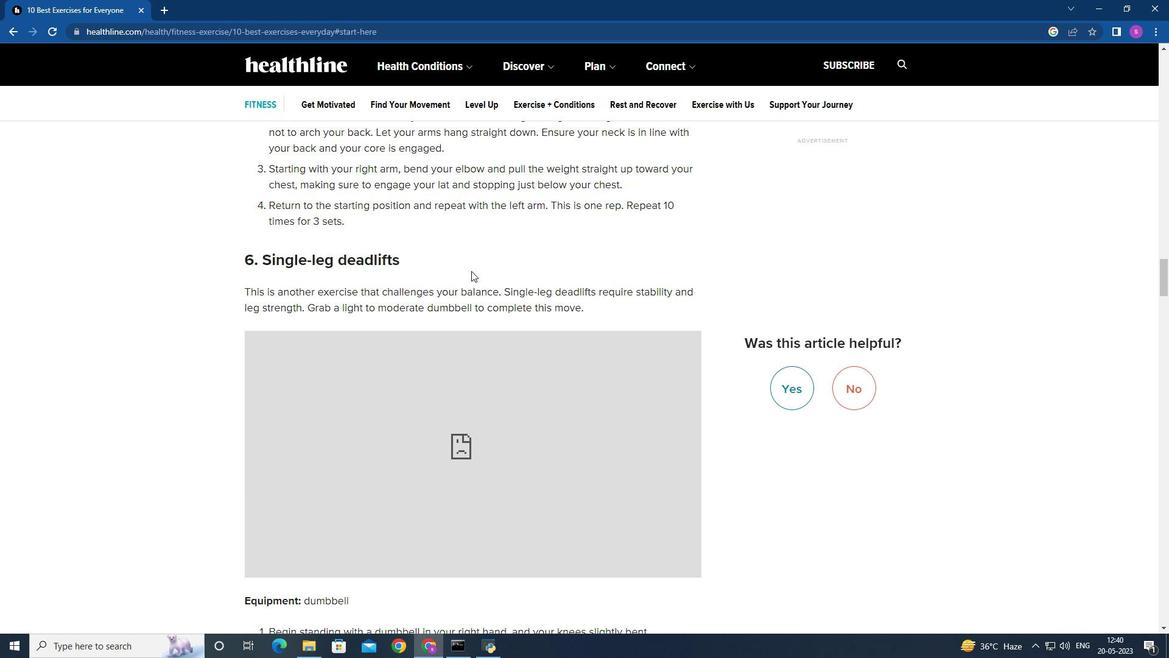 
Action: Mouse scrolled (469, 268) with delta (0, 0)
Screenshot: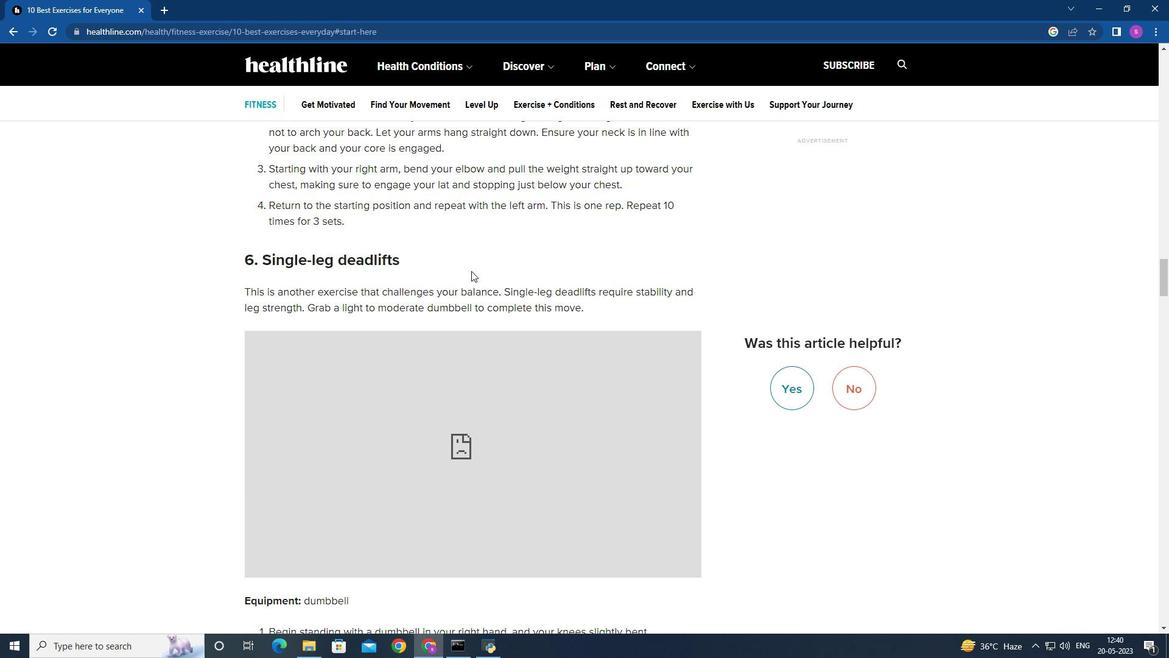 
Action: Mouse scrolled (469, 268) with delta (0, 0)
Screenshot: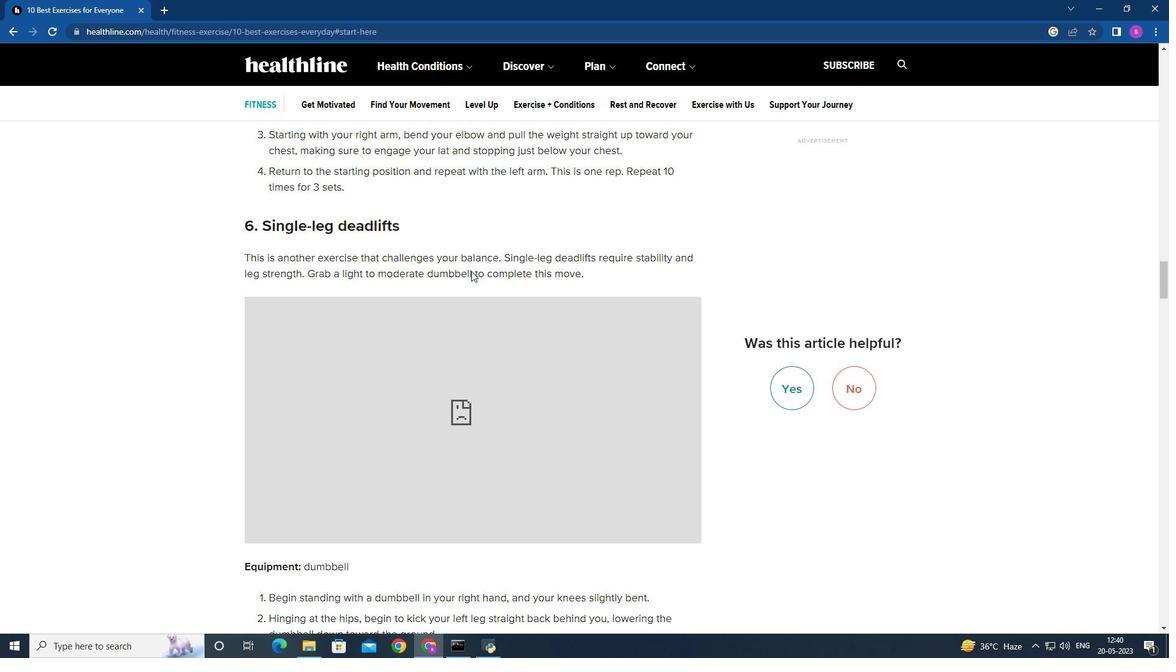 
Action: Mouse scrolled (469, 268) with delta (0, 0)
Screenshot: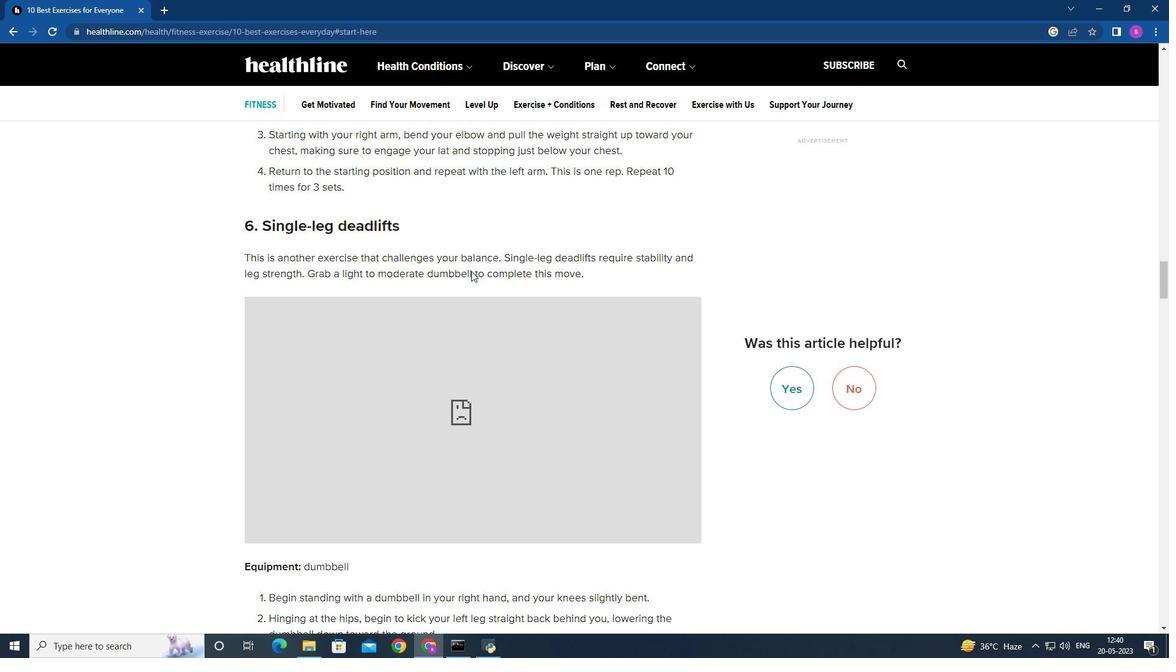 
Action: Mouse scrolled (469, 268) with delta (0, 0)
Screenshot: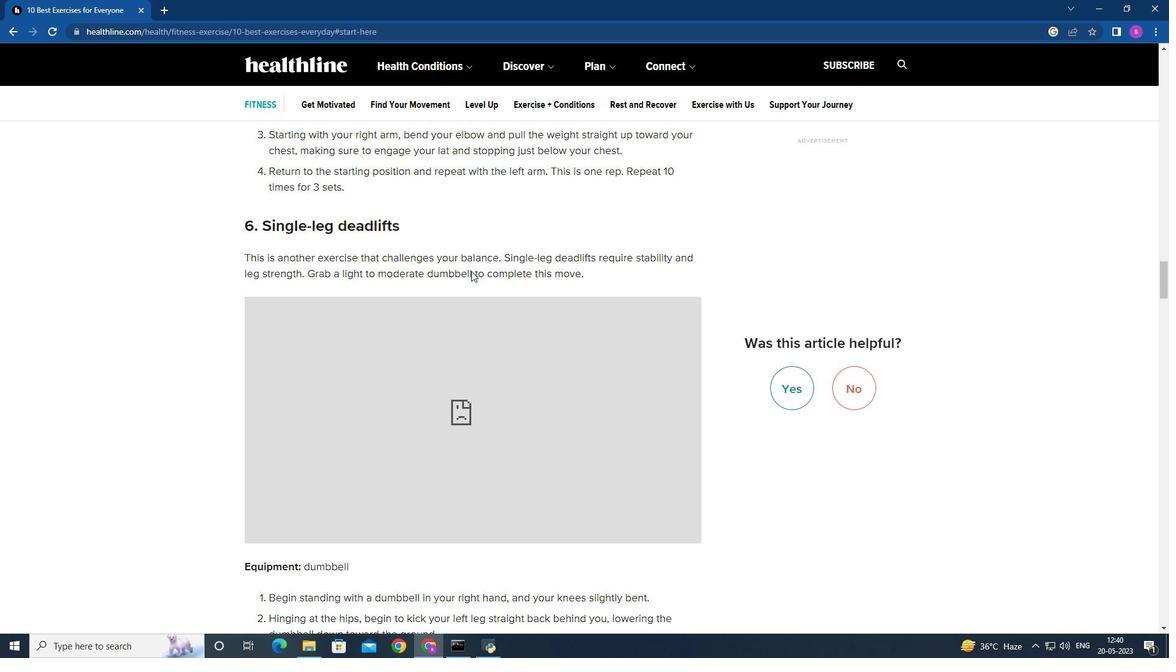 
Action: Mouse moved to (469, 268)
Screenshot: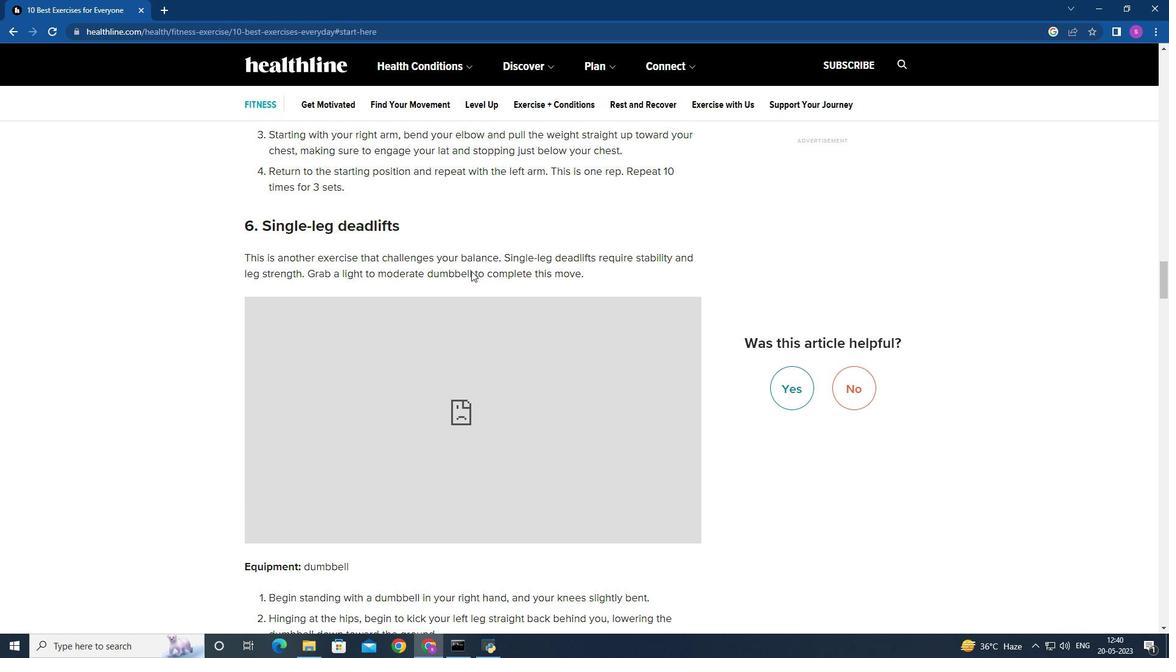 
Action: Mouse scrolled (469, 268) with delta (0, 0)
Screenshot: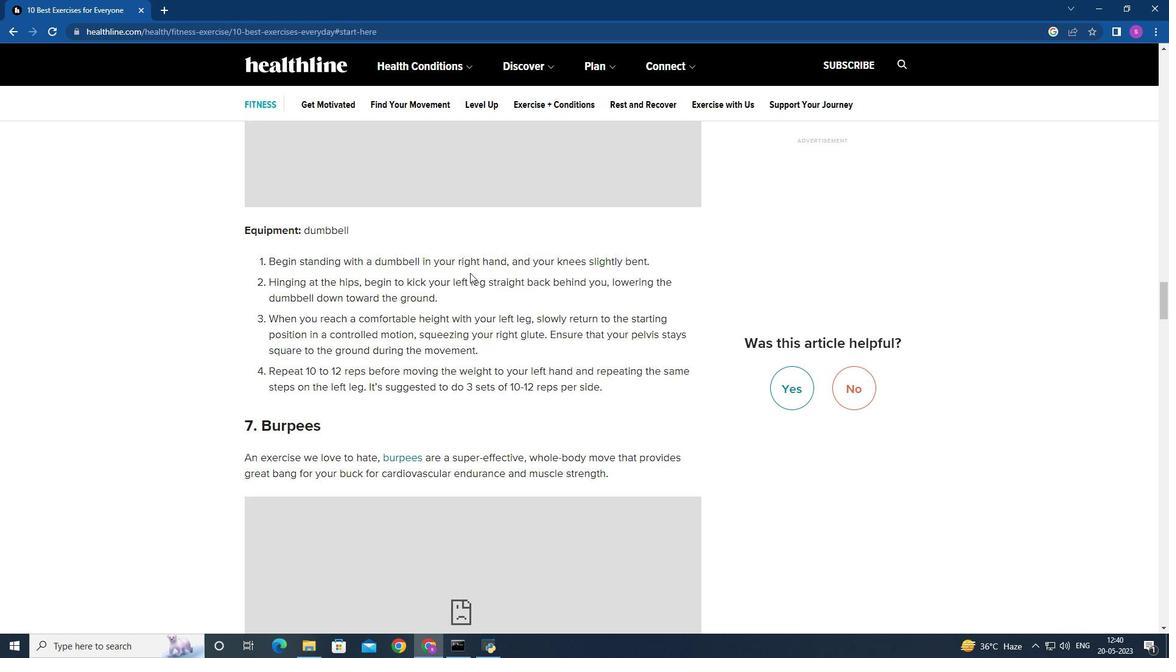 
Action: Mouse scrolled (469, 268) with delta (0, 0)
Screenshot: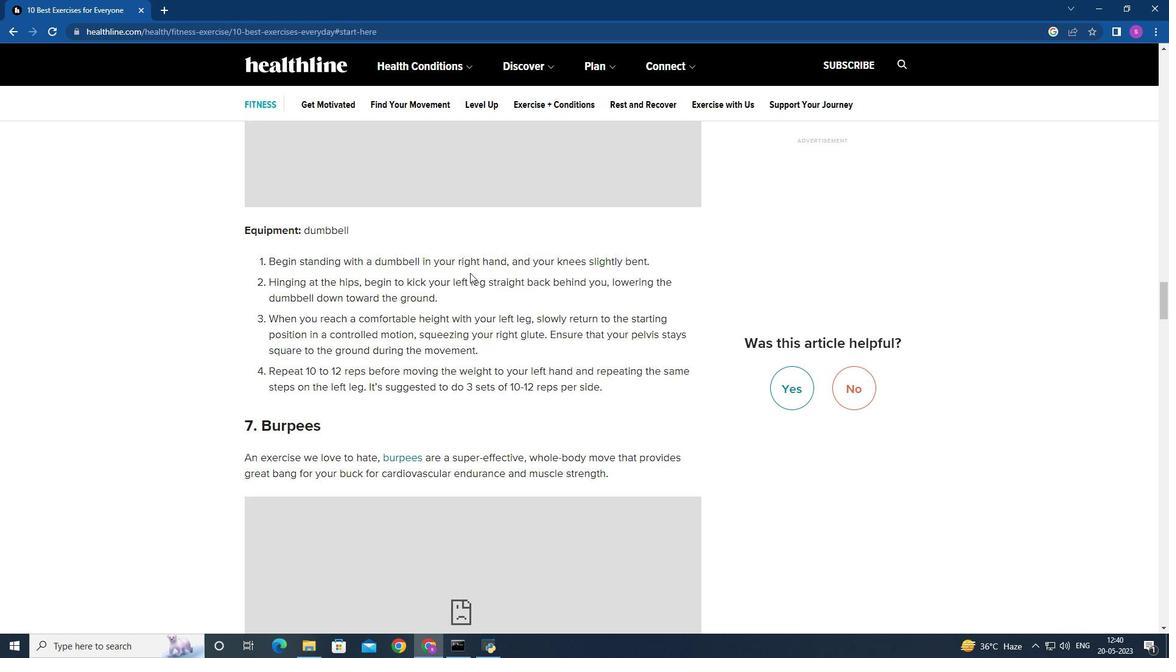 
Action: Mouse scrolled (469, 268) with delta (0, 0)
Screenshot: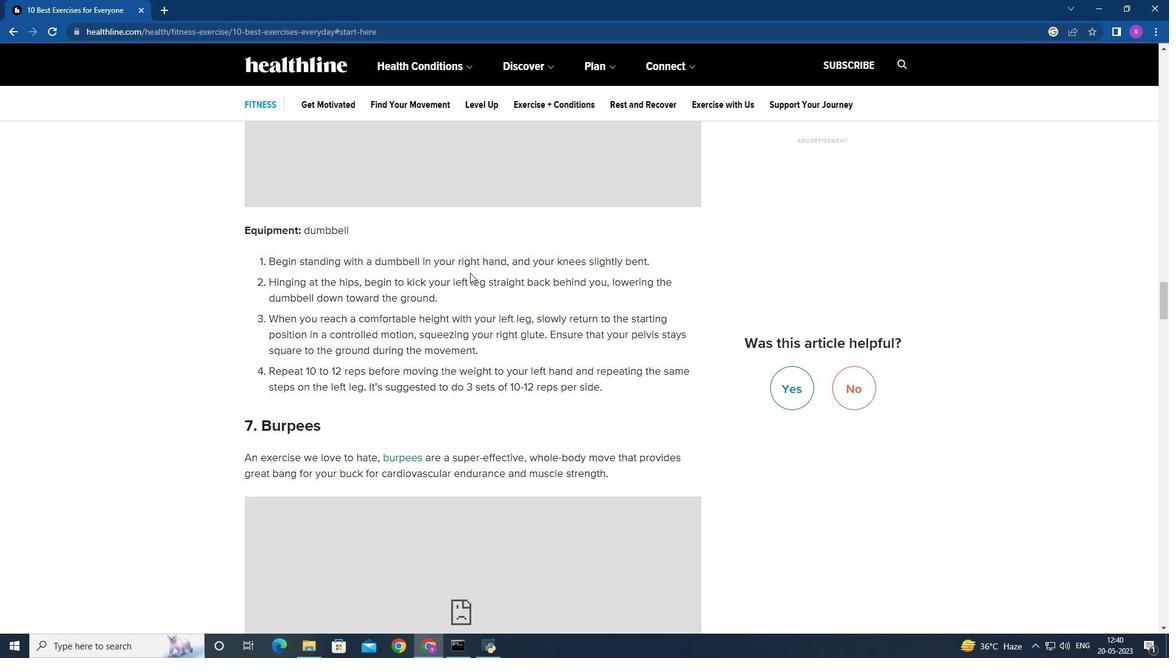 
Action: Mouse scrolled (469, 268) with delta (0, 0)
Screenshot: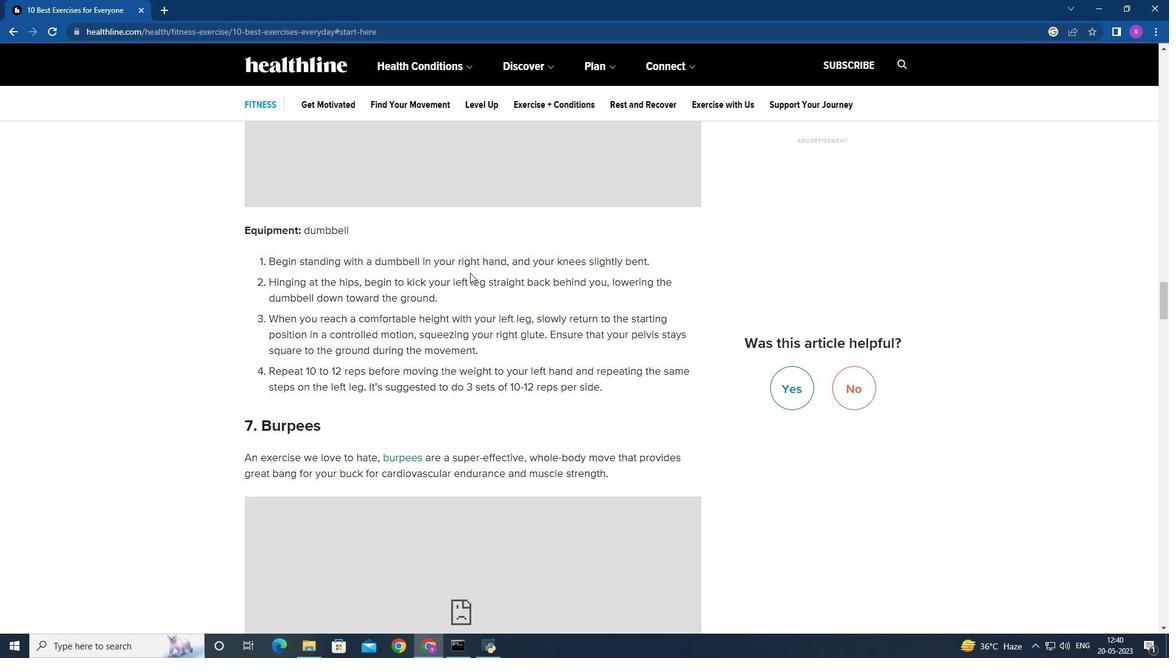 
Action: Mouse scrolled (469, 268) with delta (0, 0)
Screenshot: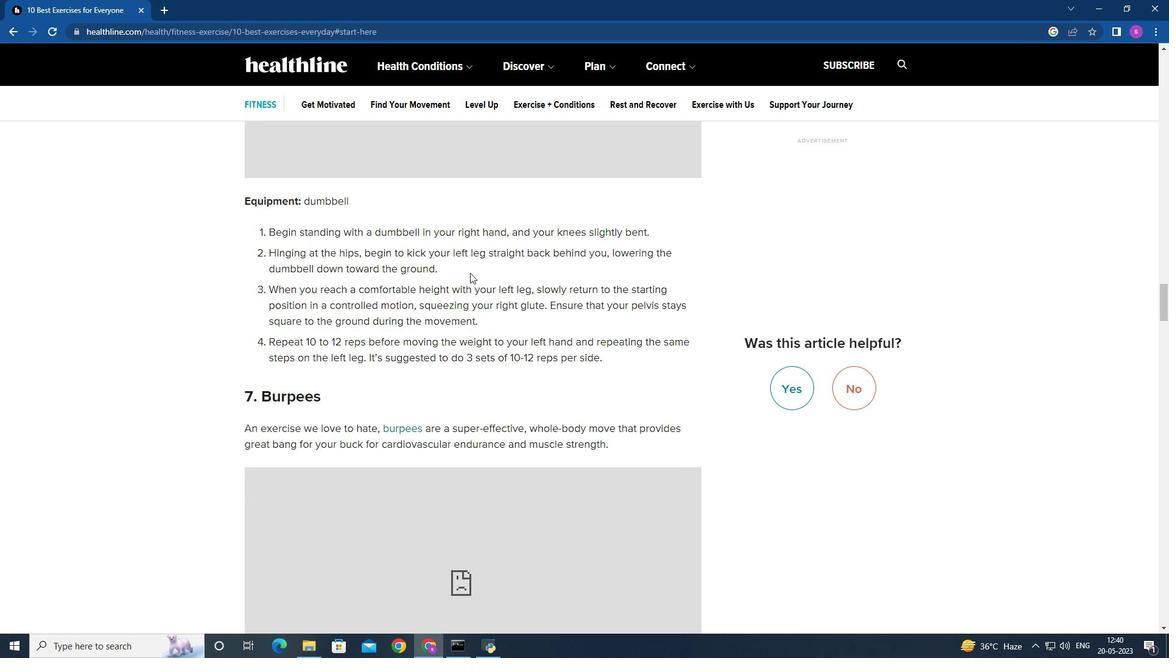 
Action: Mouse scrolled (469, 268) with delta (0, 0)
Screenshot: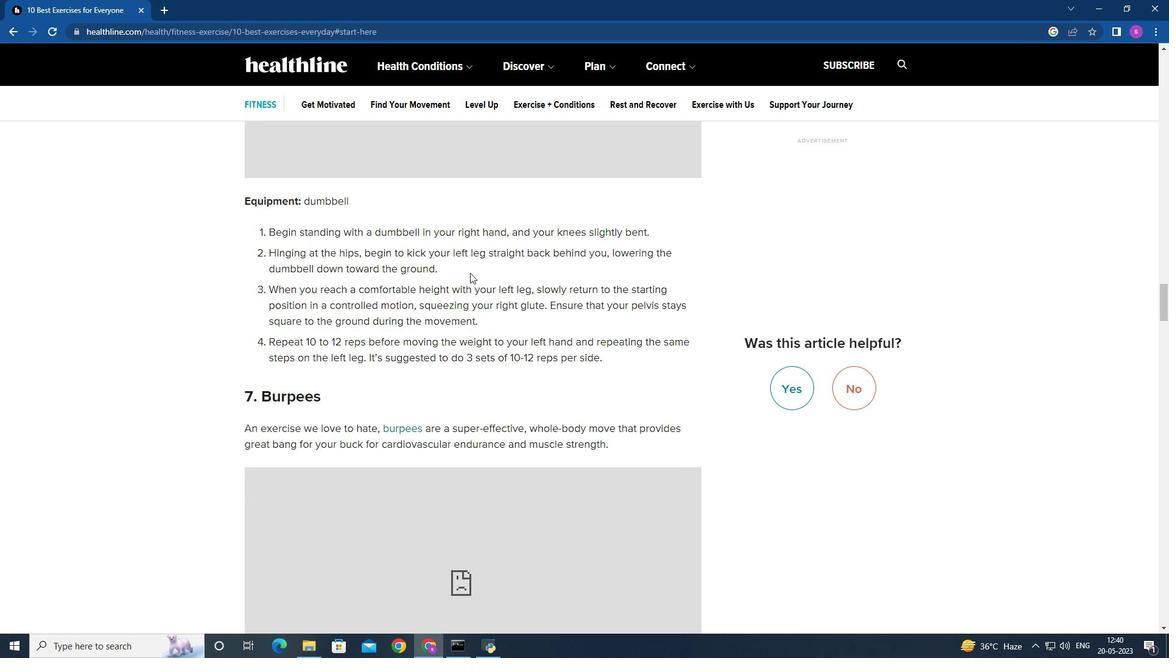 
Action: Mouse moved to (467, 270)
Screenshot: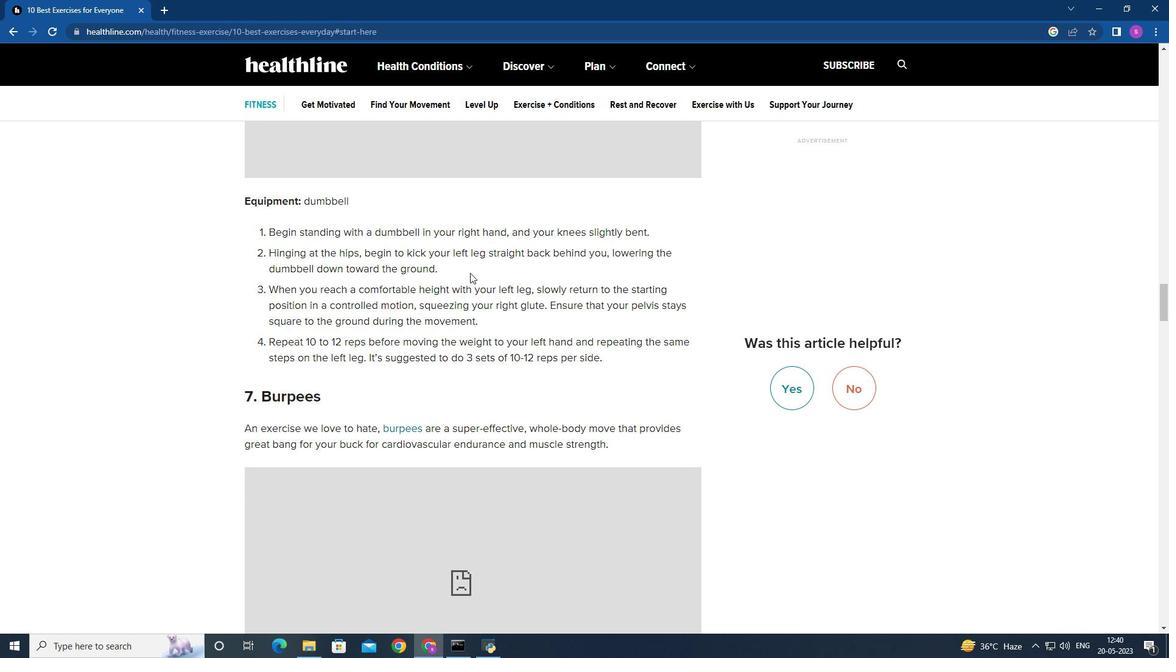 
Action: Mouse scrolled (467, 269) with delta (0, 0)
Screenshot: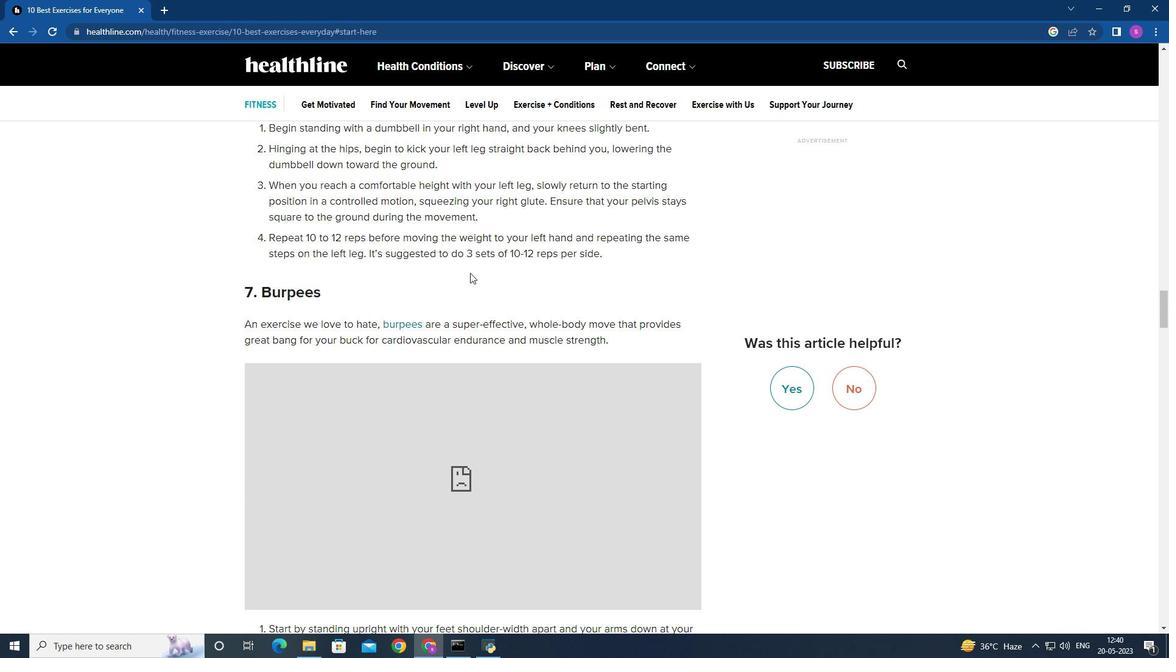 
Action: Mouse scrolled (467, 269) with delta (0, 0)
Screenshot: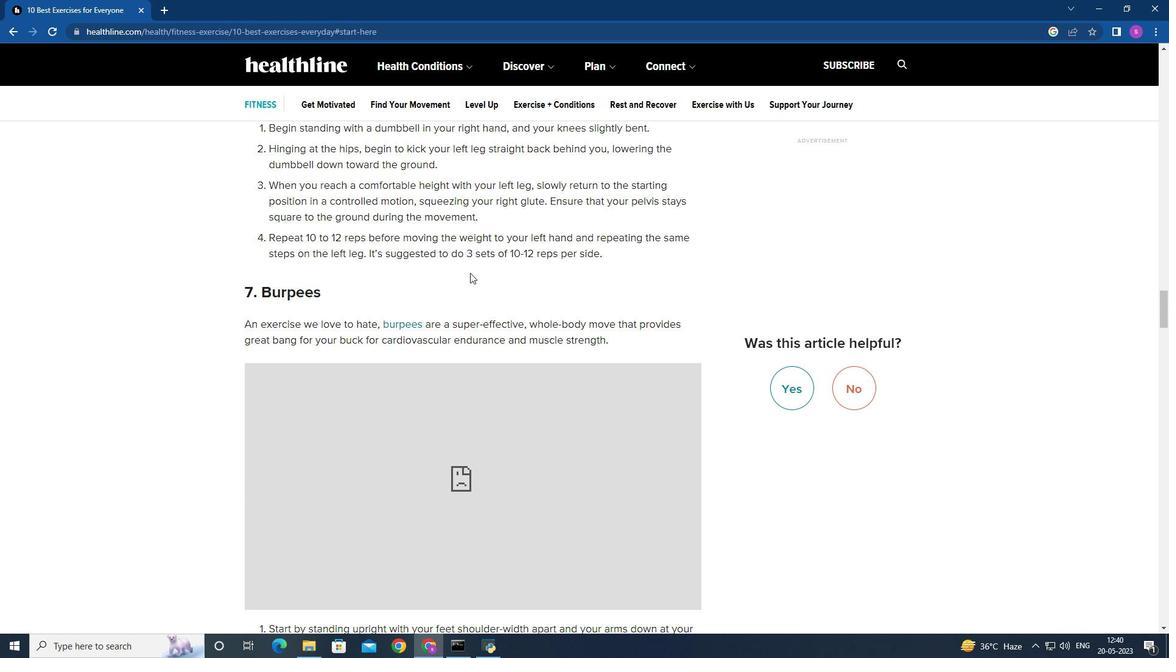 
Action: Mouse scrolled (467, 269) with delta (0, 0)
Screenshot: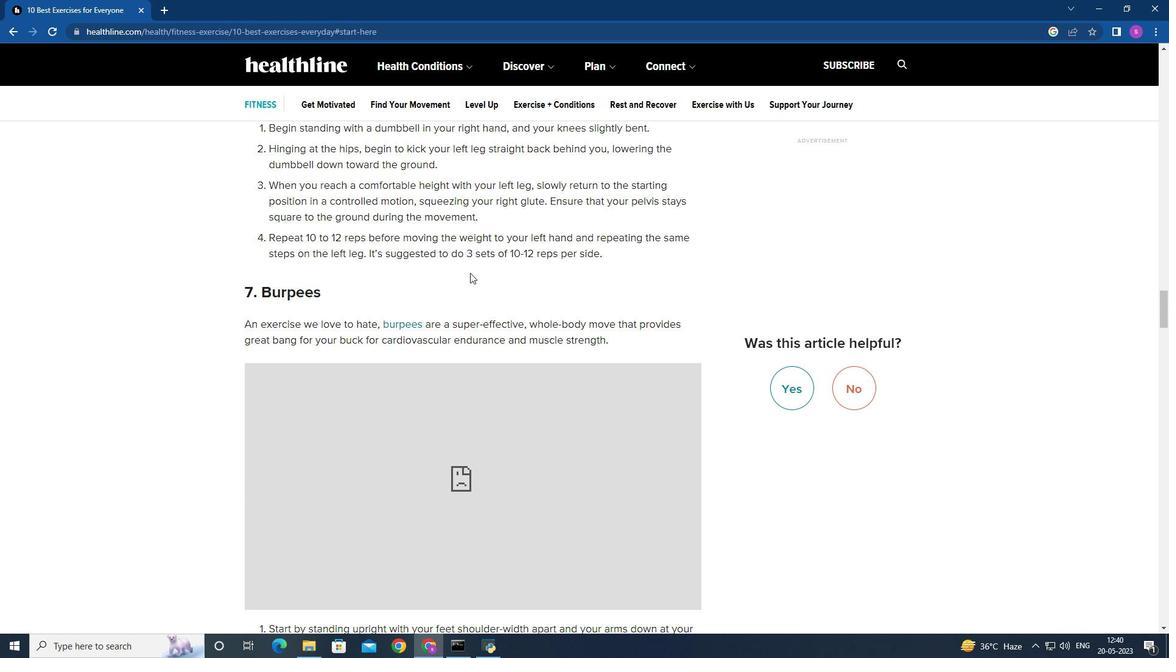 
Action: Mouse scrolled (467, 269) with delta (0, 0)
Screenshot: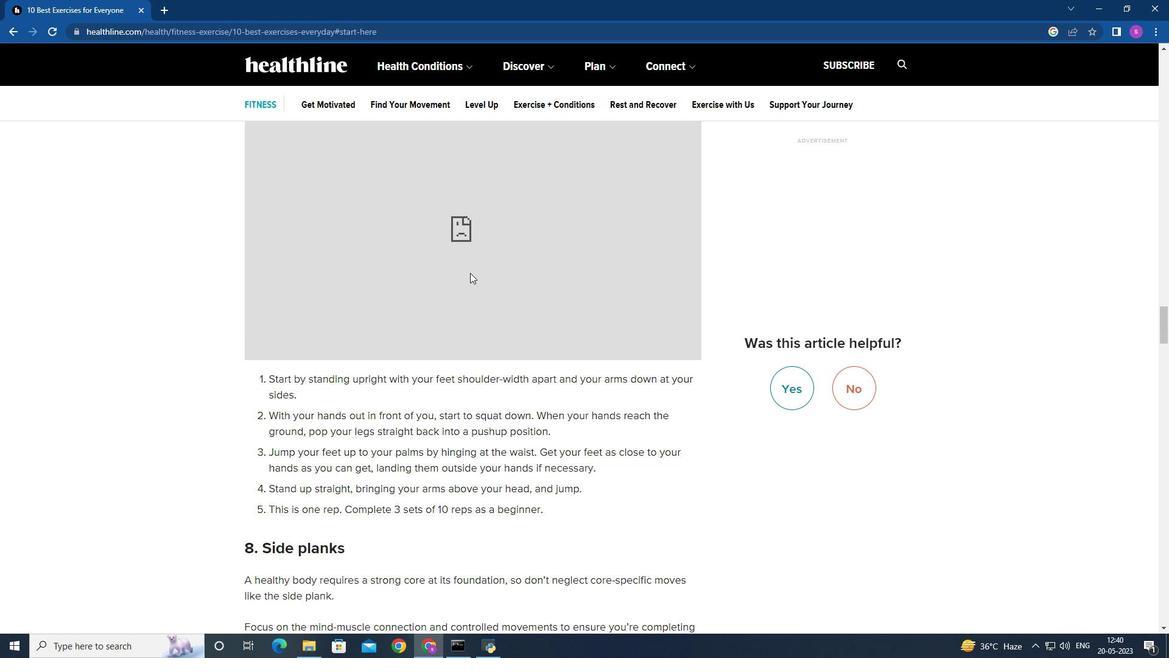 
Action: Mouse scrolled (467, 269) with delta (0, 0)
Screenshot: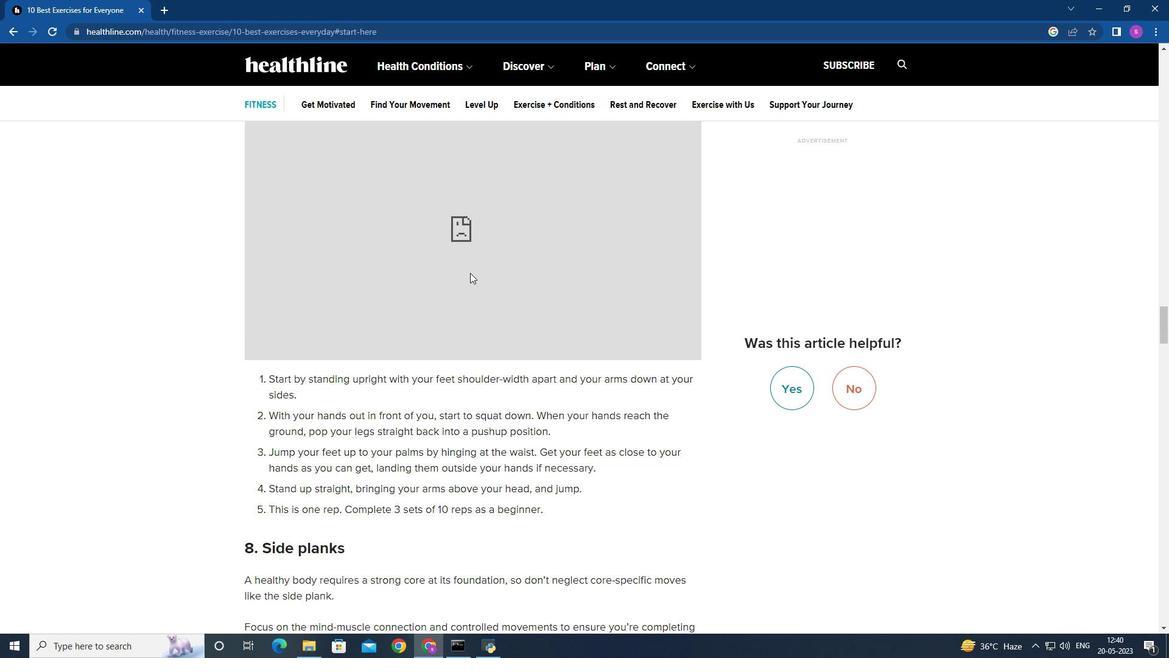 
Action: Mouse scrolled (467, 269) with delta (0, 0)
Screenshot: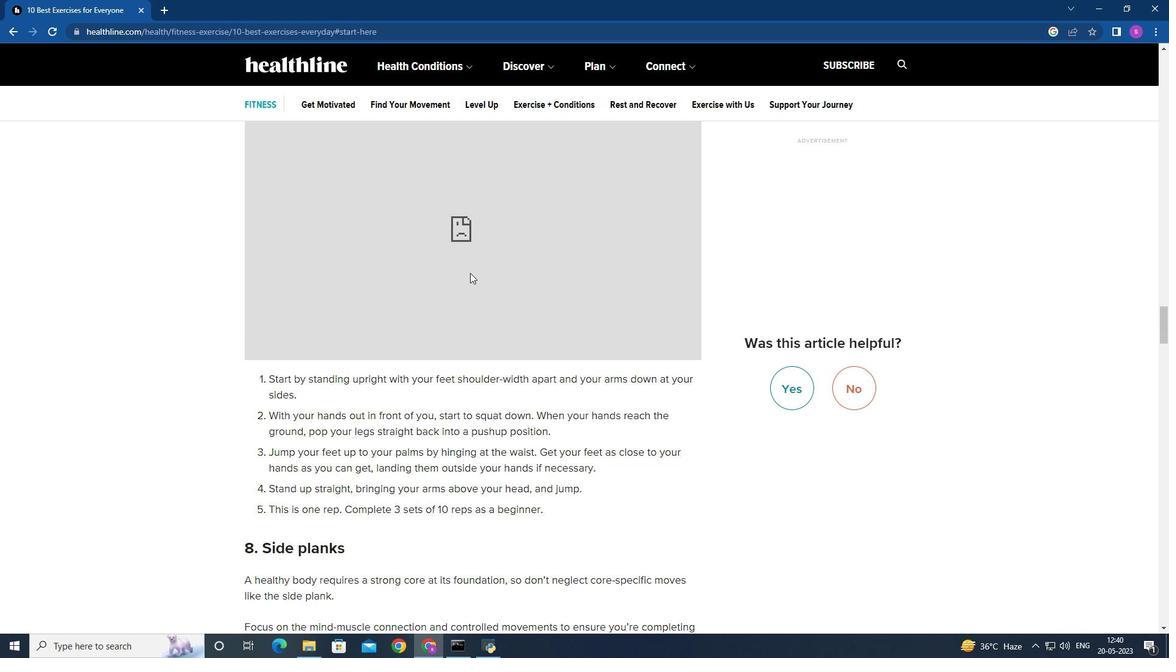 
Action: Mouse scrolled (467, 269) with delta (0, 0)
Screenshot: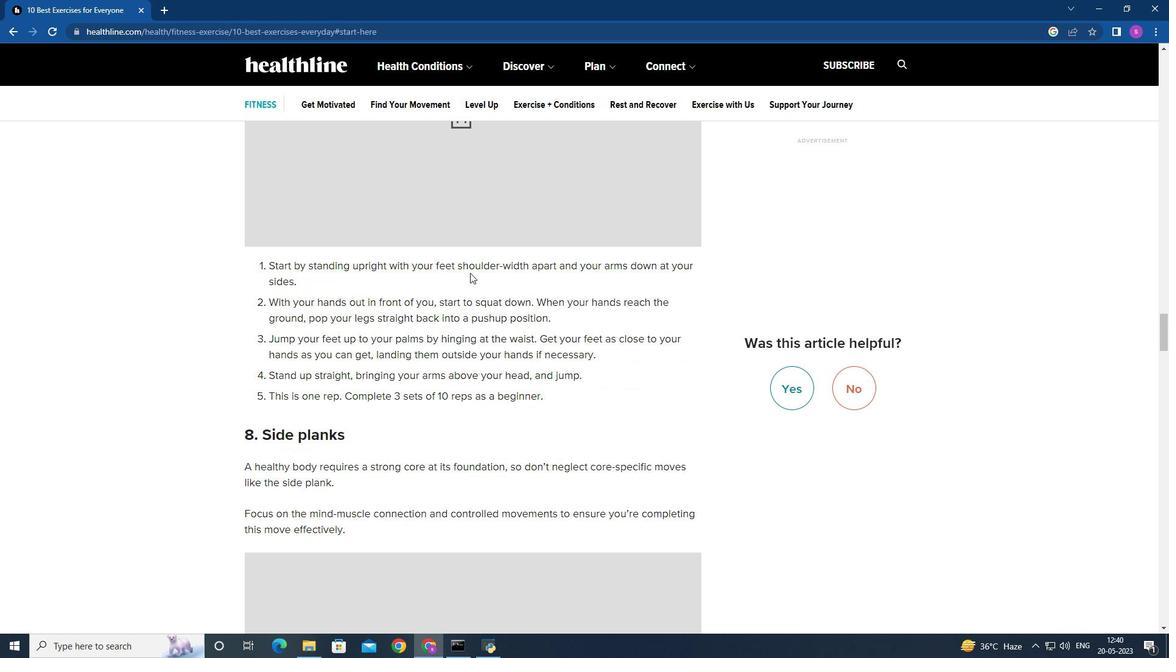 
Action: Mouse scrolled (467, 269) with delta (0, 0)
Screenshot: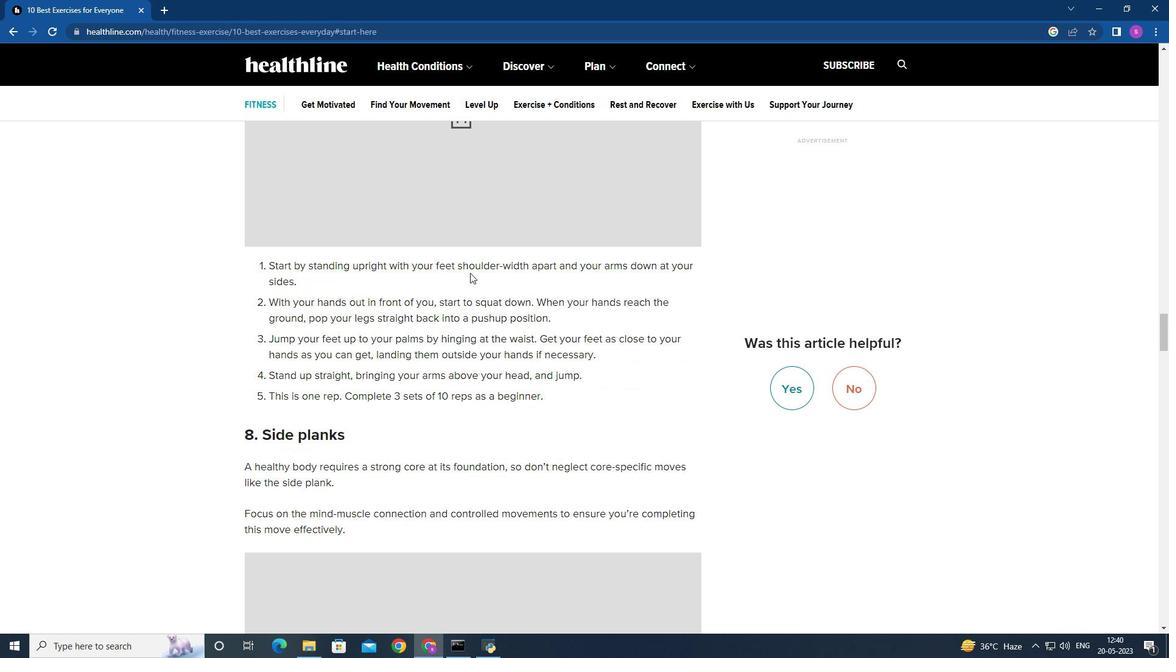 
Action: Mouse scrolled (467, 269) with delta (0, 0)
Screenshot: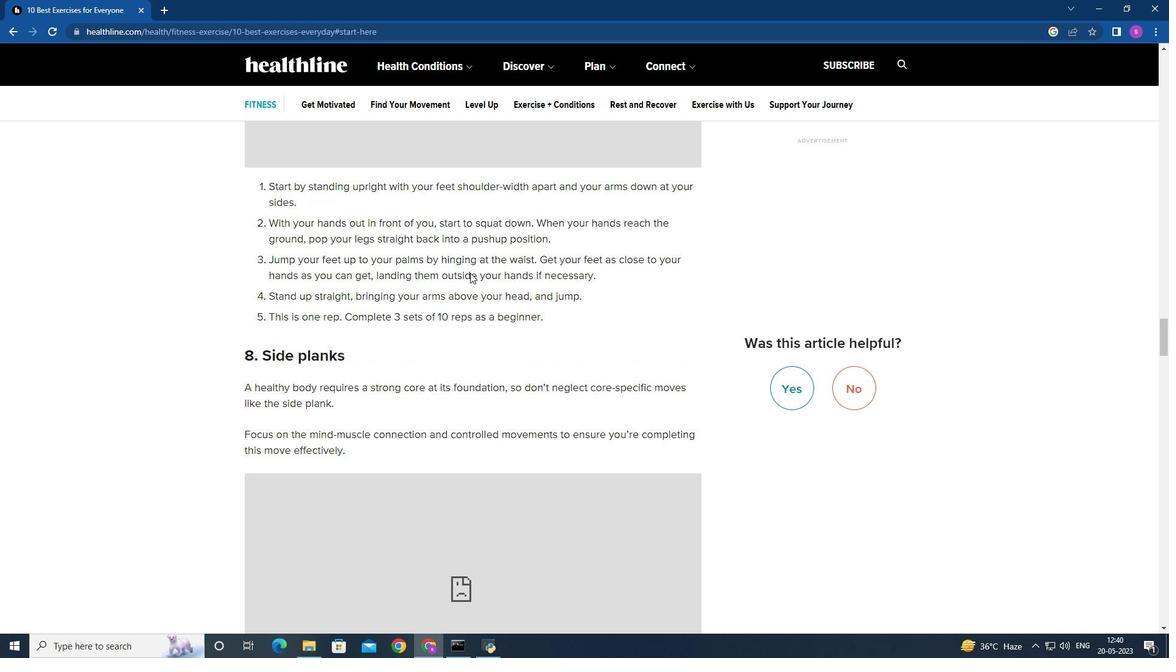 
Action: Mouse scrolled (467, 269) with delta (0, 0)
Screenshot: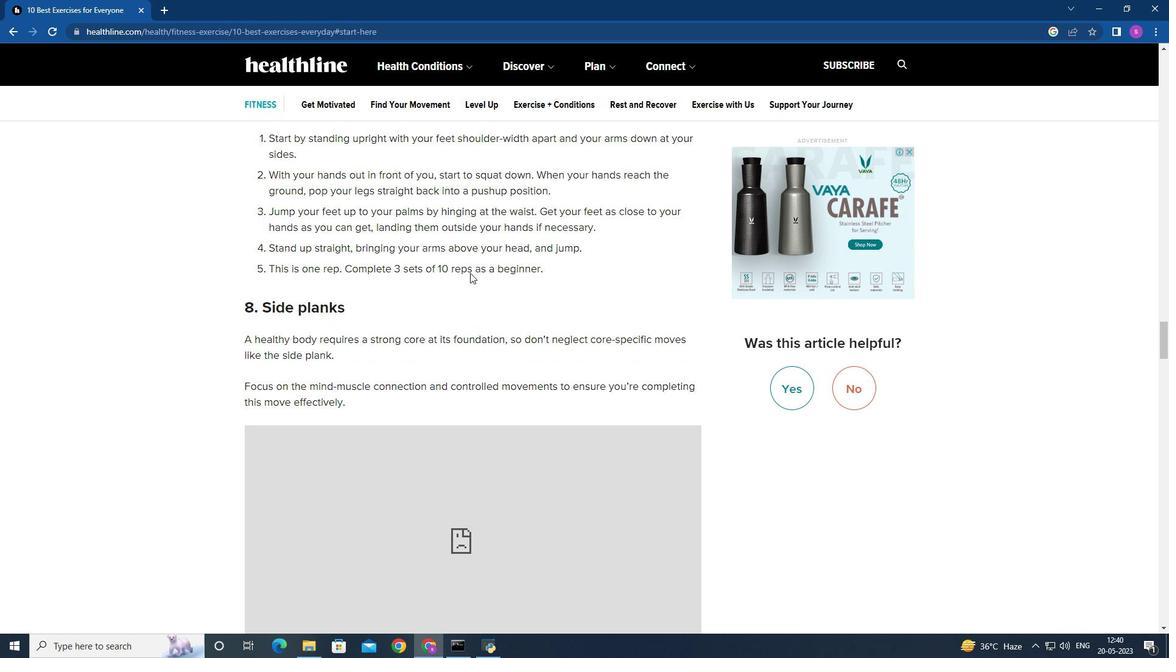 
Action: Mouse scrolled (467, 269) with delta (0, 0)
Screenshot: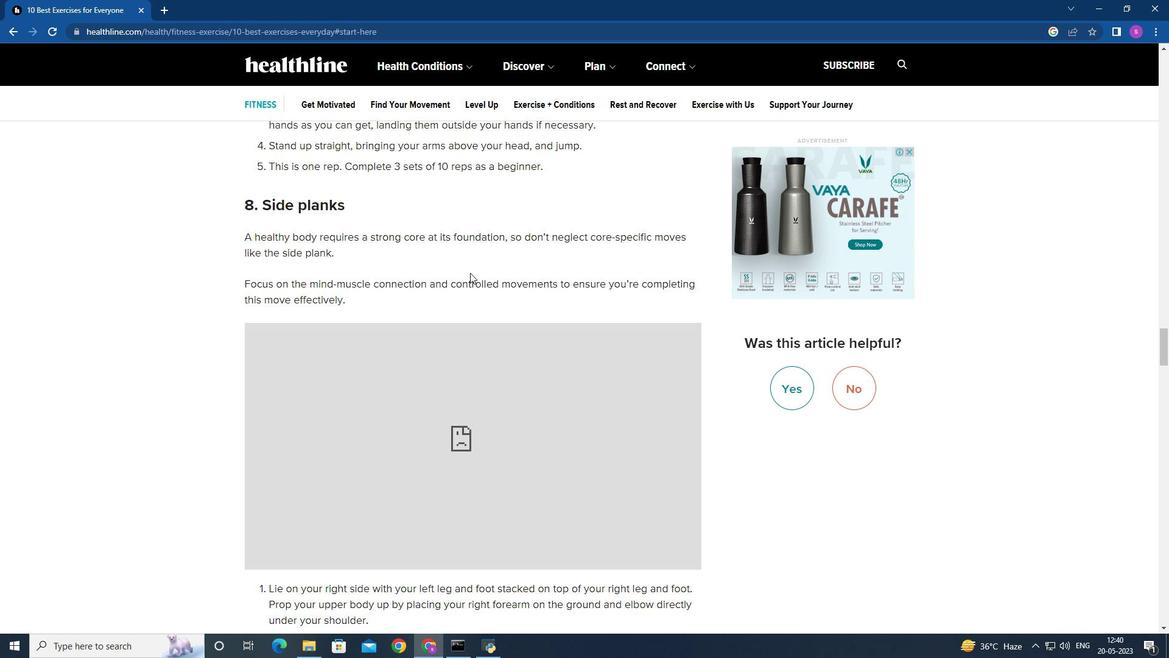 
Action: Mouse scrolled (467, 269) with delta (0, 0)
Screenshot: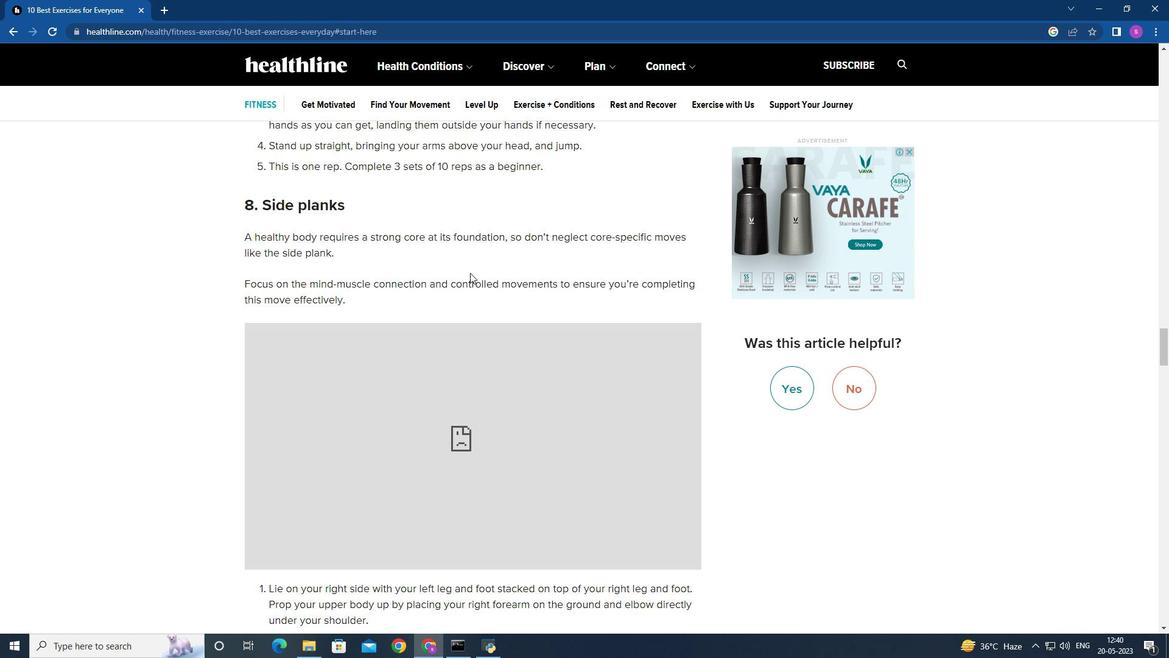 
Action: Mouse scrolled (467, 269) with delta (0, 0)
Screenshot: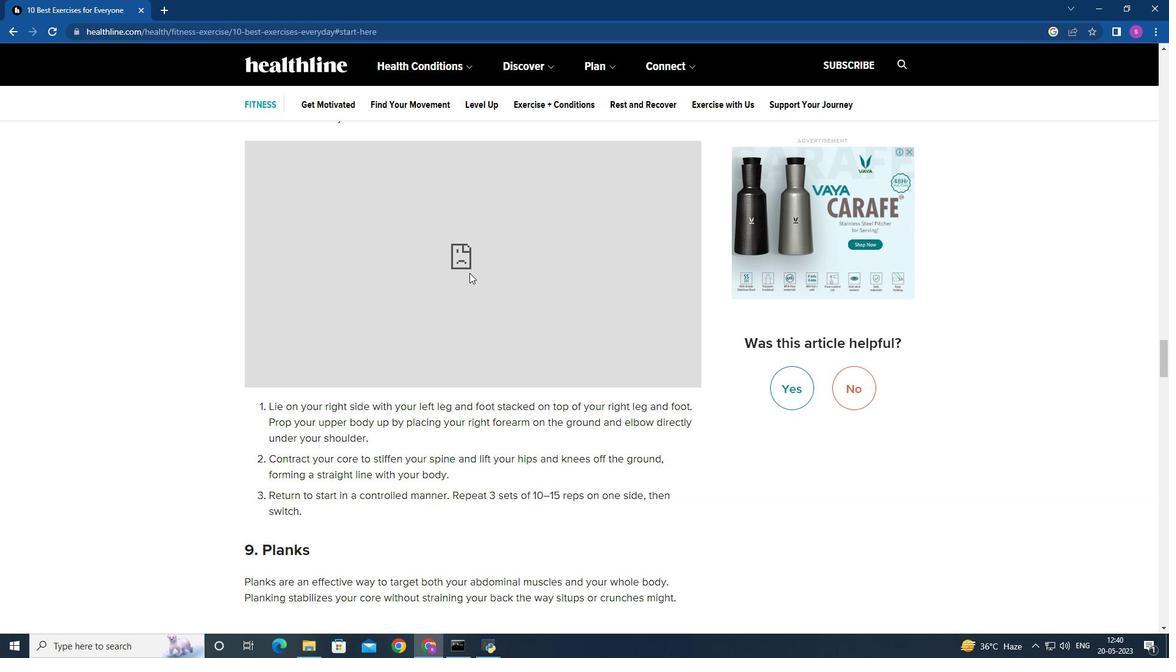 
Action: Mouse scrolled (467, 269) with delta (0, 0)
Screenshot: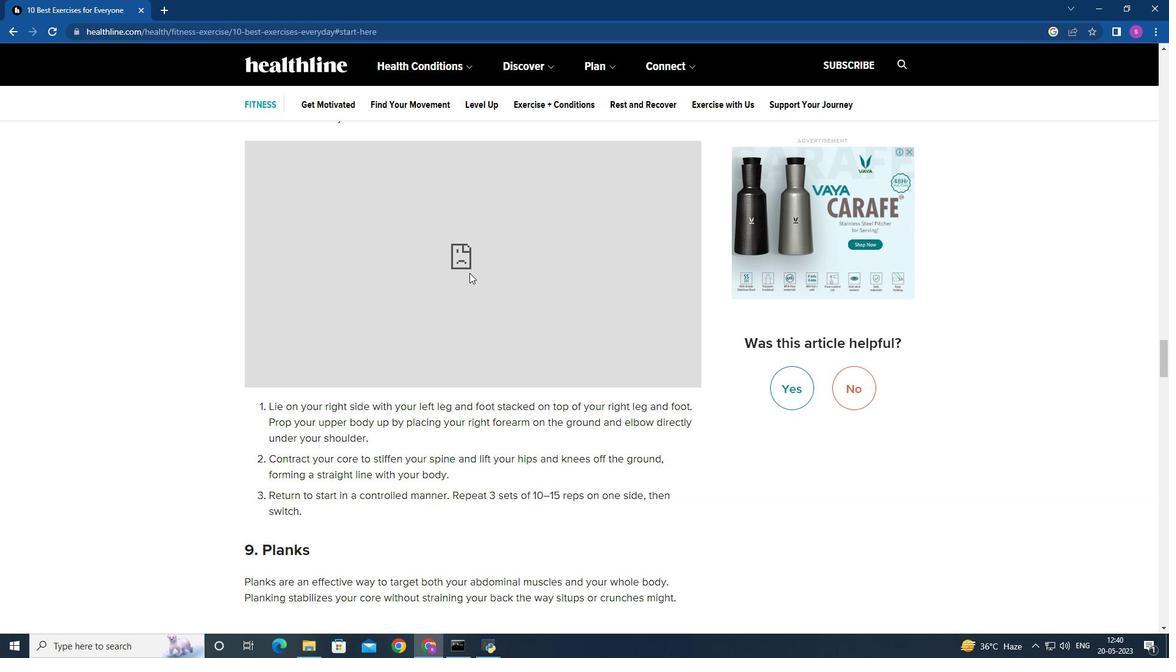 
Action: Mouse scrolled (467, 269) with delta (0, 0)
Screenshot: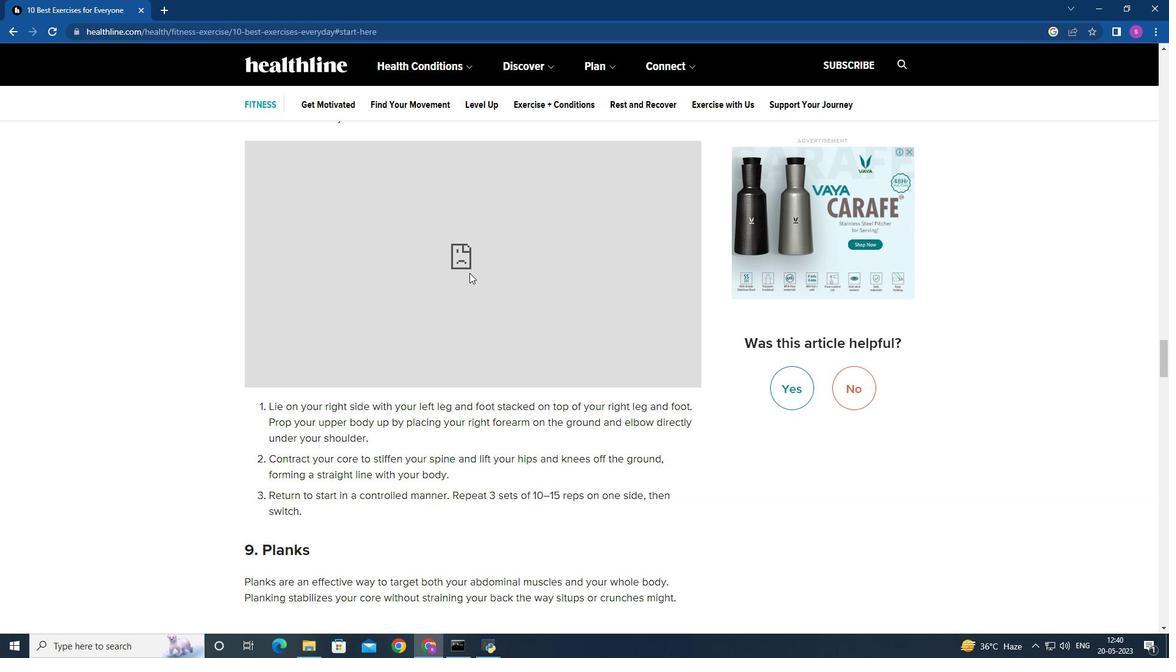 
Action: Mouse scrolled (467, 269) with delta (0, 0)
Screenshot: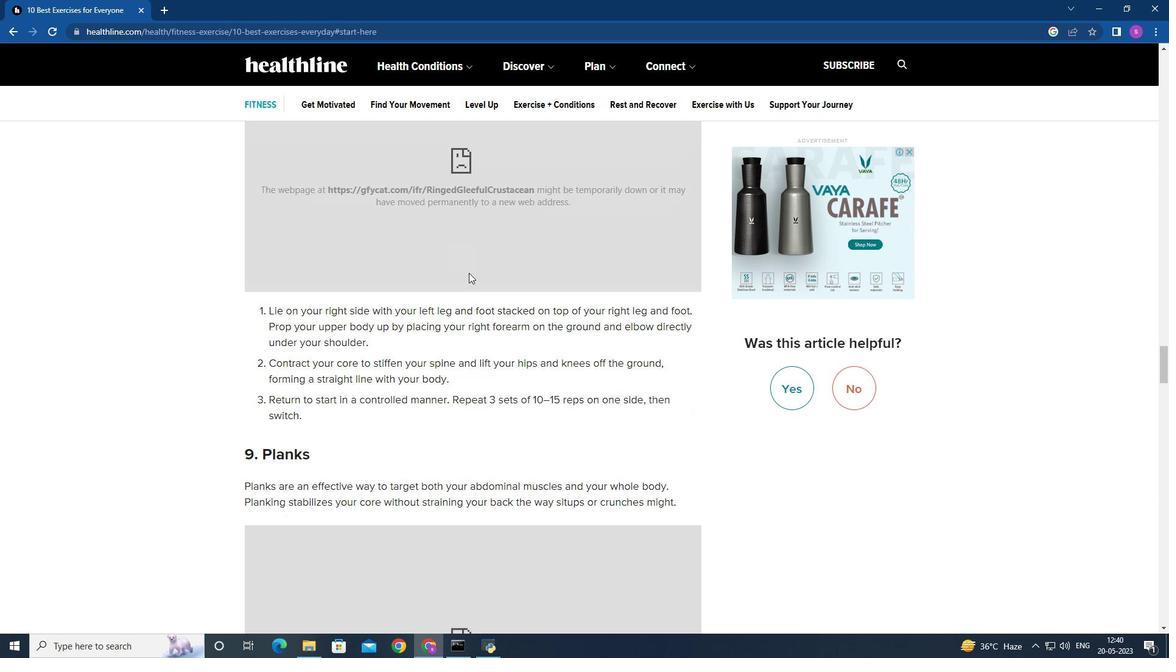
Action: Mouse moved to (466, 270)
Screenshot: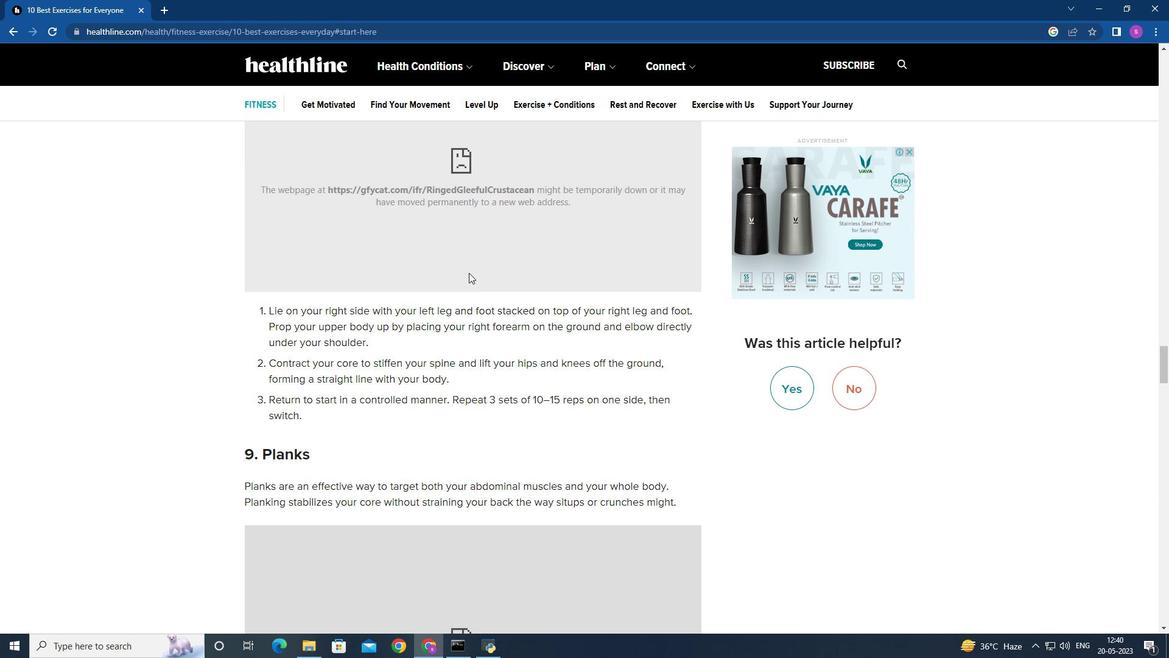 
Action: Mouse scrolled (466, 269) with delta (0, 0)
Screenshot: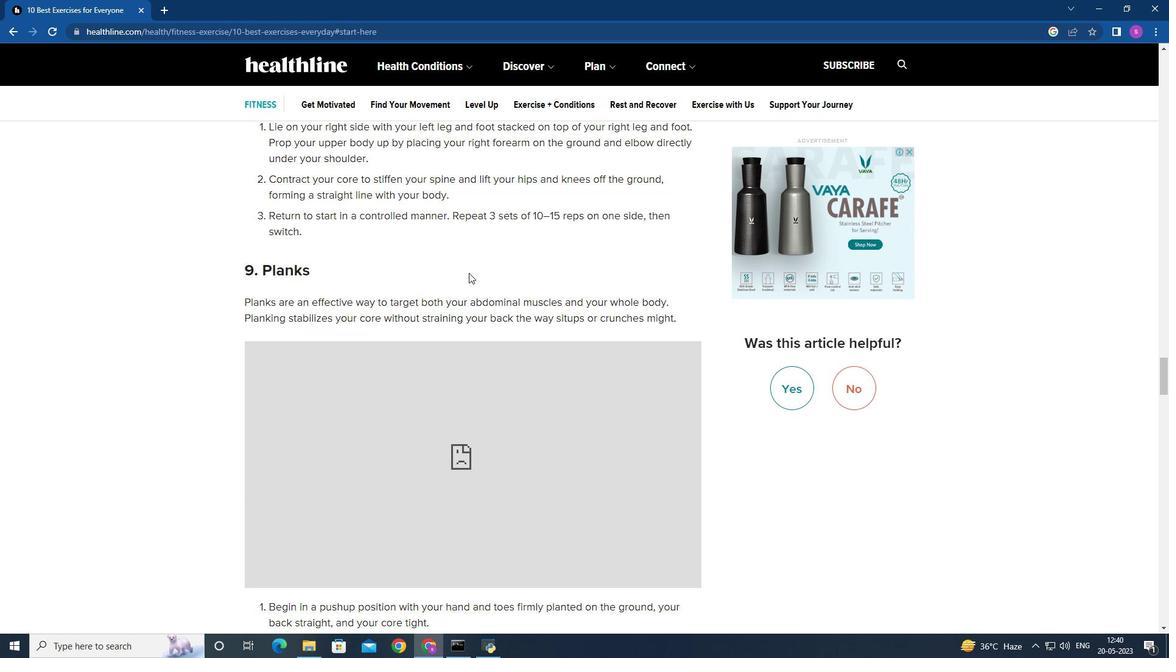 
Action: Mouse scrolled (466, 269) with delta (0, 0)
Screenshot: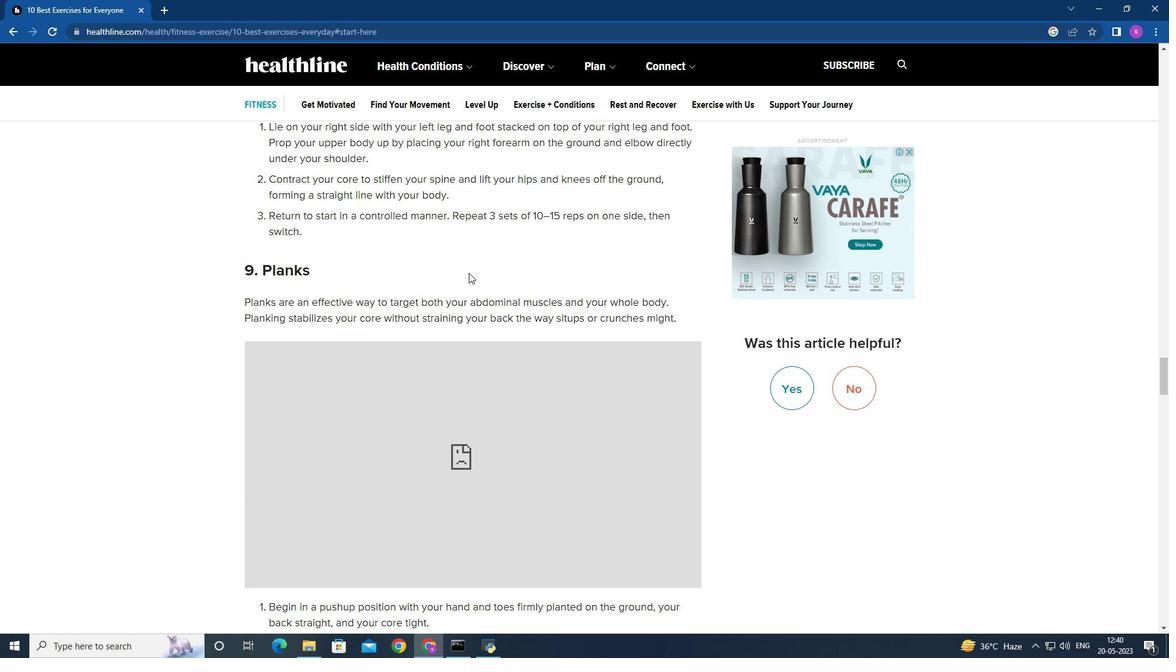 
Action: Mouse scrolled (466, 269) with delta (0, 0)
Screenshot: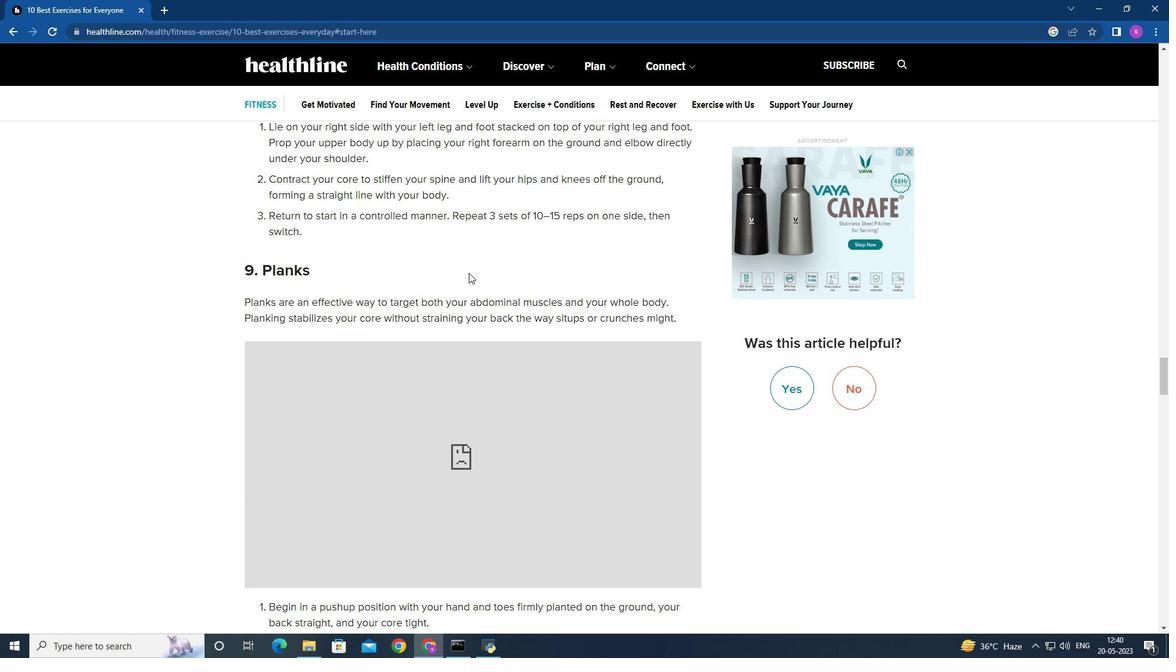 
Action: Mouse scrolled (466, 269) with delta (0, 0)
Screenshot: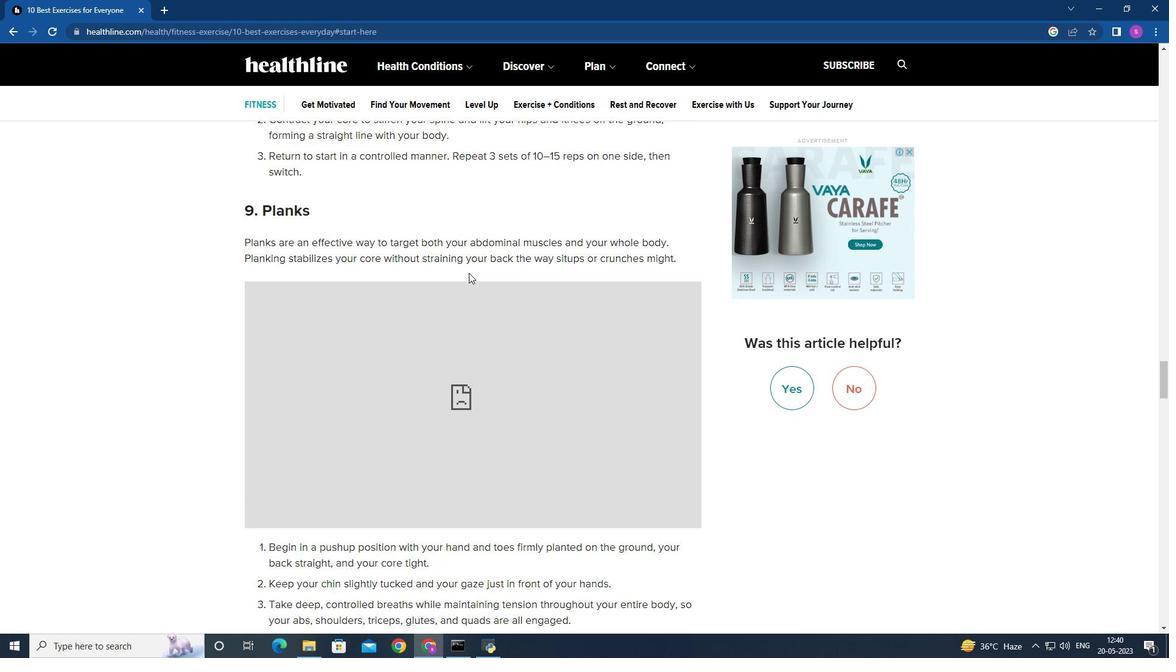 
Action: Mouse scrolled (466, 269) with delta (0, 0)
Screenshot: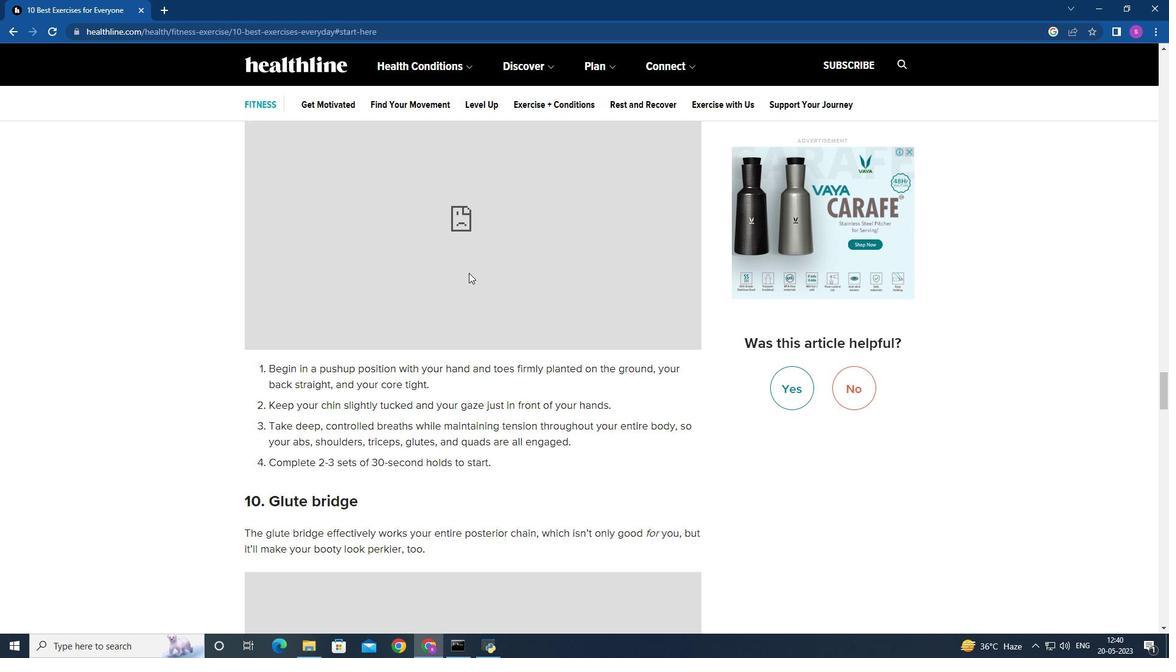 
Action: Mouse scrolled (466, 269) with delta (0, 0)
Screenshot: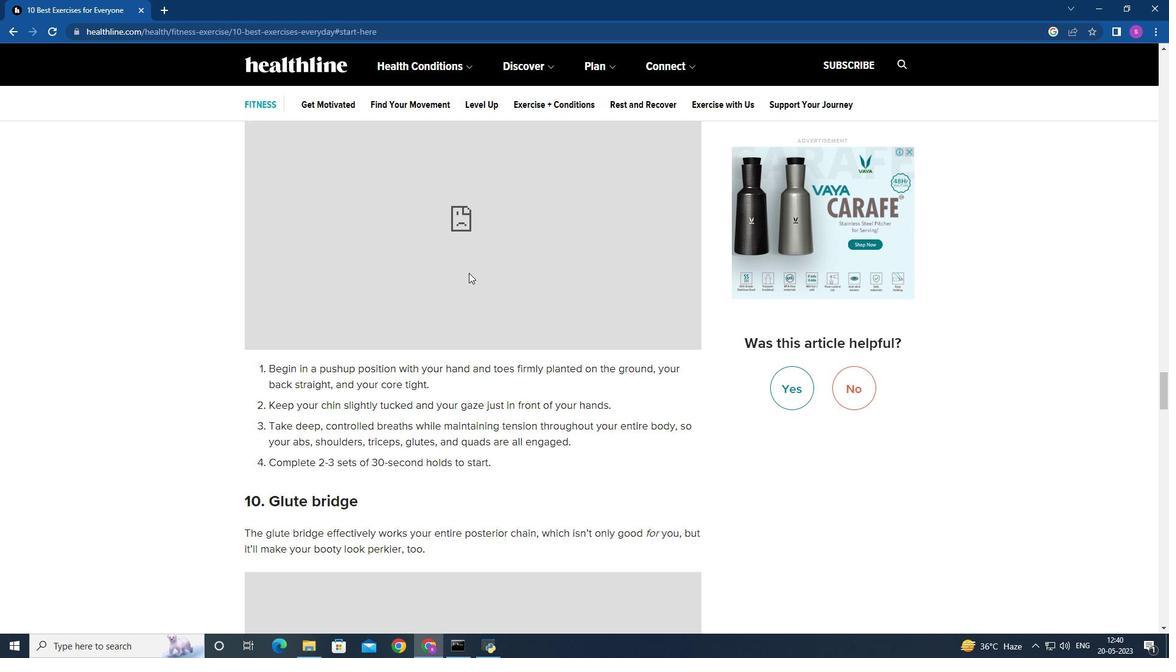 
Action: Mouse scrolled (466, 269) with delta (0, 0)
Screenshot: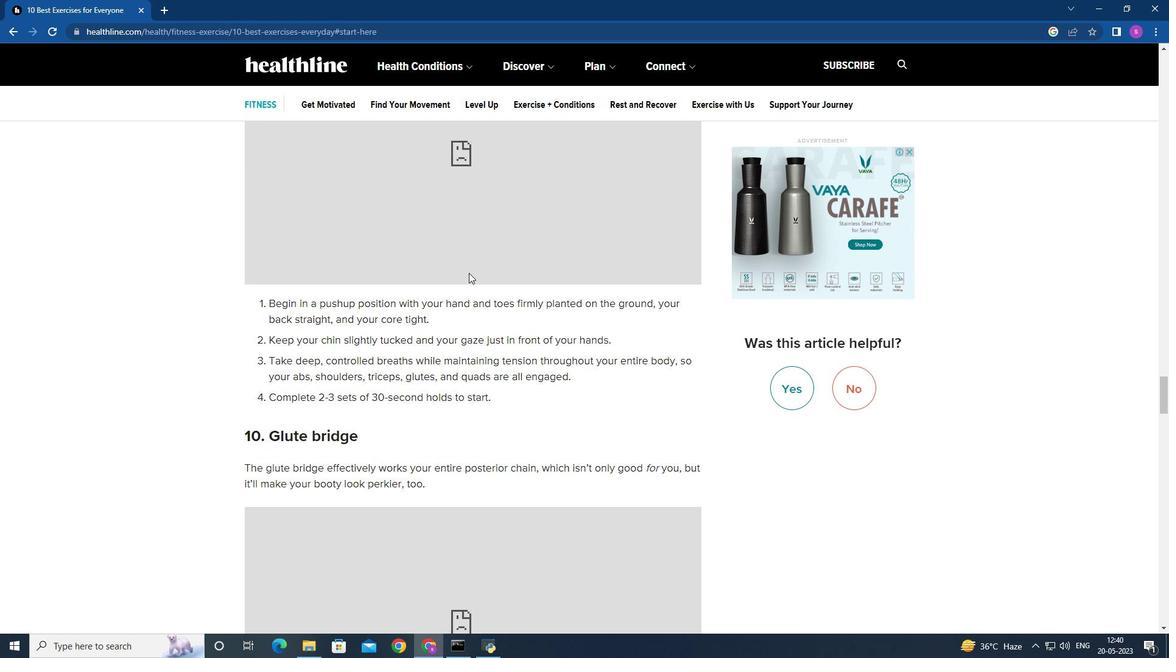 
Action: Mouse scrolled (466, 269) with delta (0, 0)
Screenshot: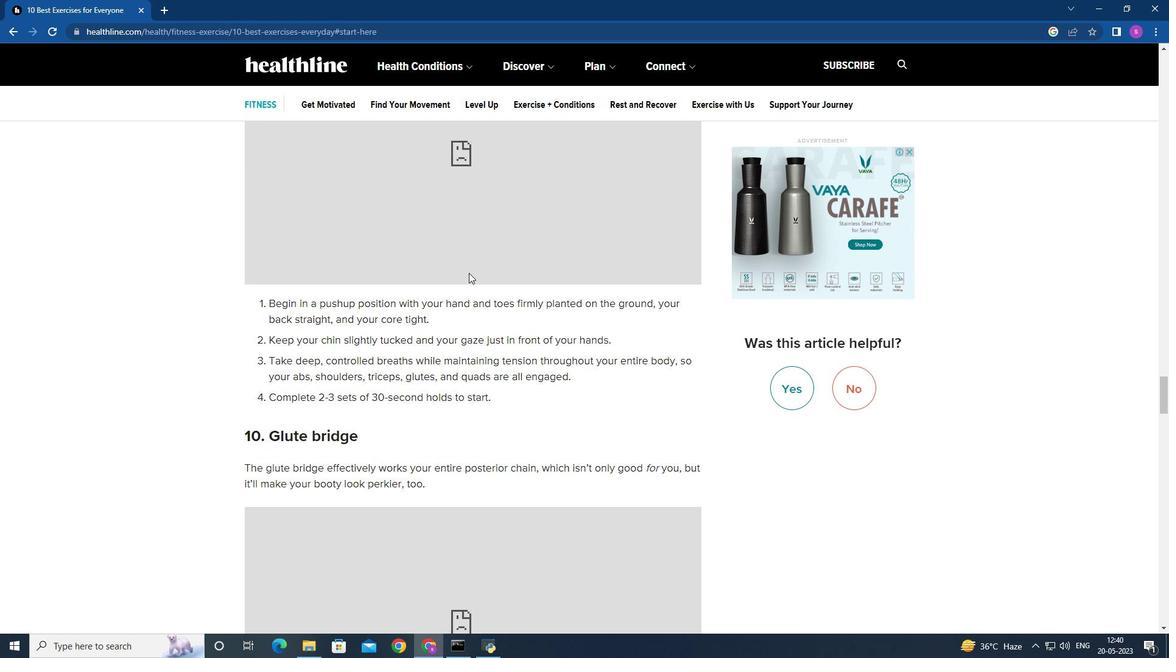 
Action: Mouse scrolled (466, 269) with delta (0, 0)
Screenshot: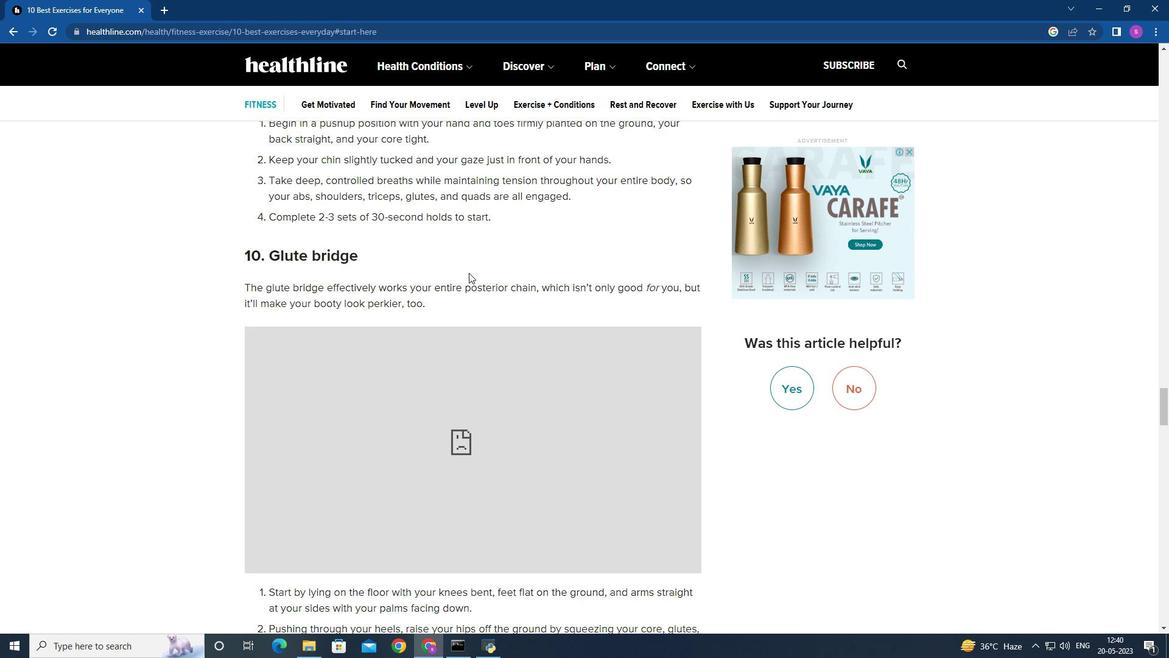 
Action: Mouse scrolled (466, 269) with delta (0, 0)
Screenshot: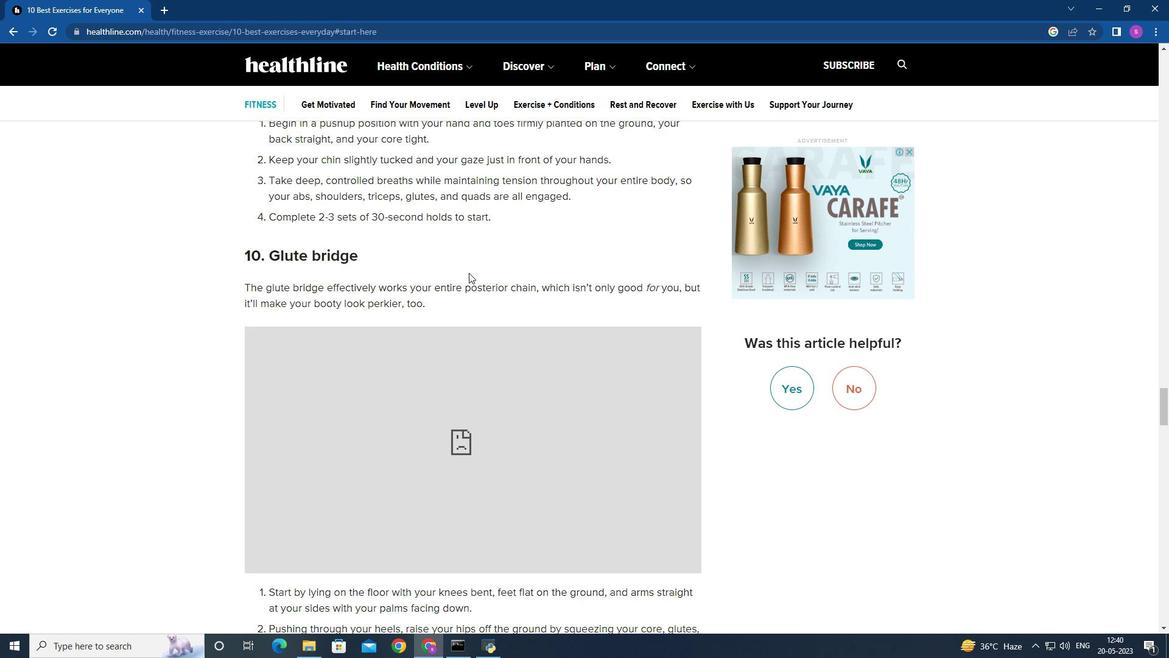 
Action: Mouse scrolled (466, 269) with delta (0, 0)
Screenshot: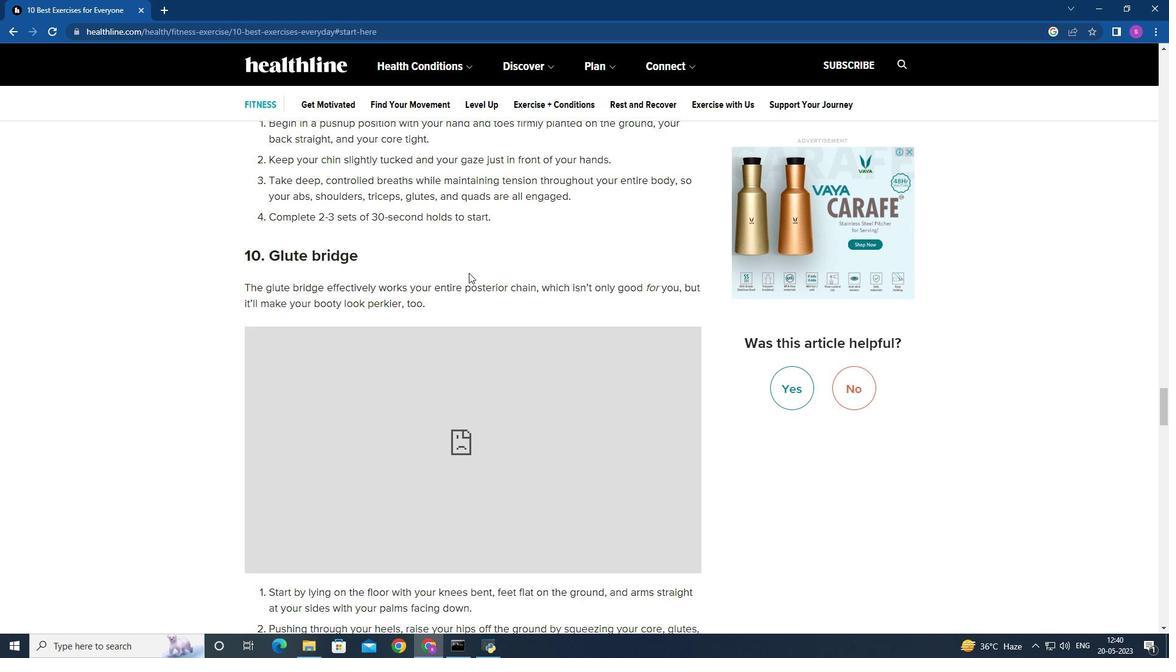 
Action: Mouse scrolled (466, 269) with delta (0, 0)
Screenshot: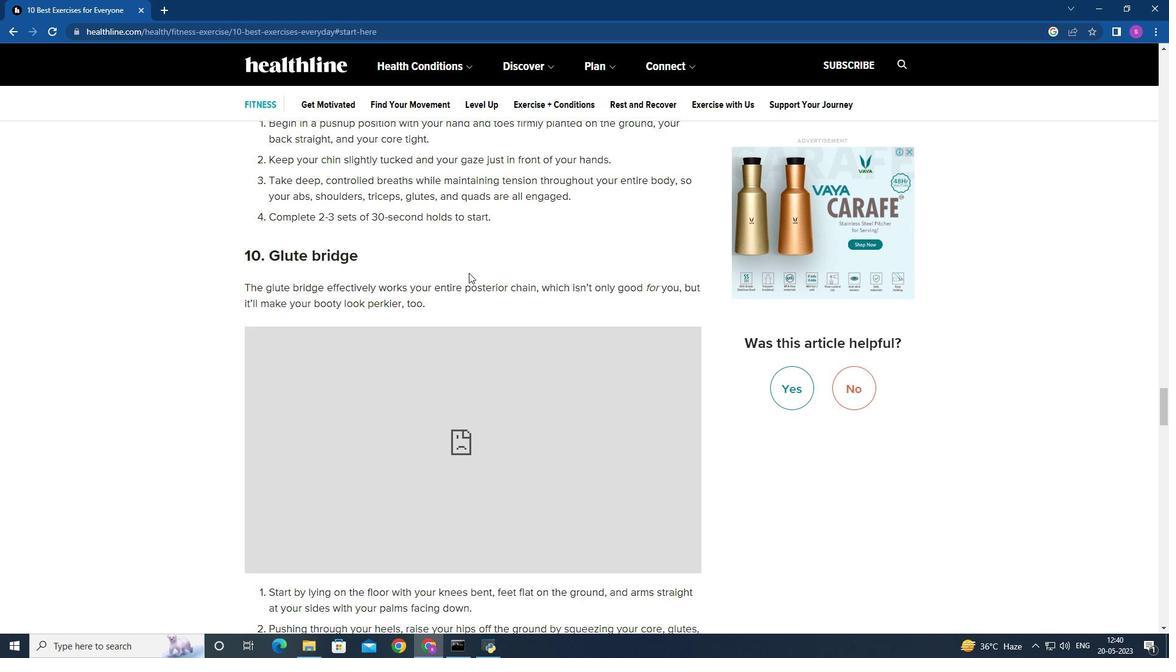 
Action: Mouse scrolled (466, 269) with delta (0, 0)
Screenshot: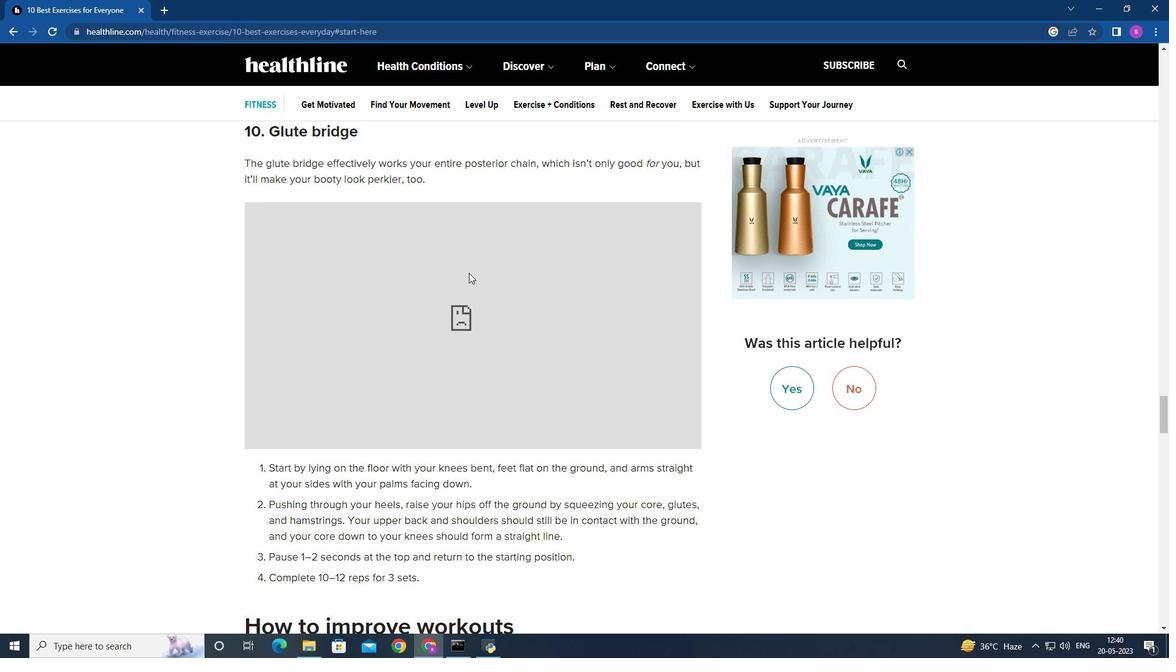 
Action: Mouse scrolled (466, 269) with delta (0, 0)
Screenshot: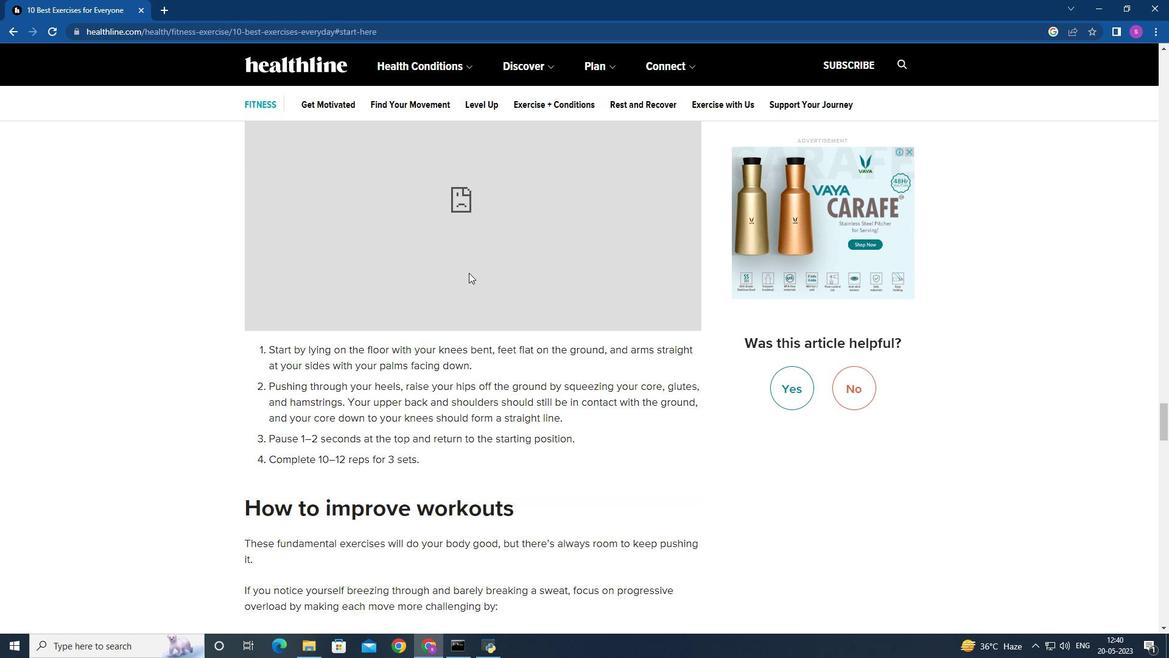 
Action: Mouse scrolled (466, 269) with delta (0, 0)
Screenshot: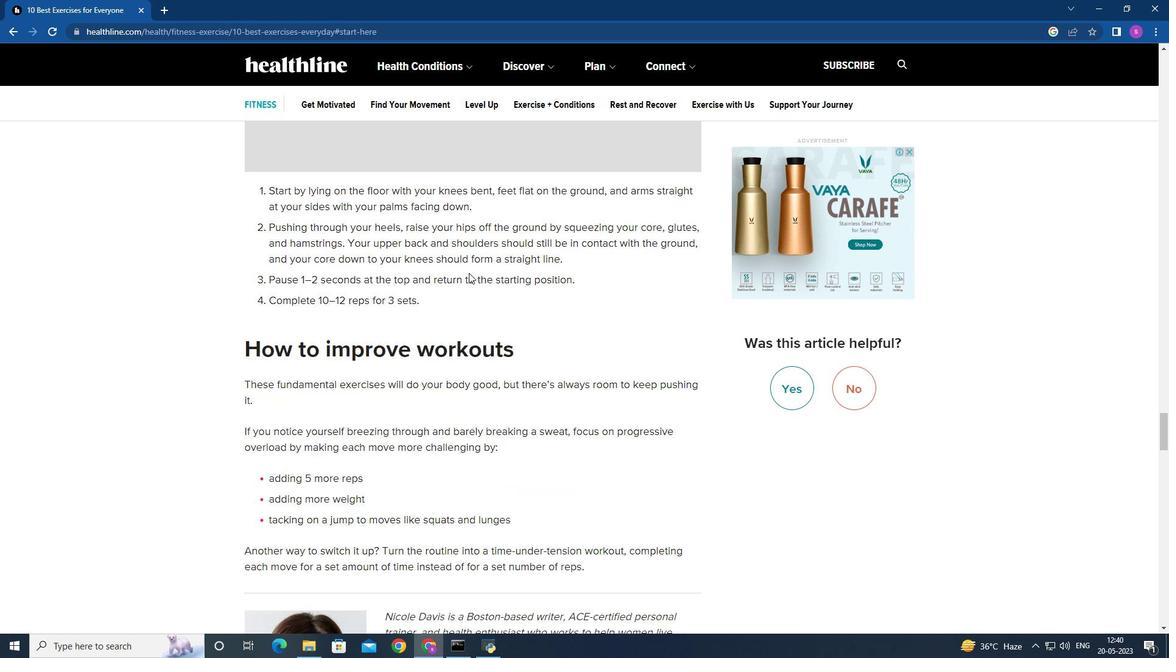 
Action: Mouse scrolled (466, 269) with delta (0, 0)
Screenshot: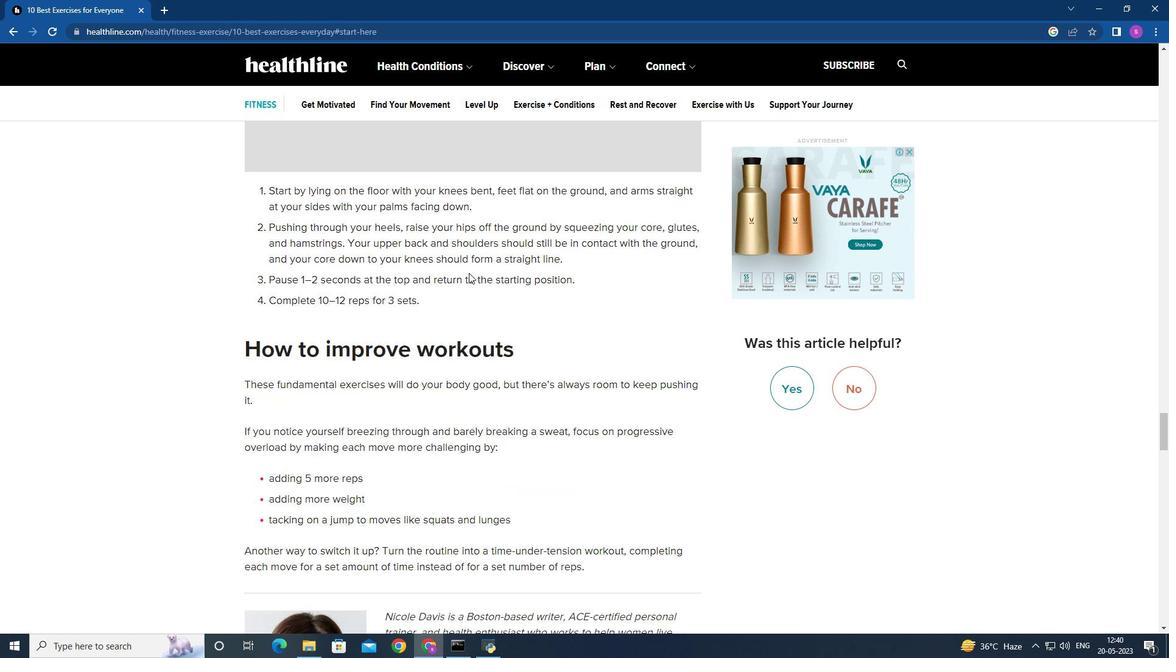 
Action: Mouse scrolled (466, 269) with delta (0, 0)
Screenshot: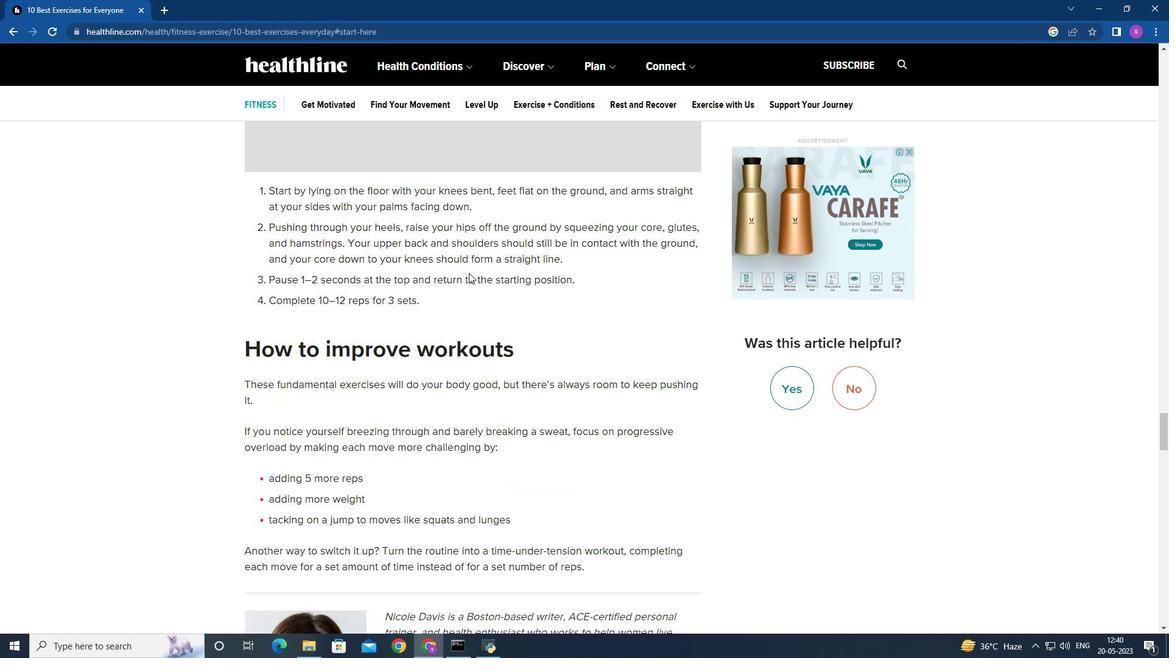 
Action: Mouse scrolled (466, 269) with delta (0, 0)
Screenshot: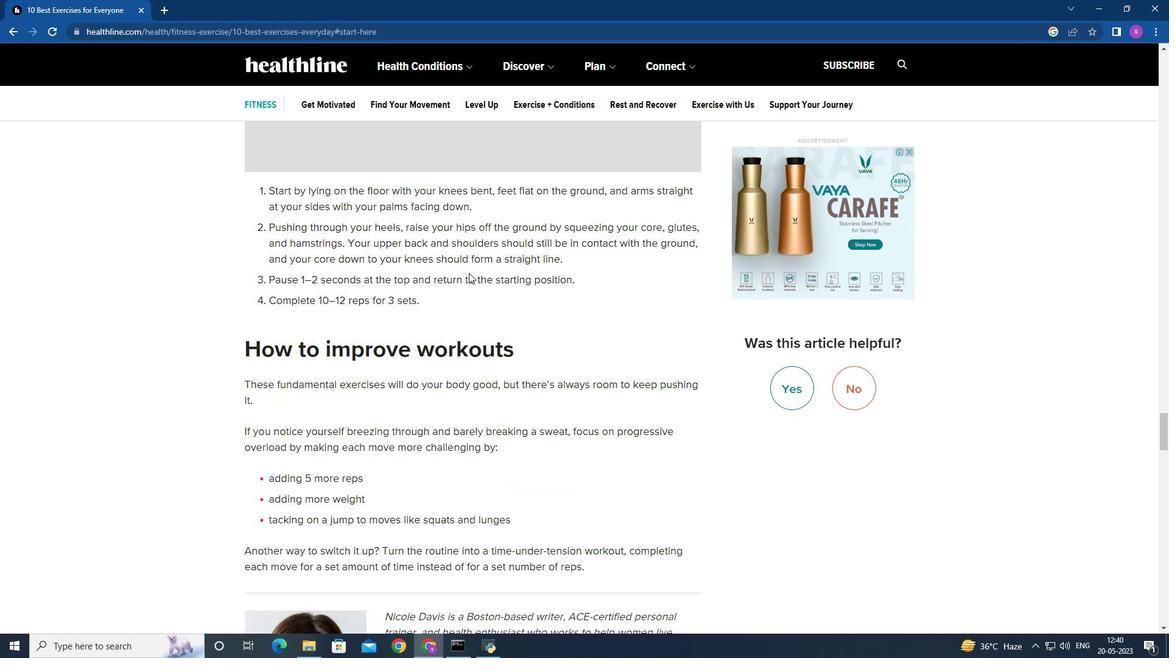 
Action: Mouse scrolled (466, 269) with delta (0, 0)
Screenshot: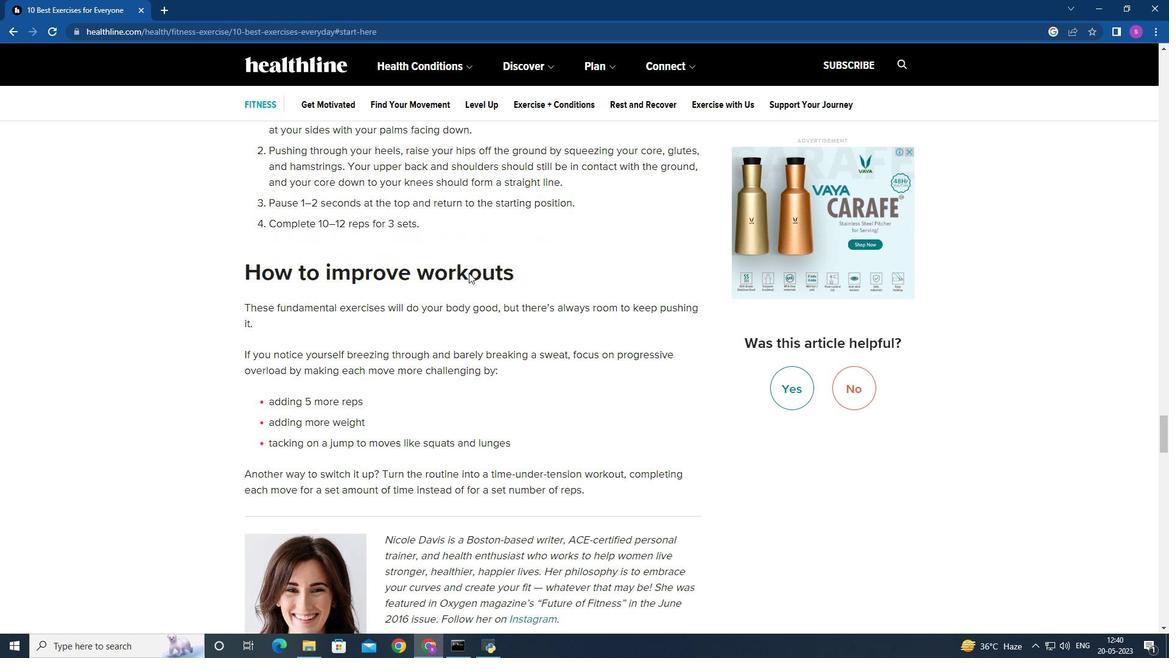 
Action: Mouse scrolled (466, 269) with delta (0, 0)
Screenshot: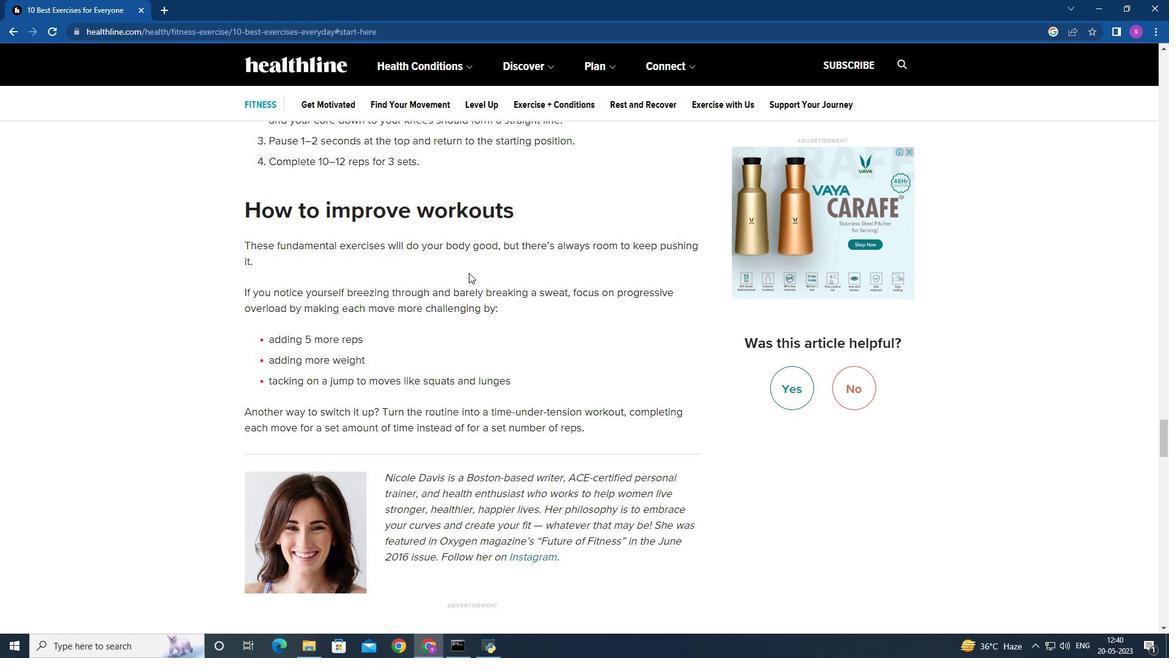 
Action: Mouse scrolled (466, 269) with delta (0, 0)
Screenshot: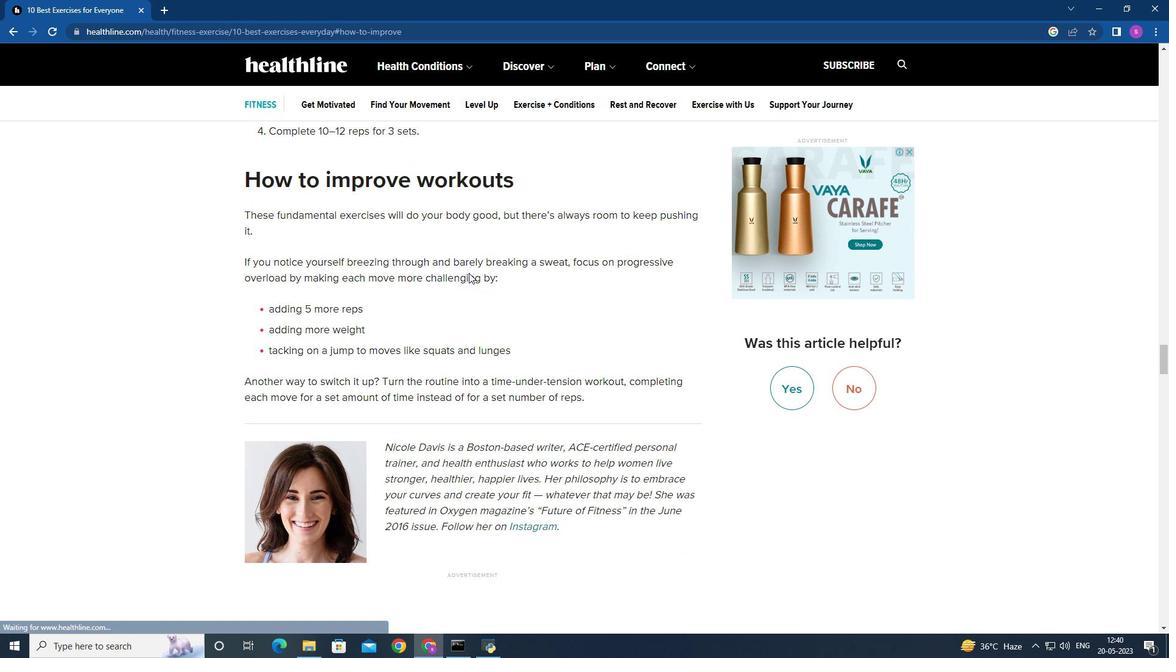 
Action: Mouse scrolled (466, 269) with delta (0, 0)
Screenshot: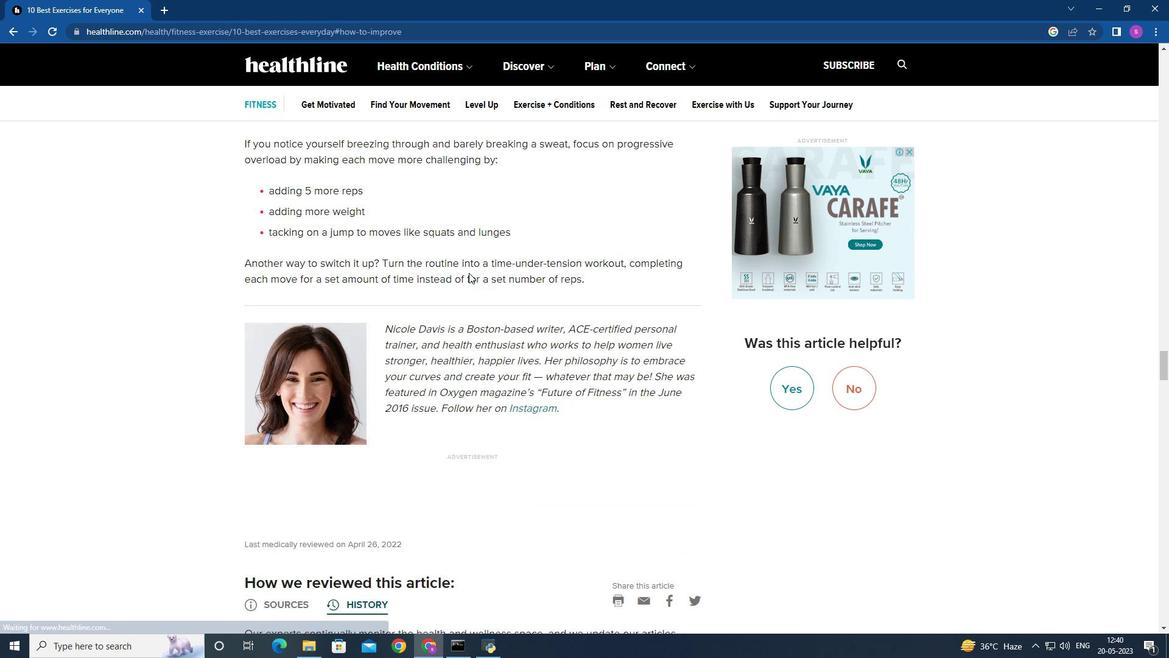 
Action: Mouse scrolled (466, 269) with delta (0, 0)
Screenshot: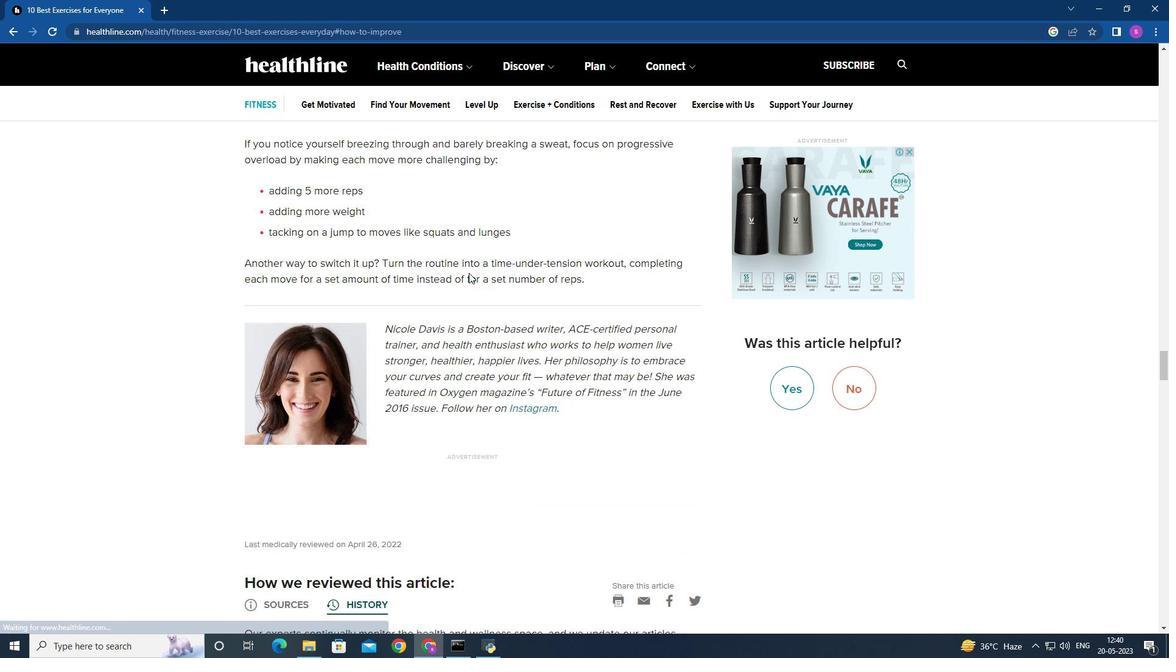 
Action: Mouse scrolled (466, 269) with delta (0, 0)
Screenshot: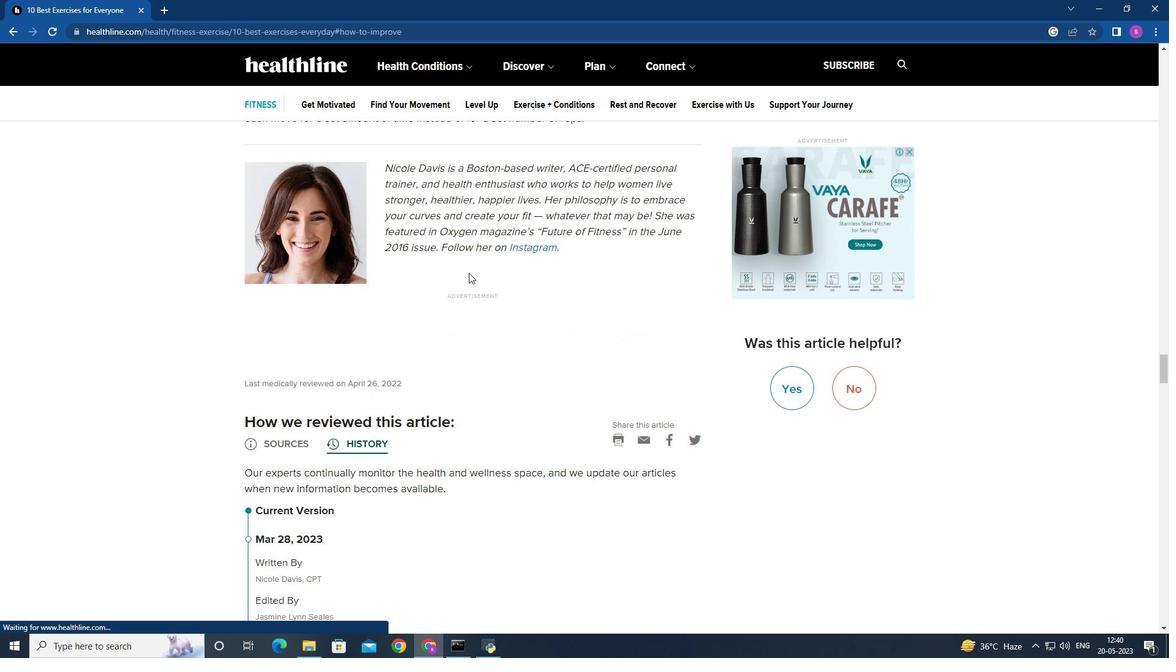 
Action: Mouse scrolled (466, 269) with delta (0, 0)
Screenshot: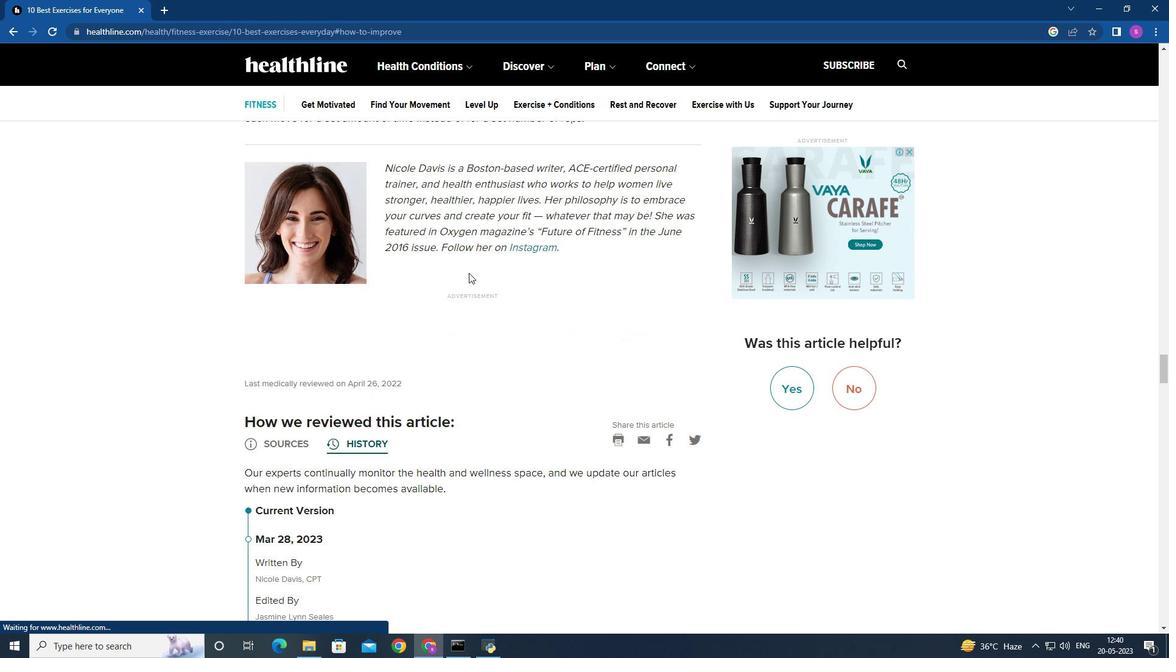 
Action: Mouse scrolled (466, 269) with delta (0, 0)
Screenshot: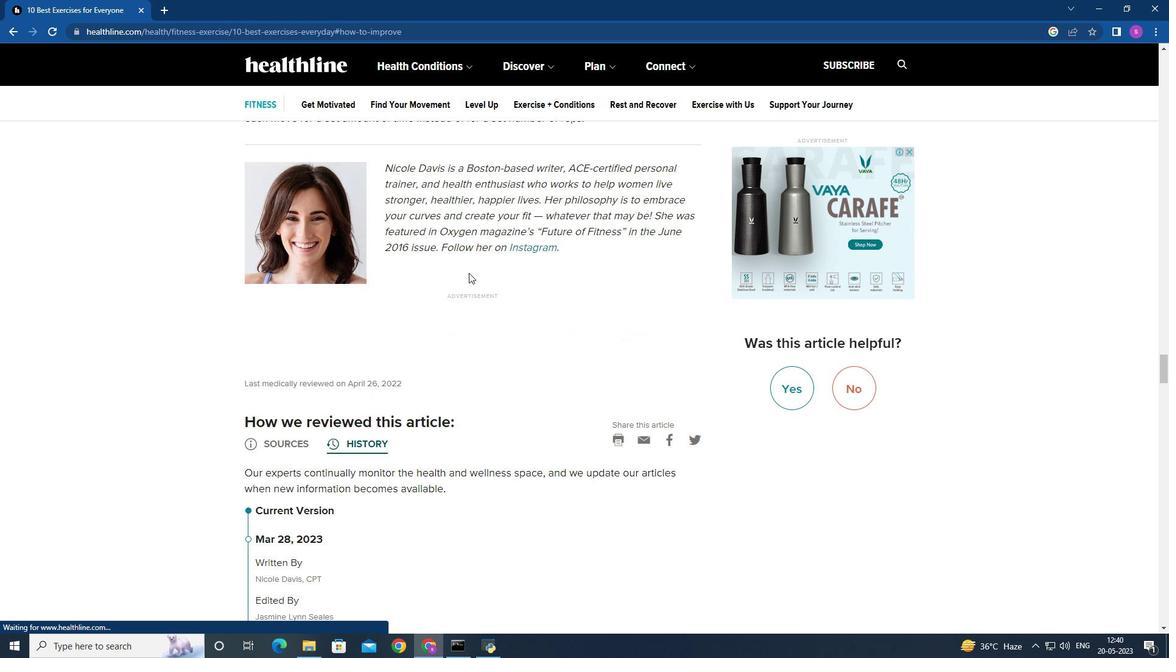 
Action: Mouse scrolled (466, 269) with delta (0, 0)
Screenshot: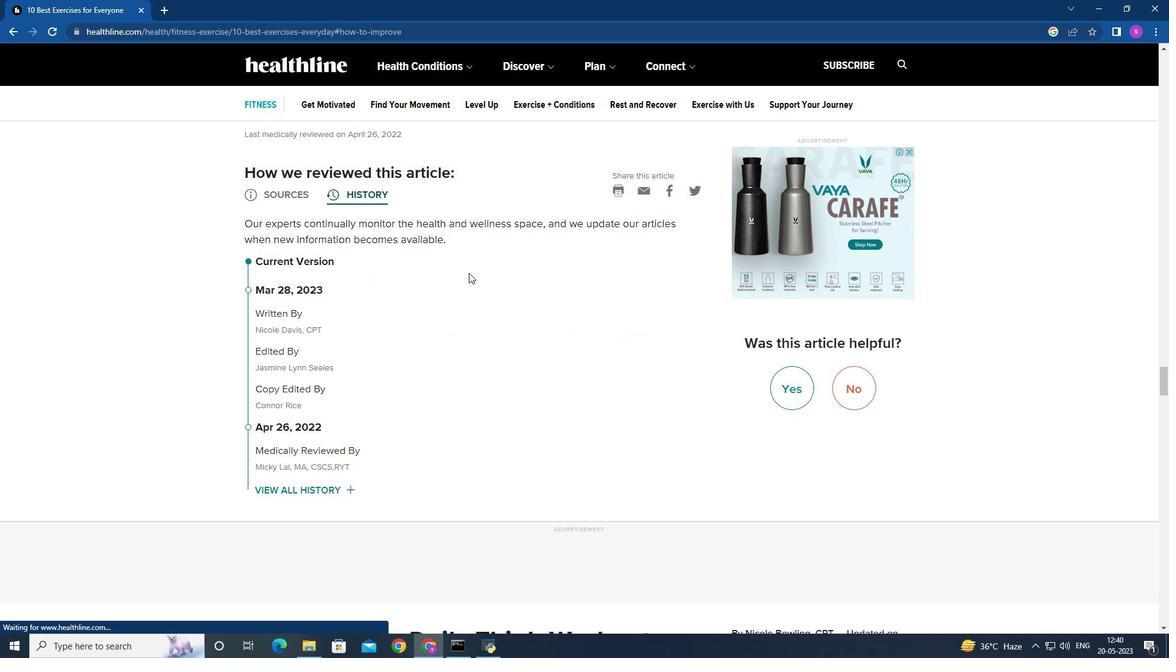 
Action: Mouse scrolled (466, 269) with delta (0, 0)
Screenshot: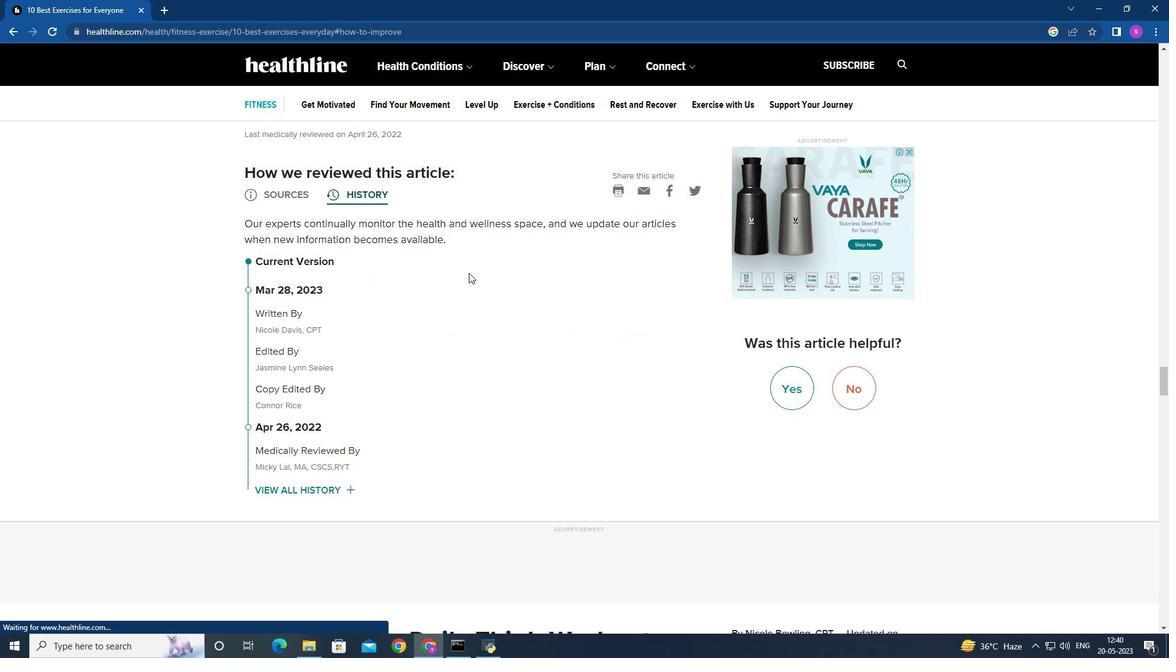
Action: Mouse scrolled (466, 269) with delta (0, 0)
Screenshot: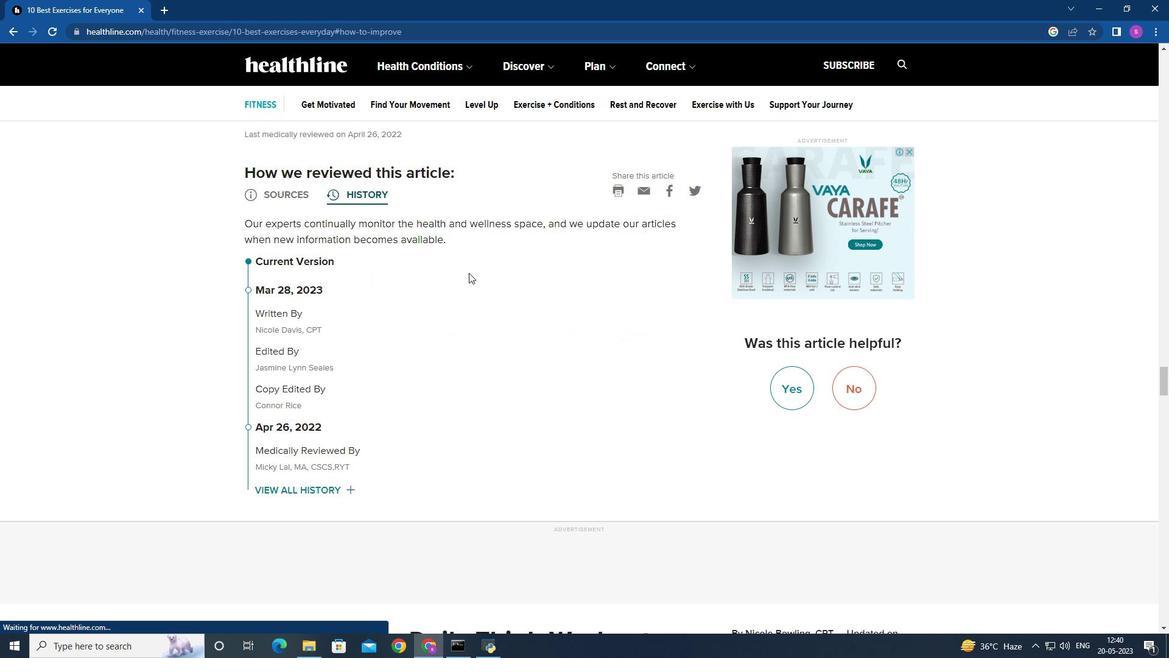 
Action: Mouse moved to (7, 25)
Screenshot: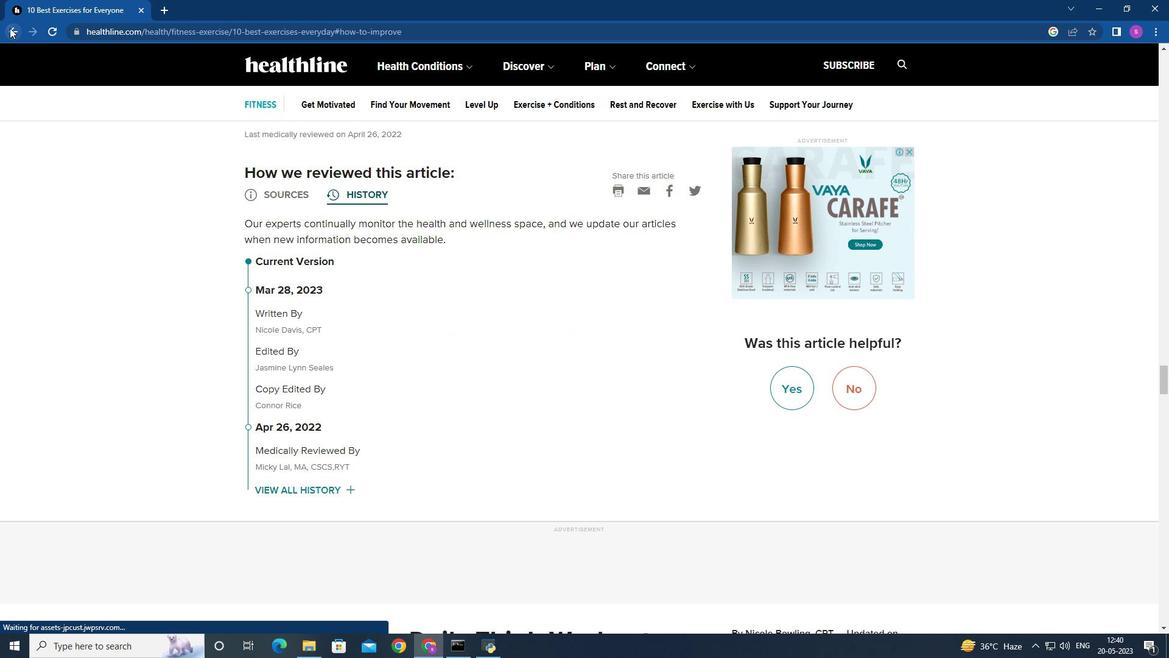
Action: Mouse pressed left at (7, 25)
Screenshot: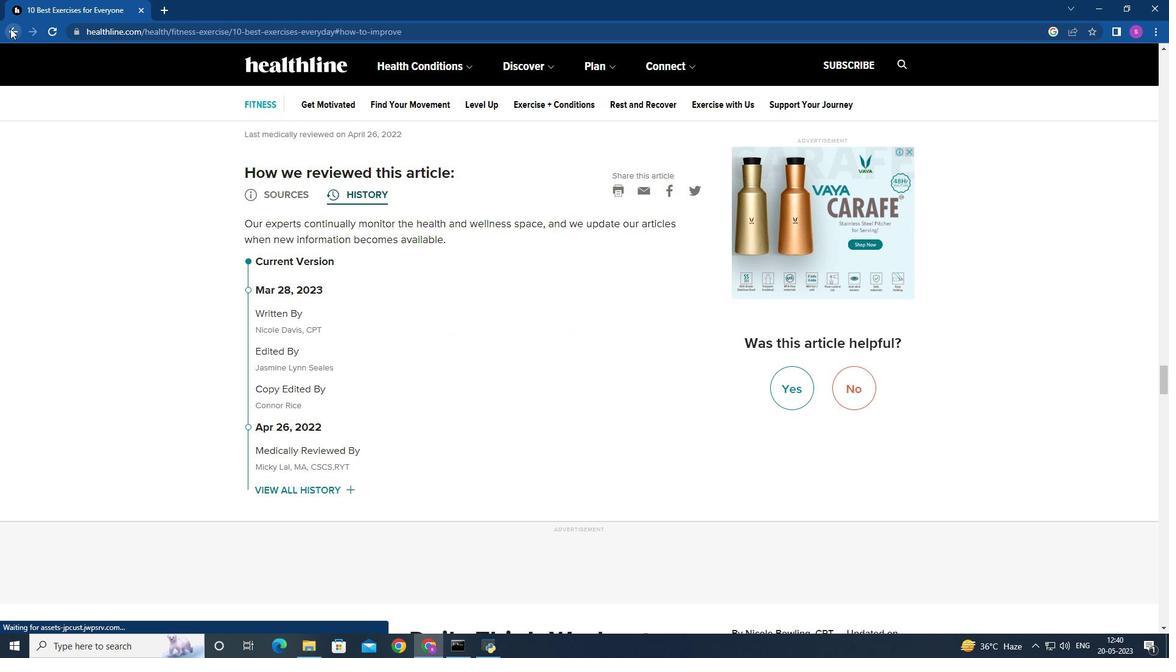 
Action: Mouse moved to (277, 320)
Screenshot: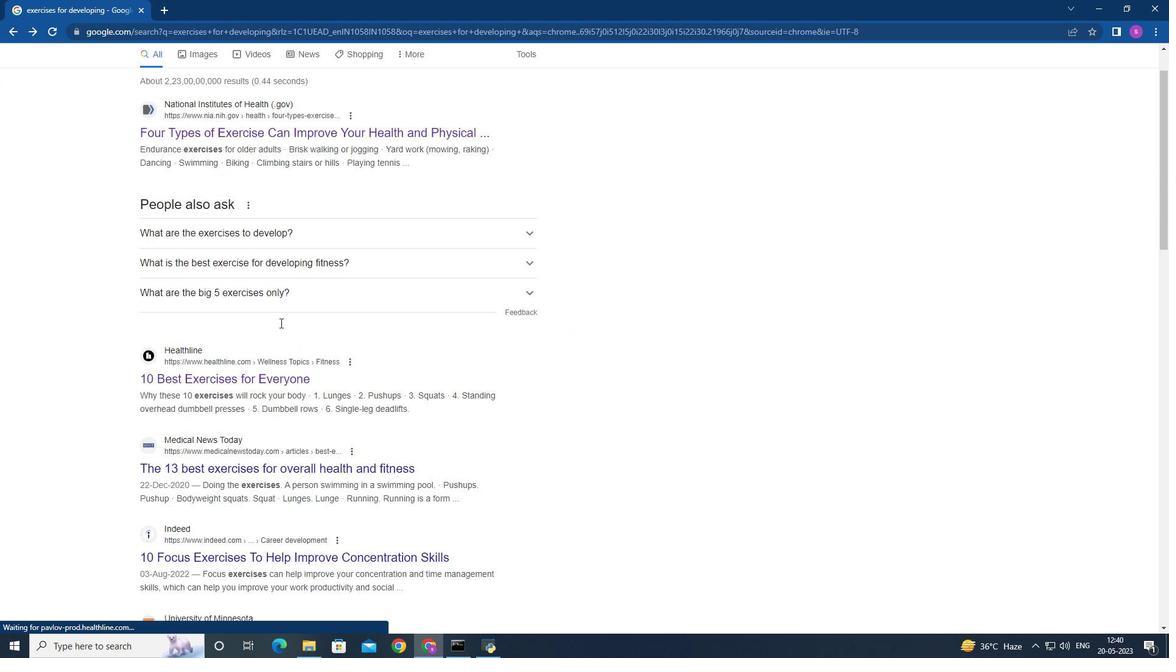 
Action: Mouse scrolled (277, 319) with delta (0, 0)
Screenshot: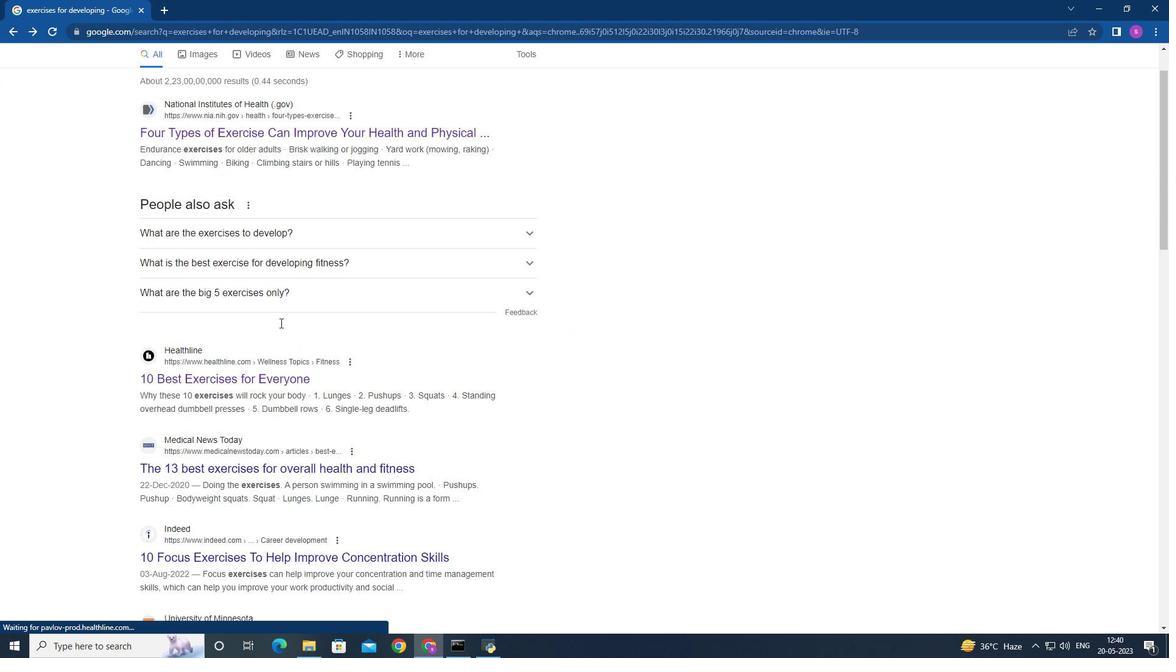 
Action: Mouse scrolled (277, 319) with delta (0, 0)
Screenshot: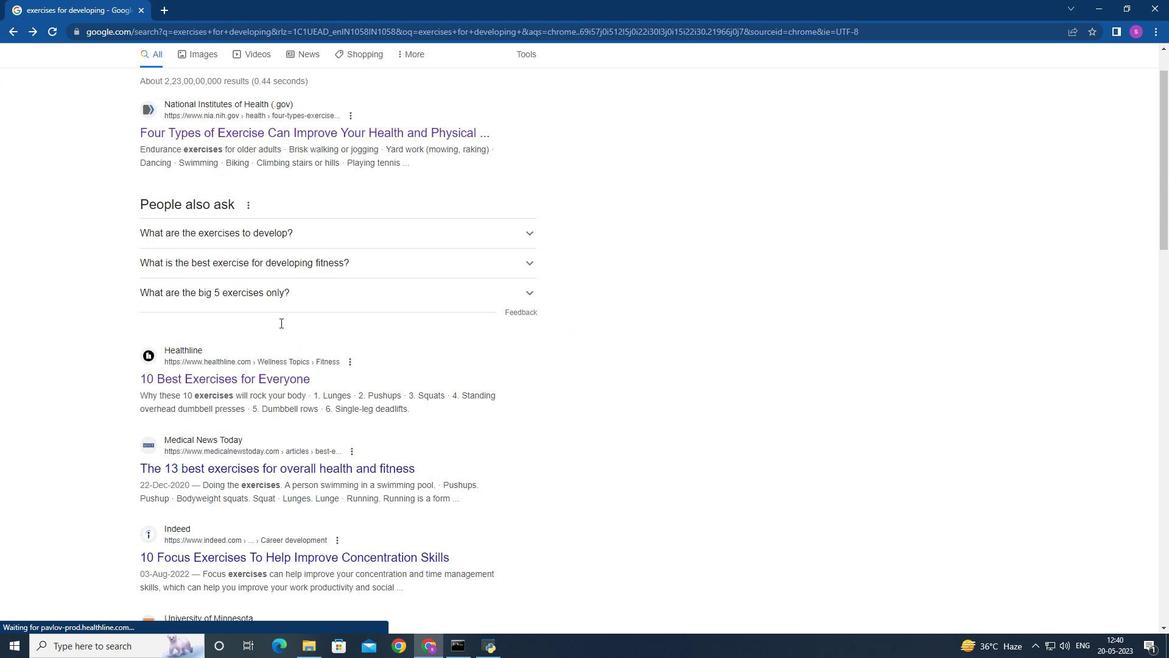 
Action: Mouse scrolled (277, 319) with delta (0, 0)
Screenshot: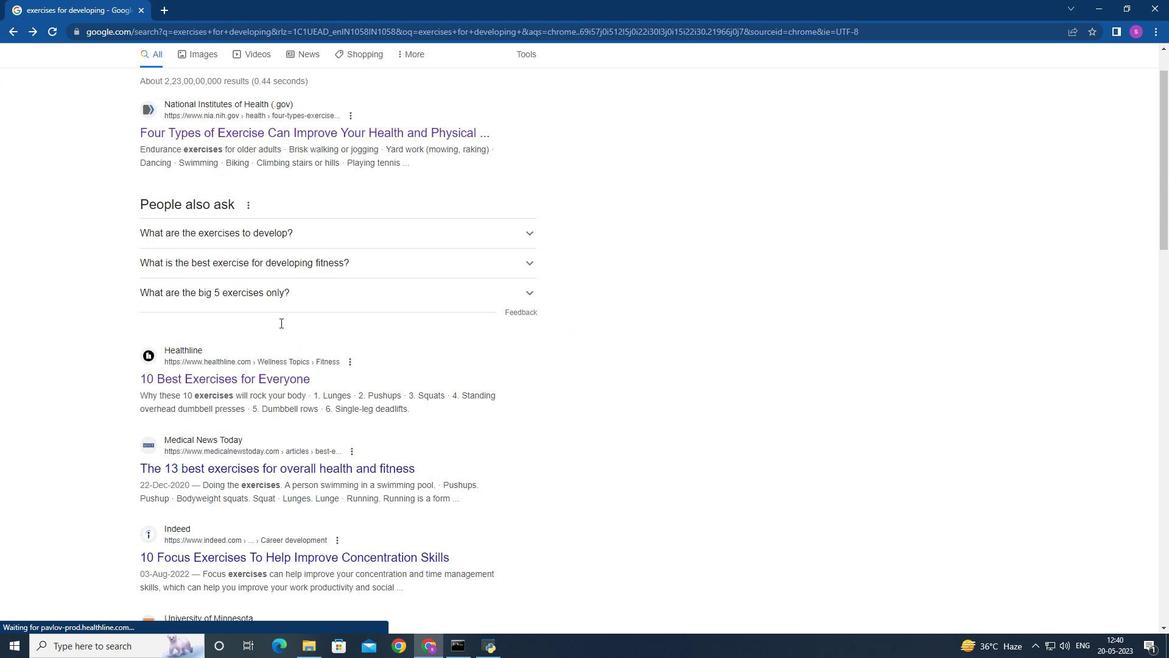 
Action: Mouse scrolled (277, 319) with delta (0, 0)
Screenshot: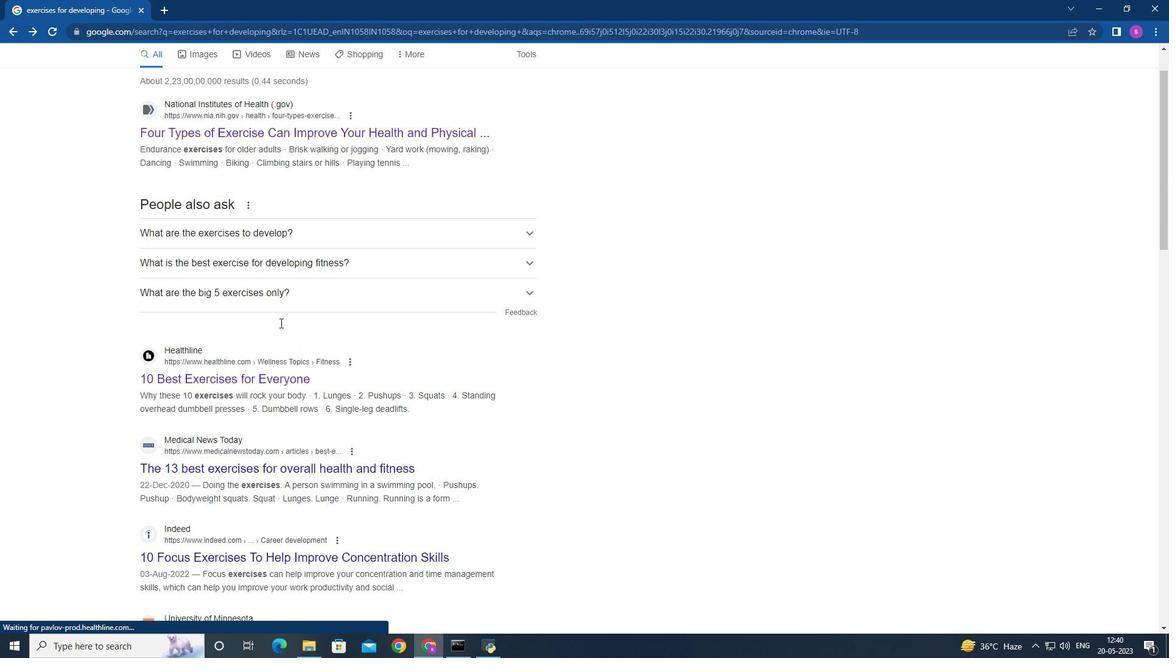 
Action: Mouse scrolled (277, 319) with delta (0, 0)
Screenshot: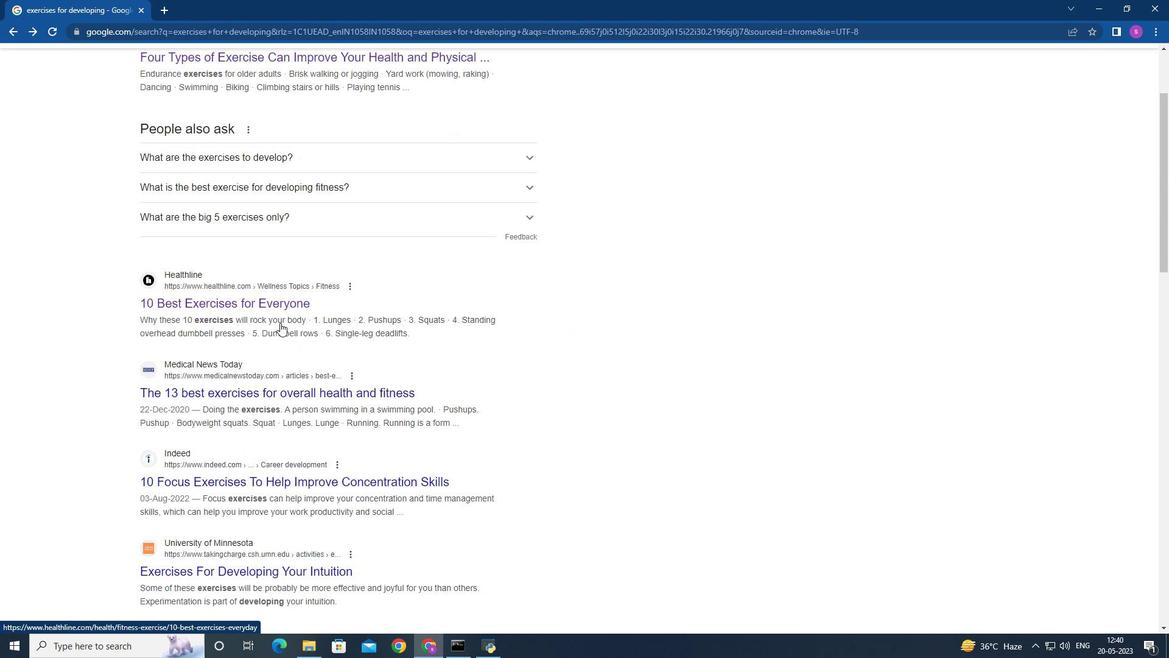 
Action: Mouse moved to (277, 320)
Screenshot: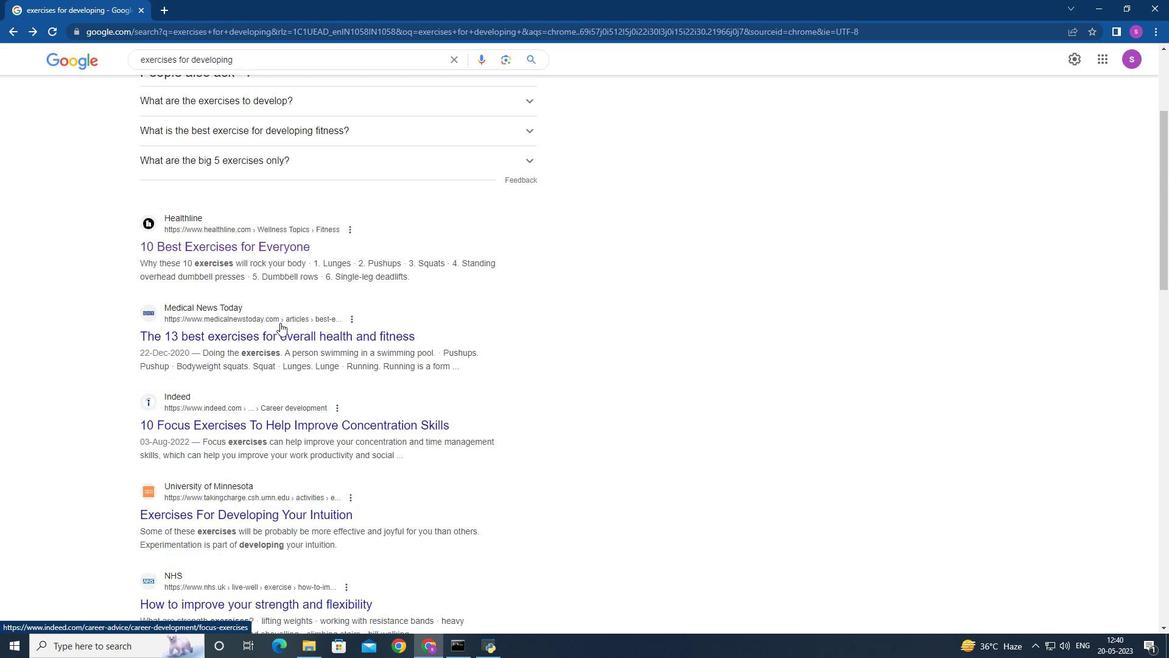 
Action: Mouse scrolled (277, 319) with delta (0, 0)
